 Task: Buy 4 Fuel Pump Bowl from Gaskets section under best seller category for shipping address: Jackson Scott, 4731 Huntz Lane, Bolton, Massachusetts 01740, Cell Number 9785492947. Pay from credit card ending with 2005, CVV 3321
Action: Mouse moved to (17, 94)
Screenshot: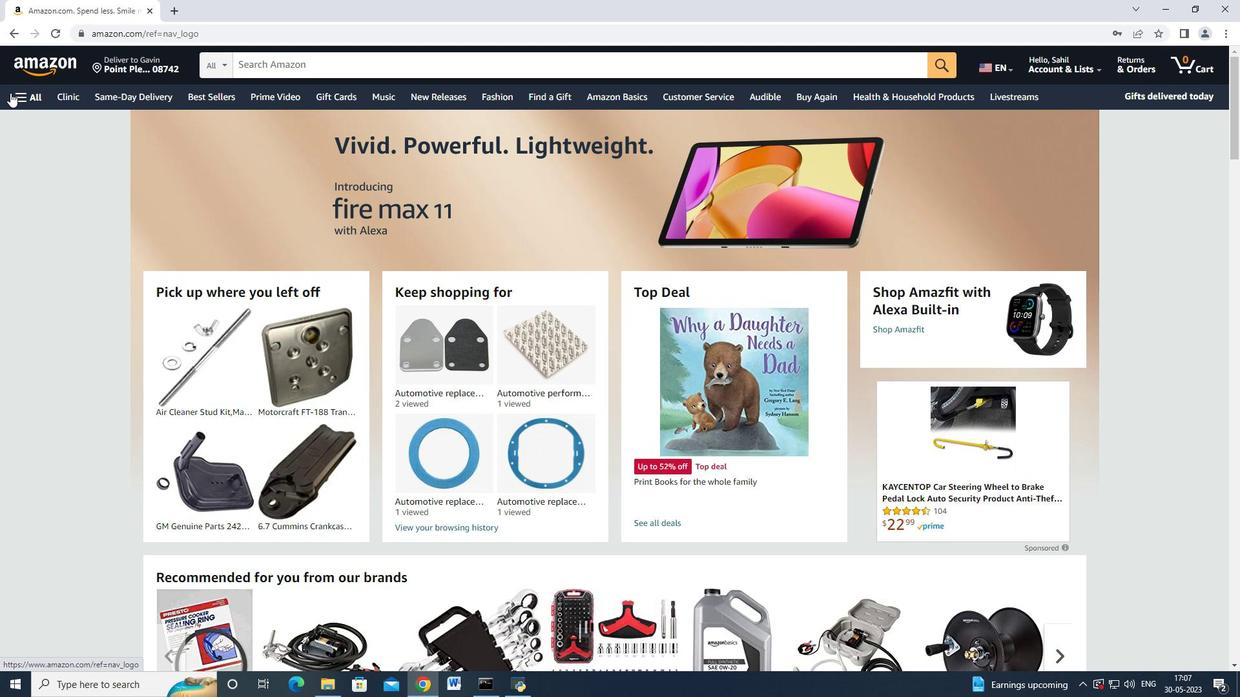 
Action: Mouse pressed left at (17, 94)
Screenshot: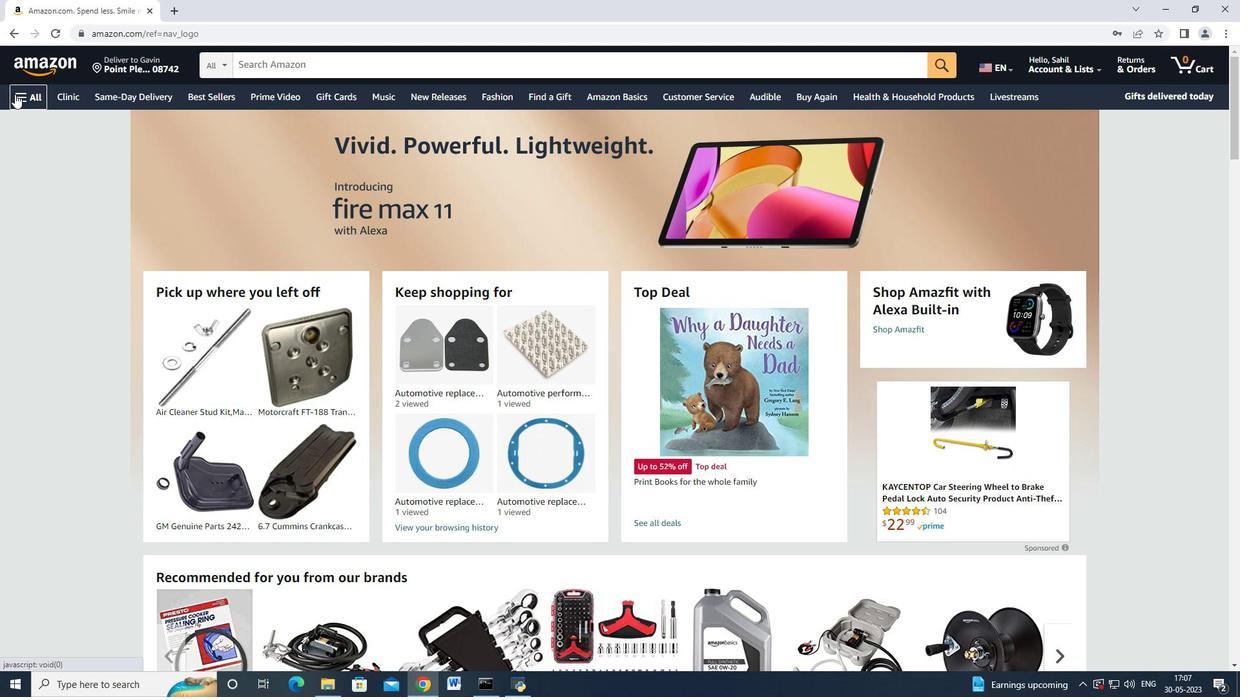 
Action: Mouse moved to (80, 218)
Screenshot: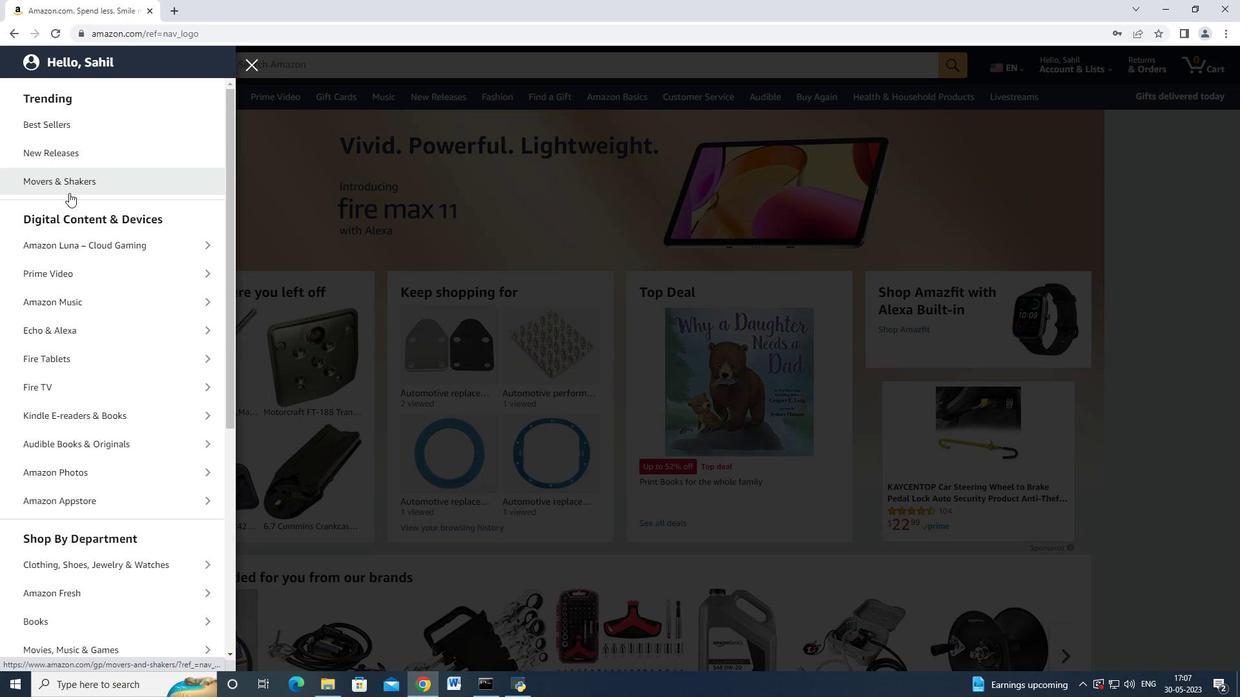 
Action: Mouse scrolled (80, 217) with delta (0, 0)
Screenshot: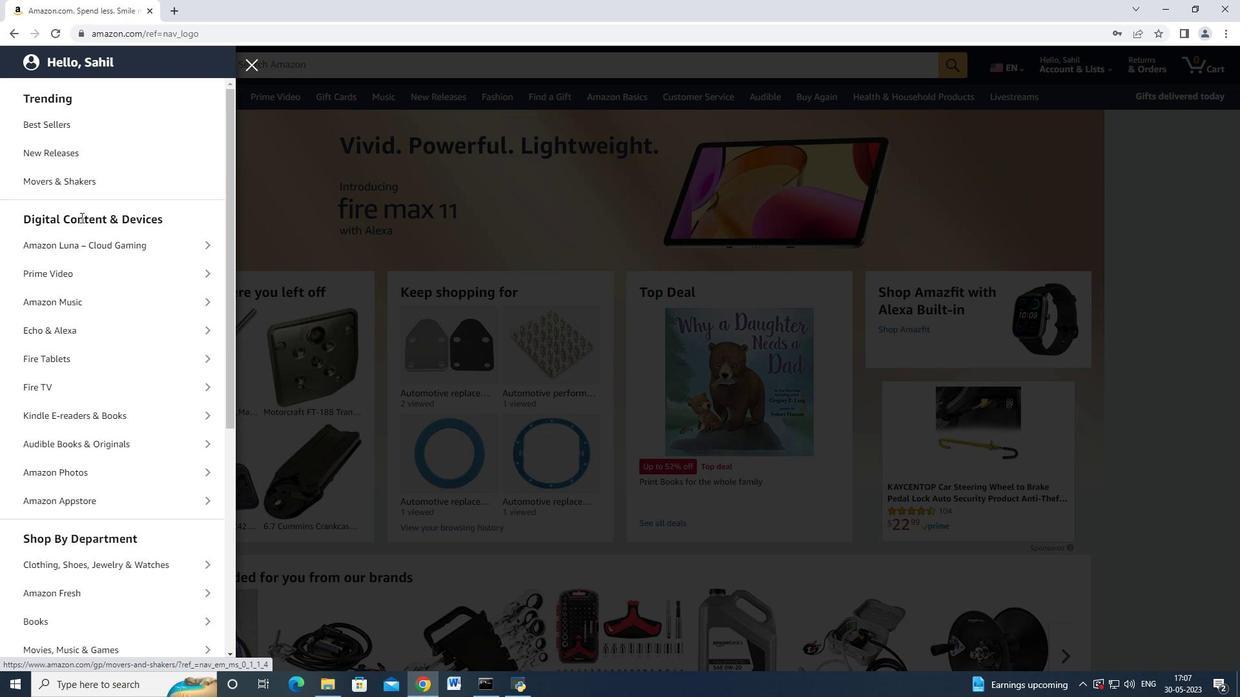 
Action: Mouse scrolled (80, 217) with delta (0, 0)
Screenshot: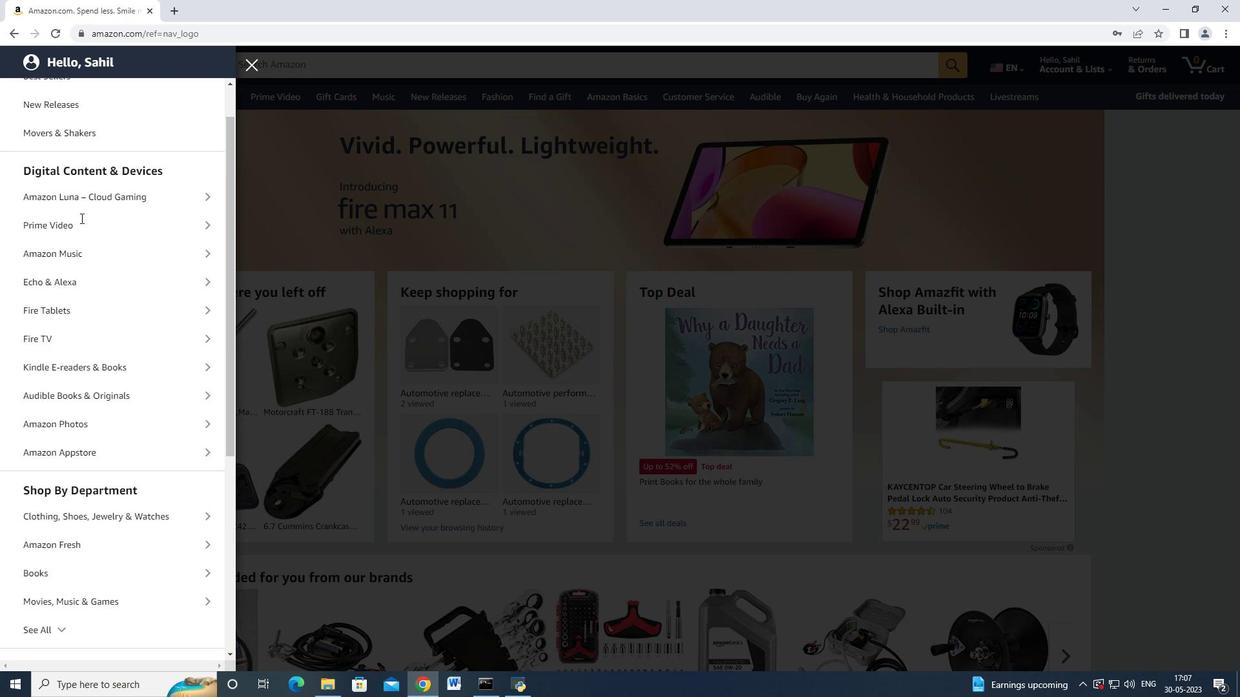 
Action: Mouse moved to (99, 483)
Screenshot: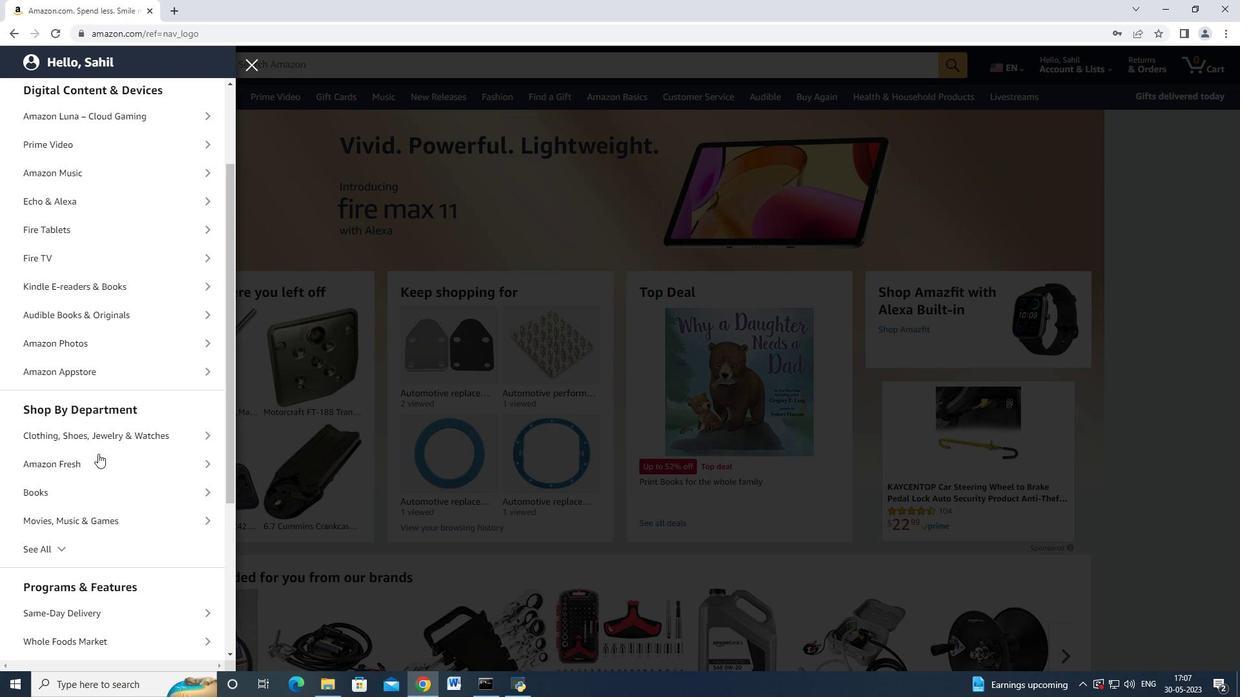 
Action: Mouse scrolled (99, 482) with delta (0, 0)
Screenshot: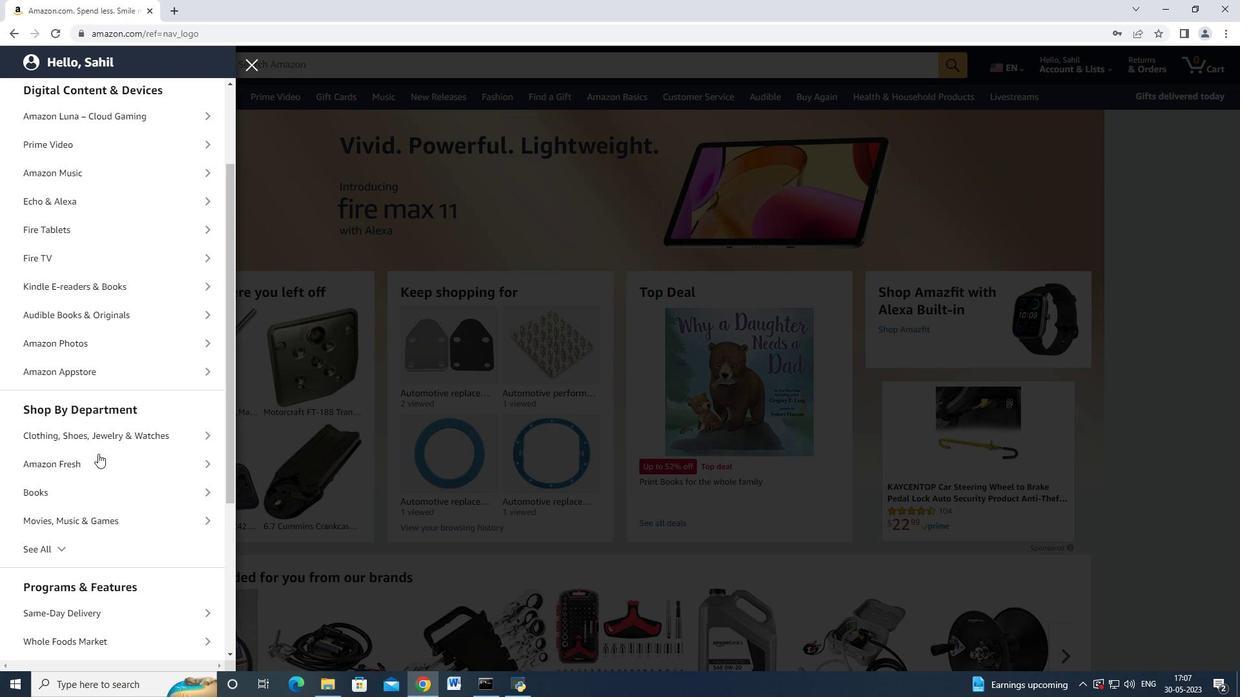 
Action: Mouse moved to (83, 472)
Screenshot: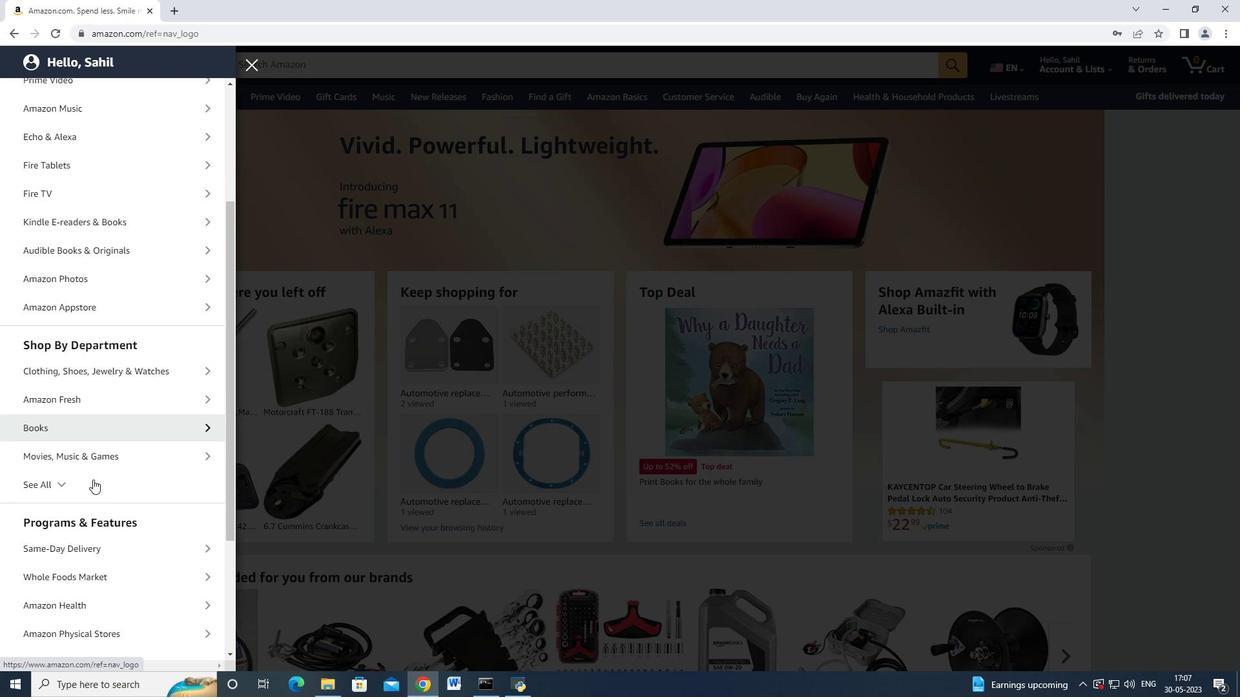 
Action: Mouse pressed left at (83, 472)
Screenshot: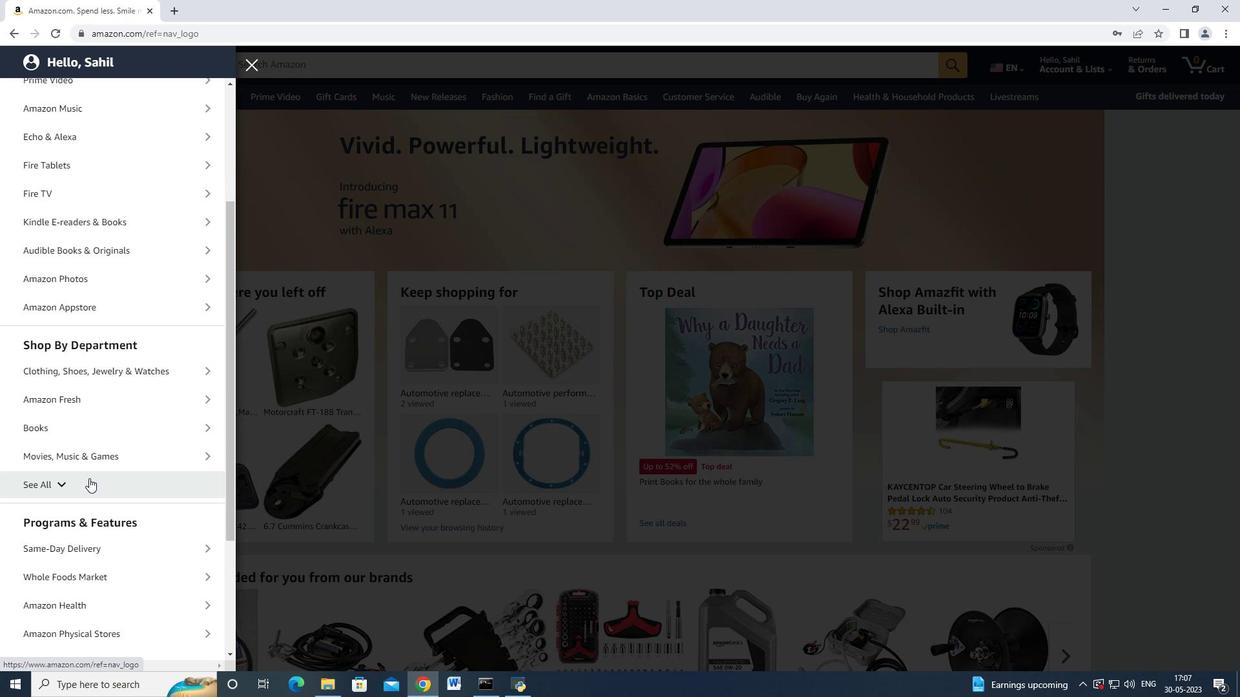 
Action: Mouse moved to (91, 417)
Screenshot: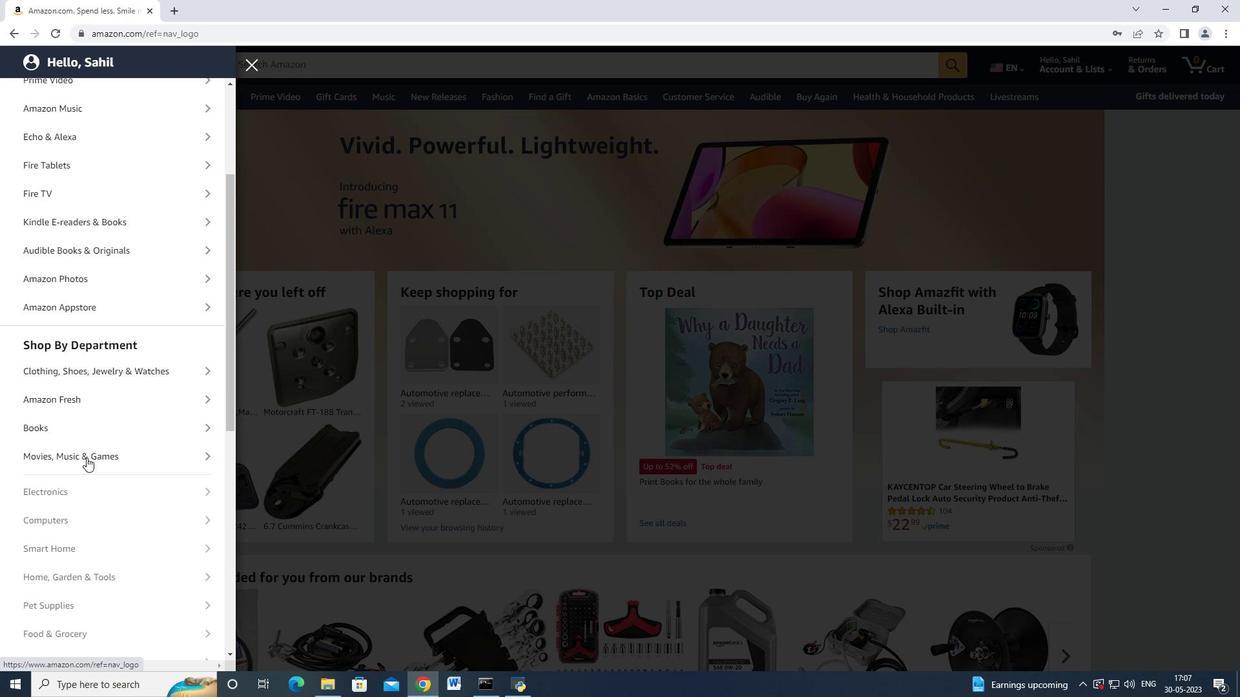 
Action: Mouse scrolled (91, 417) with delta (0, 0)
Screenshot: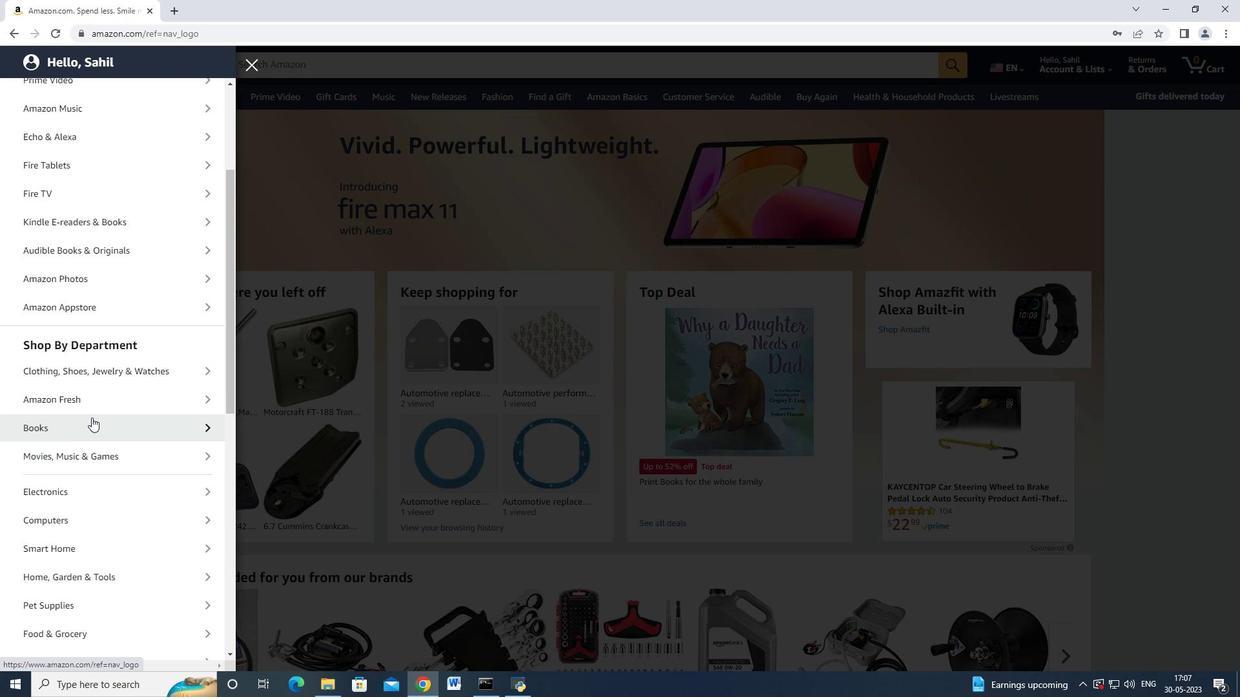 
Action: Mouse scrolled (91, 417) with delta (0, 0)
Screenshot: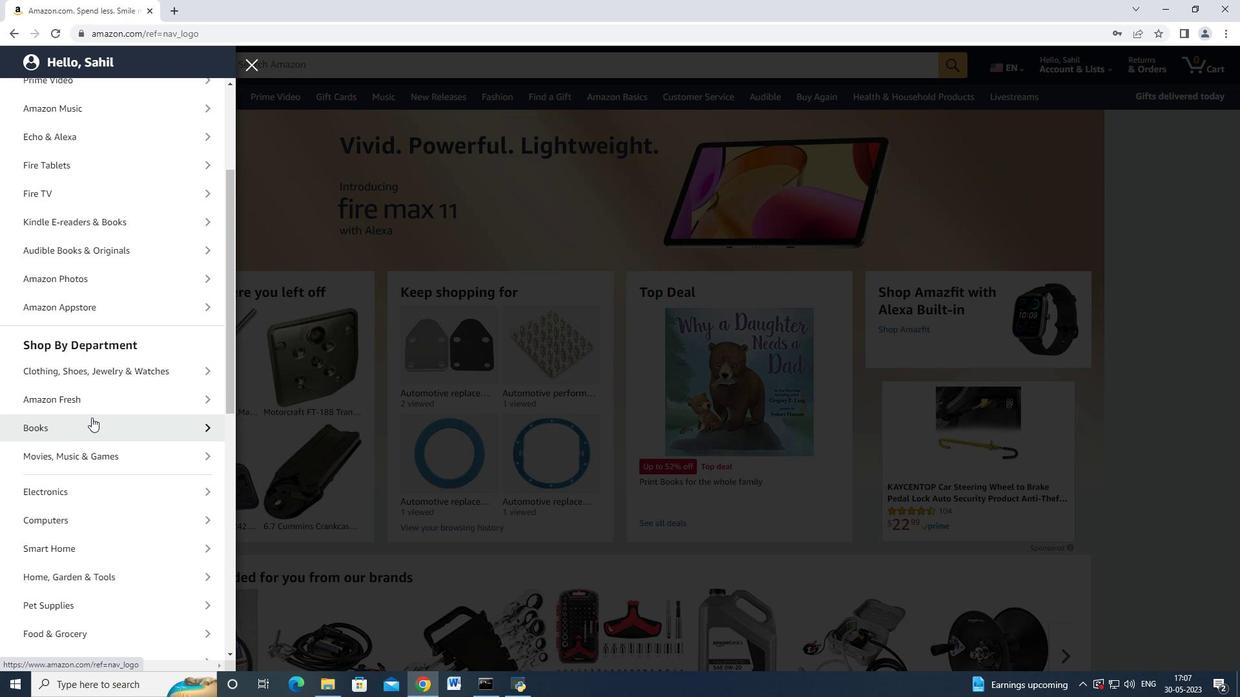 
Action: Mouse scrolled (91, 417) with delta (0, 0)
Screenshot: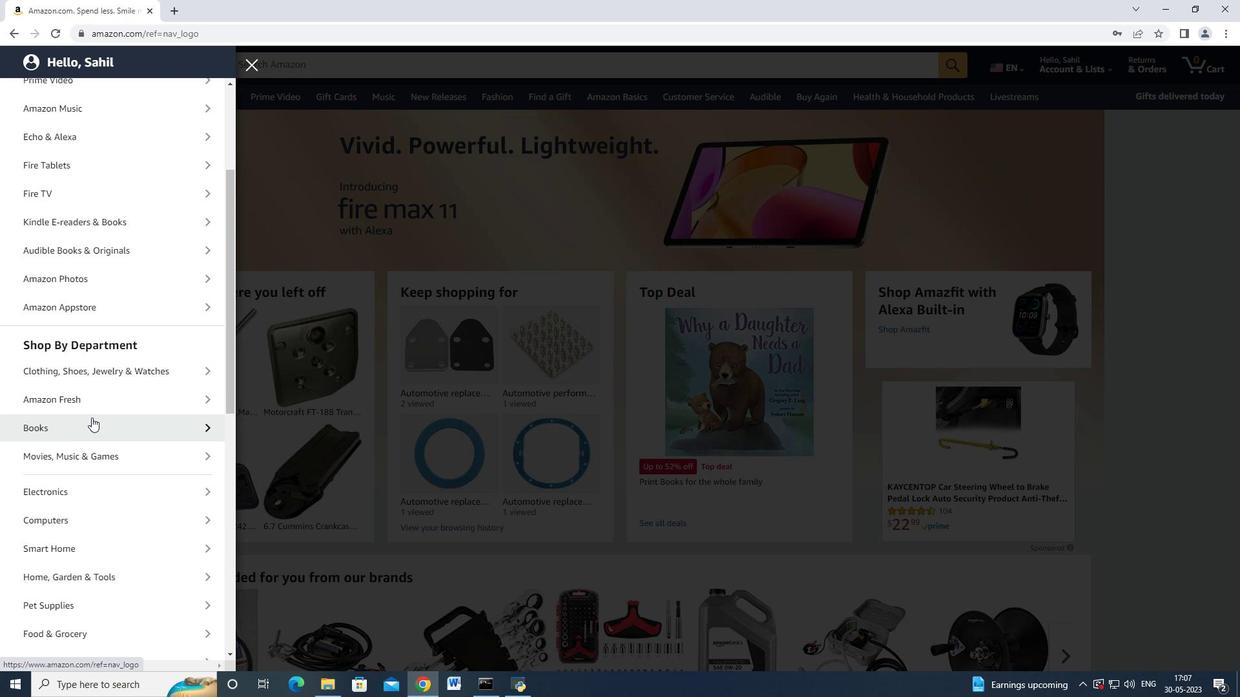 
Action: Mouse scrolled (91, 417) with delta (0, 0)
Screenshot: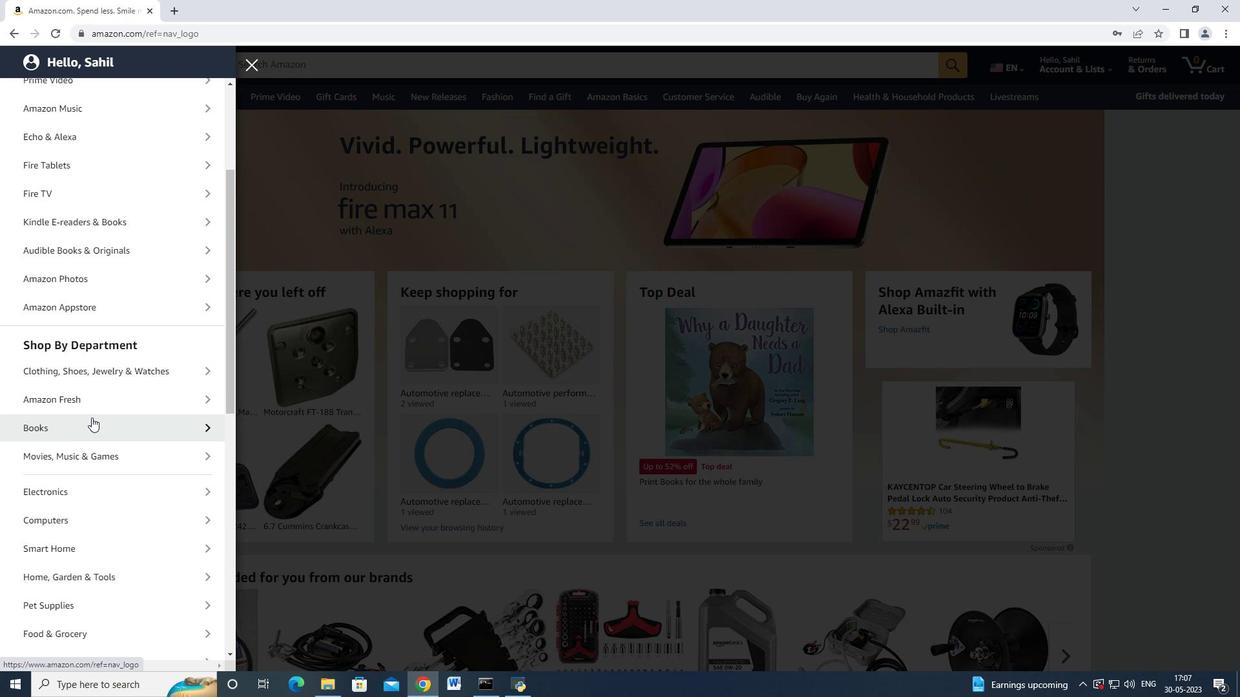 
Action: Mouse scrolled (91, 417) with delta (0, 0)
Screenshot: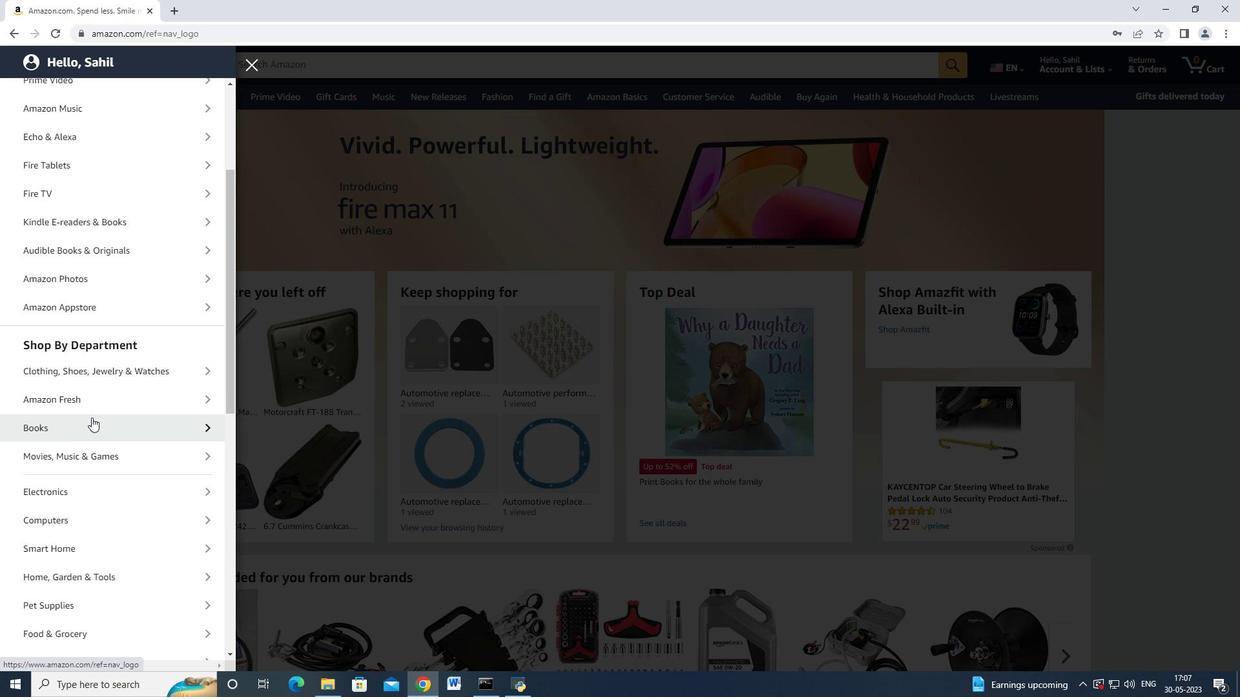 
Action: Mouse moved to (107, 226)
Screenshot: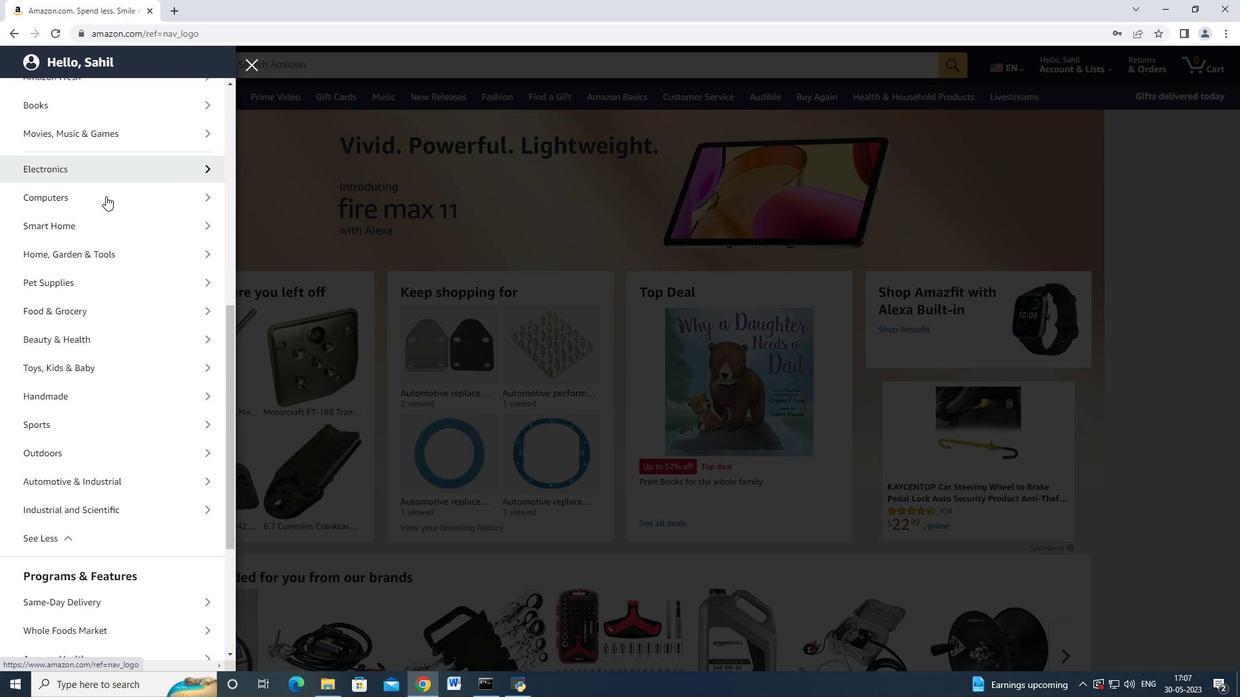 
Action: Mouse scrolled (107, 226) with delta (0, 0)
Screenshot: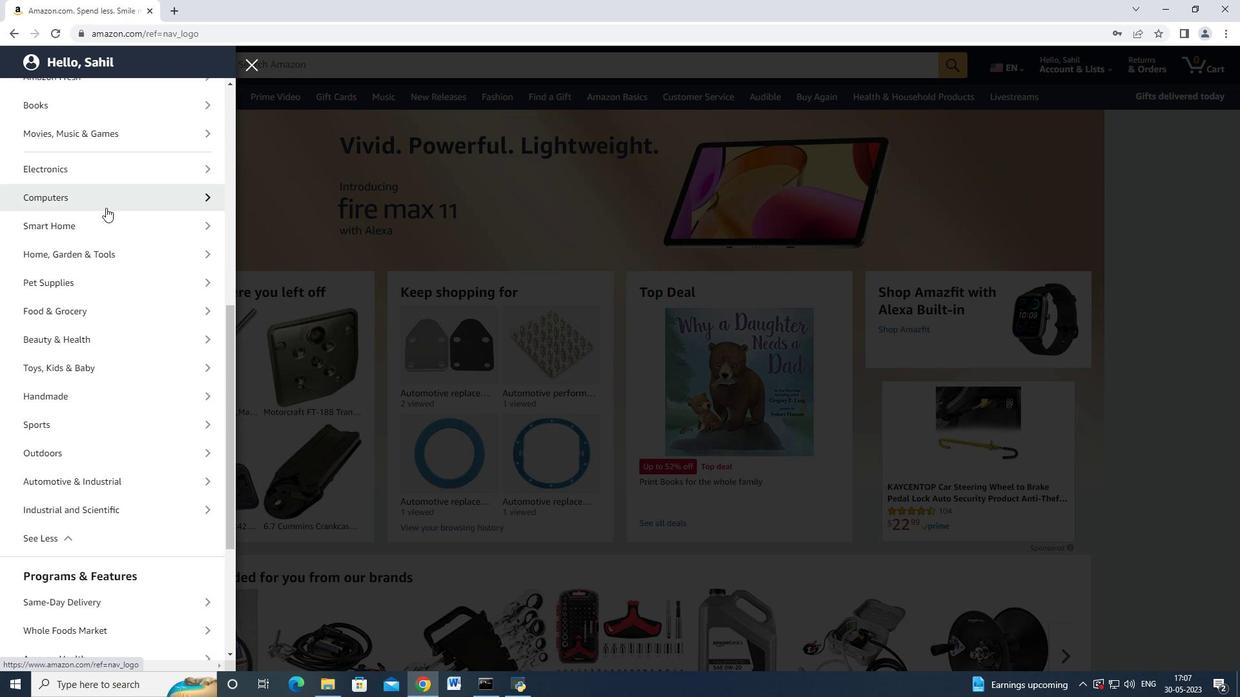 
Action: Mouse moved to (99, 414)
Screenshot: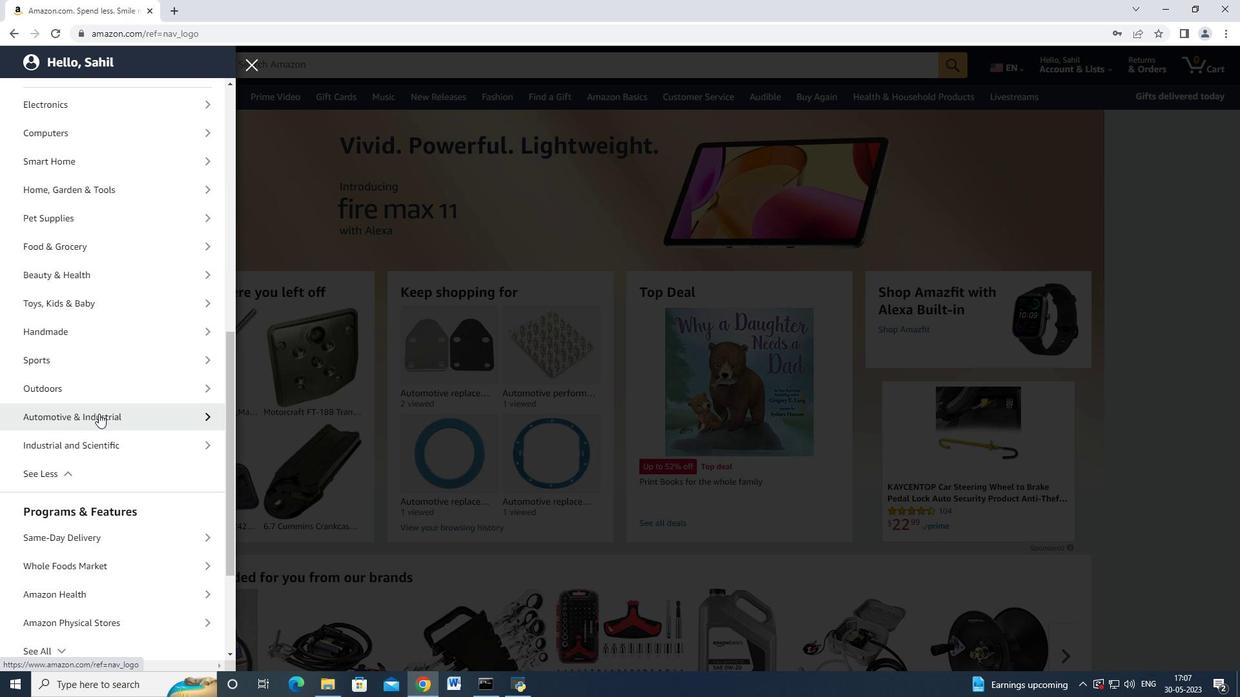 
Action: Mouse scrolled (99, 414) with delta (0, 0)
Screenshot: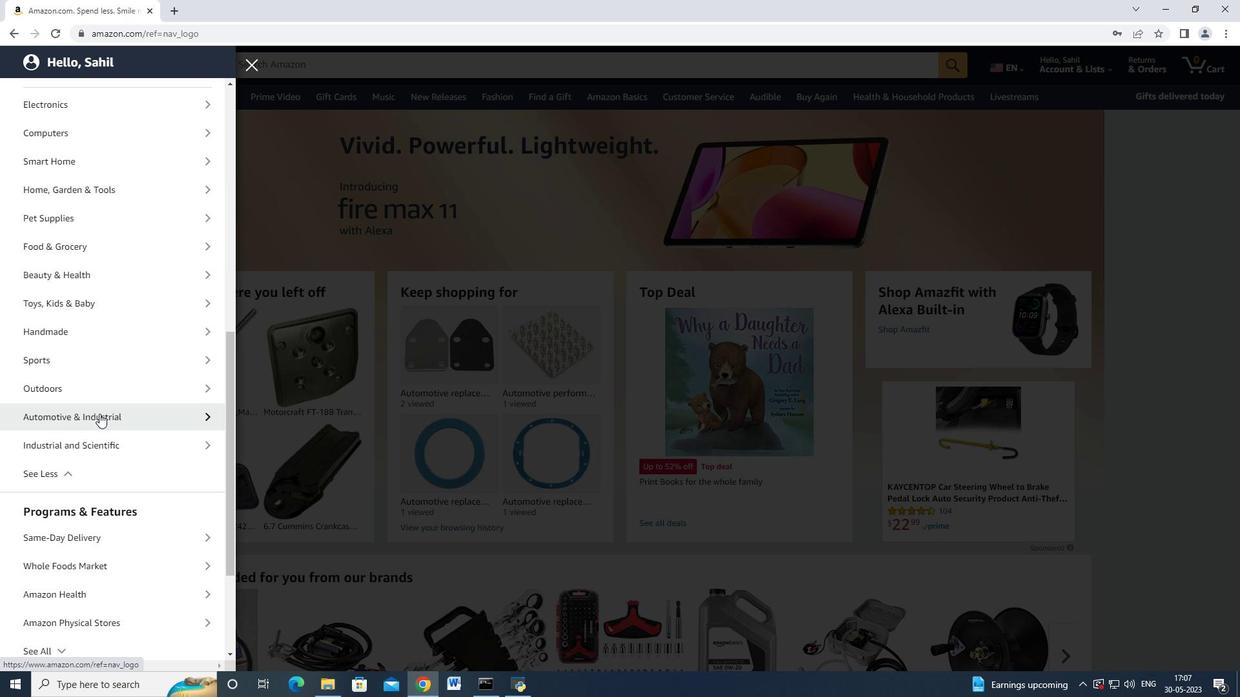 
Action: Mouse scrolled (99, 414) with delta (0, 0)
Screenshot: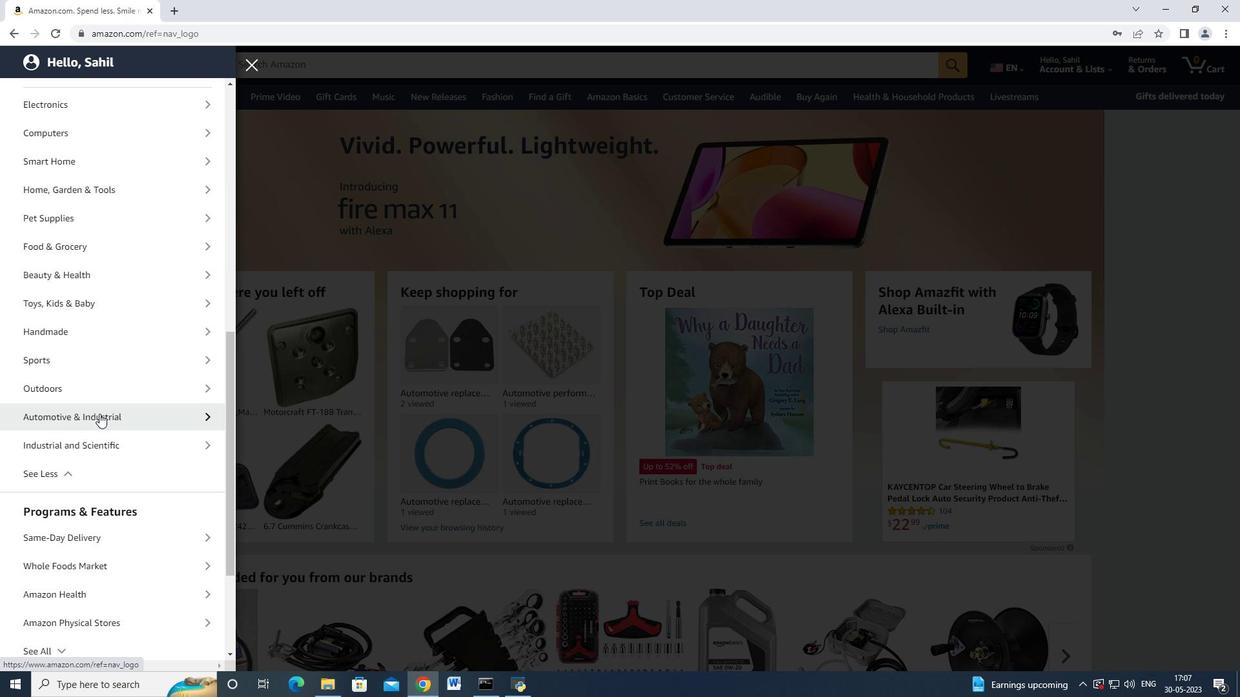 
Action: Mouse scrolled (99, 413) with delta (0, 0)
Screenshot: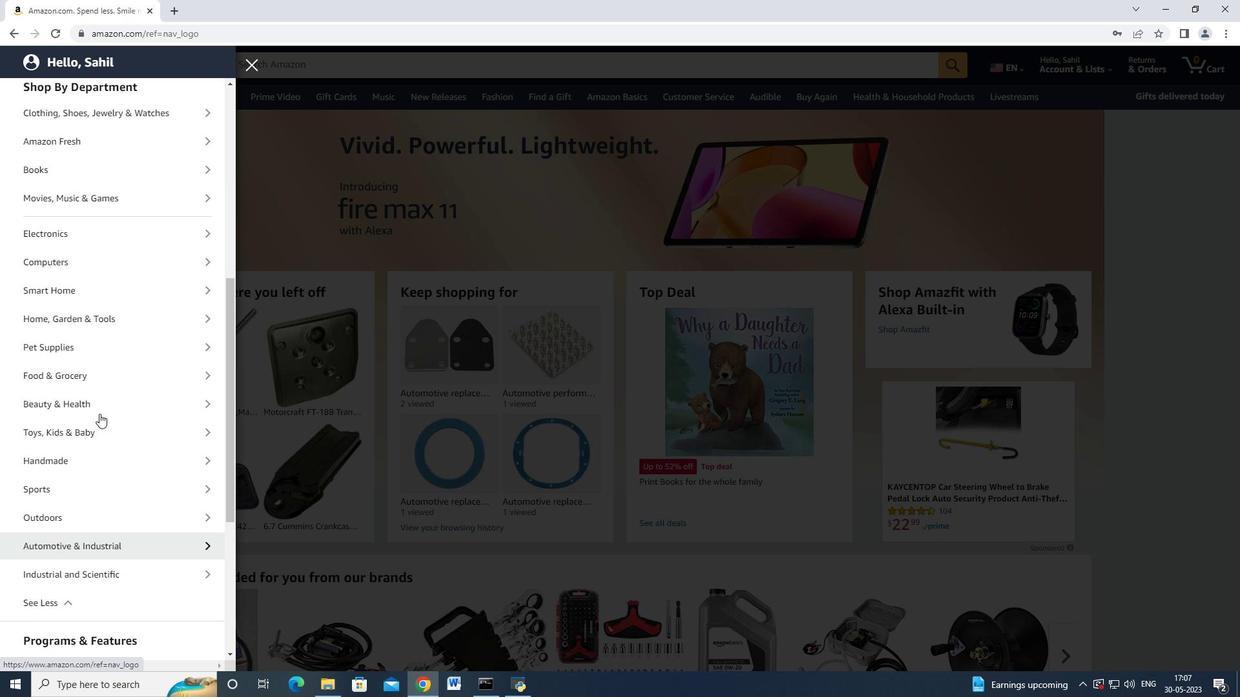 
Action: Mouse scrolled (99, 414) with delta (0, 0)
Screenshot: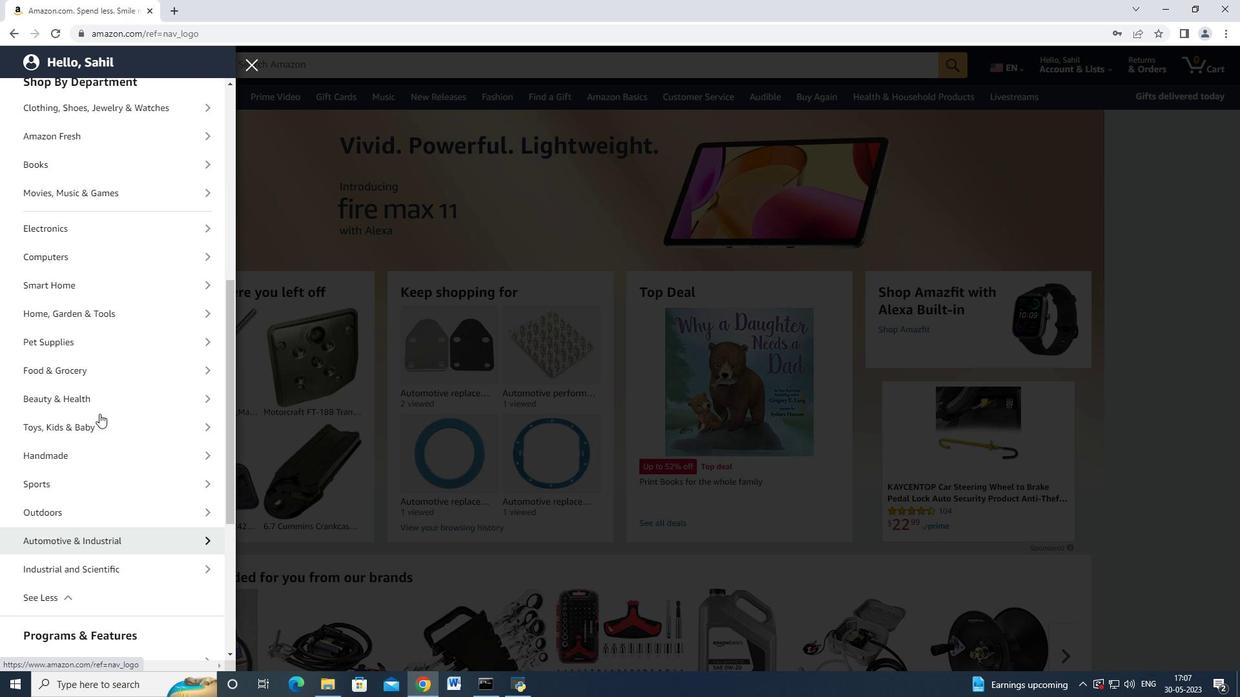
Action: Mouse scrolled (99, 414) with delta (0, 0)
Screenshot: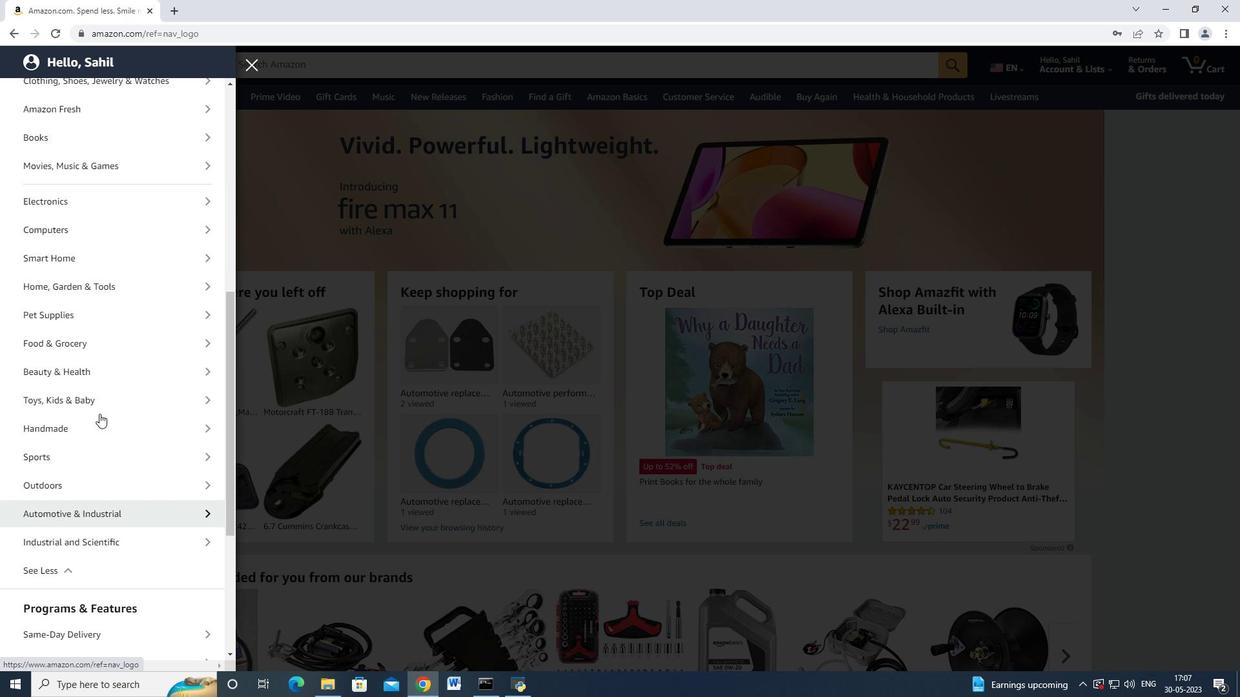 
Action: Mouse scrolled (99, 413) with delta (0, 0)
Screenshot: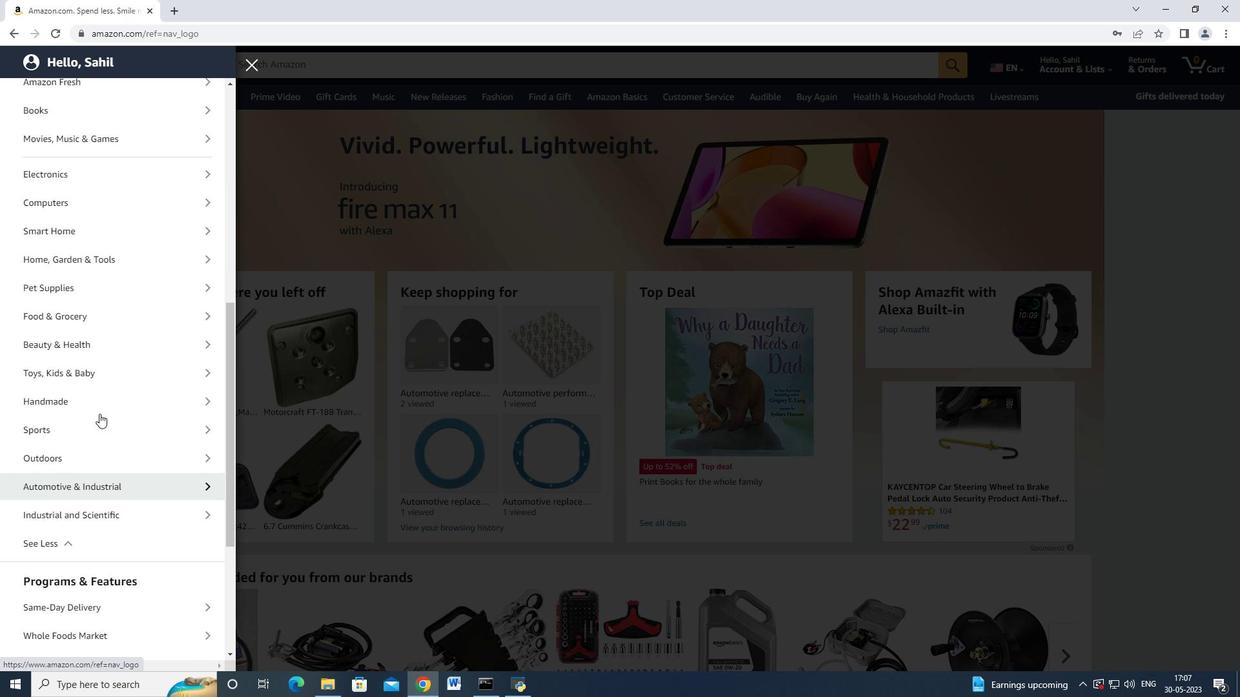 
Action: Mouse scrolled (99, 413) with delta (0, 0)
Screenshot: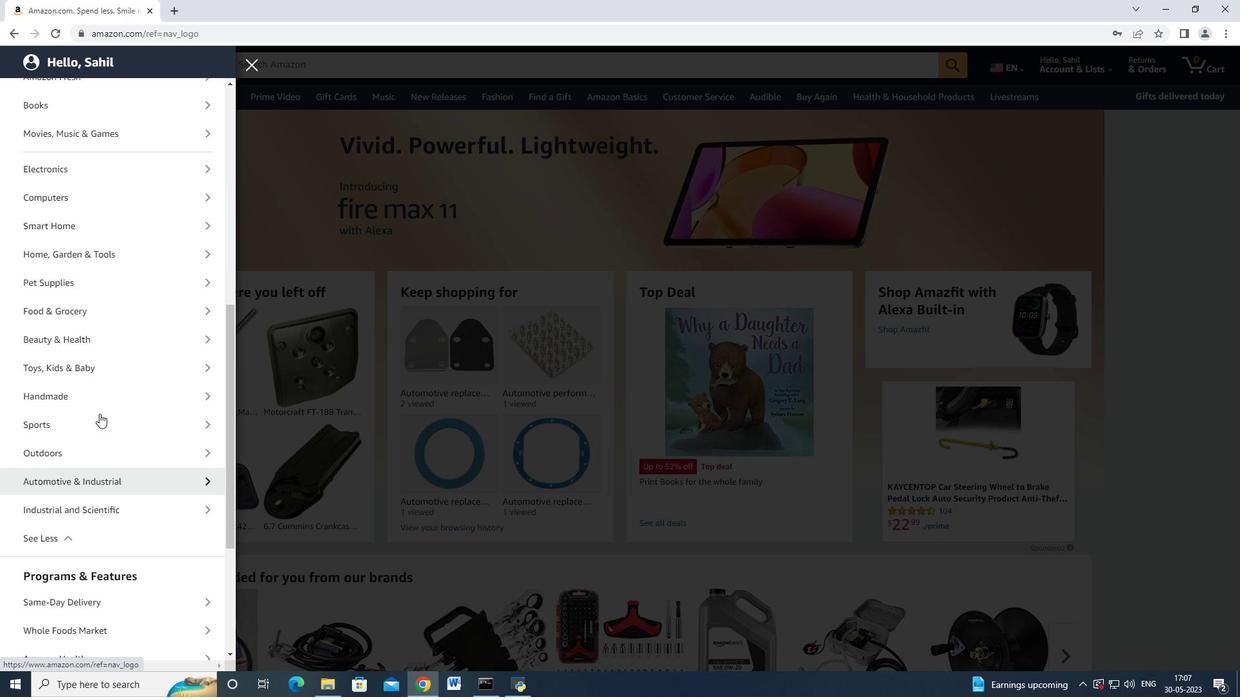 
Action: Mouse scrolled (99, 413) with delta (0, 0)
Screenshot: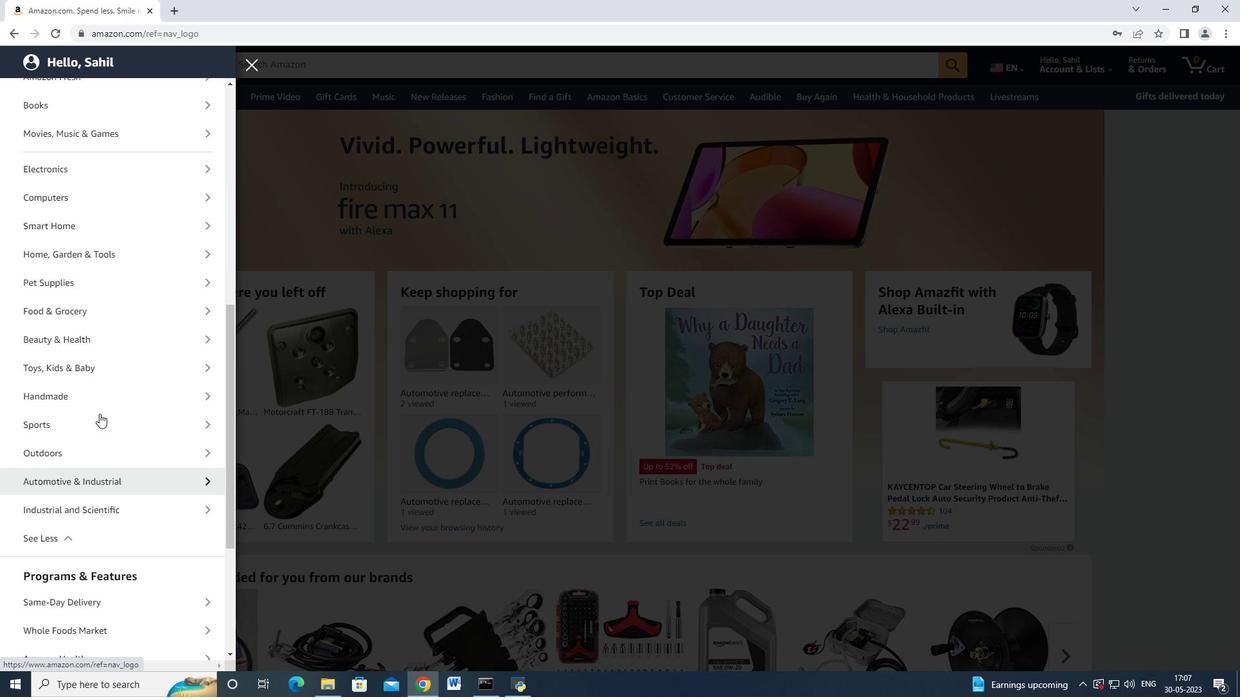 
Action: Mouse scrolled (99, 413) with delta (0, 0)
Screenshot: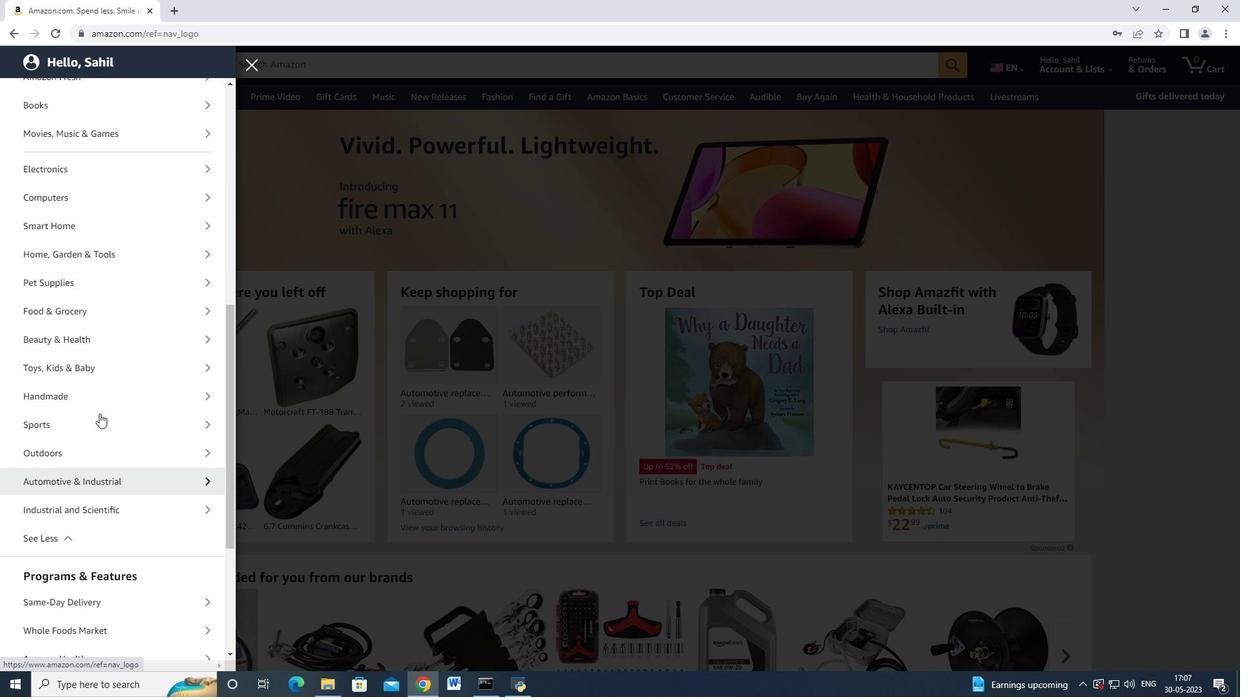 
Action: Mouse scrolled (99, 413) with delta (0, 0)
Screenshot: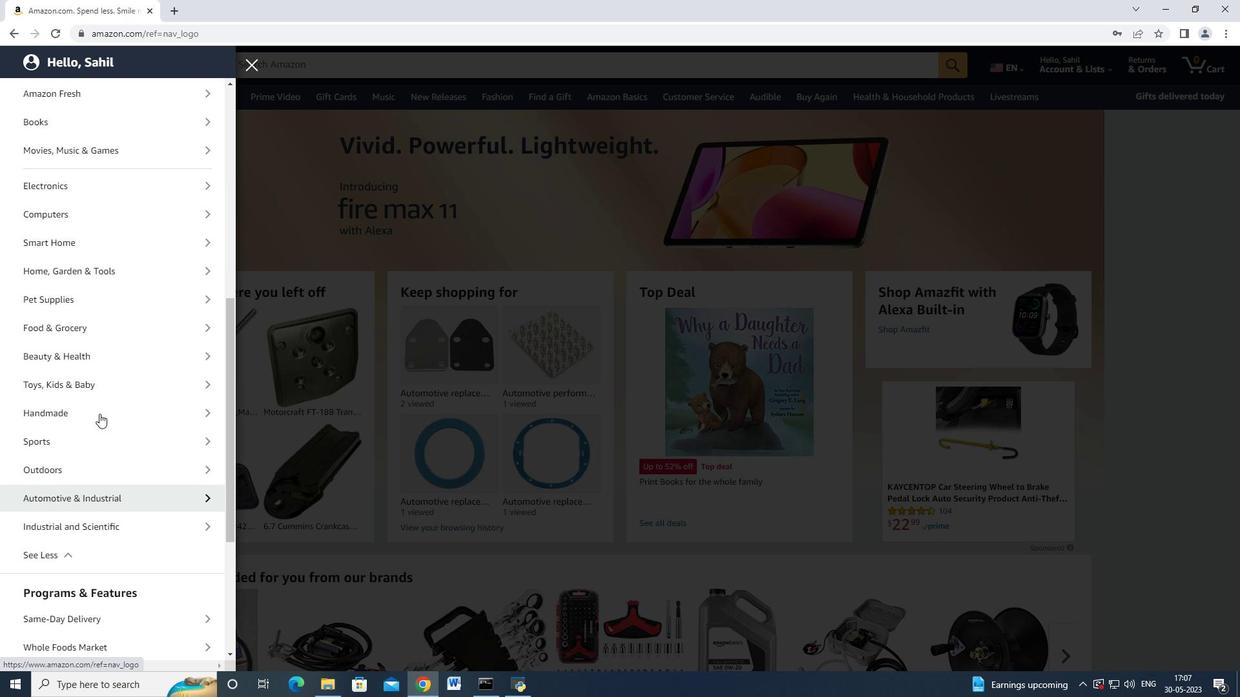 
Action: Mouse scrolled (99, 413) with delta (0, 0)
Screenshot: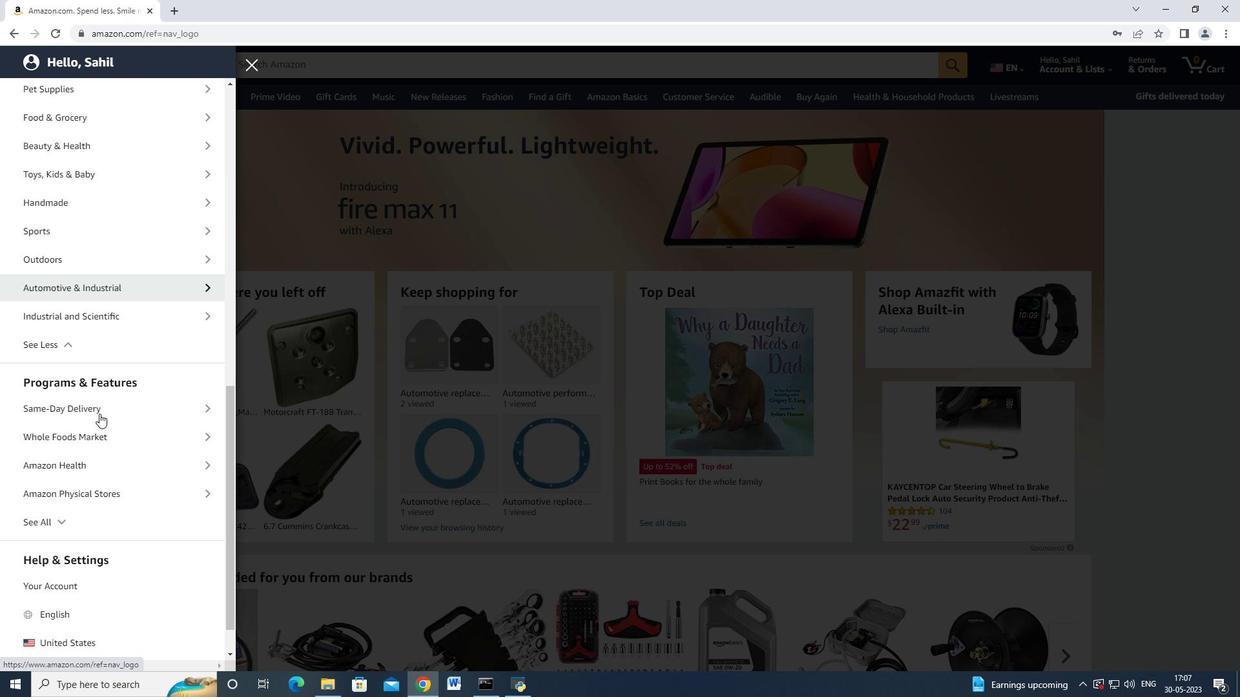 
Action: Mouse scrolled (99, 413) with delta (0, 0)
Screenshot: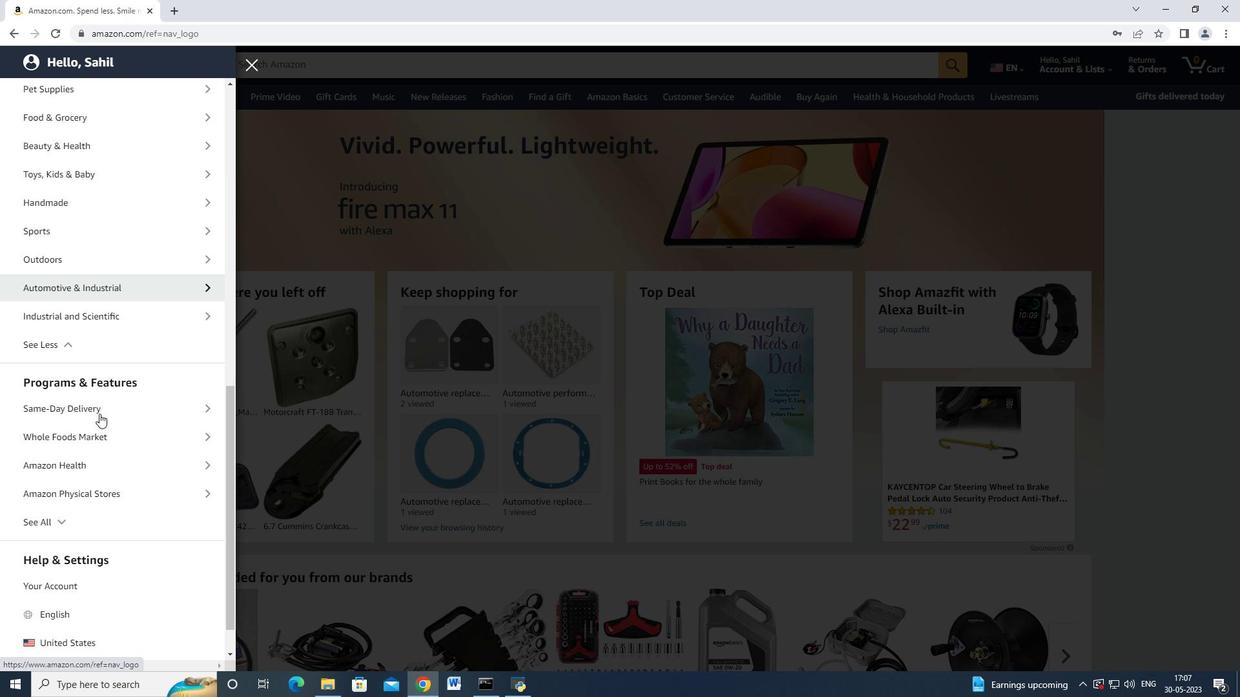 
Action: Mouse scrolled (99, 413) with delta (0, 0)
Screenshot: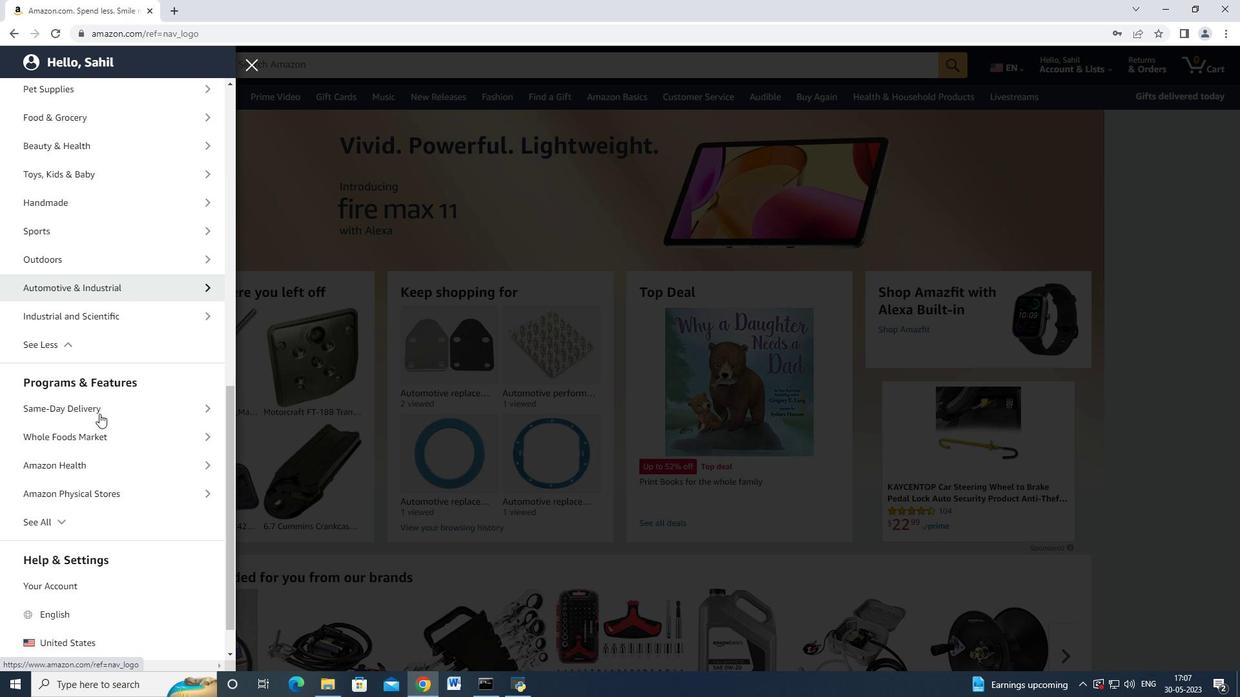 
Action: Mouse scrolled (99, 413) with delta (0, 0)
Screenshot: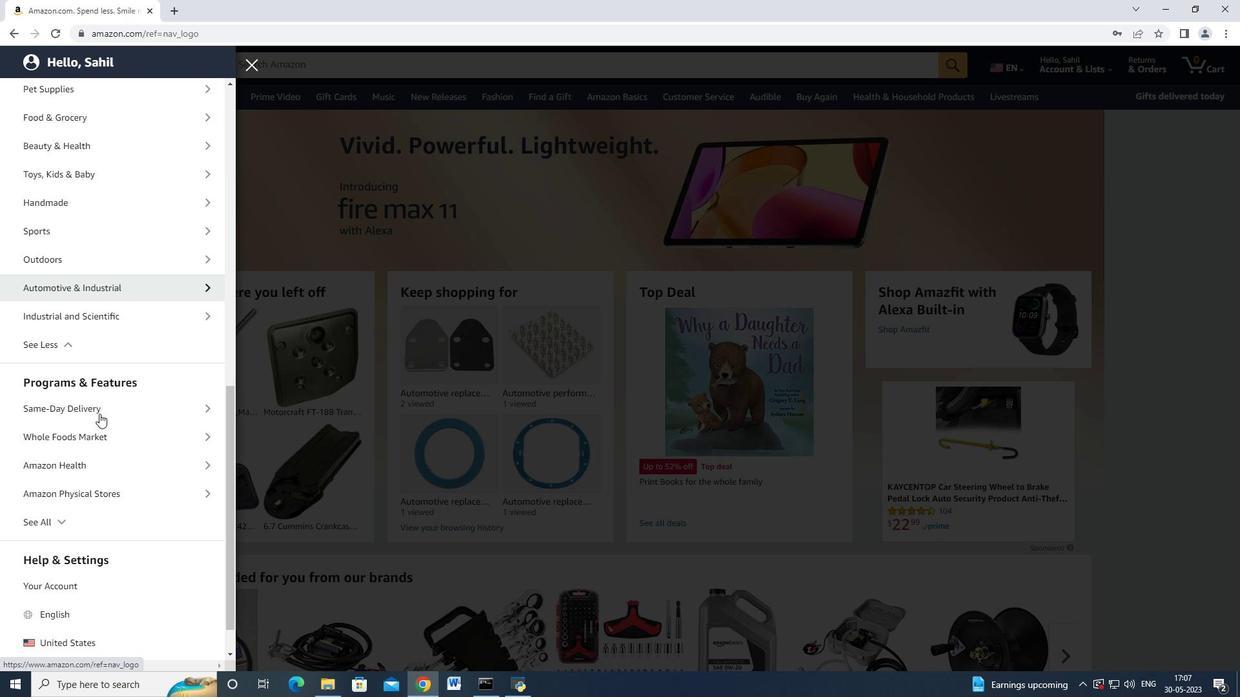 
Action: Mouse moved to (114, 237)
Screenshot: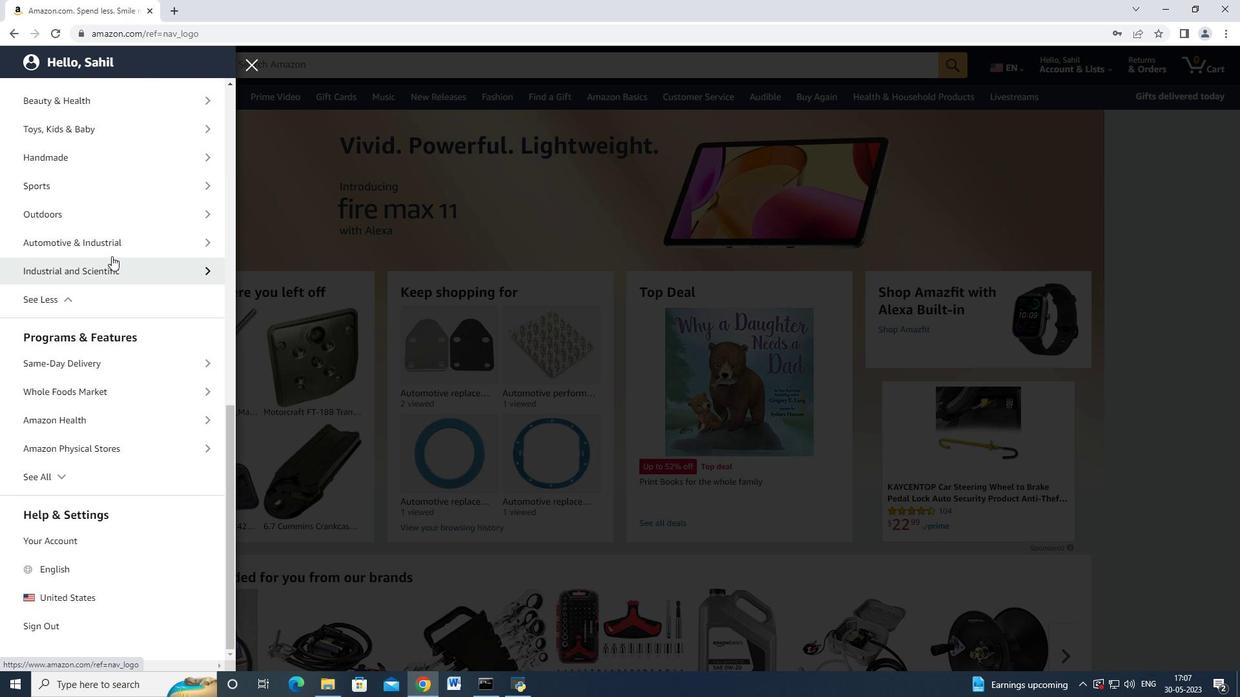 
Action: Mouse pressed left at (114, 237)
Screenshot: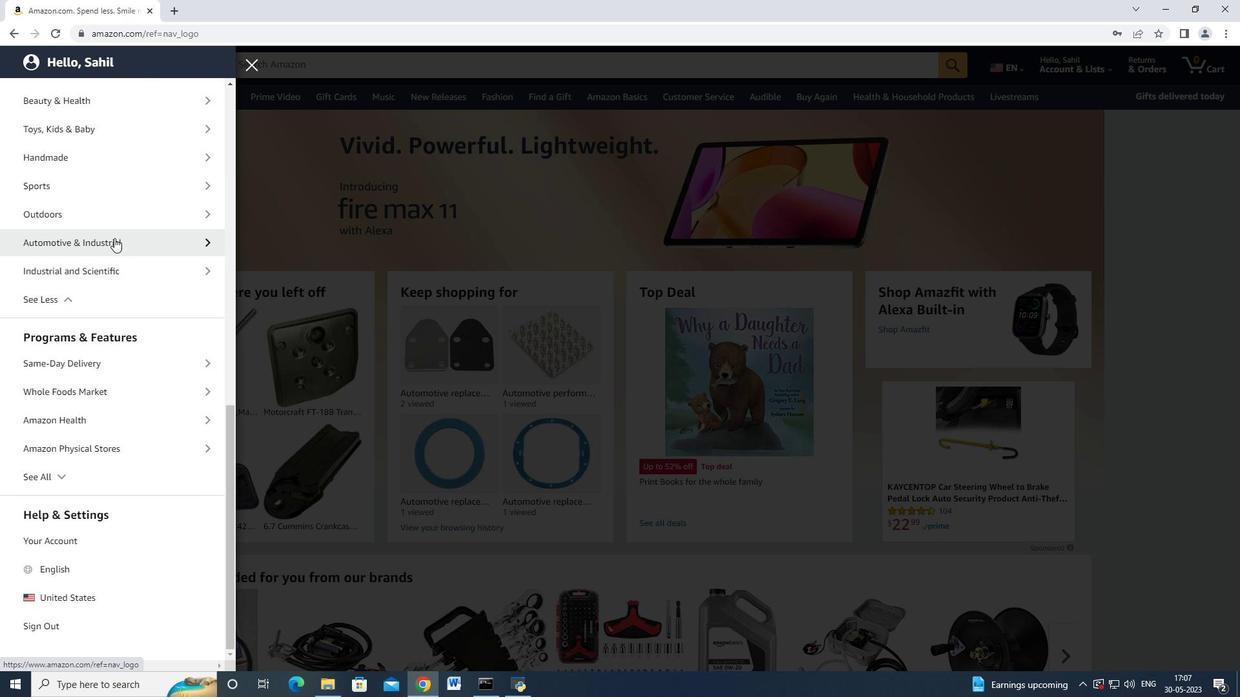 
Action: Mouse moved to (125, 149)
Screenshot: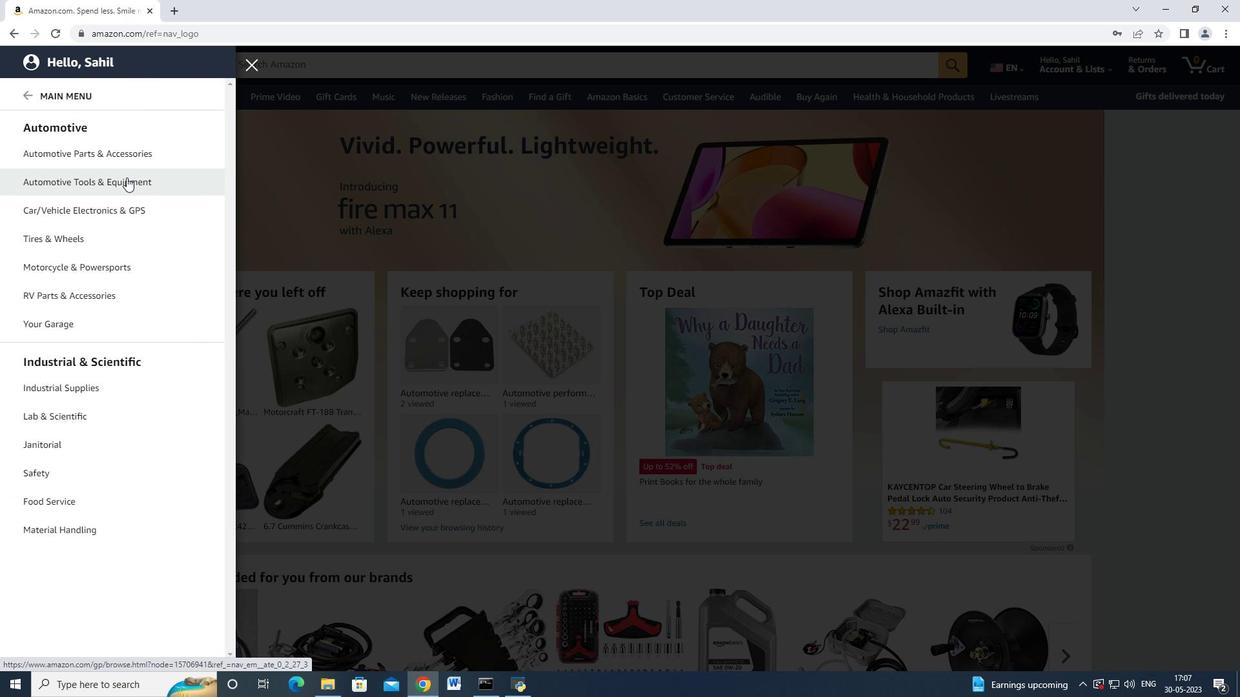 
Action: Mouse pressed left at (125, 149)
Screenshot: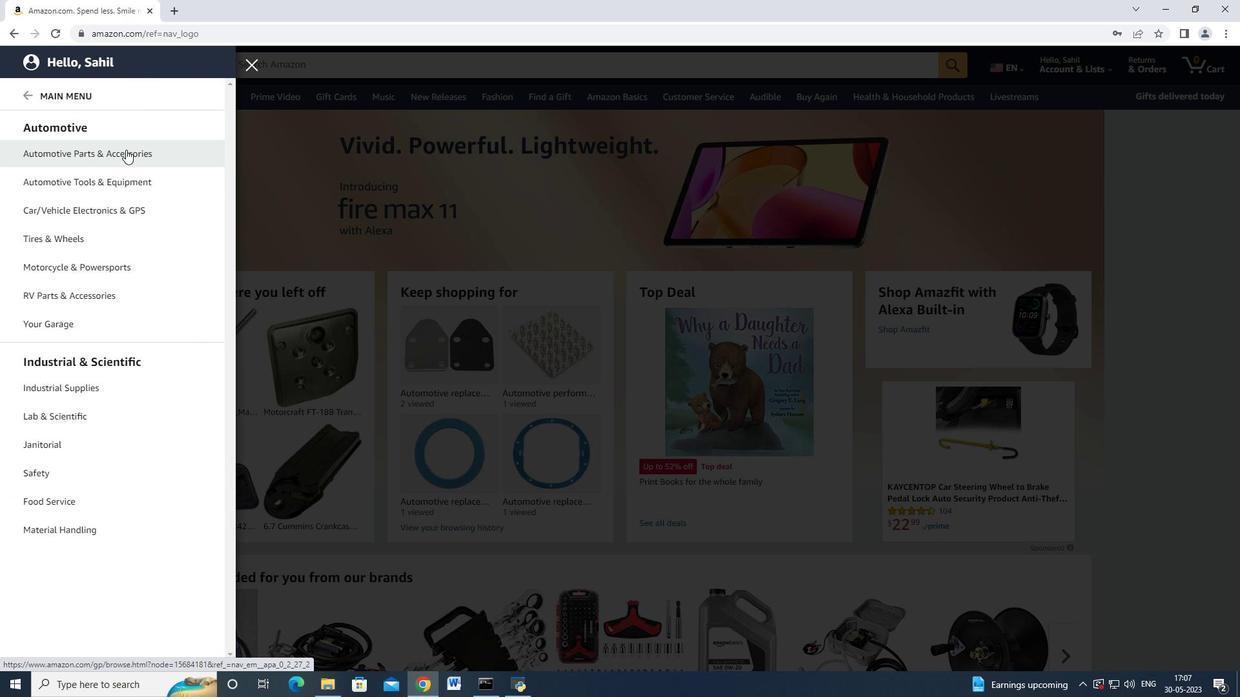 
Action: Mouse moved to (339, 272)
Screenshot: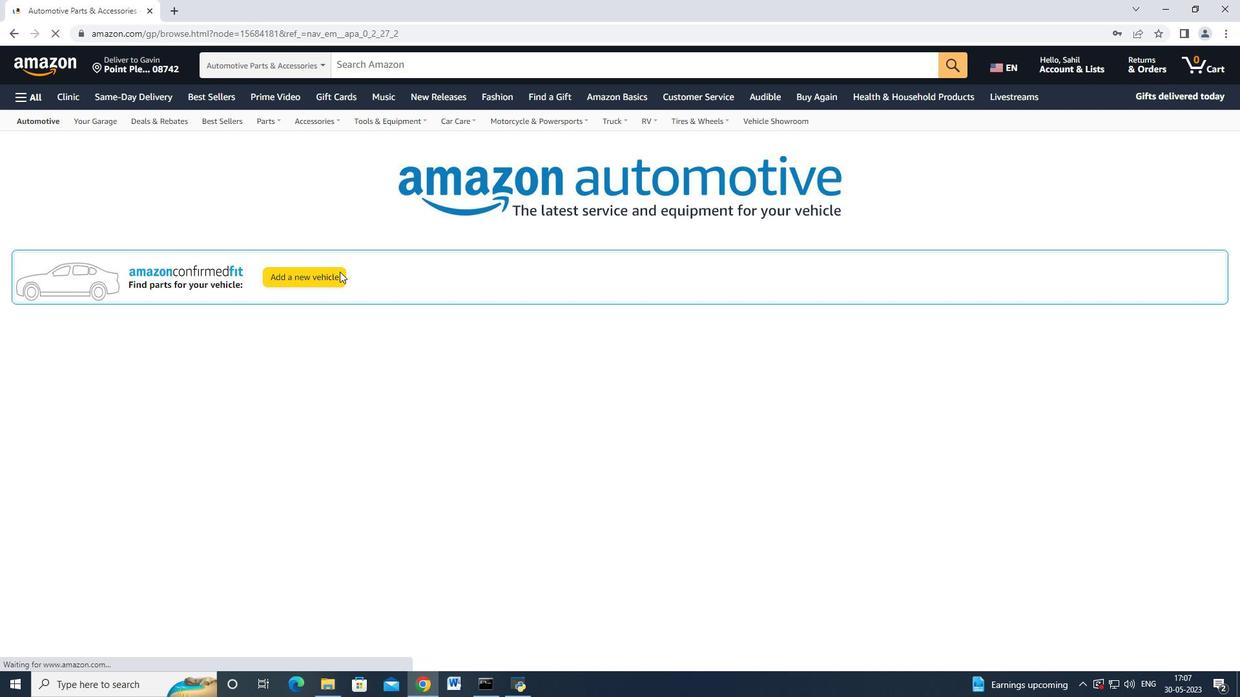 
Action: Mouse scrolled (339, 273) with delta (0, 0)
Screenshot: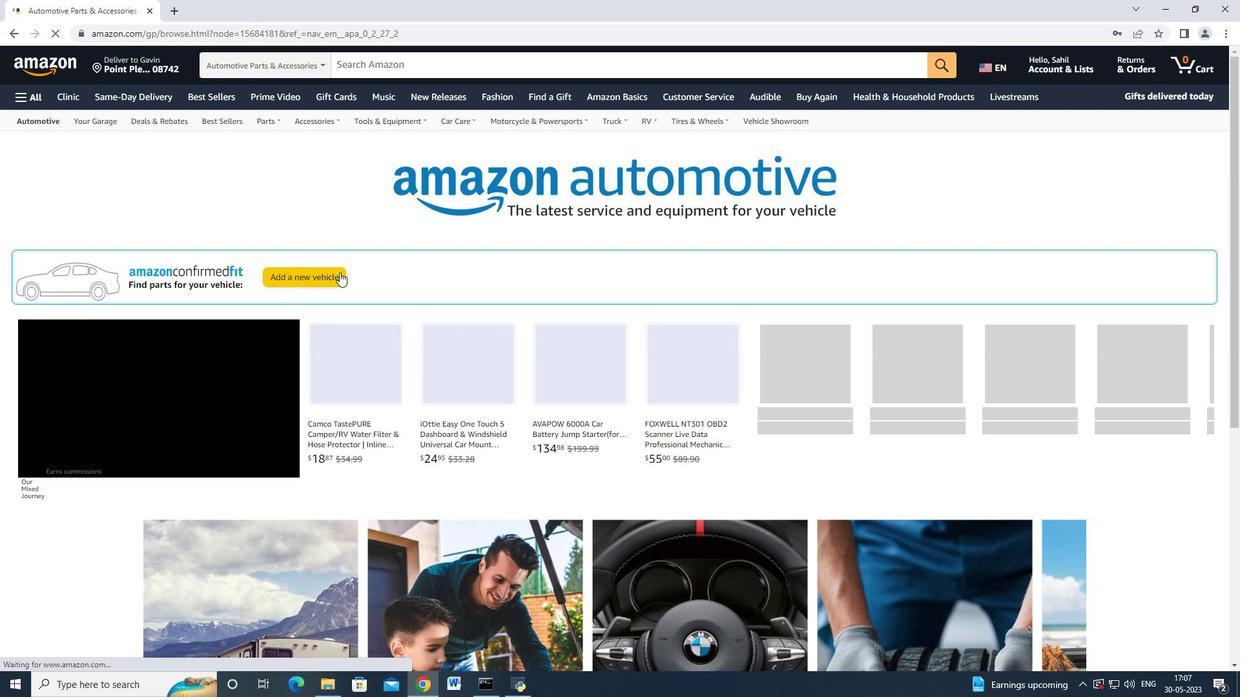 
Action: Mouse scrolled (339, 273) with delta (0, 0)
Screenshot: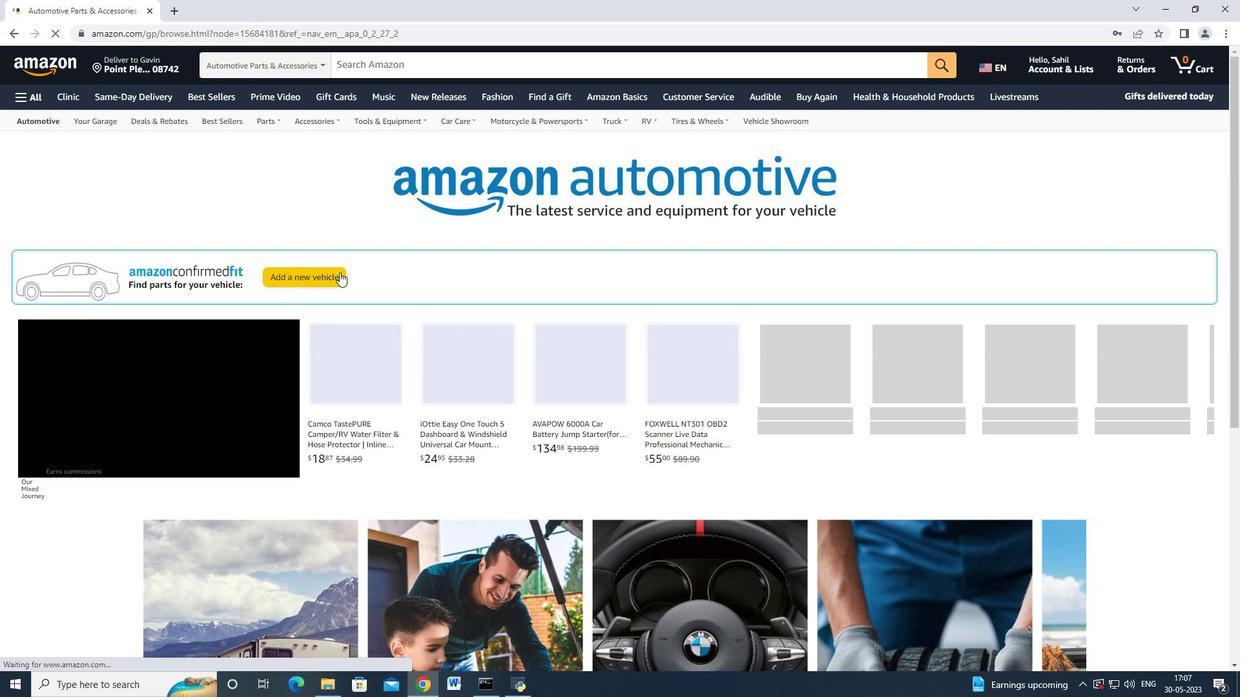 
Action: Mouse scrolled (339, 273) with delta (0, 0)
Screenshot: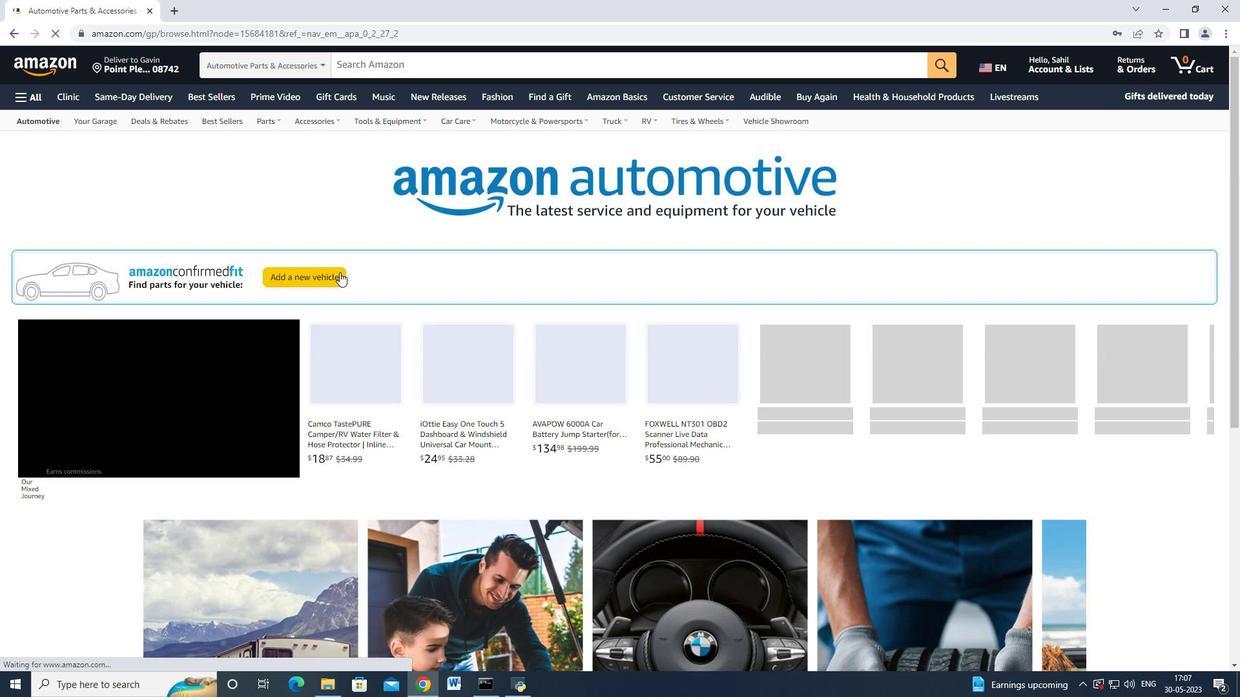 
Action: Mouse scrolled (339, 273) with delta (0, 0)
Screenshot: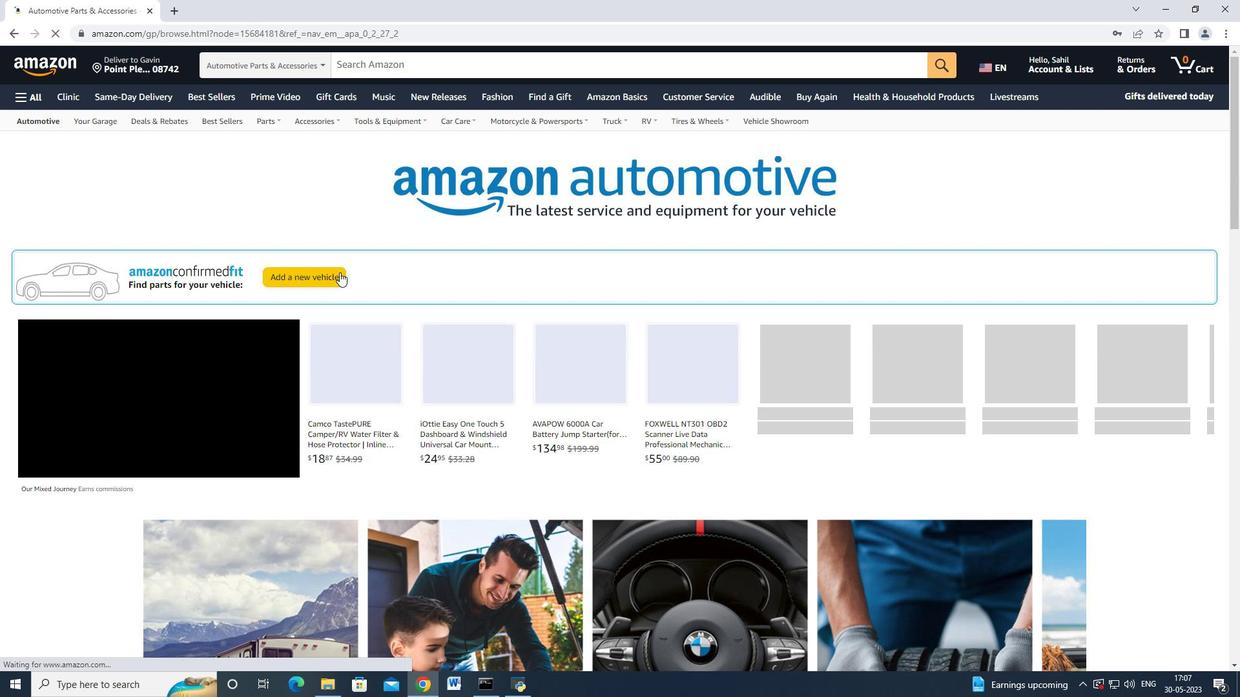 
Action: Mouse moved to (222, 115)
Screenshot: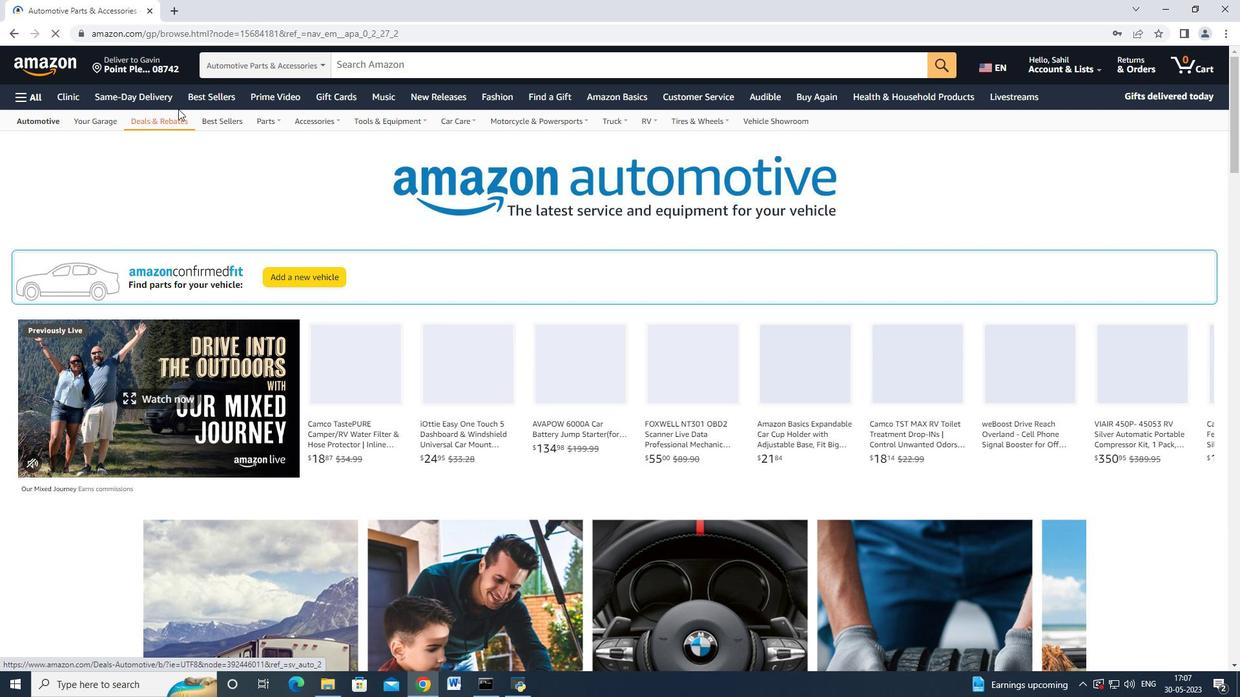 
Action: Mouse pressed left at (222, 115)
Screenshot: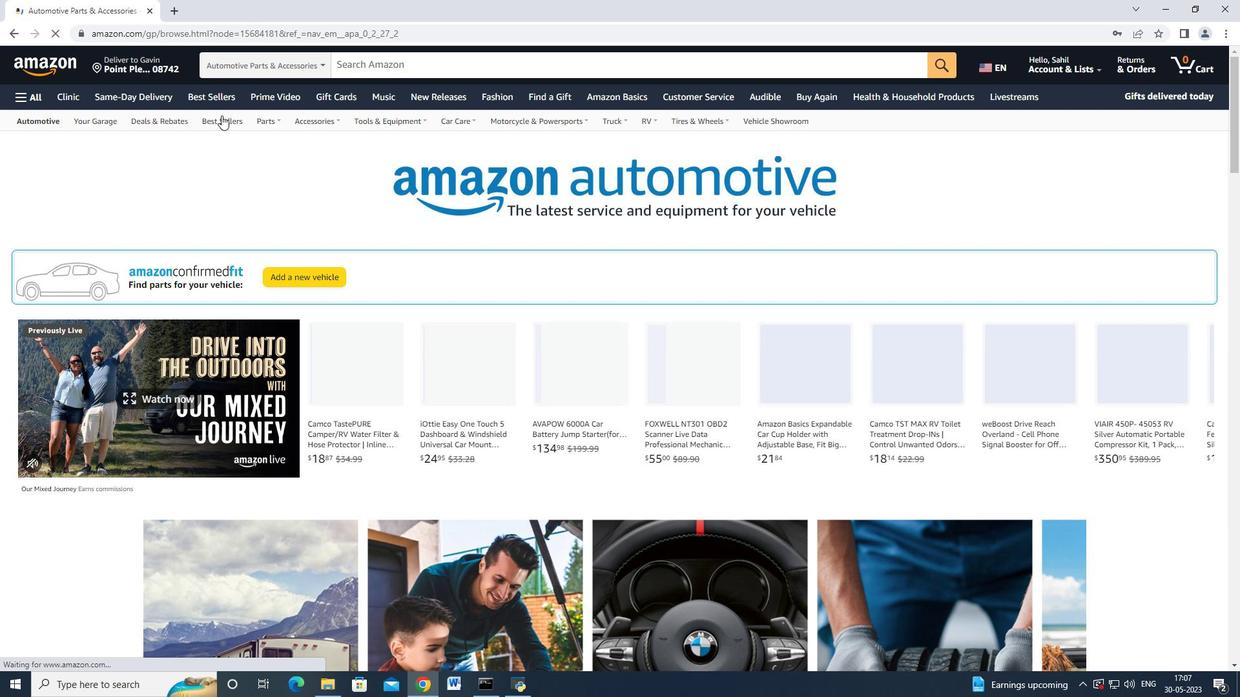 
Action: Mouse moved to (82, 414)
Screenshot: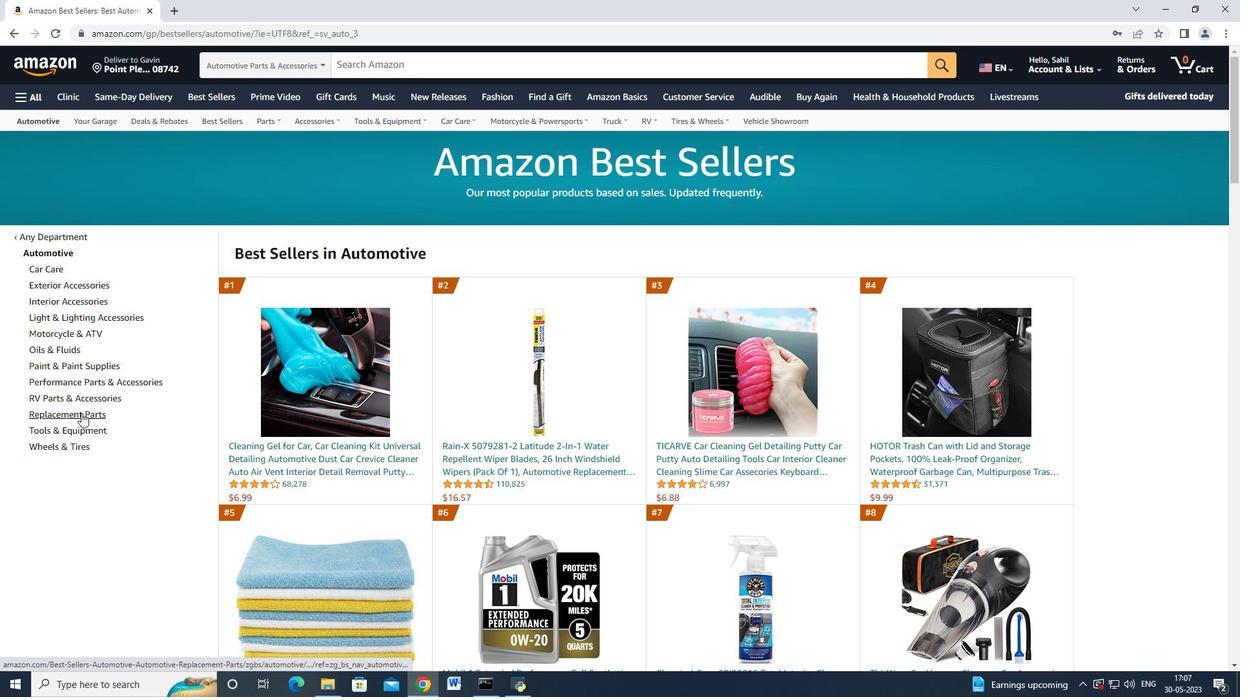 
Action: Mouse pressed left at (82, 414)
Screenshot: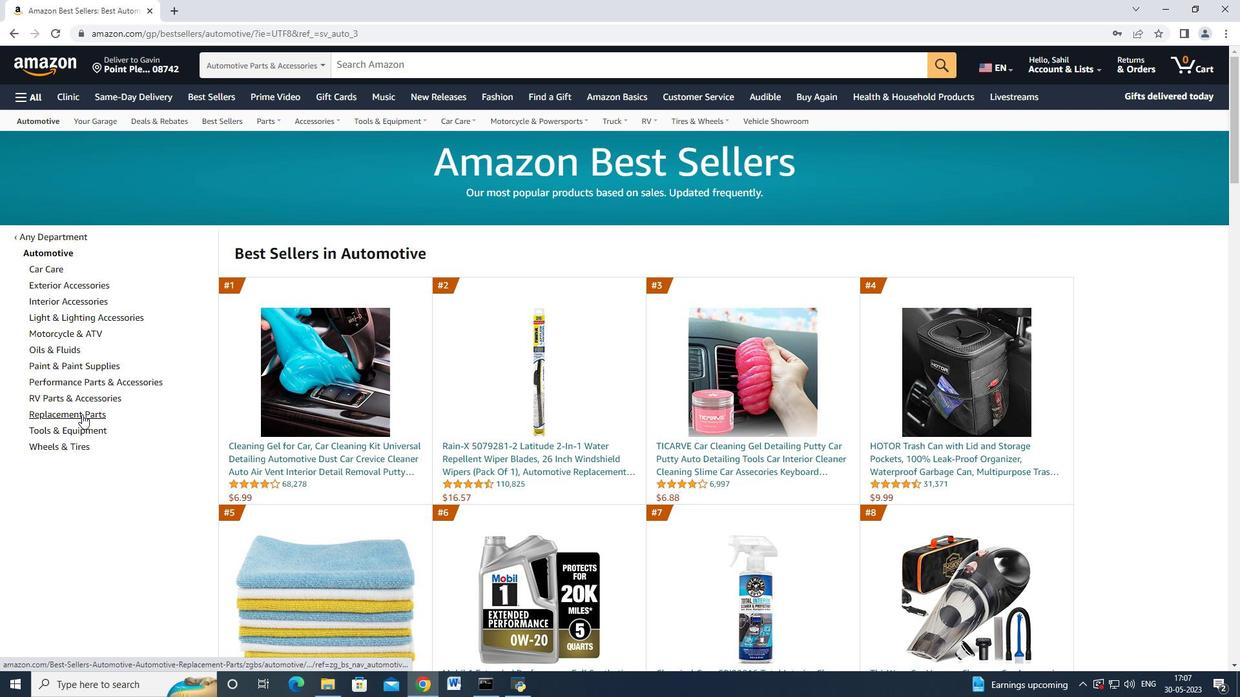 
Action: Mouse moved to (151, 324)
Screenshot: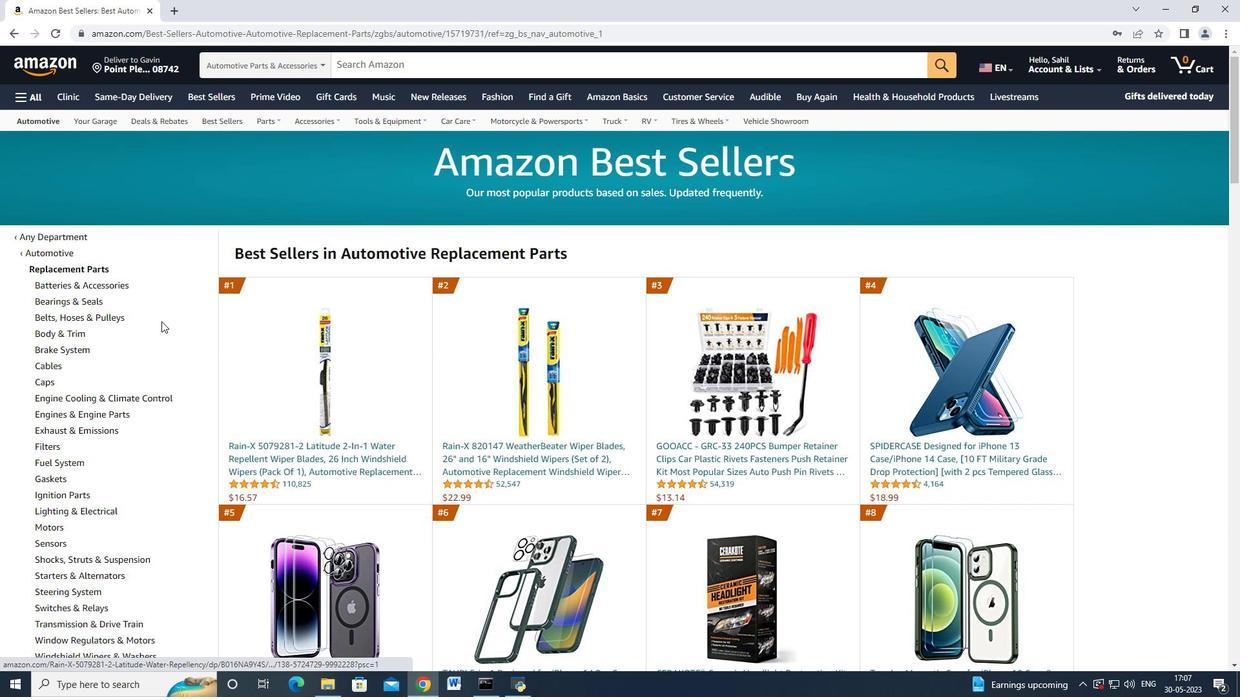 
Action: Mouse scrolled (151, 324) with delta (0, 0)
Screenshot: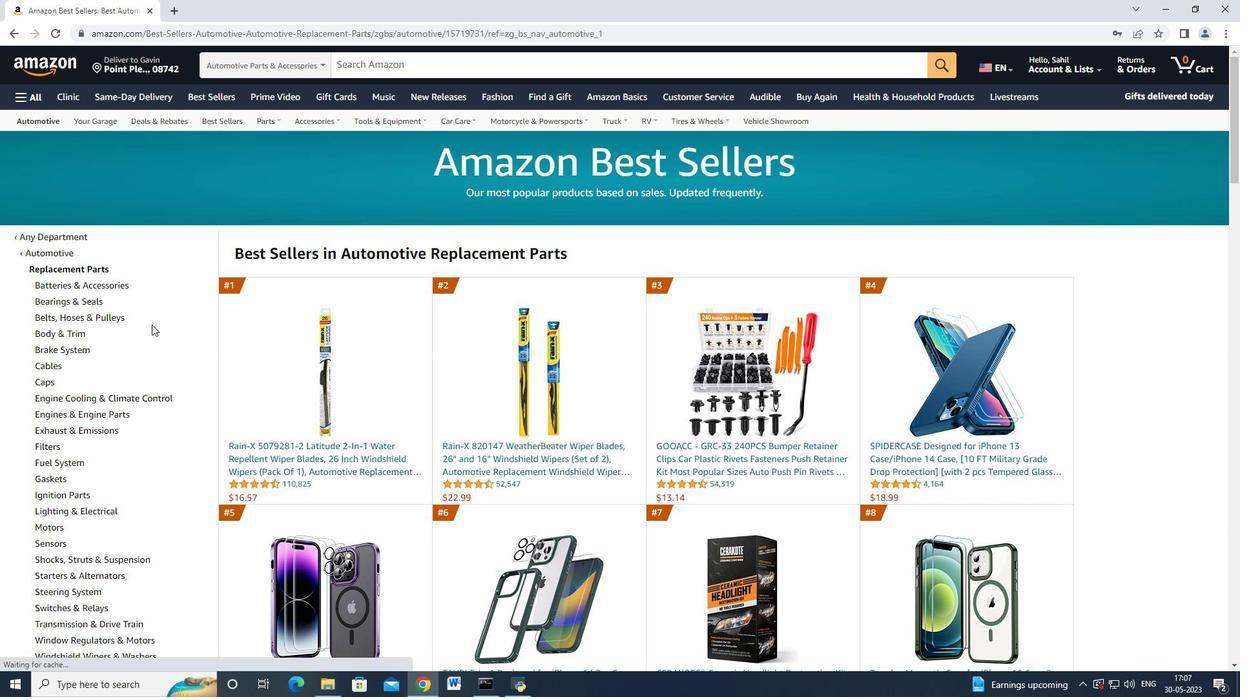 
Action: Mouse moved to (96, 276)
Screenshot: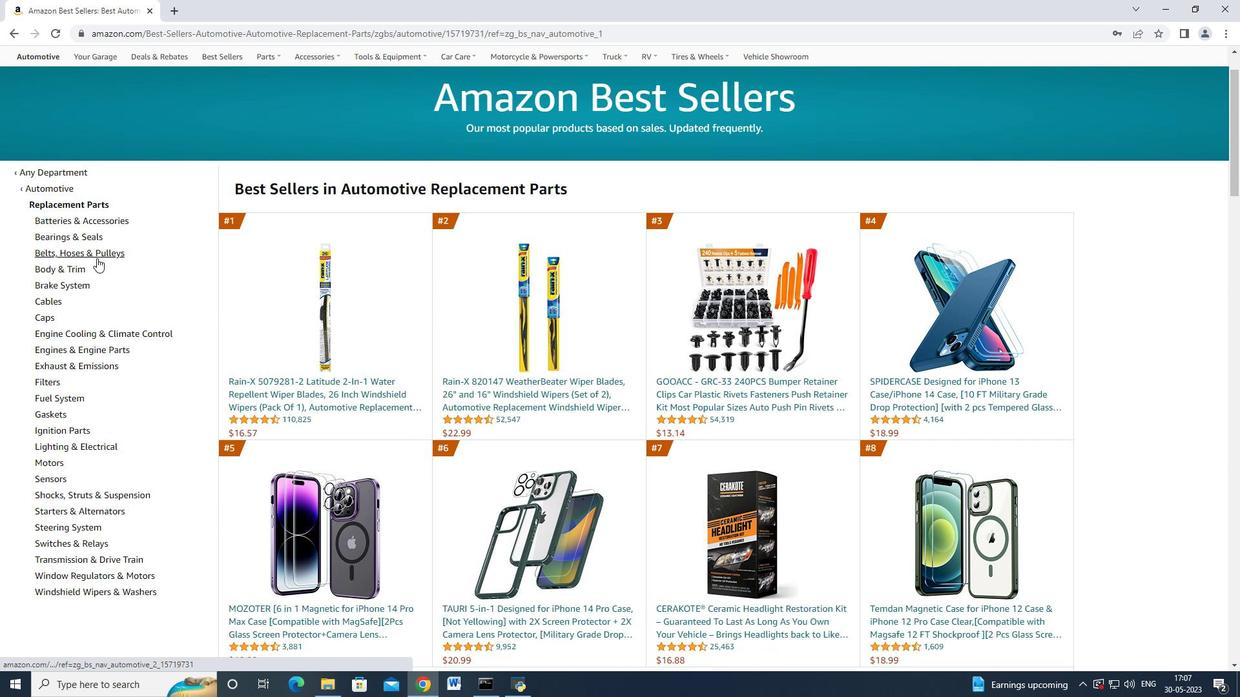 
Action: Mouse scrolled (96, 275) with delta (0, 0)
Screenshot: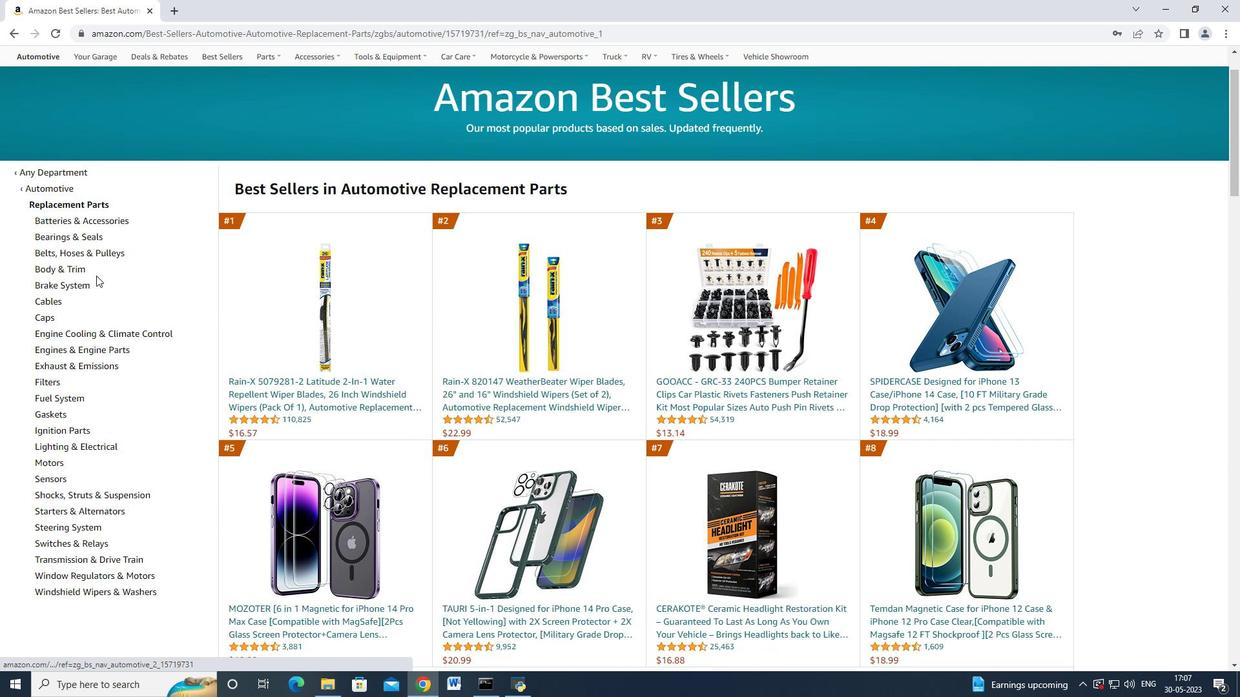 
Action: Mouse moved to (80, 302)
Screenshot: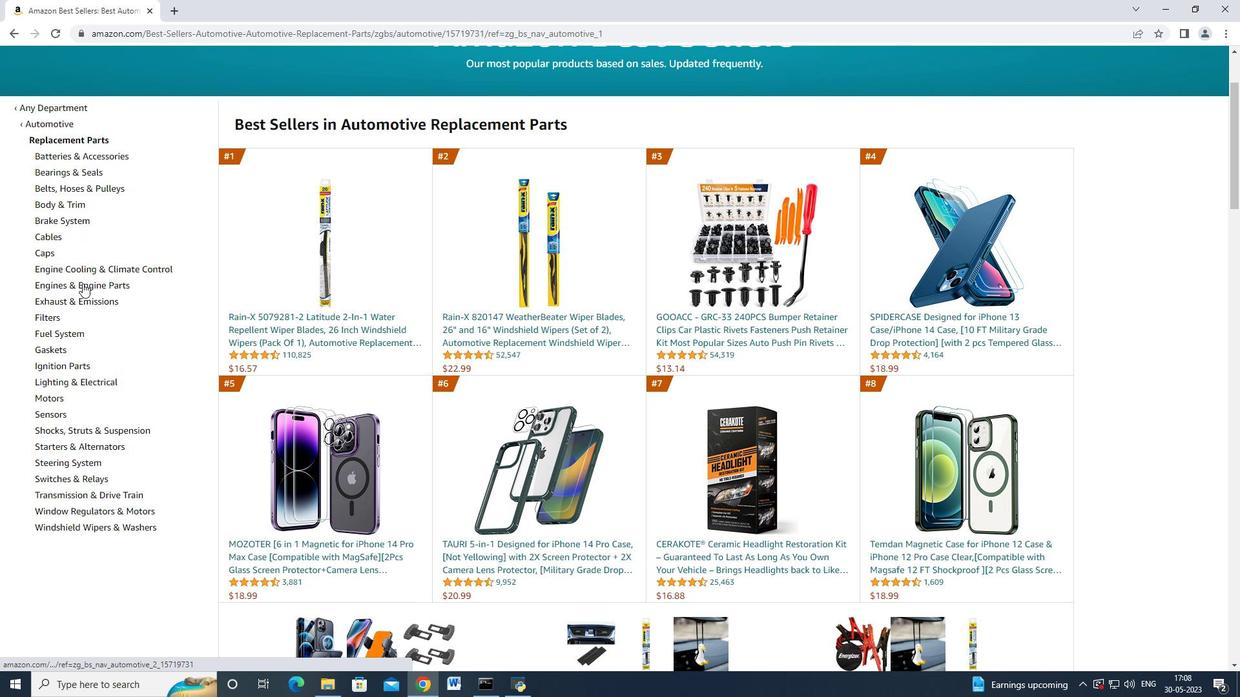 
Action: Mouse pressed left at (80, 302)
Screenshot: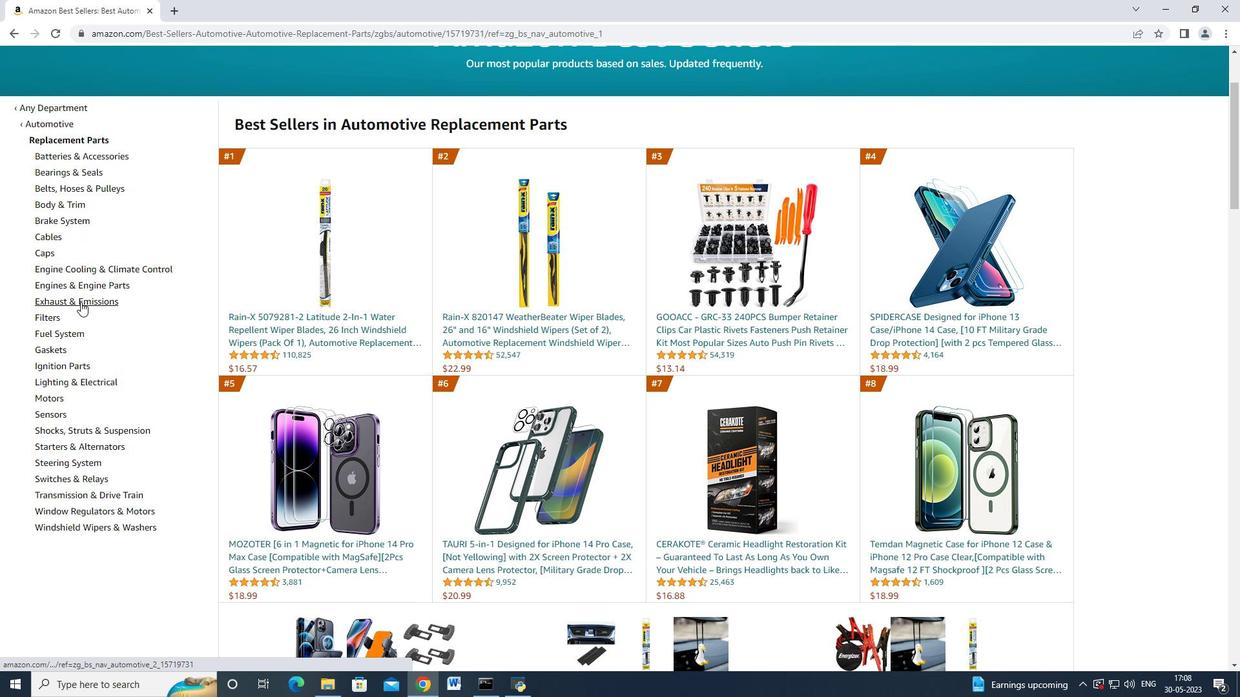 
Action: Mouse moved to (15, 31)
Screenshot: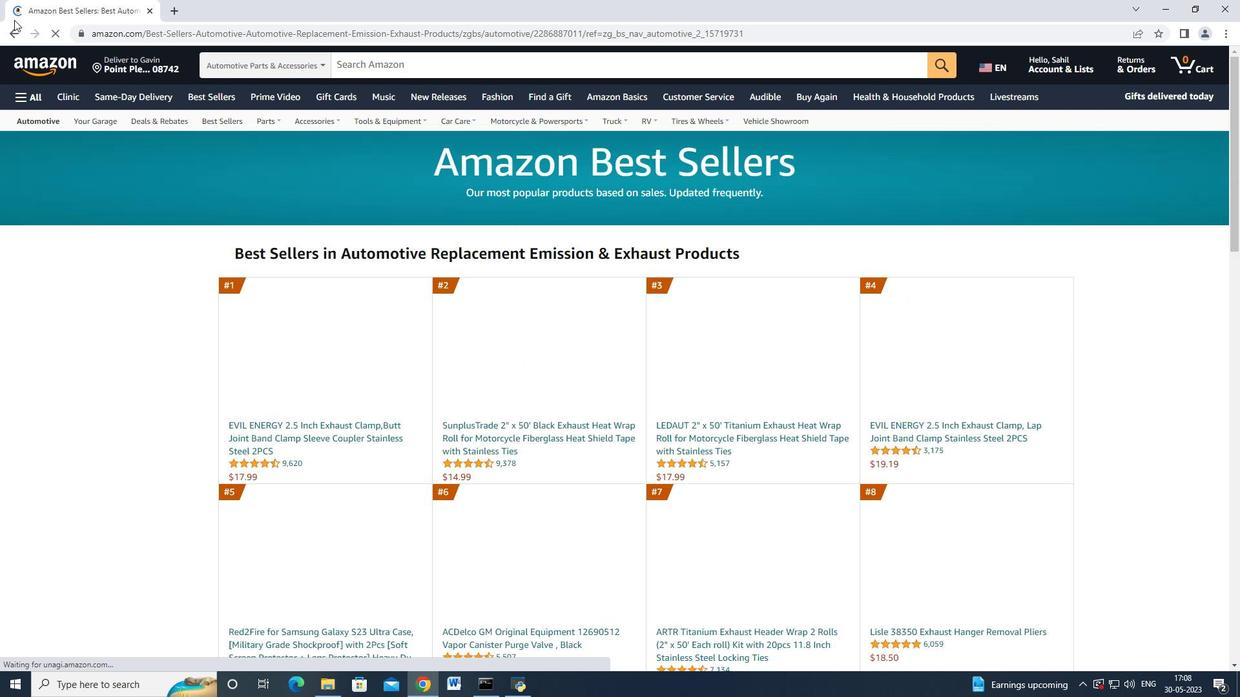 
Action: Mouse pressed left at (15, 31)
Screenshot: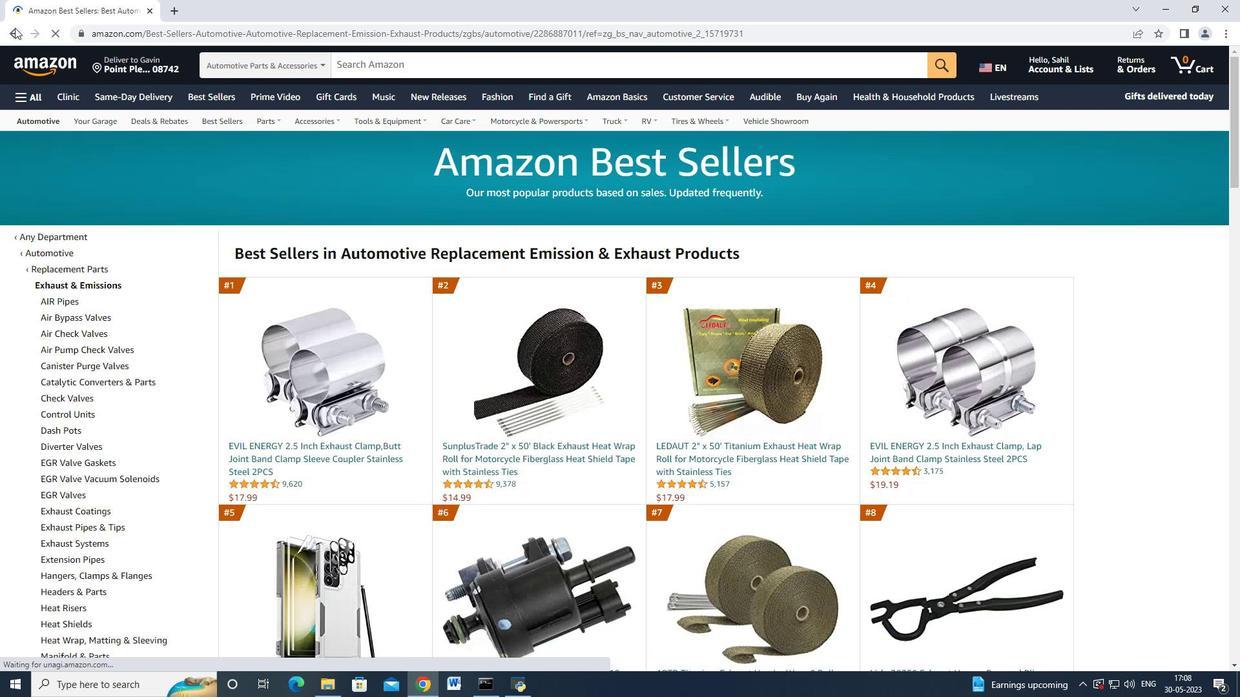 
Action: Mouse moved to (52, 359)
Screenshot: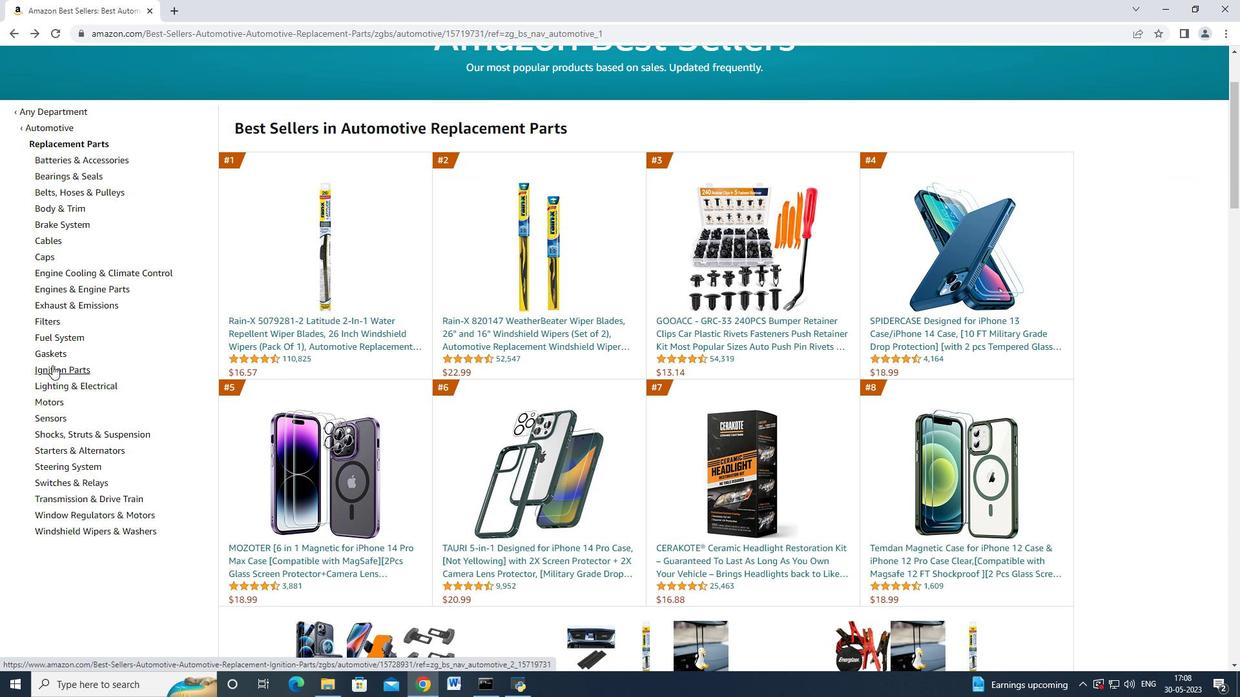 
Action: Mouse pressed left at (52, 359)
Screenshot: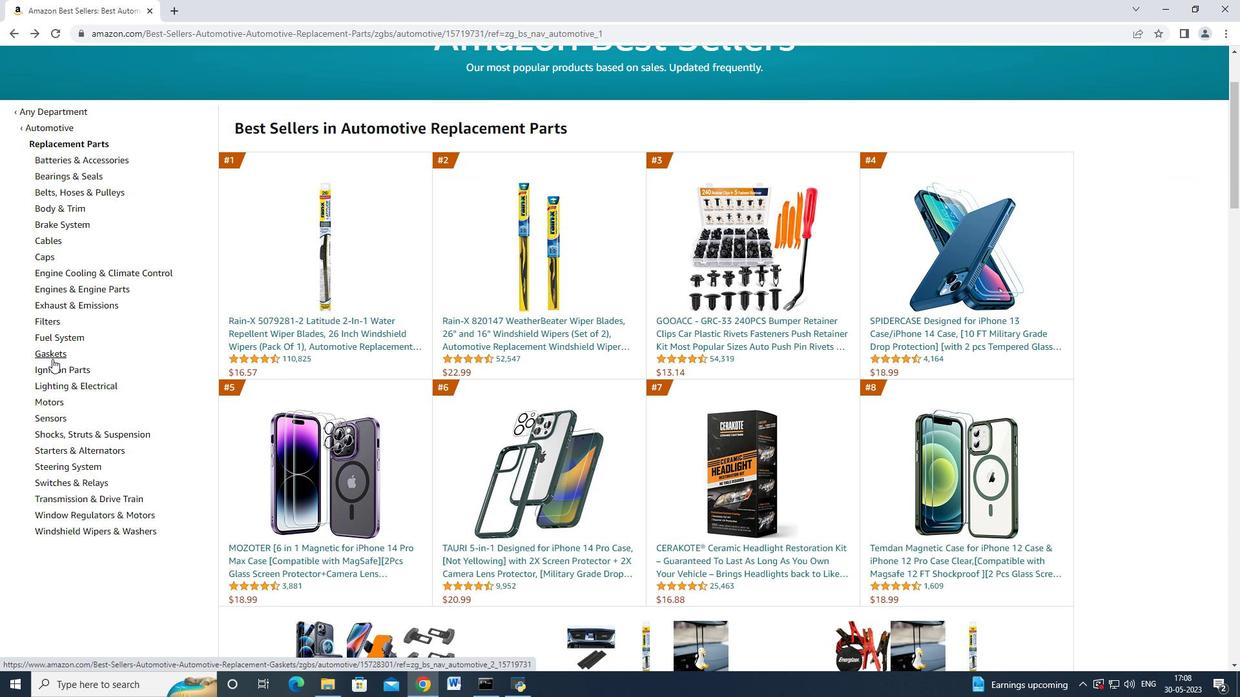 
Action: Mouse moved to (165, 333)
Screenshot: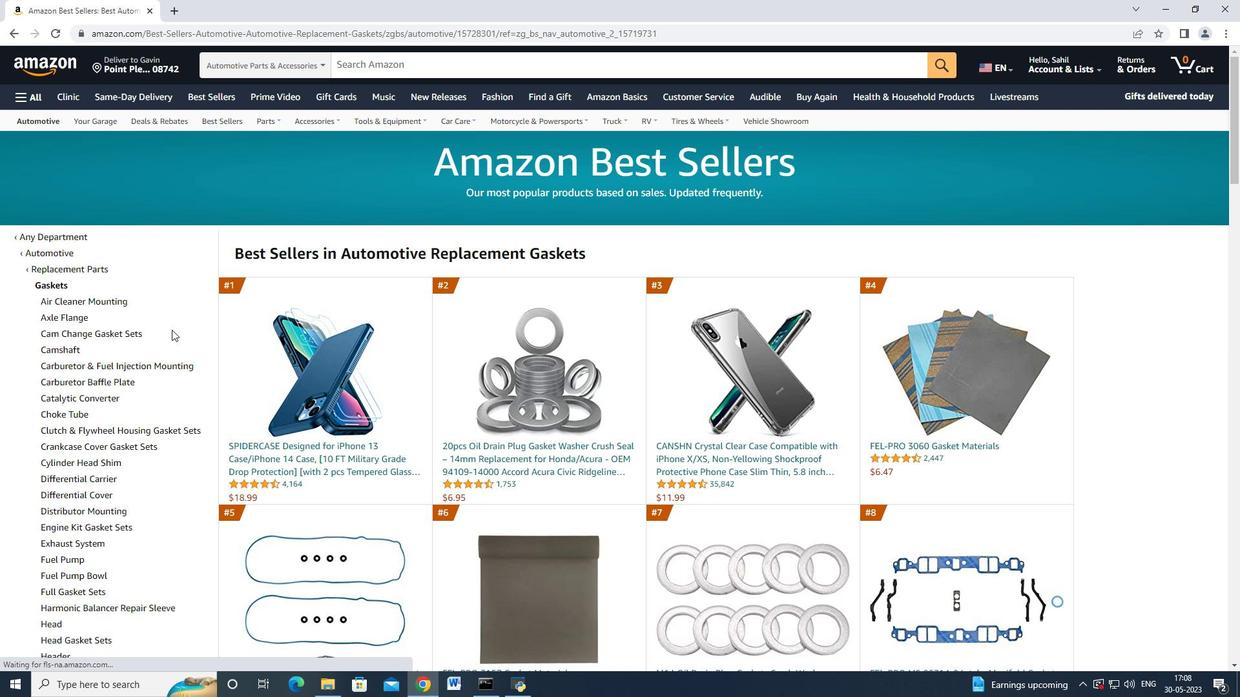 
Action: Mouse scrolled (165, 333) with delta (0, 0)
Screenshot: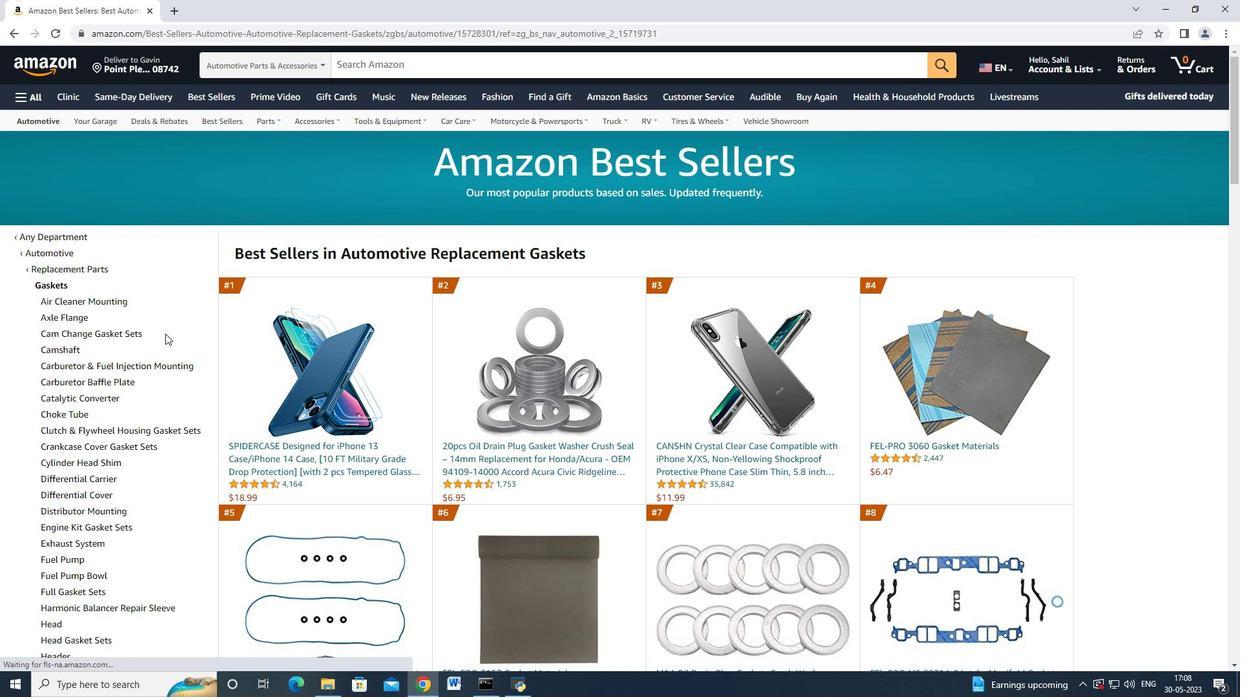 
Action: Mouse scrolled (165, 333) with delta (0, 0)
Screenshot: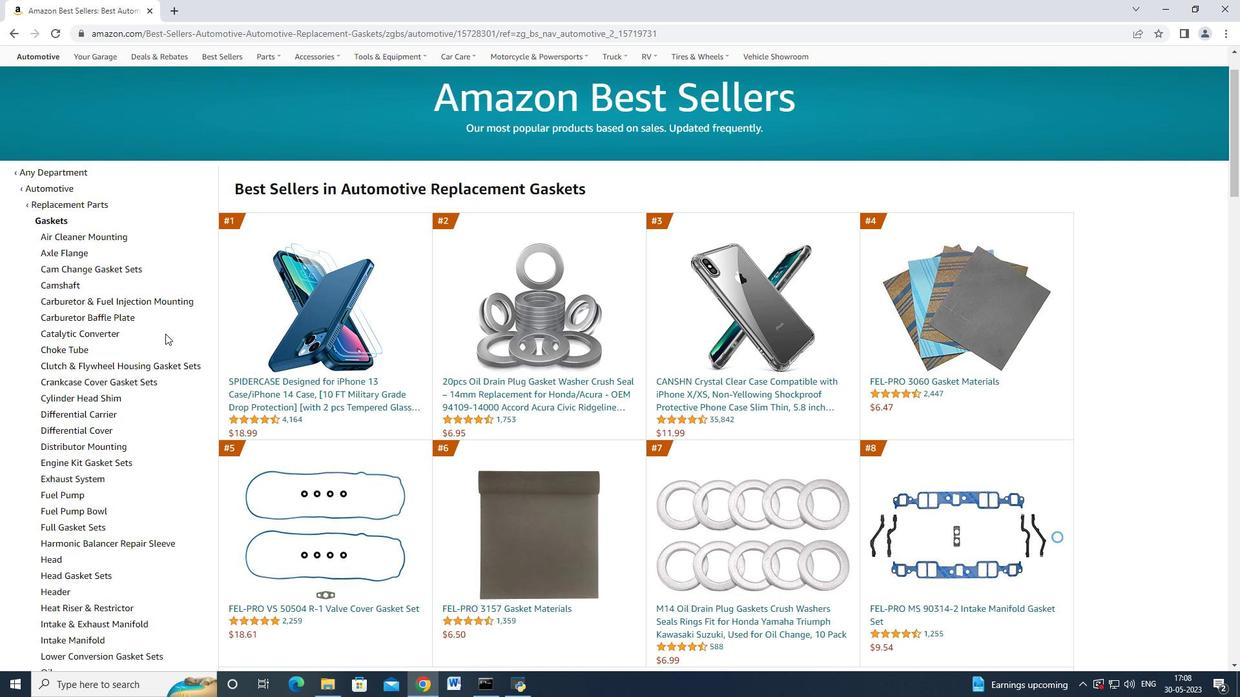 
Action: Mouse moved to (115, 418)
Screenshot: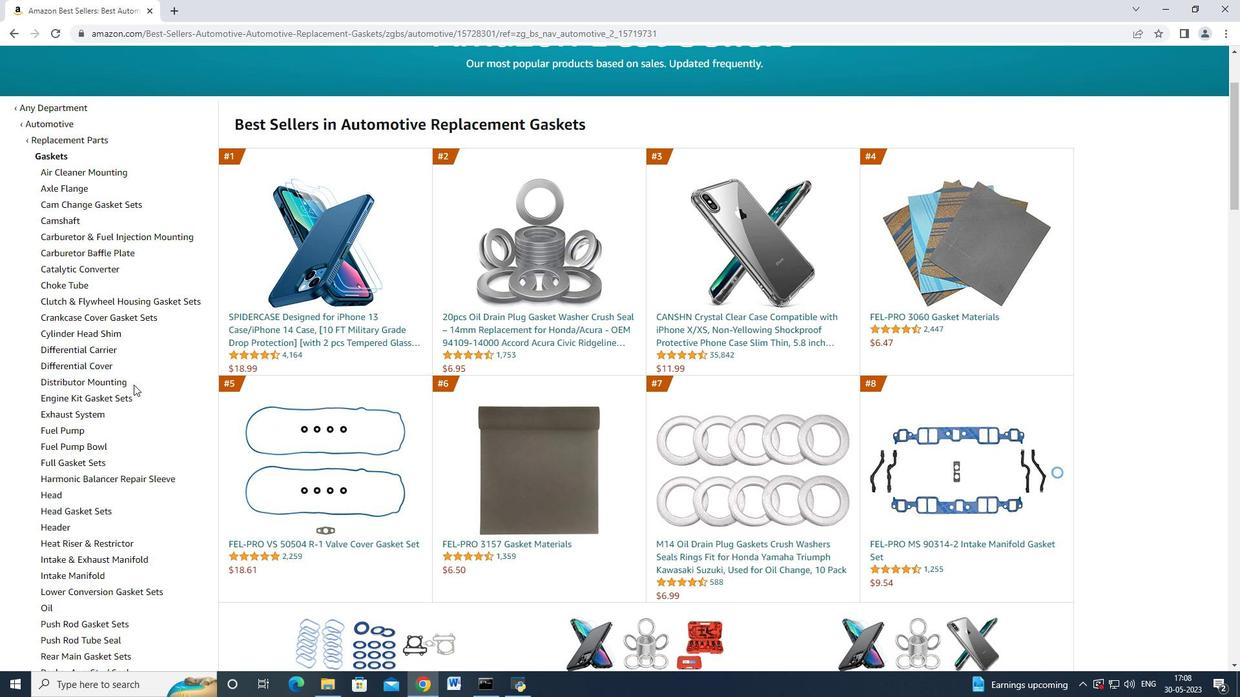 
Action: Mouse scrolled (115, 417) with delta (0, 0)
Screenshot: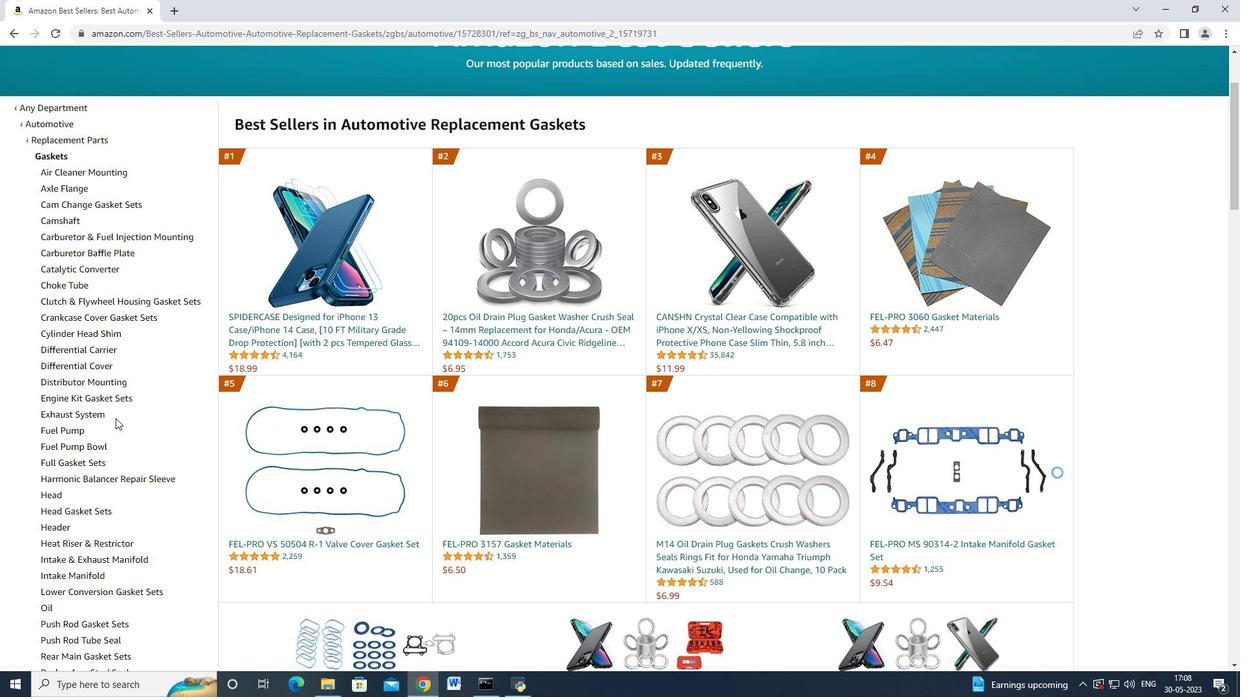 
Action: Mouse moved to (88, 384)
Screenshot: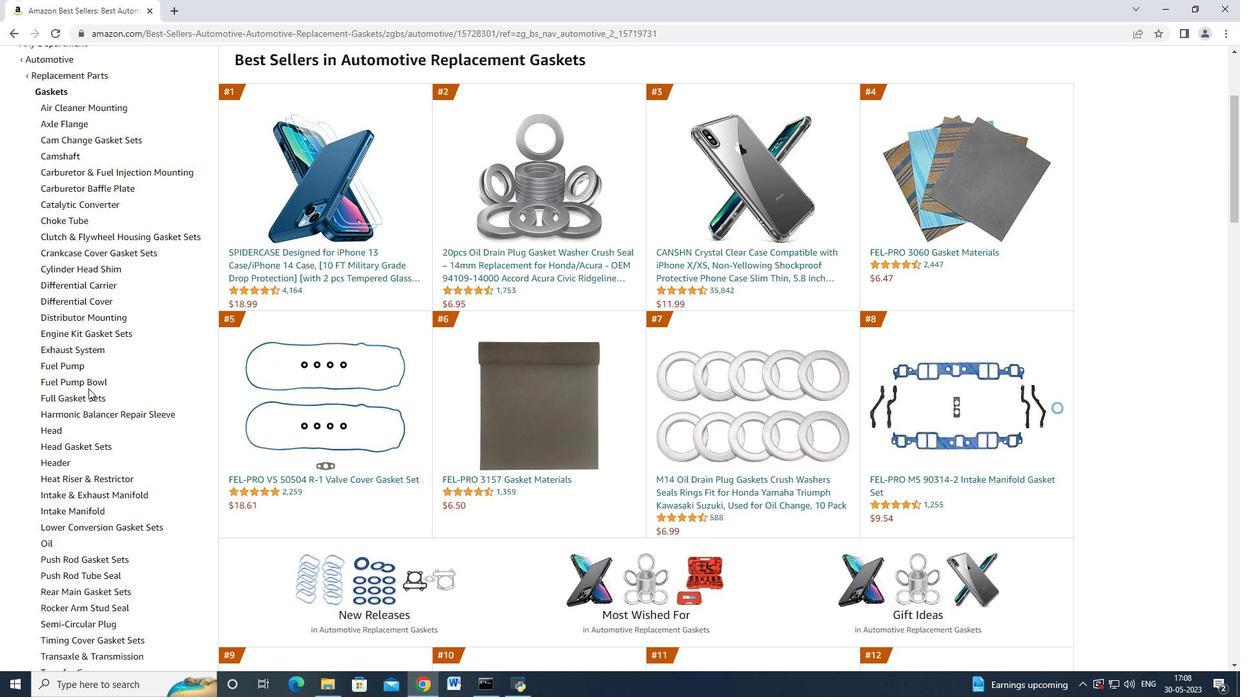 
Action: Mouse pressed left at (88, 384)
Screenshot: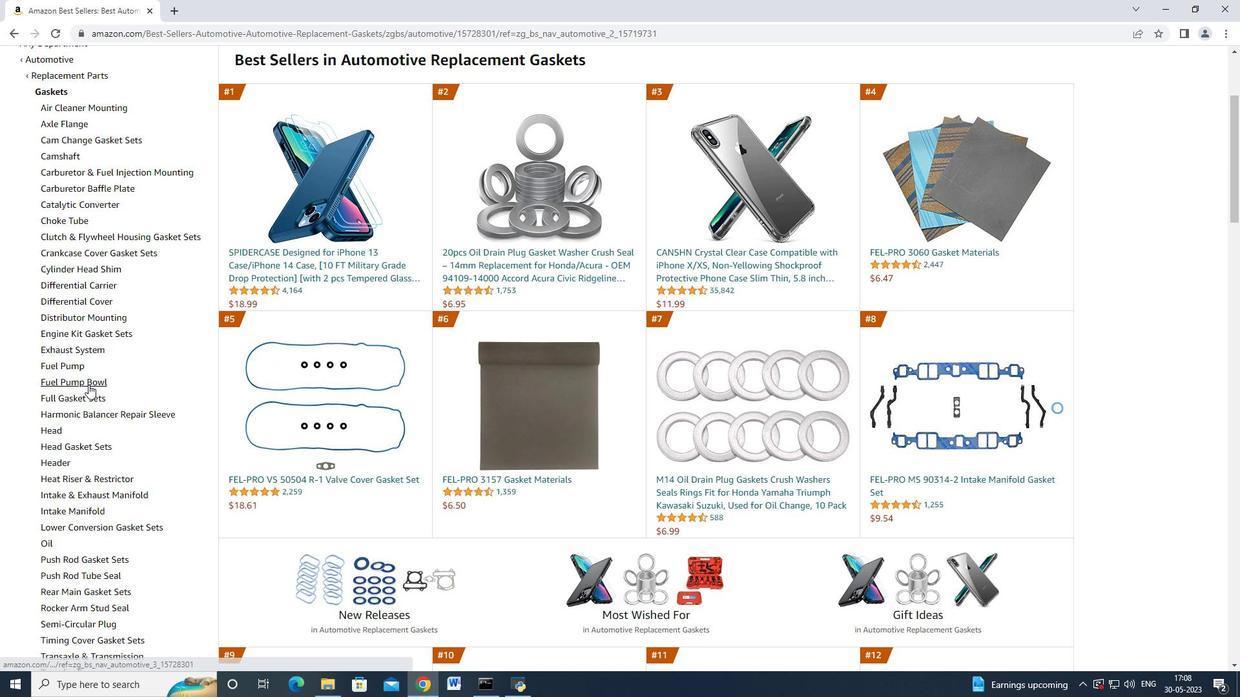 
Action: Mouse moved to (353, 434)
Screenshot: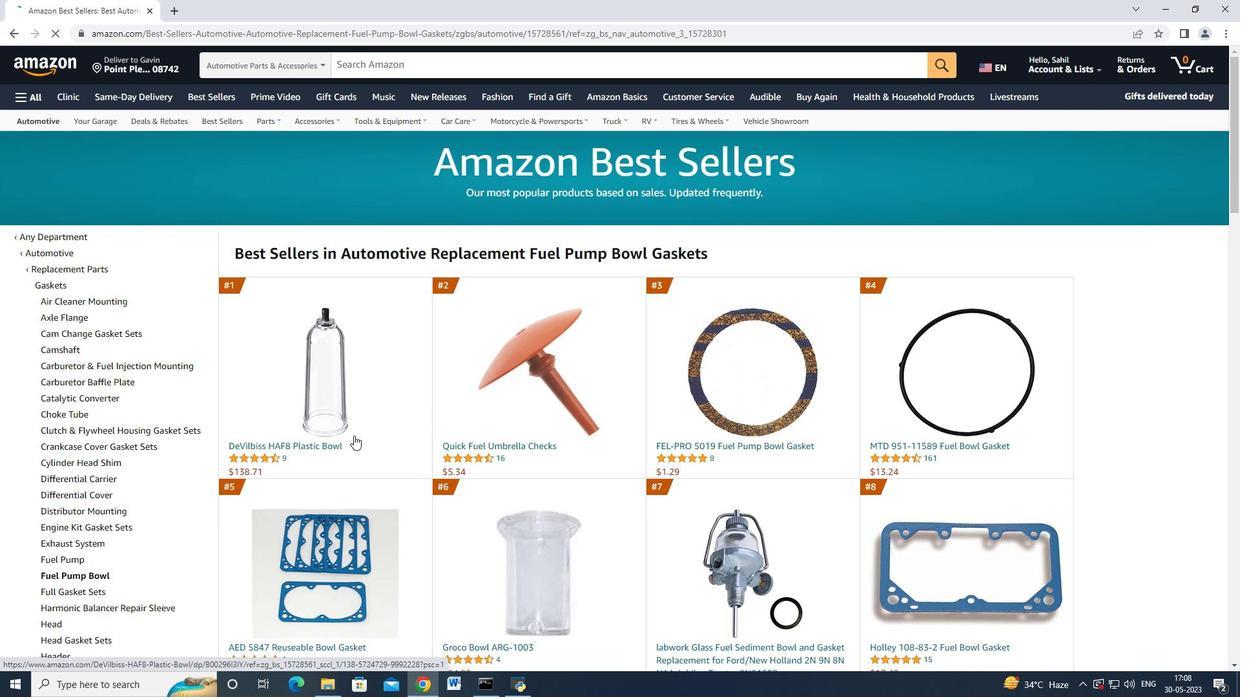 
Action: Mouse scrolled (353, 434) with delta (0, 0)
Screenshot: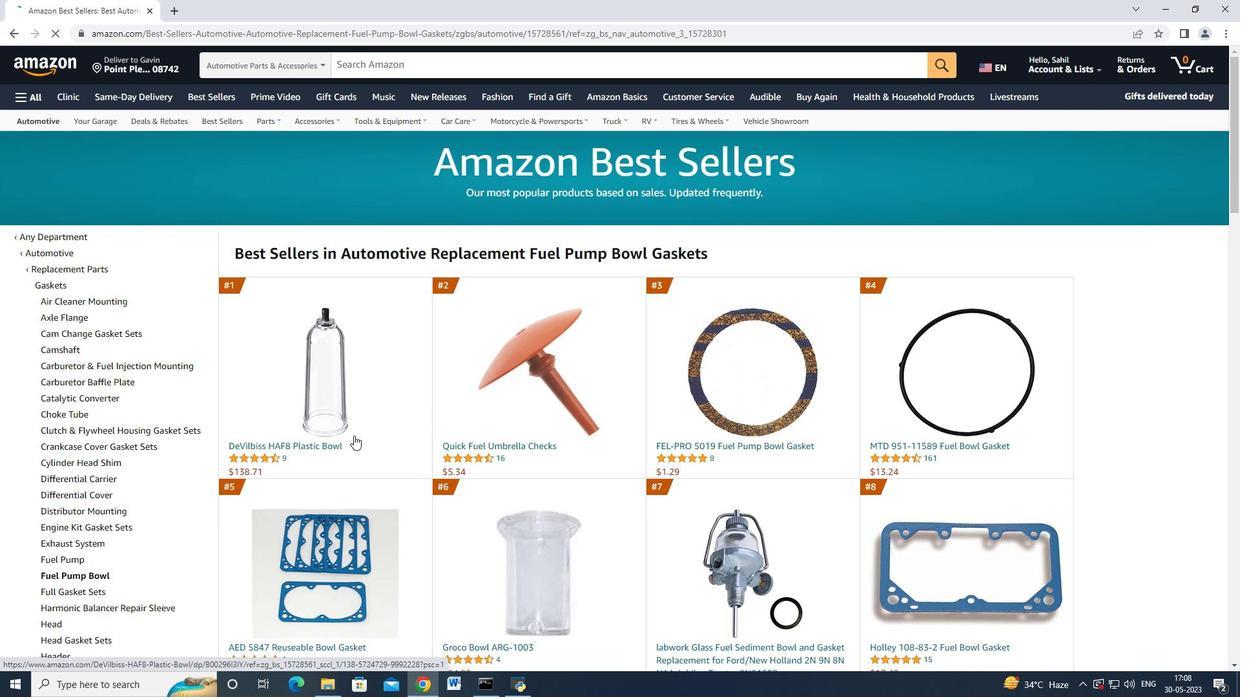 
Action: Mouse moved to (716, 577)
Screenshot: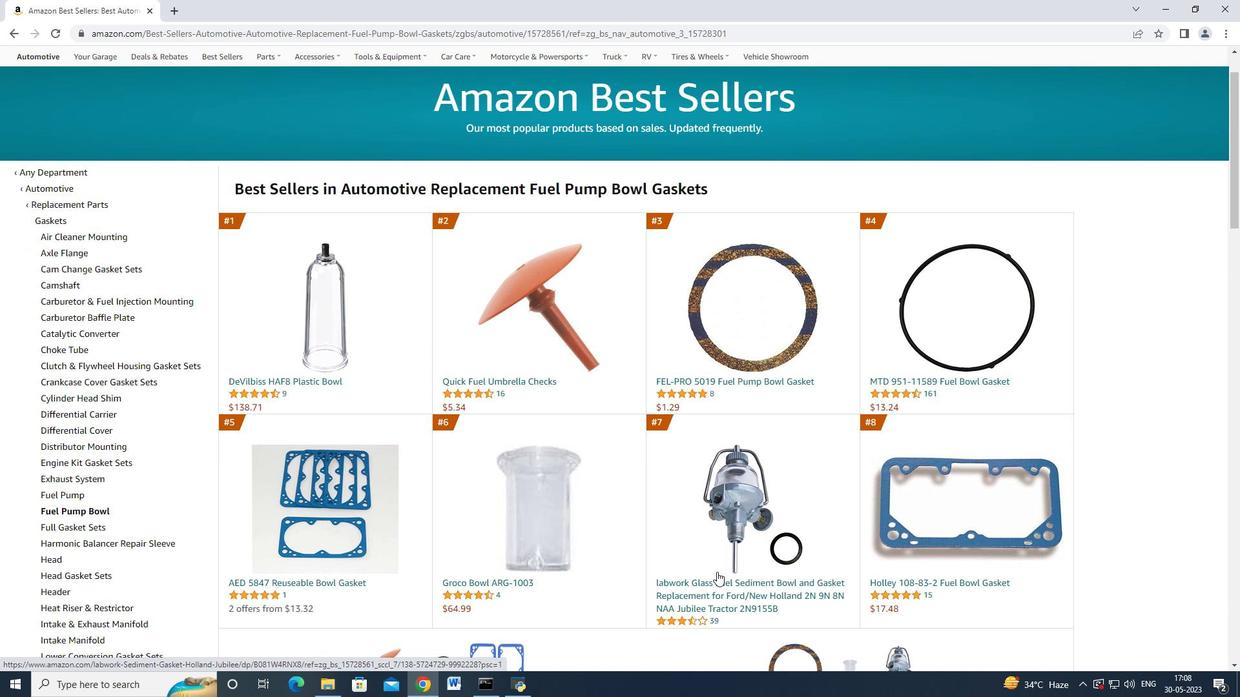
Action: Mouse pressed left at (716, 577)
Screenshot: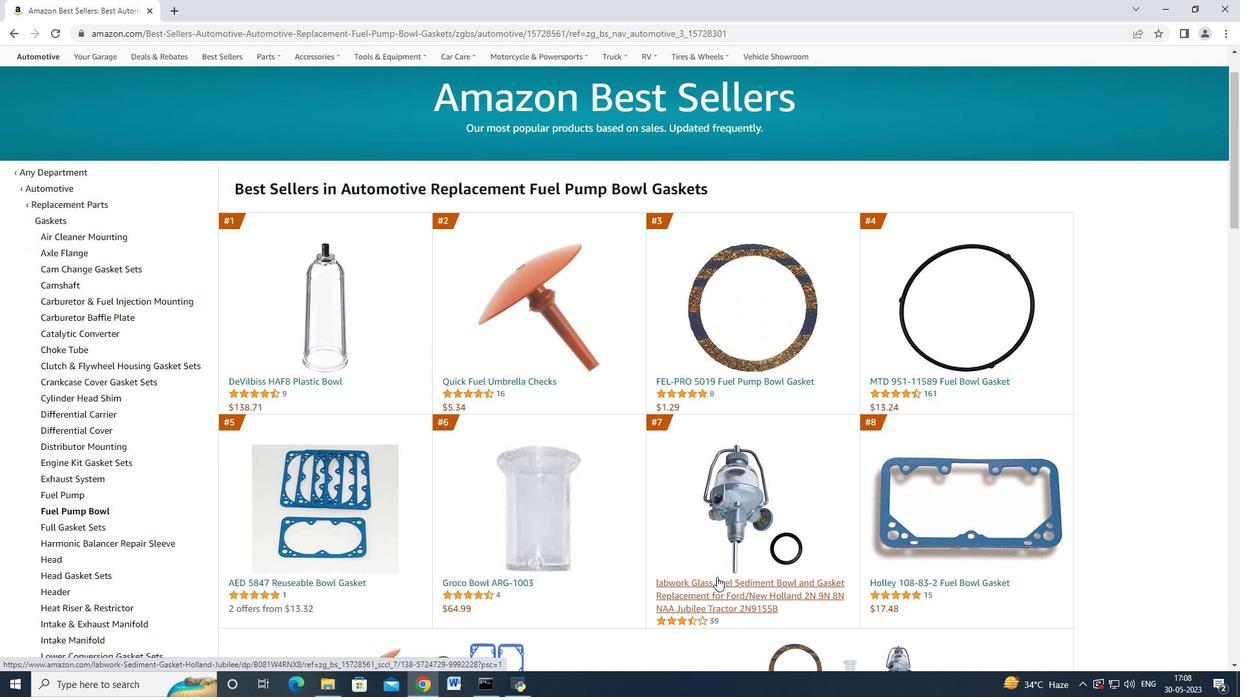 
Action: Mouse moved to (6, 32)
Screenshot: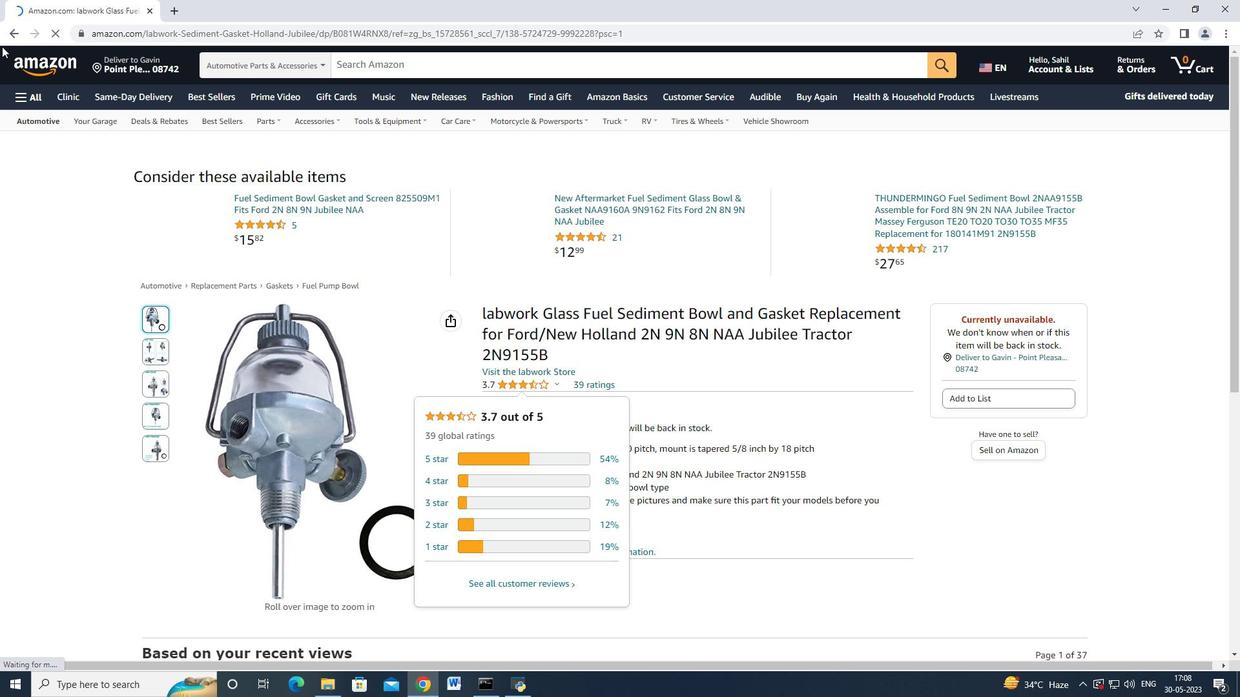 
Action: Mouse pressed left at (6, 32)
Screenshot: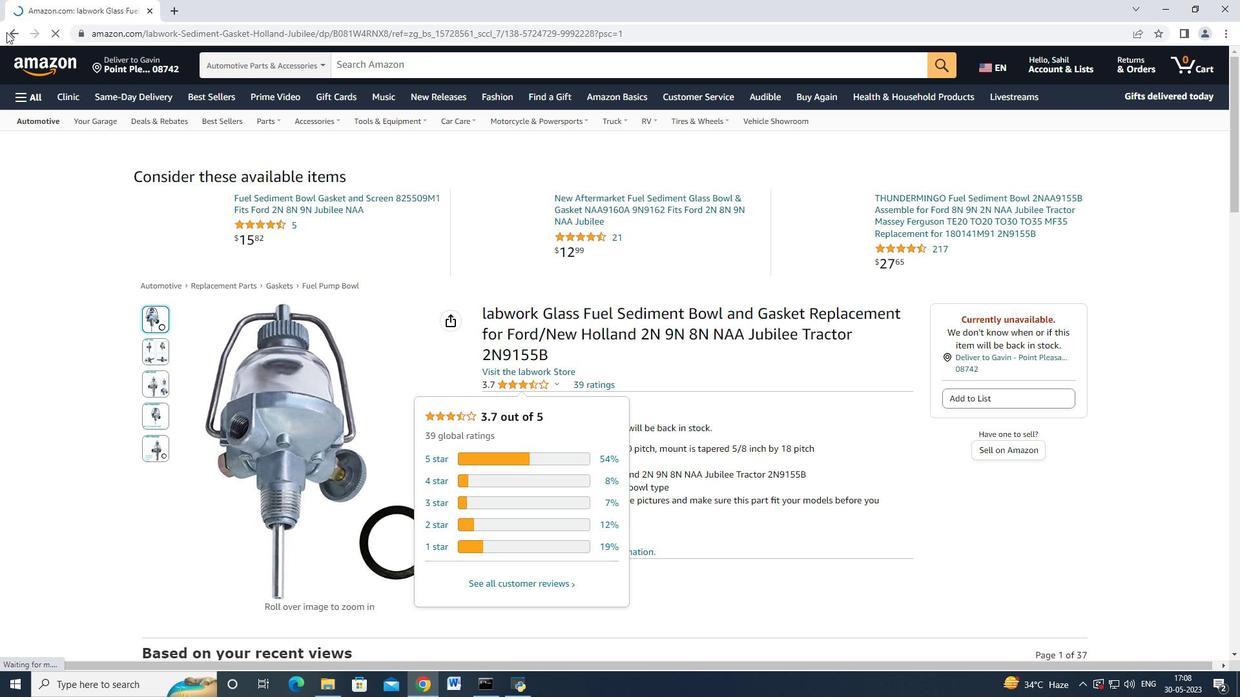 
Action: Mouse moved to (523, 569)
Screenshot: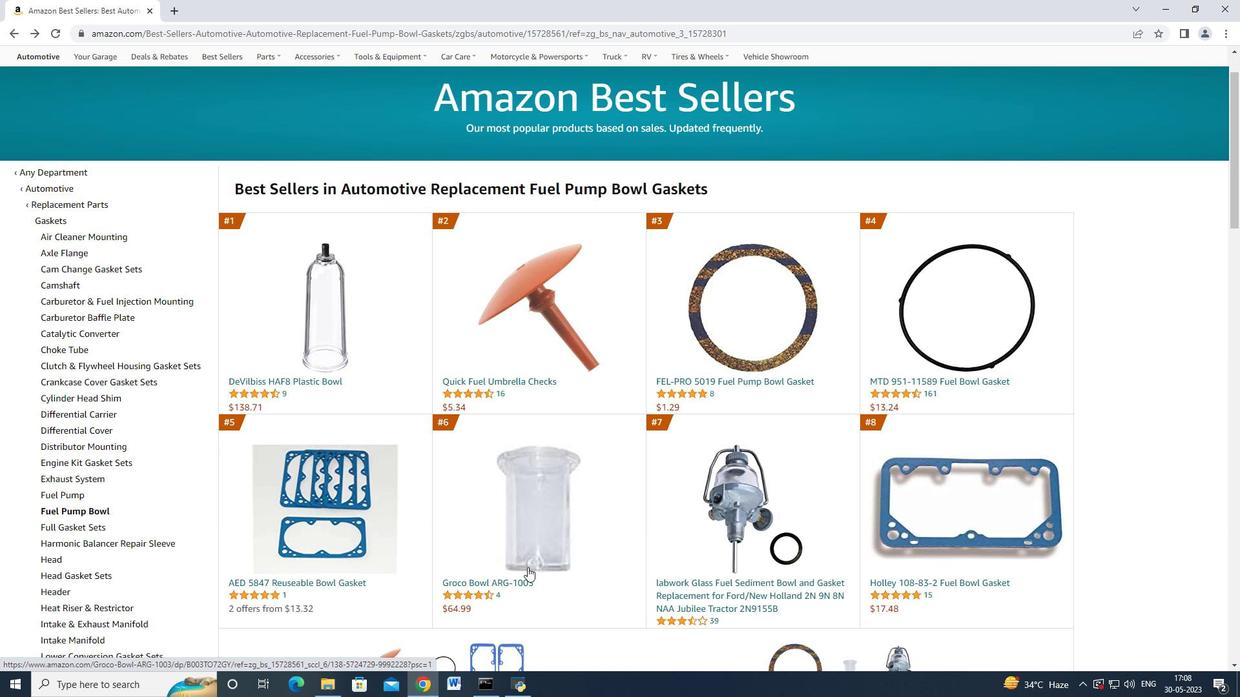 
Action: Mouse scrolled (523, 569) with delta (0, 0)
Screenshot: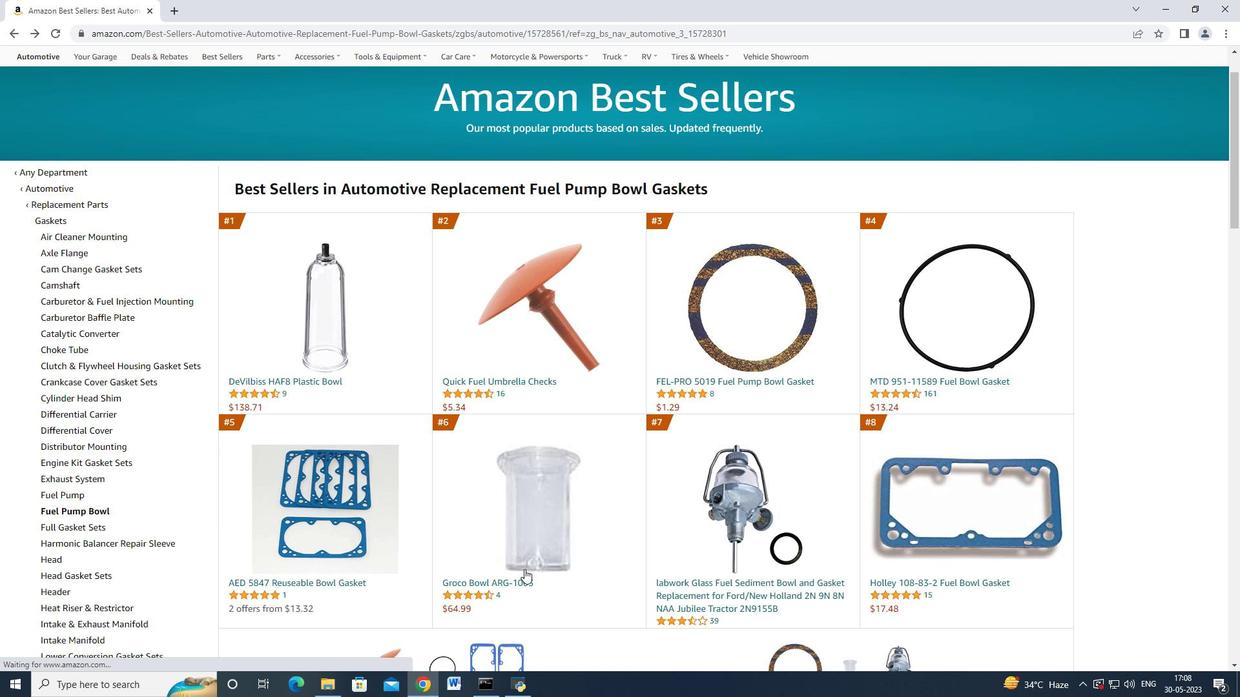 
Action: Mouse scrolled (523, 569) with delta (0, 0)
Screenshot: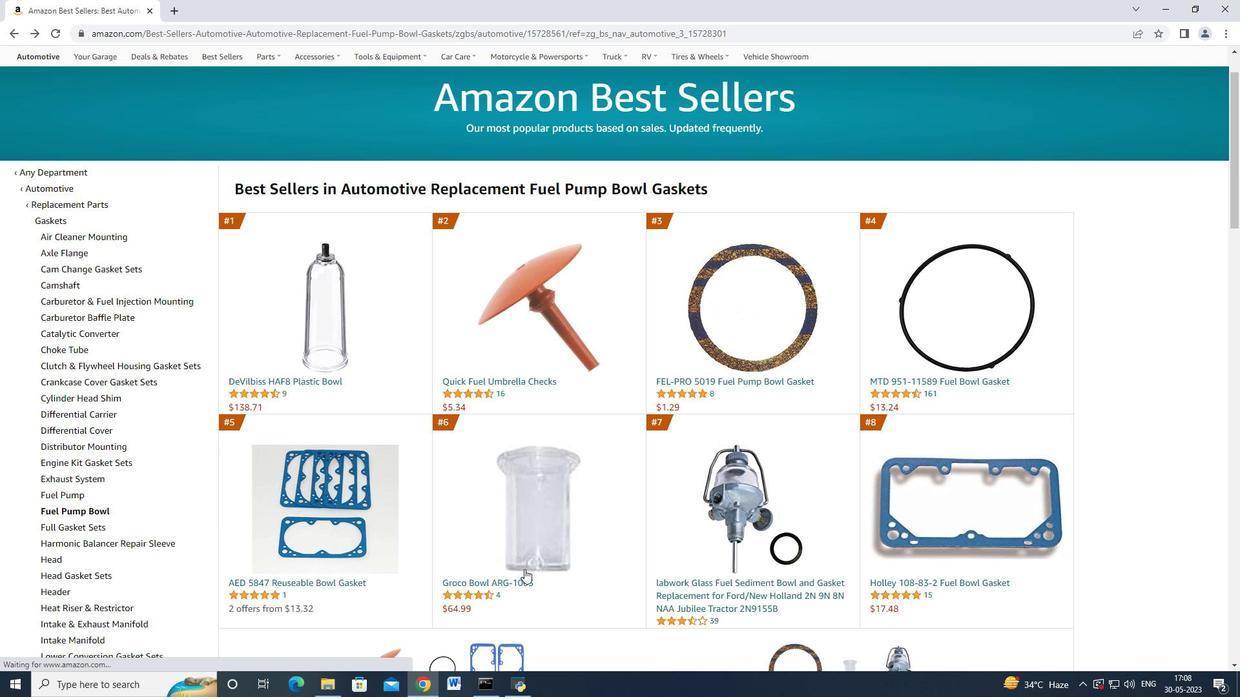 
Action: Mouse scrolled (523, 569) with delta (0, 0)
Screenshot: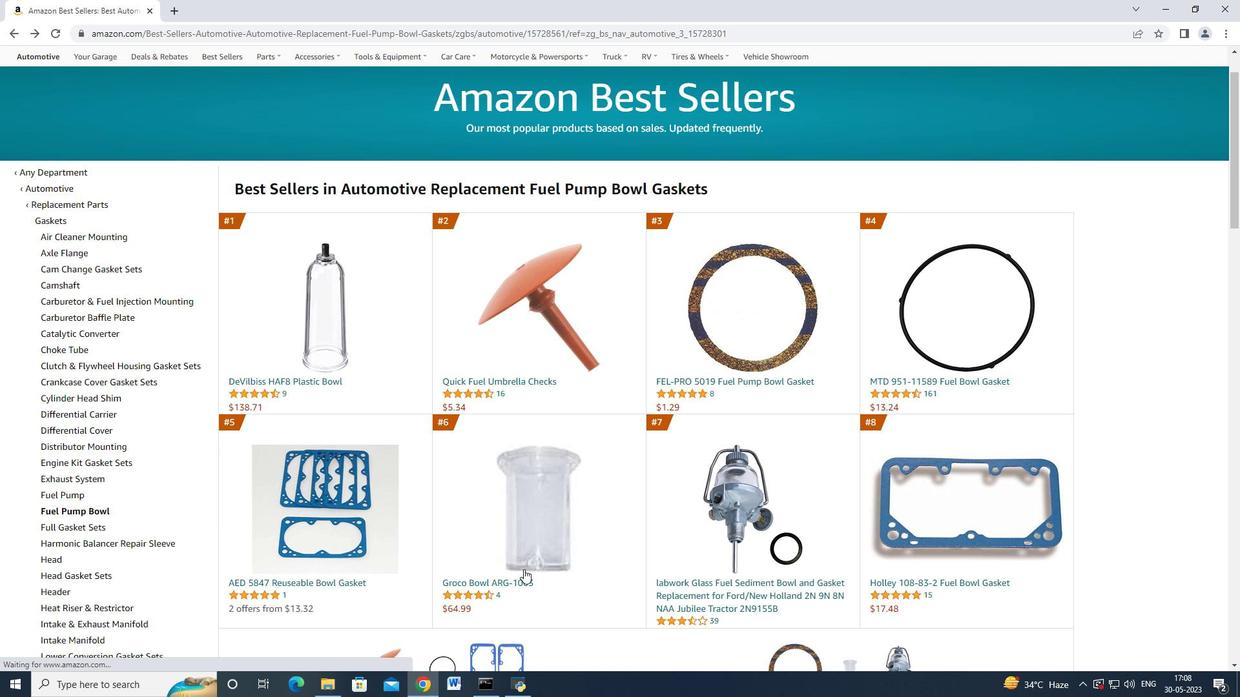 
Action: Mouse moved to (506, 530)
Screenshot: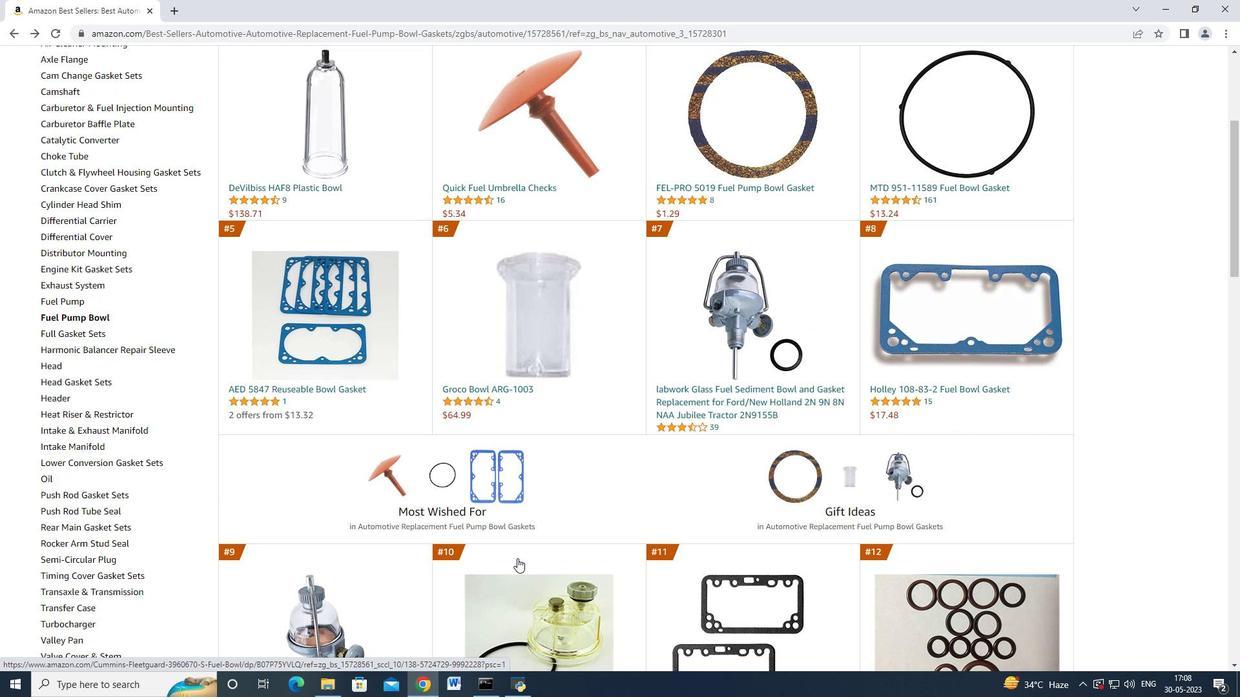 
Action: Mouse scrolled (506, 530) with delta (0, 0)
Screenshot: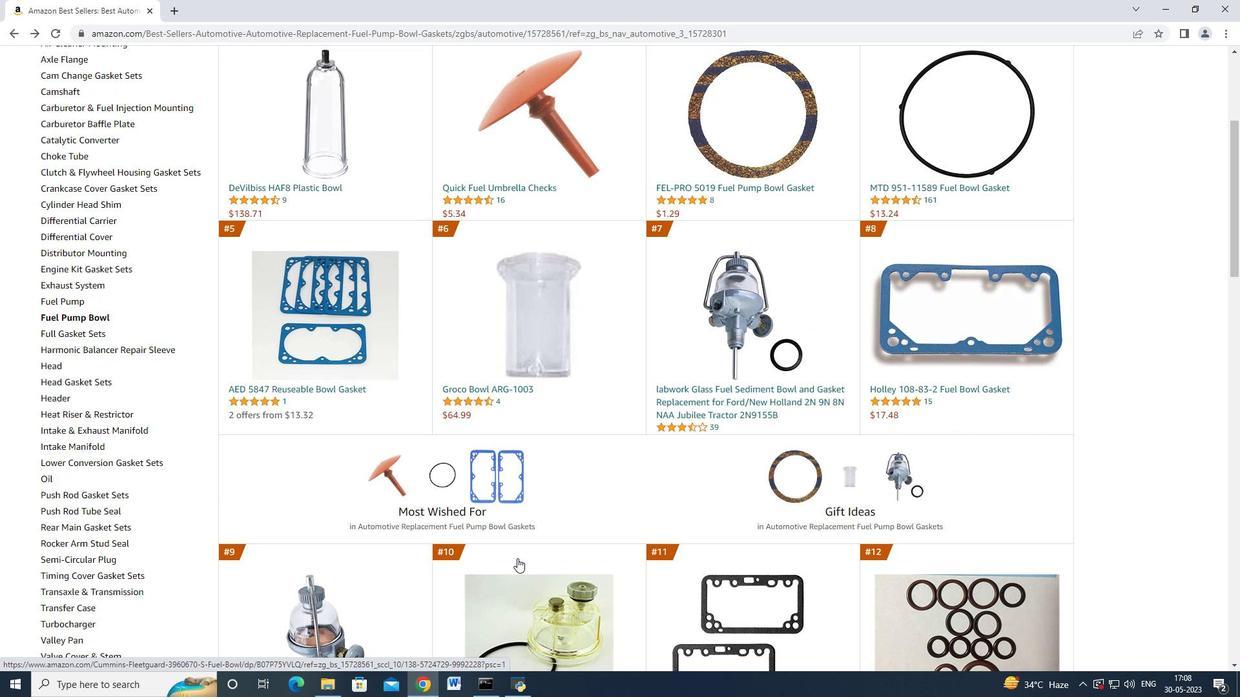 
Action: Mouse moved to (503, 528)
Screenshot: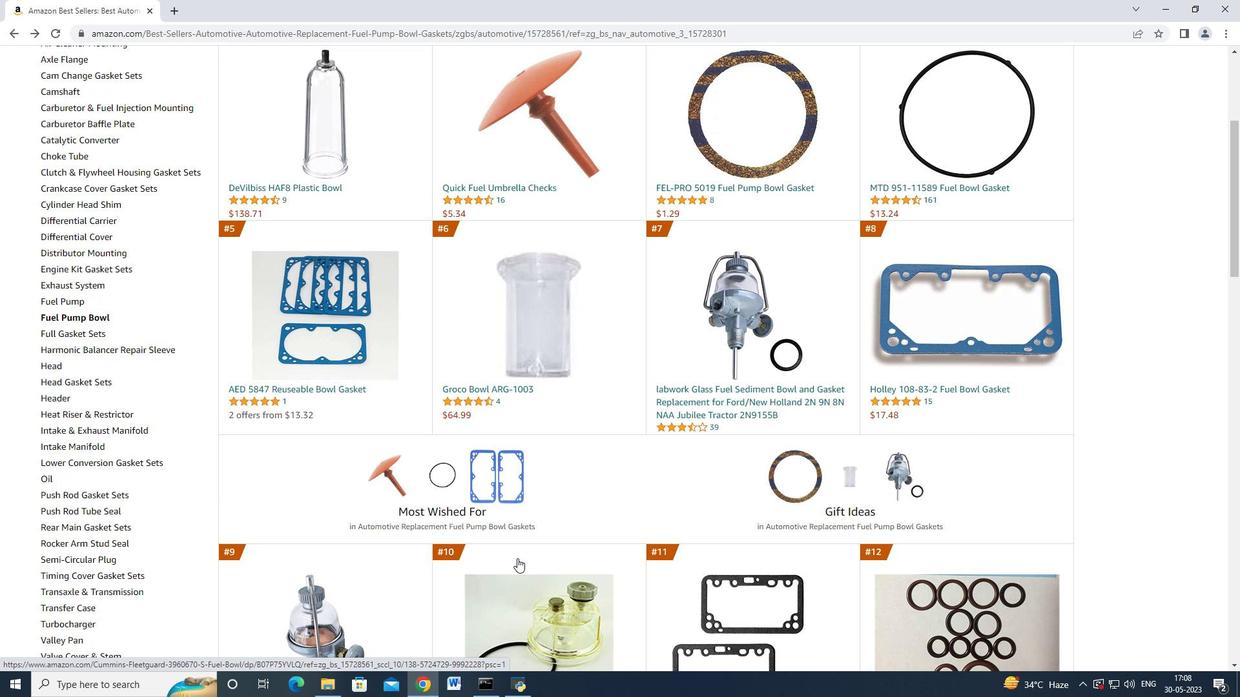 
Action: Mouse scrolled (503, 527) with delta (0, 0)
Screenshot: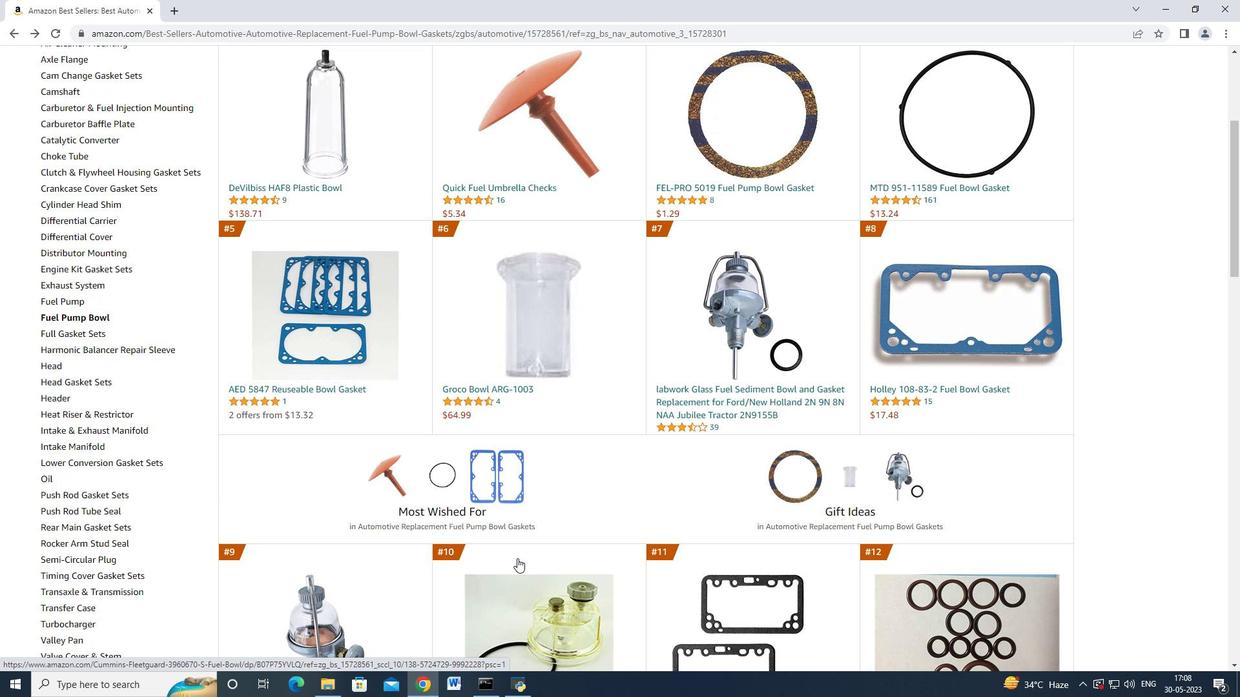 
Action: Mouse moved to (502, 527)
Screenshot: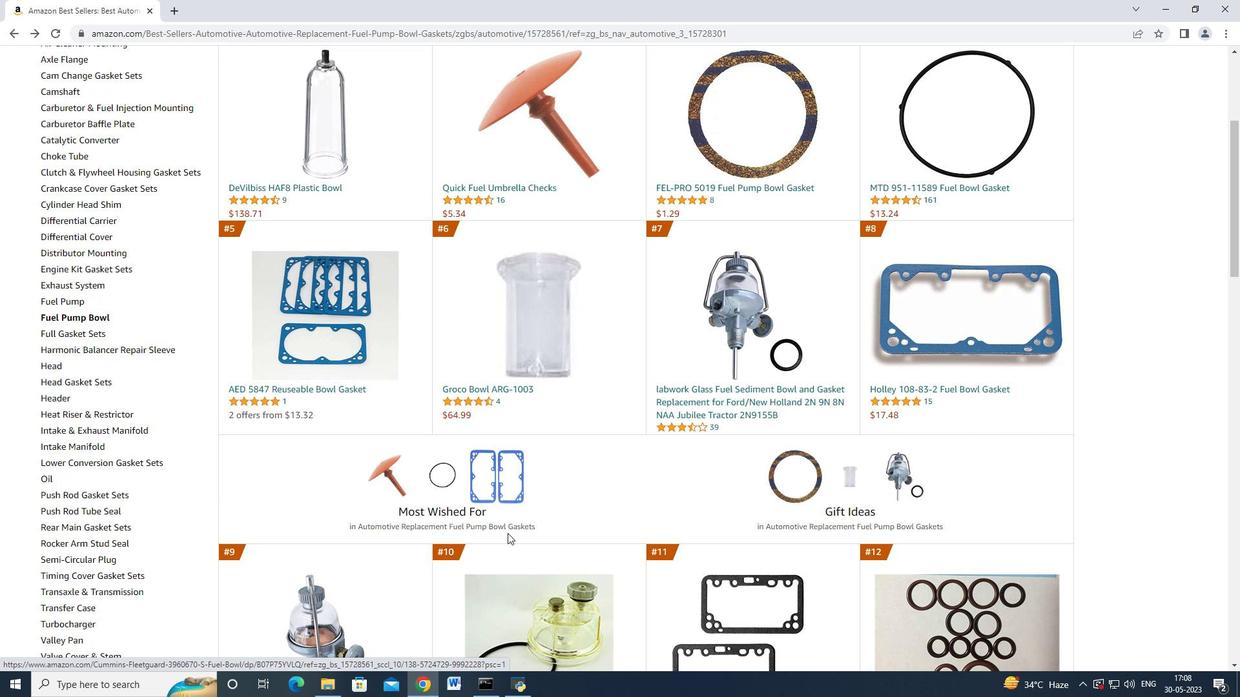 
Action: Mouse scrolled (502, 527) with delta (0, 0)
Screenshot: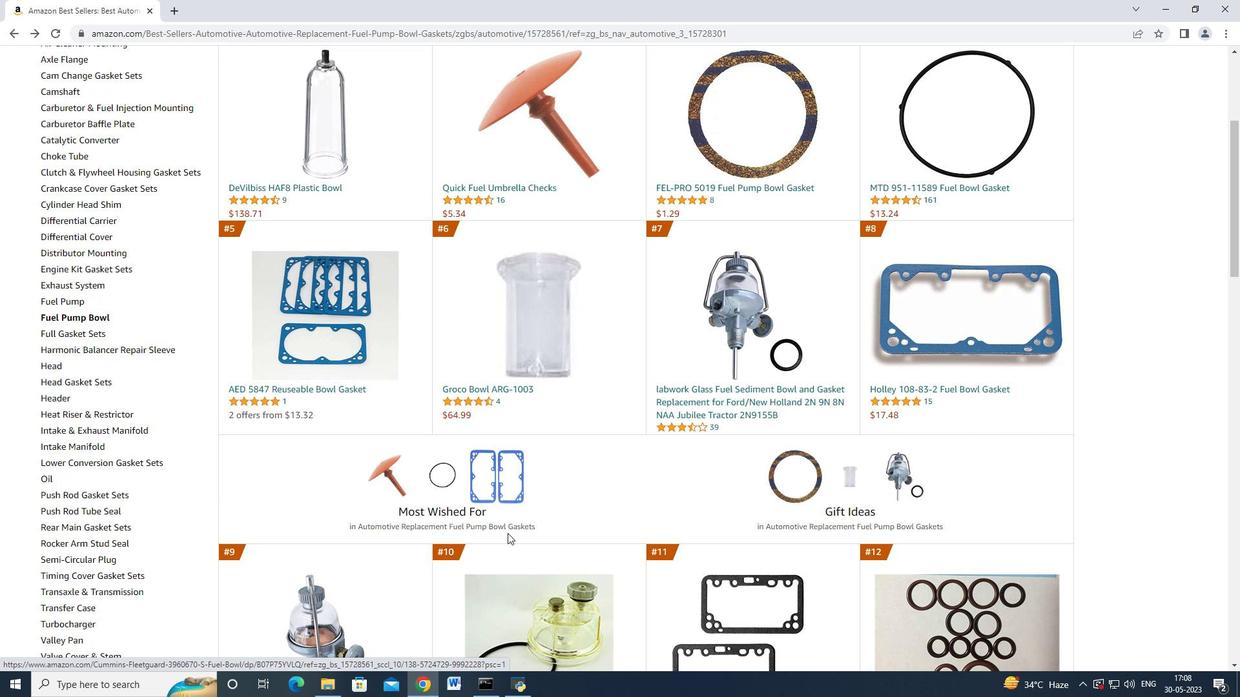 
Action: Mouse moved to (500, 525)
Screenshot: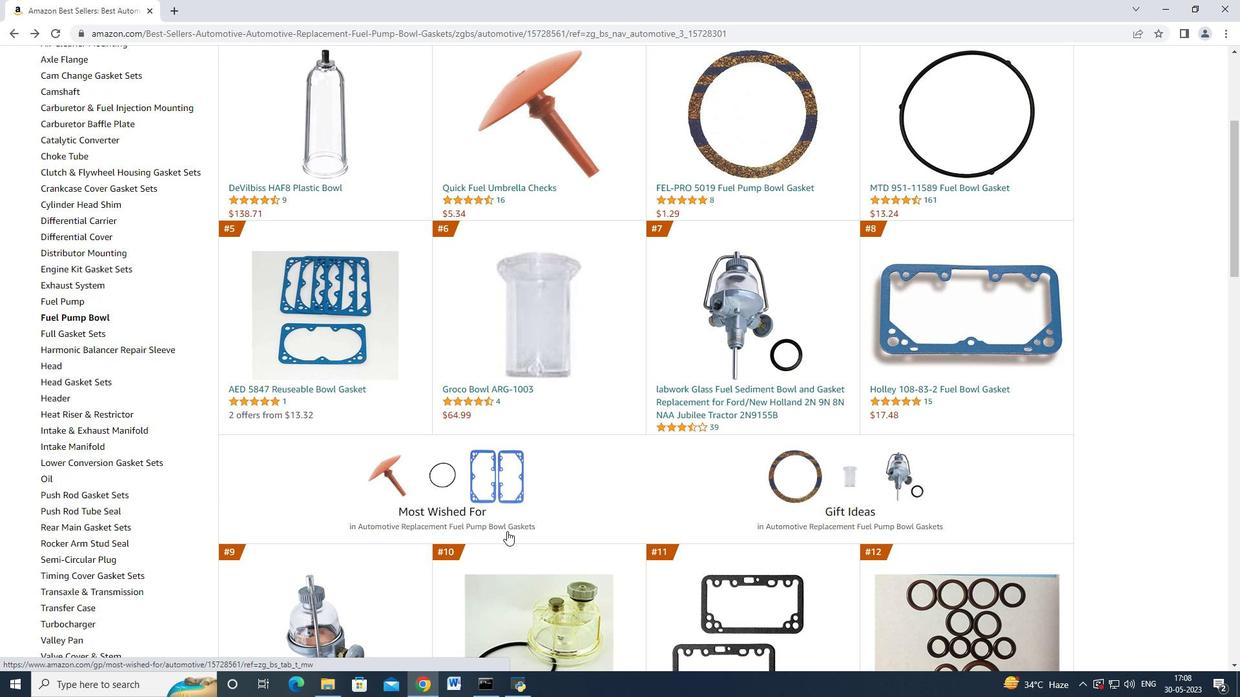 
Action: Mouse pressed left at (500, 525)
Screenshot: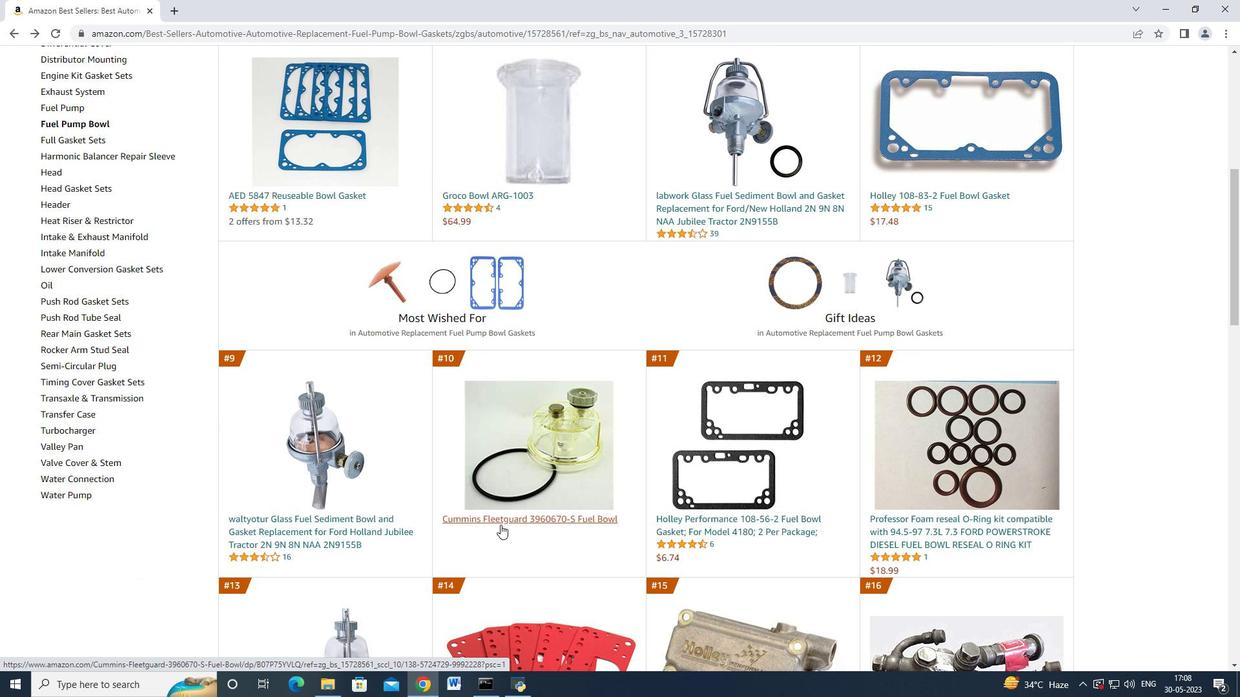 
Action: Mouse moved to (14, 32)
Screenshot: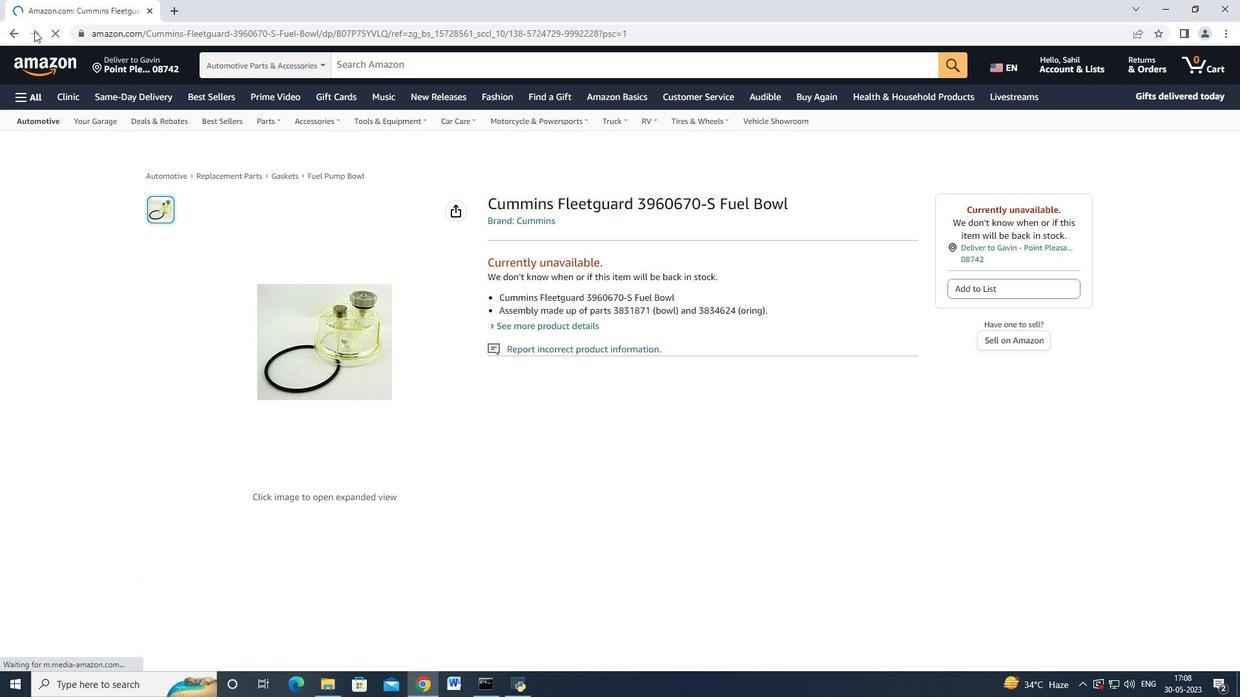 
Action: Mouse pressed left at (14, 32)
Screenshot: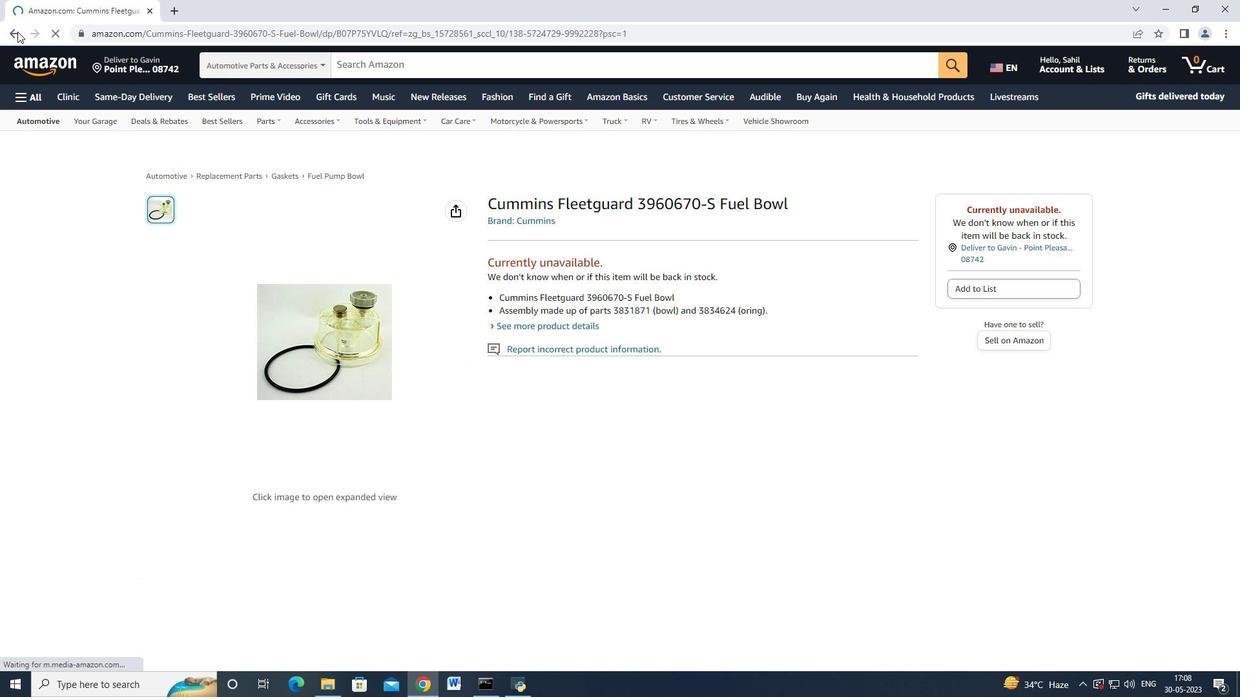 
Action: Mouse moved to (609, 506)
Screenshot: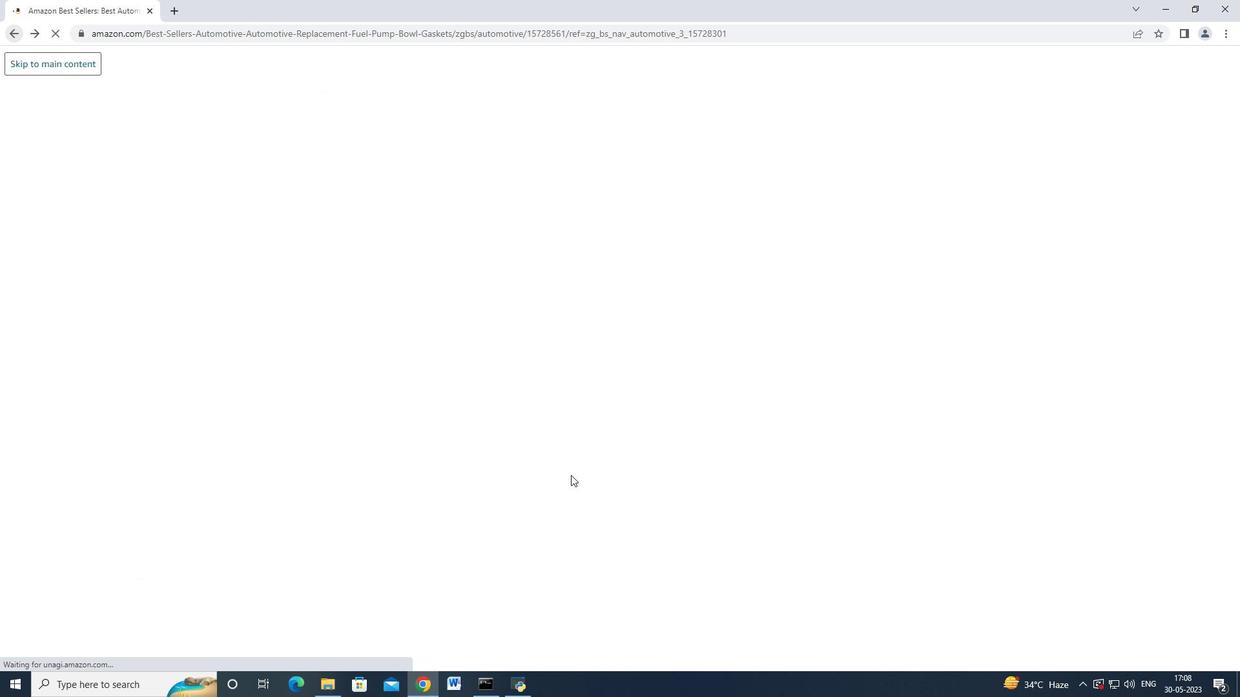 
Action: Mouse scrolled (609, 505) with delta (0, 0)
Screenshot: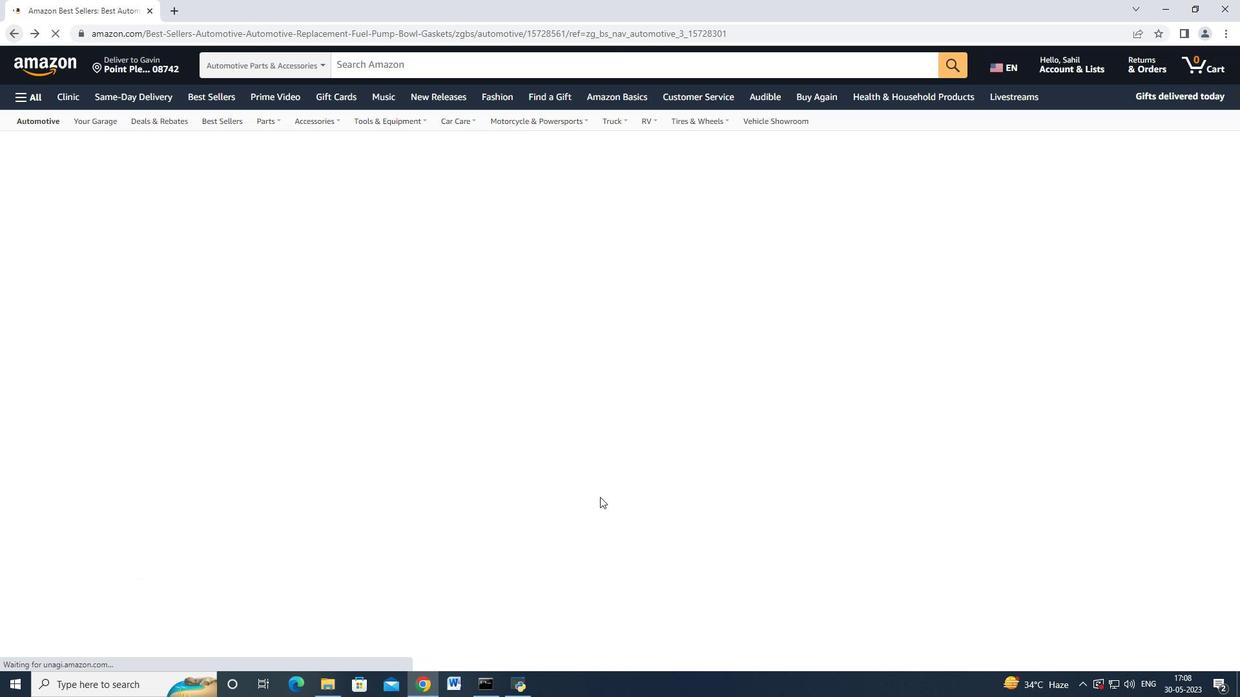 
Action: Mouse scrolled (609, 505) with delta (0, 0)
Screenshot: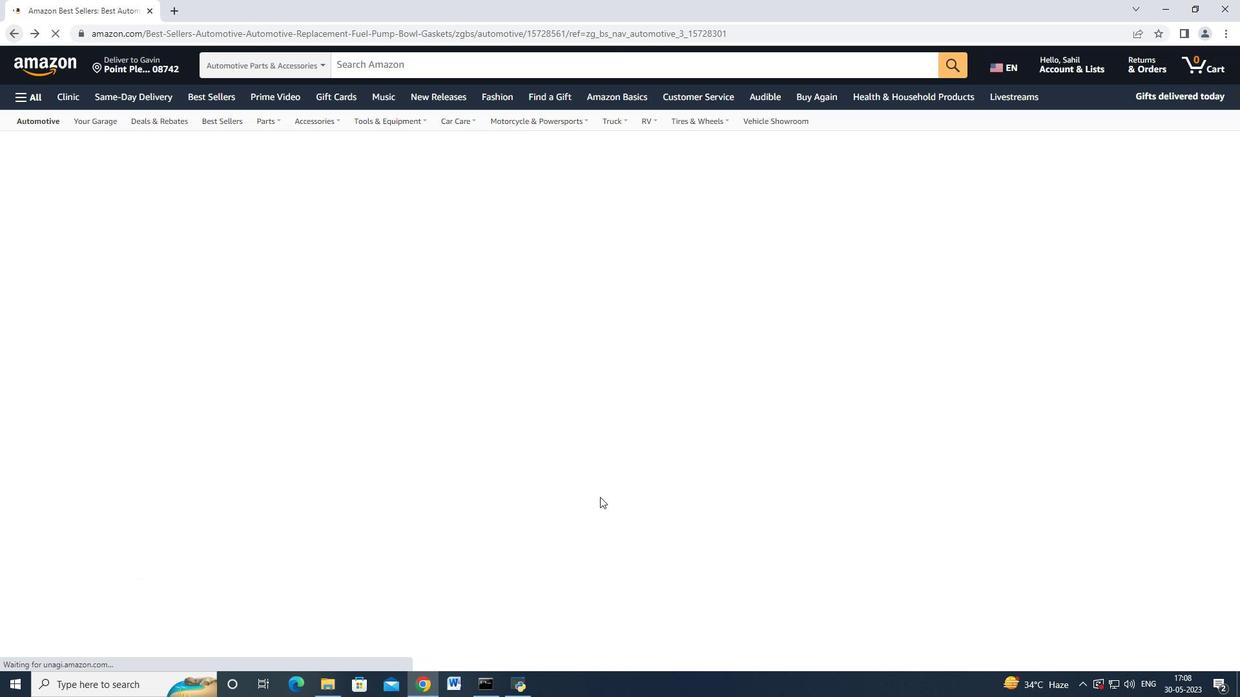 
Action: Mouse scrolled (609, 505) with delta (0, 0)
Screenshot: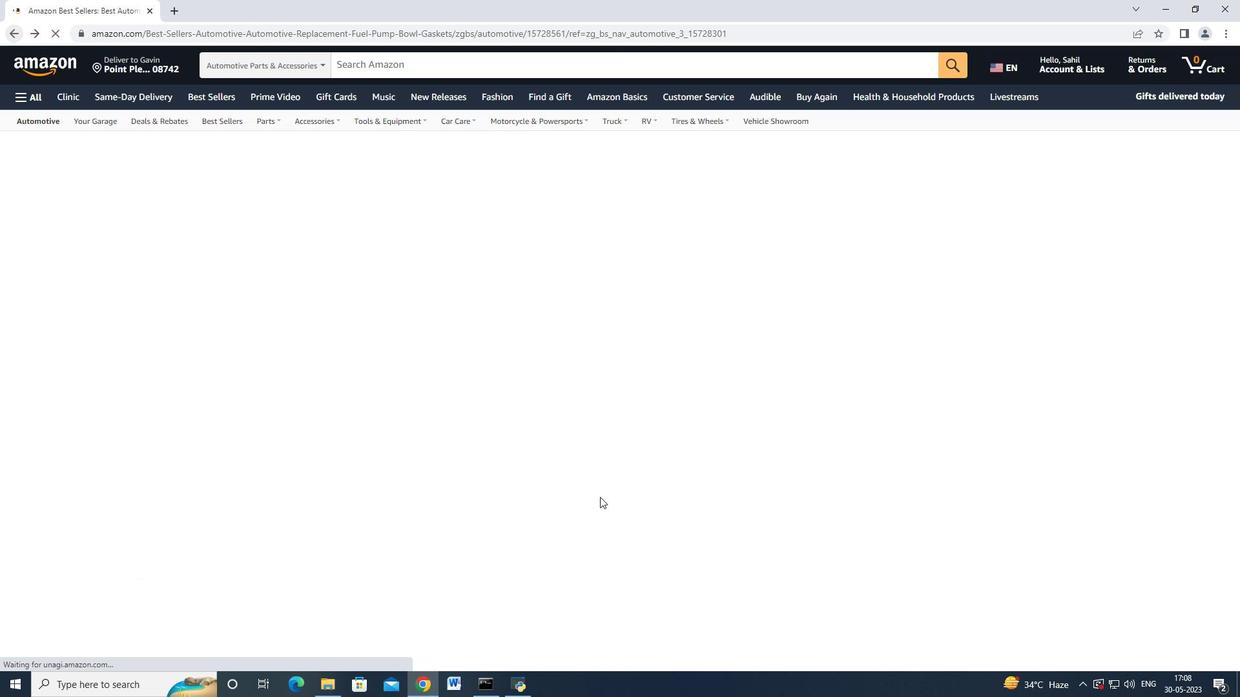 
Action: Mouse moved to (700, 549)
Screenshot: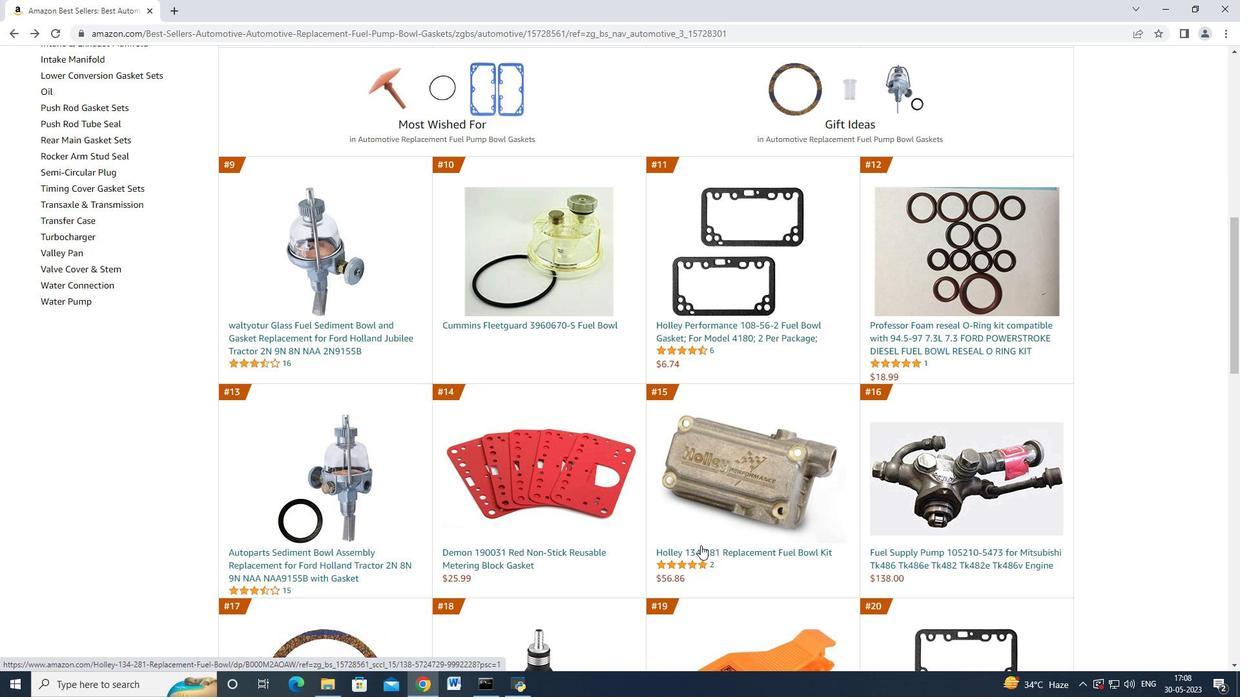 
Action: Mouse pressed left at (700, 549)
Screenshot: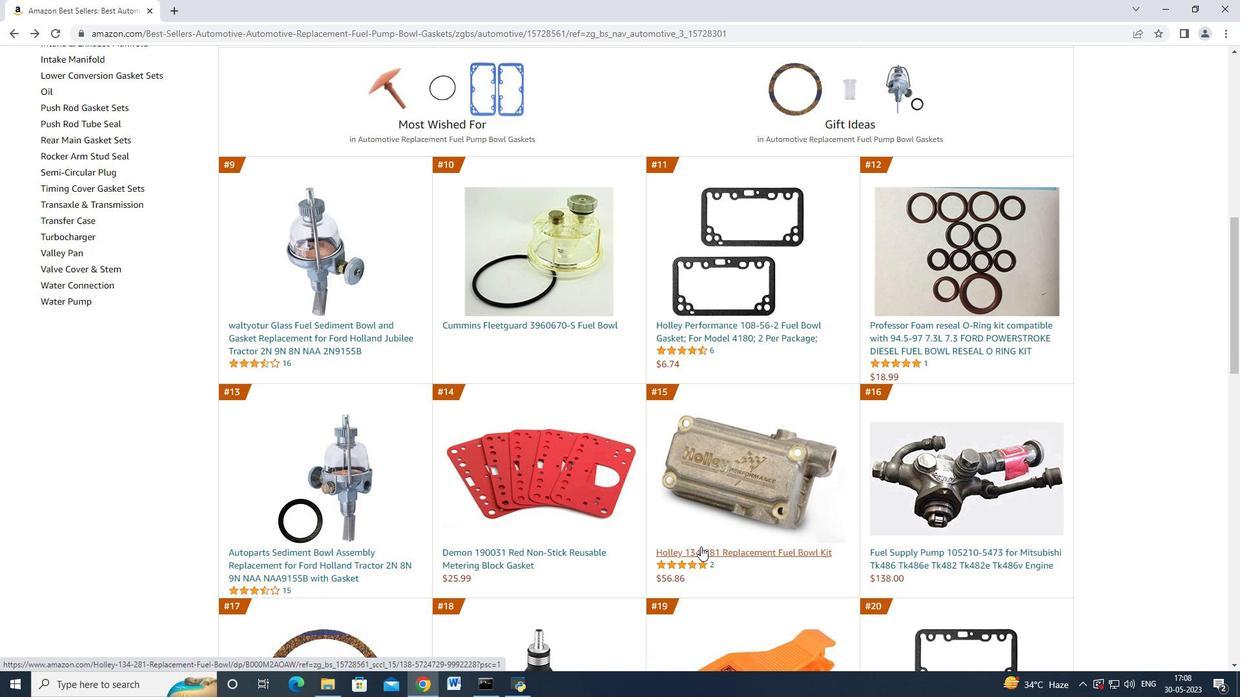 
Action: Mouse moved to (976, 338)
Screenshot: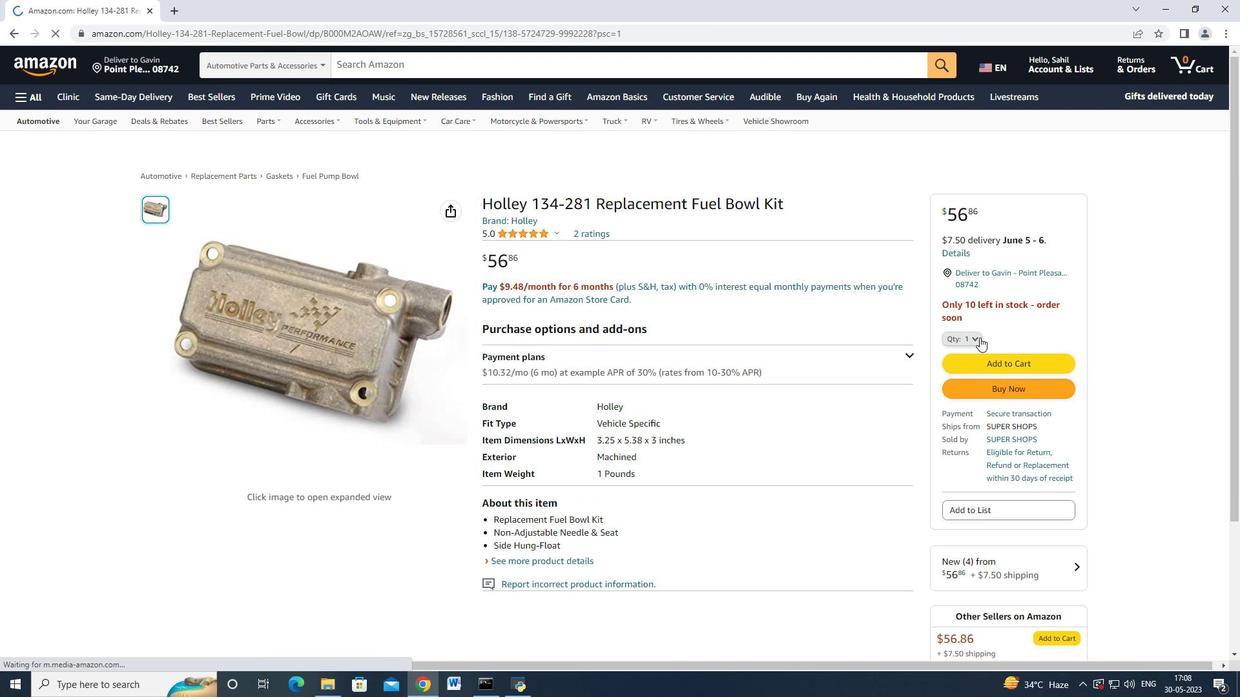 
Action: Mouse pressed left at (976, 338)
Screenshot: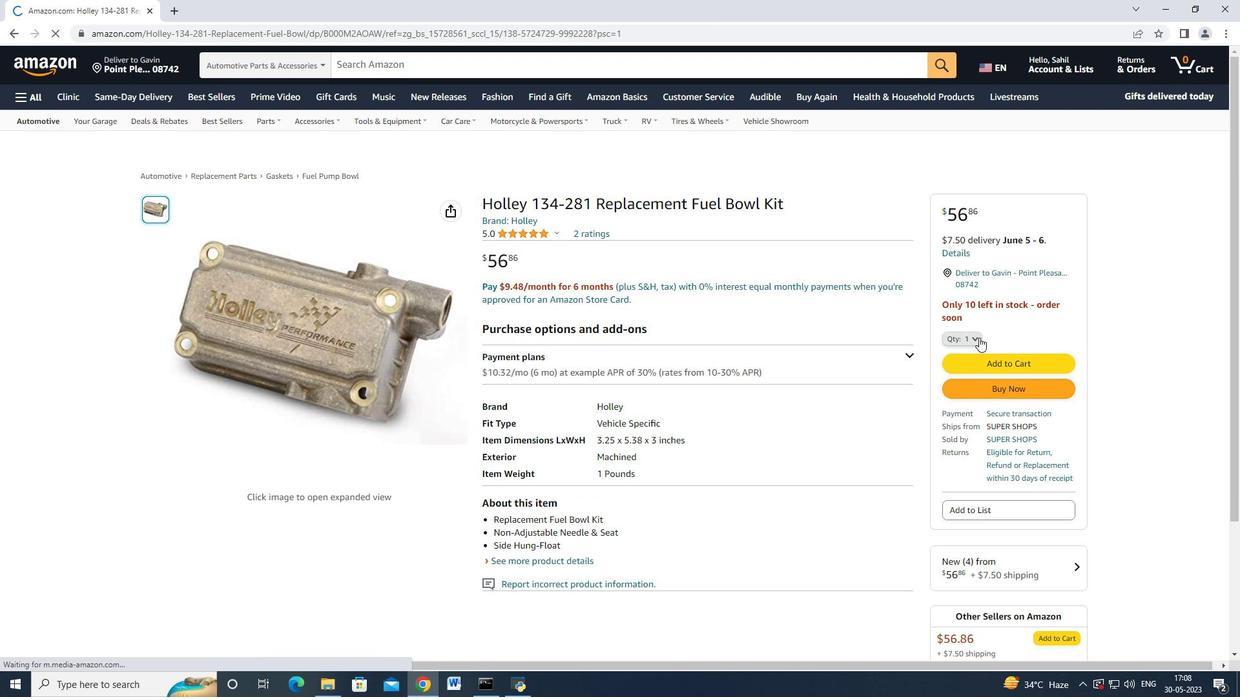 
Action: Mouse moved to (962, 391)
Screenshot: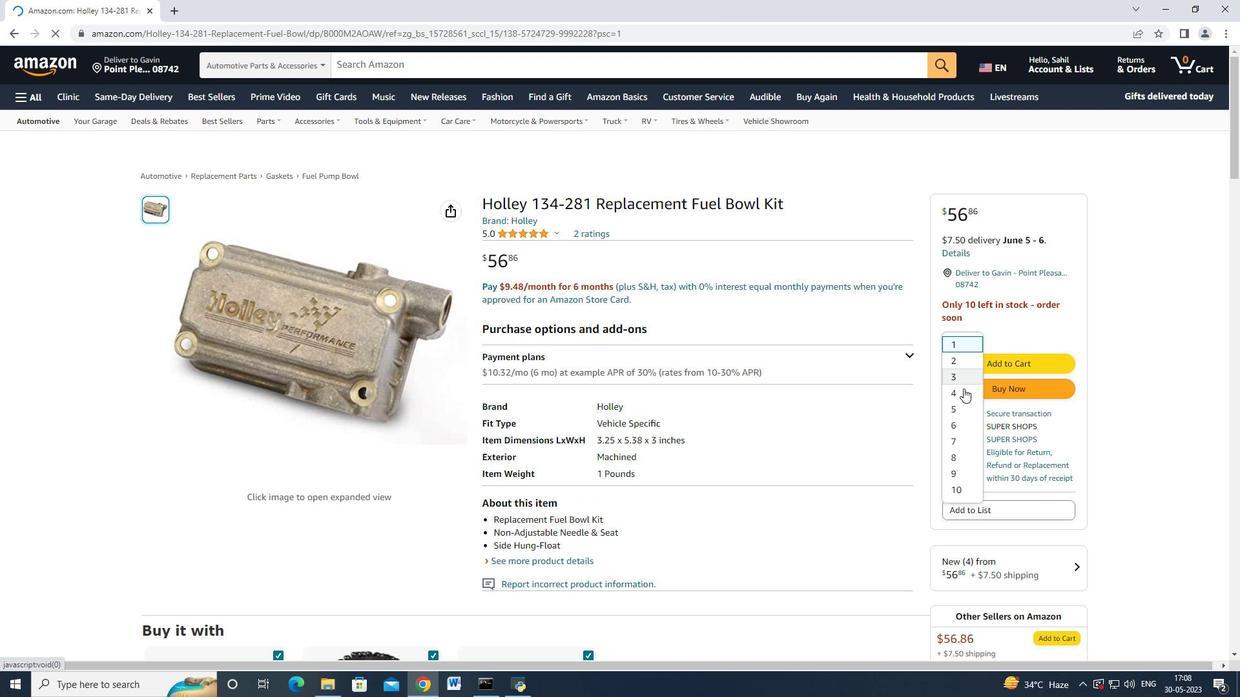 
Action: Mouse pressed left at (962, 391)
Screenshot: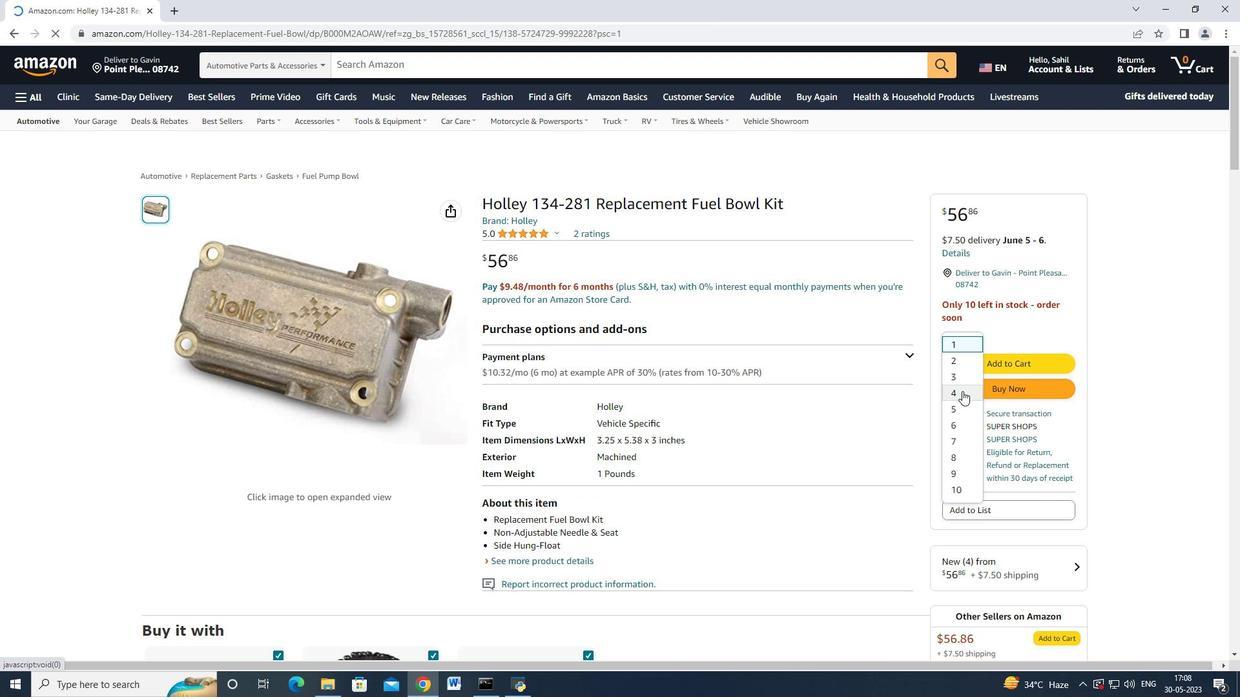 
Action: Mouse moved to (985, 379)
Screenshot: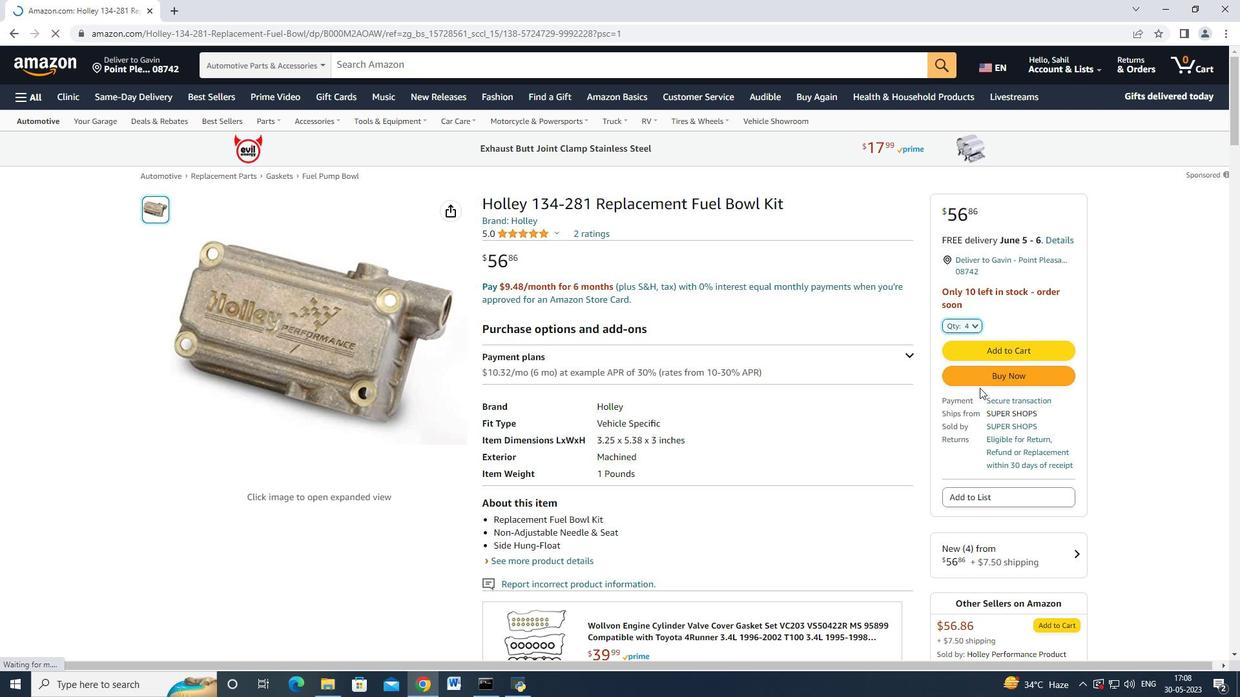 
Action: Mouse pressed left at (985, 379)
Screenshot: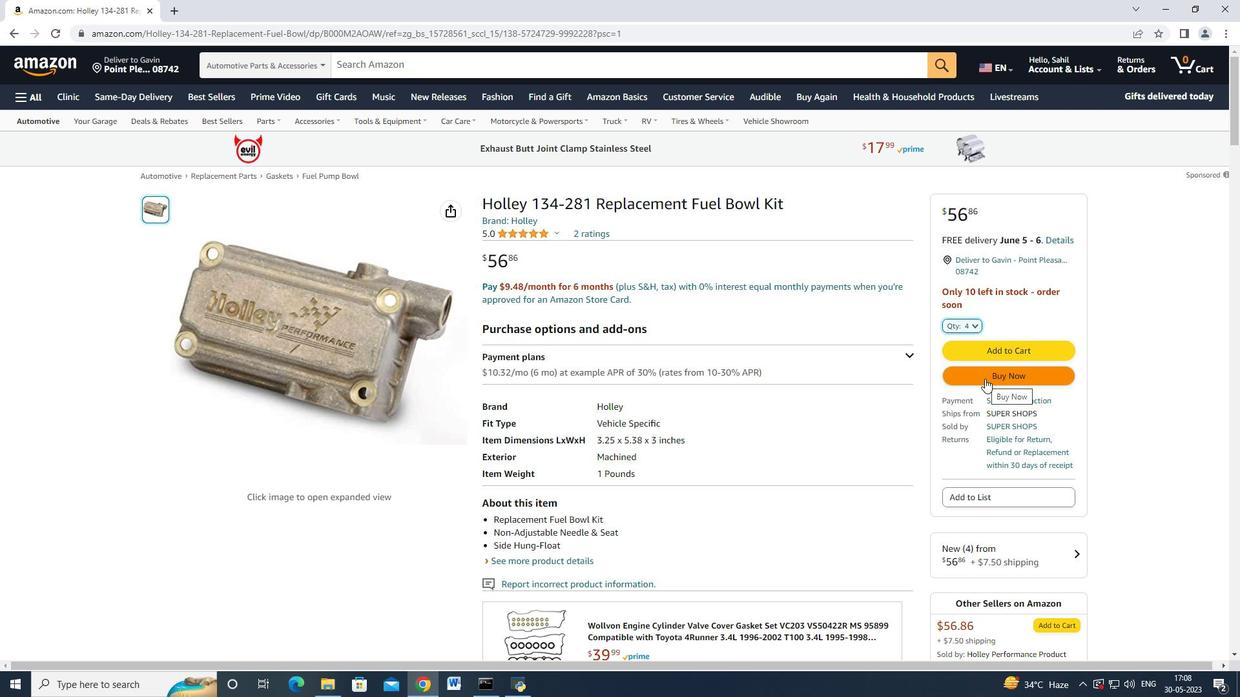 
Action: Mouse moved to (738, 109)
Screenshot: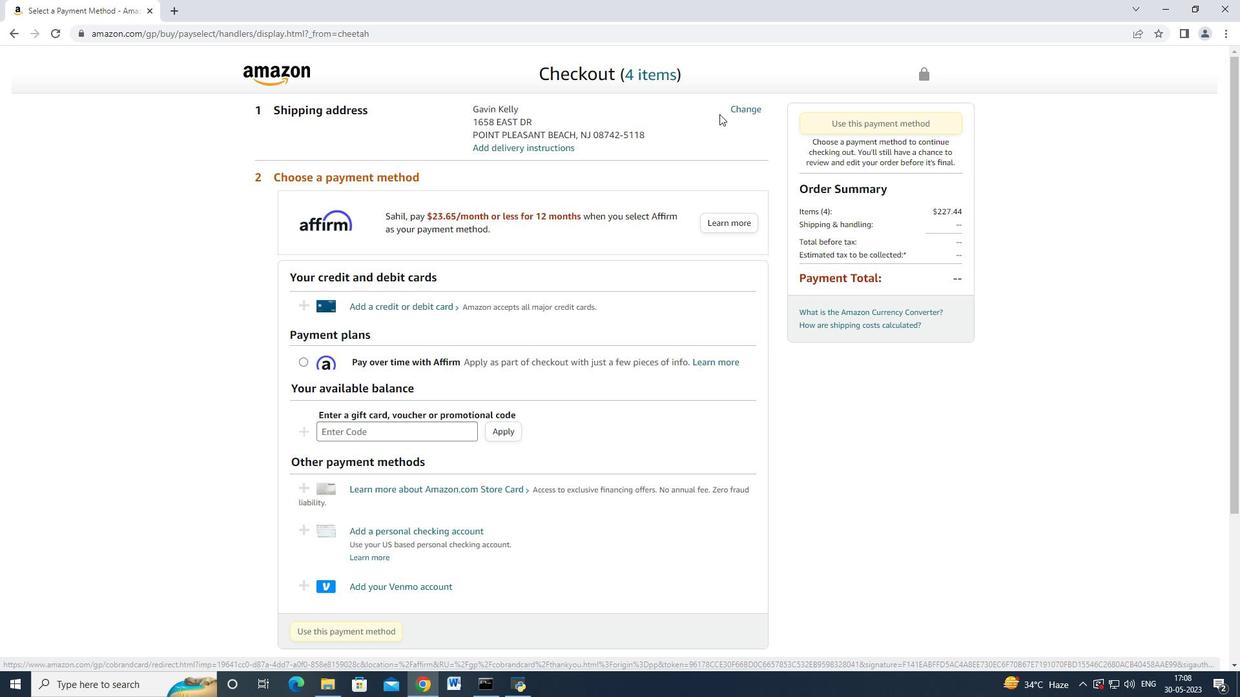 
Action: Mouse pressed left at (738, 109)
Screenshot: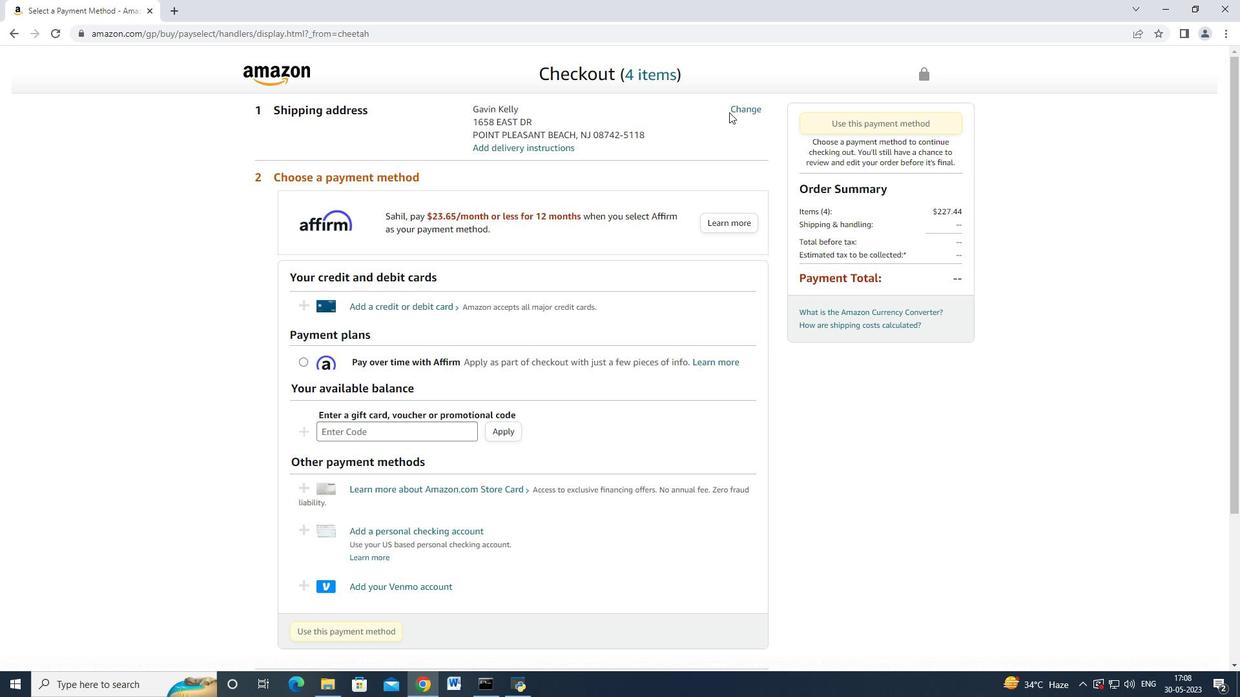 
Action: Mouse moved to (399, 330)
Screenshot: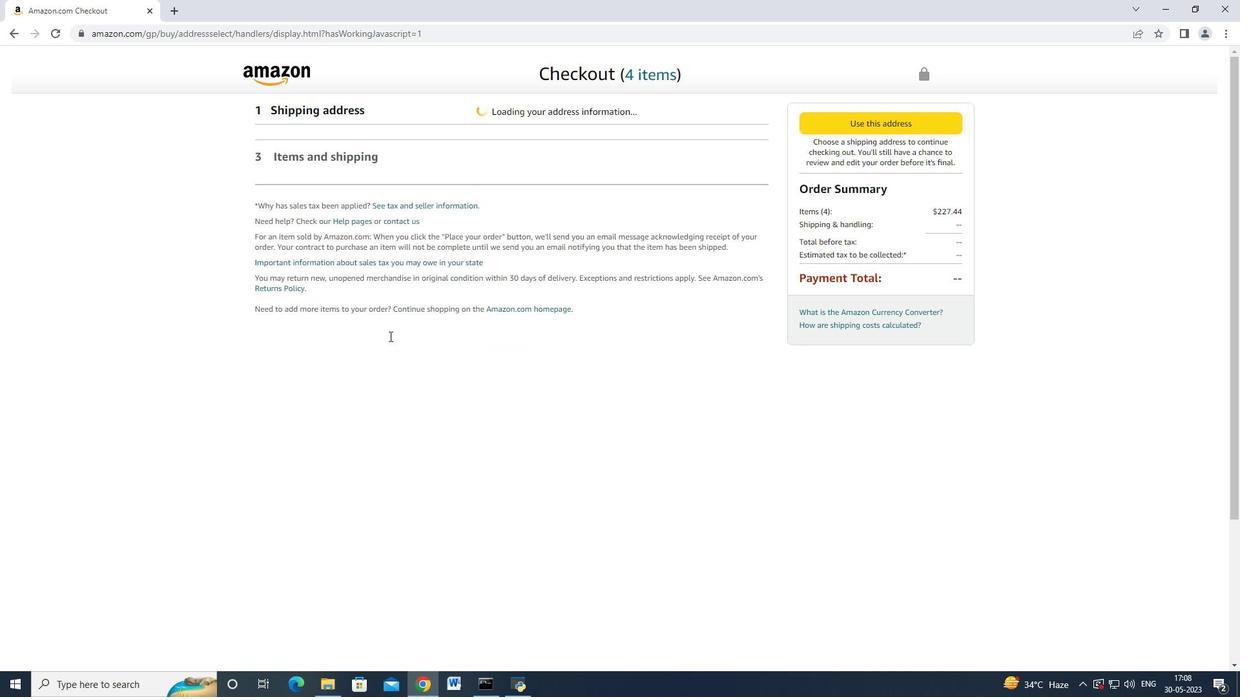 
Action: Mouse scrolled (399, 329) with delta (0, 0)
Screenshot: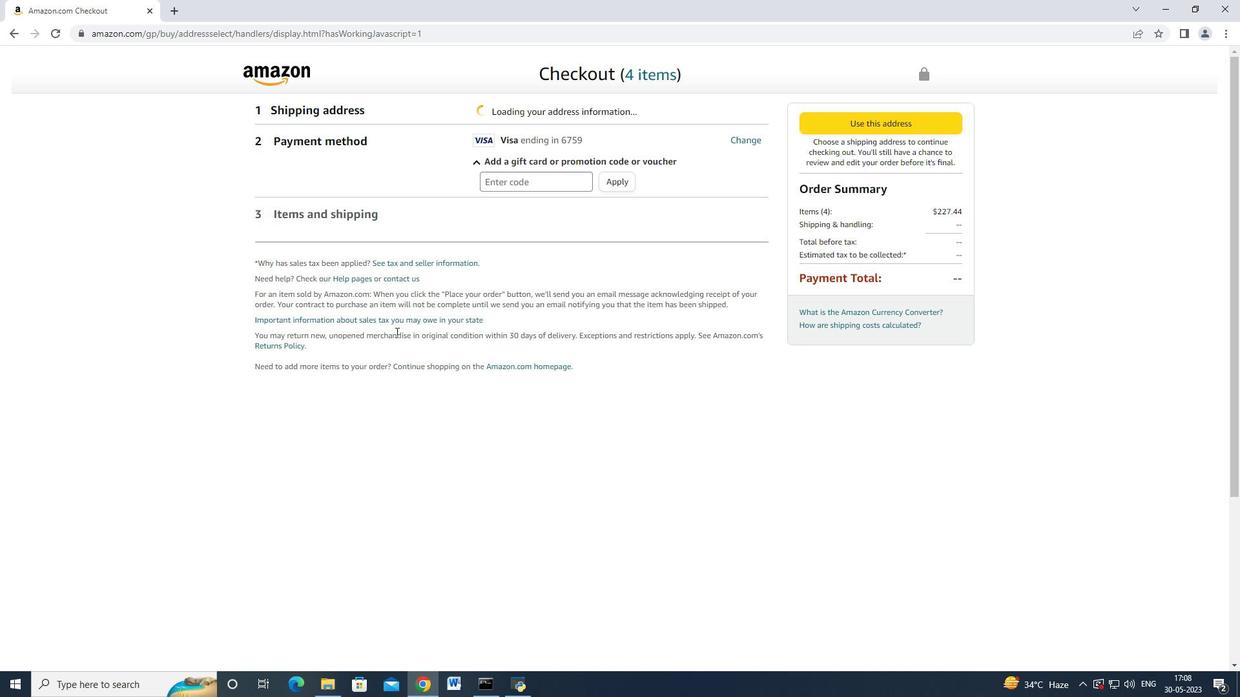 
Action: Mouse moved to (399, 331)
Screenshot: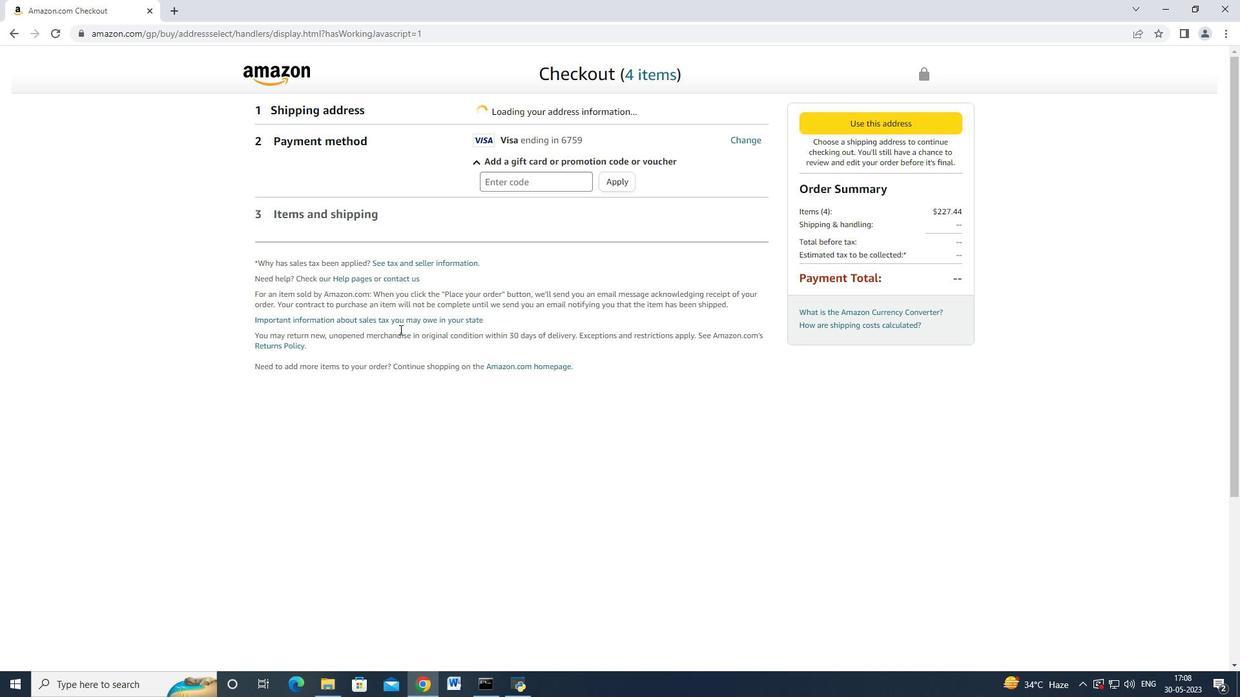 
Action: Mouse scrolled (399, 329) with delta (0, 0)
Screenshot: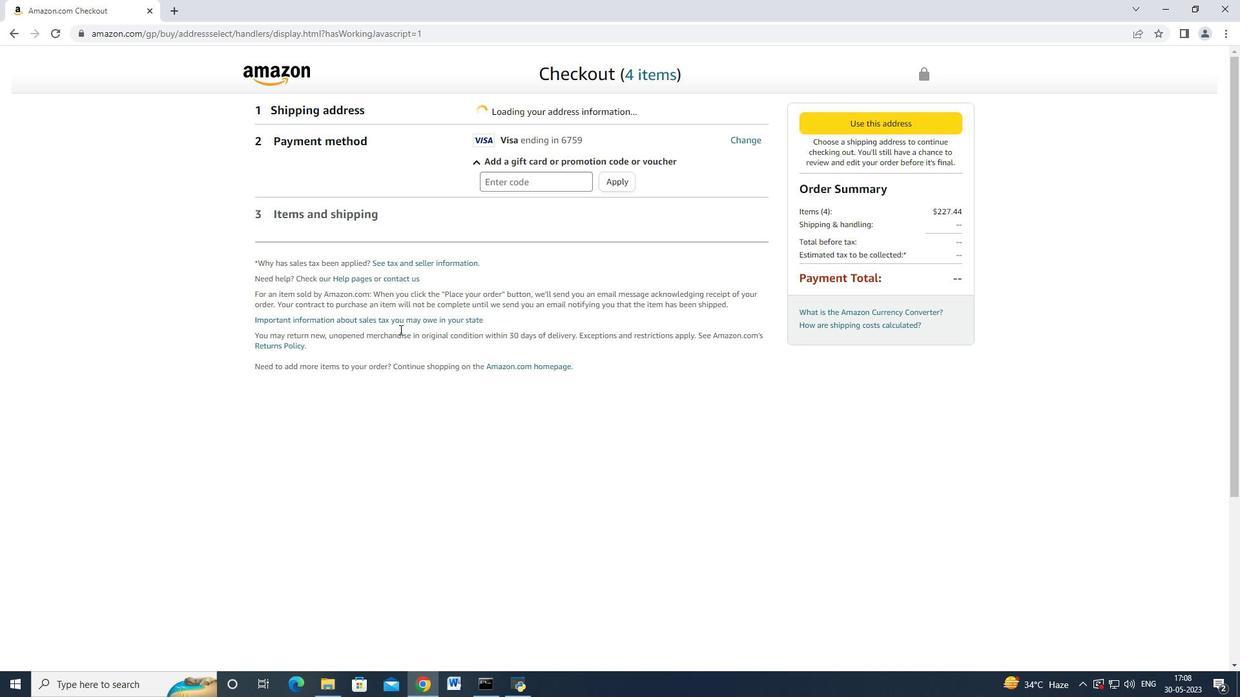 
Action: Mouse scrolled (399, 330) with delta (0, 0)
Screenshot: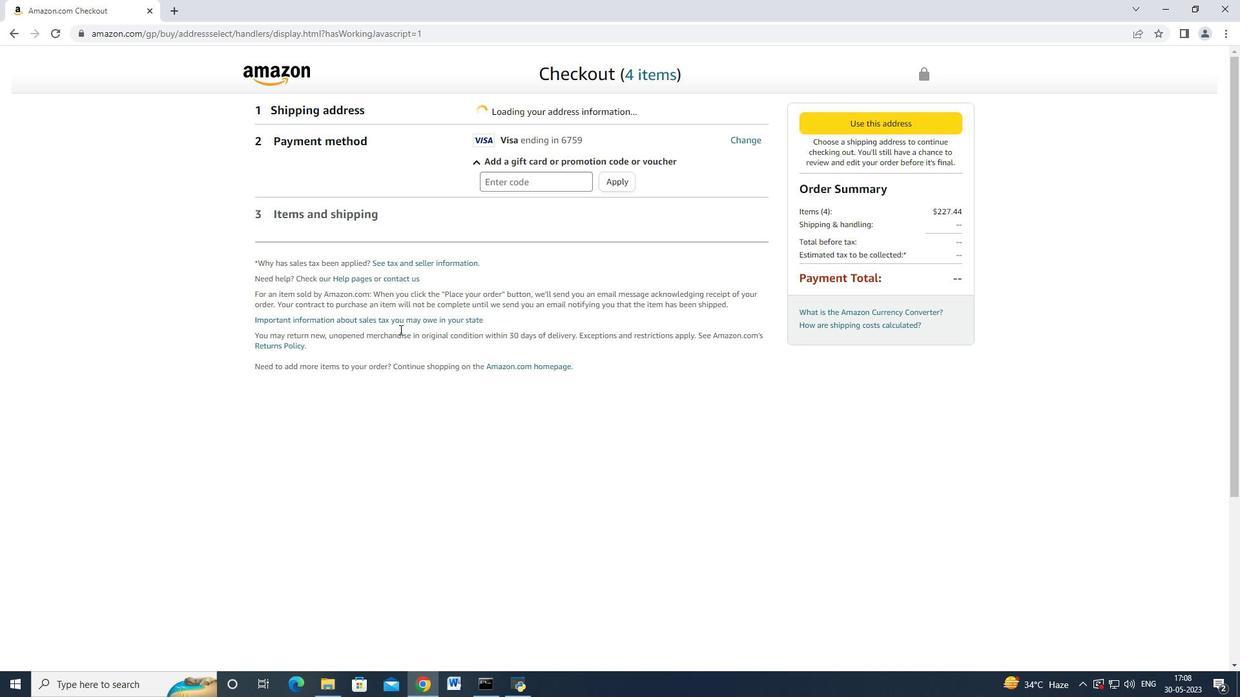 
Action: Mouse scrolled (399, 330) with delta (0, 0)
Screenshot: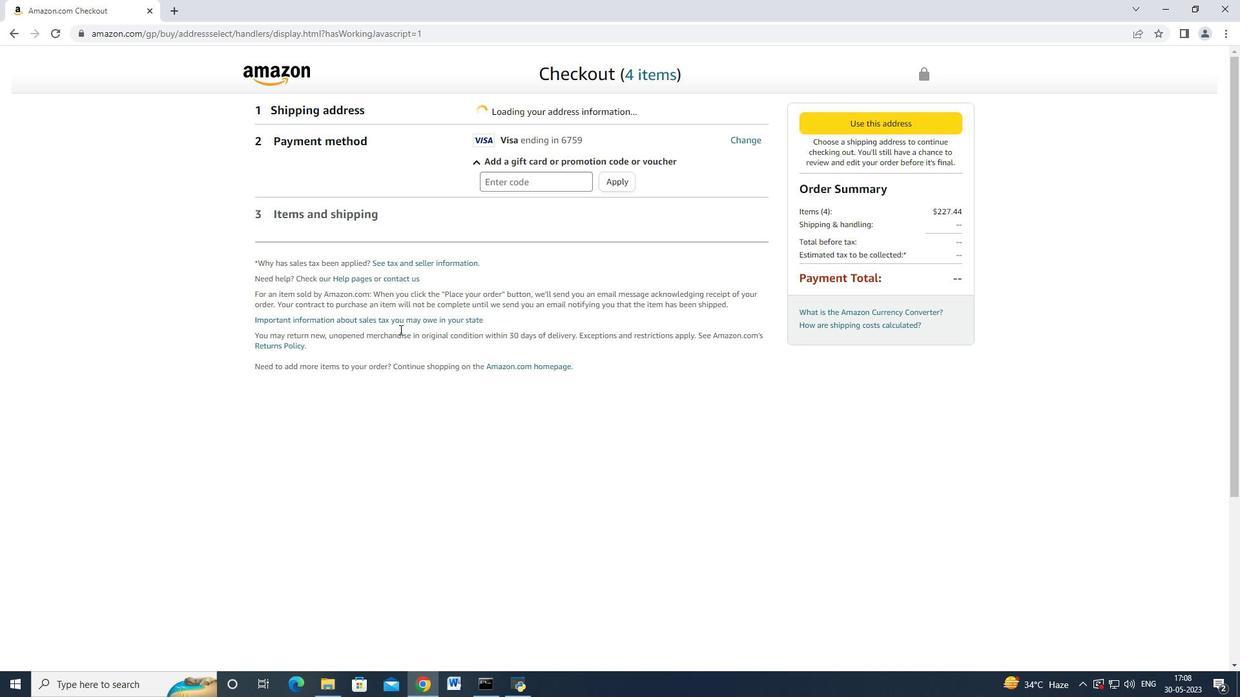 
Action: Mouse scrolled (399, 330) with delta (0, 0)
Screenshot: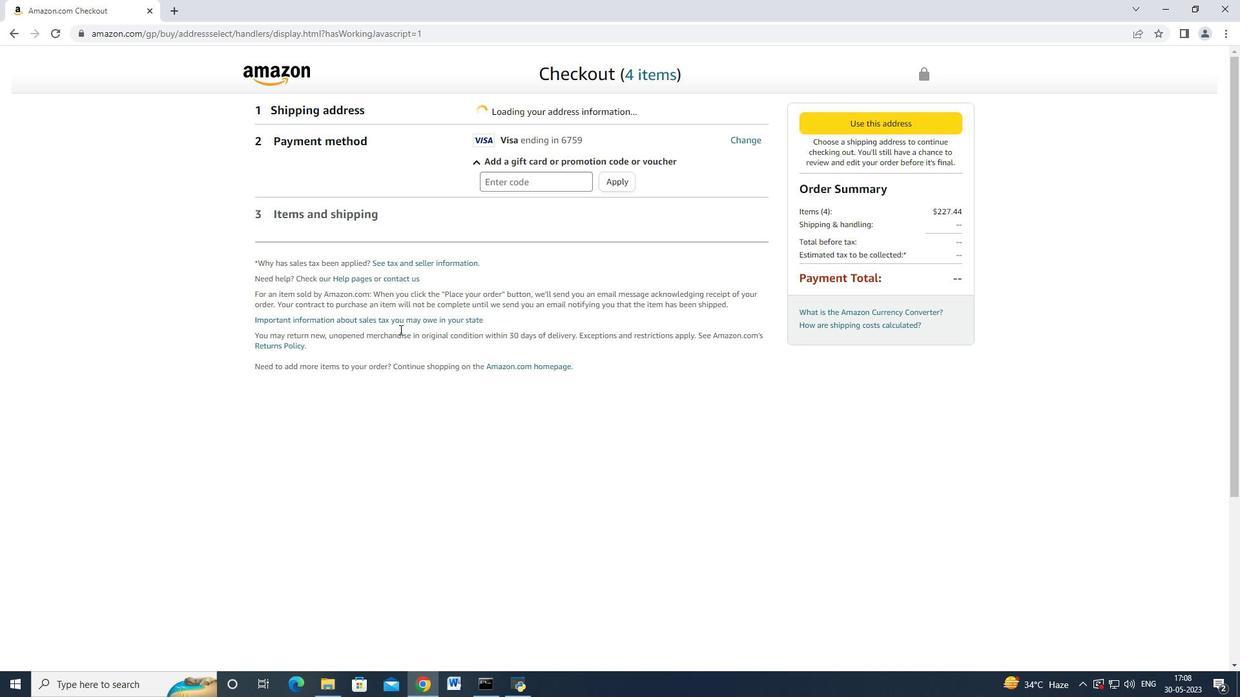 
Action: Mouse scrolled (399, 330) with delta (0, 0)
Screenshot: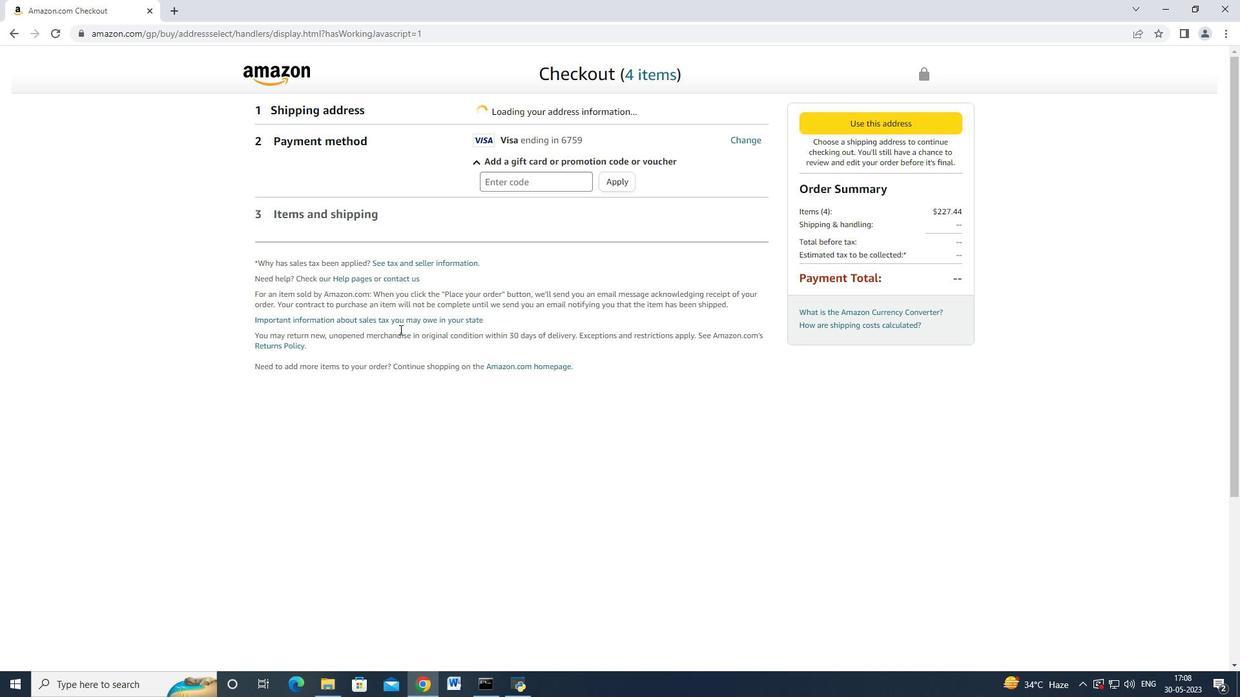 
Action: Mouse scrolled (399, 330) with delta (0, 0)
Screenshot: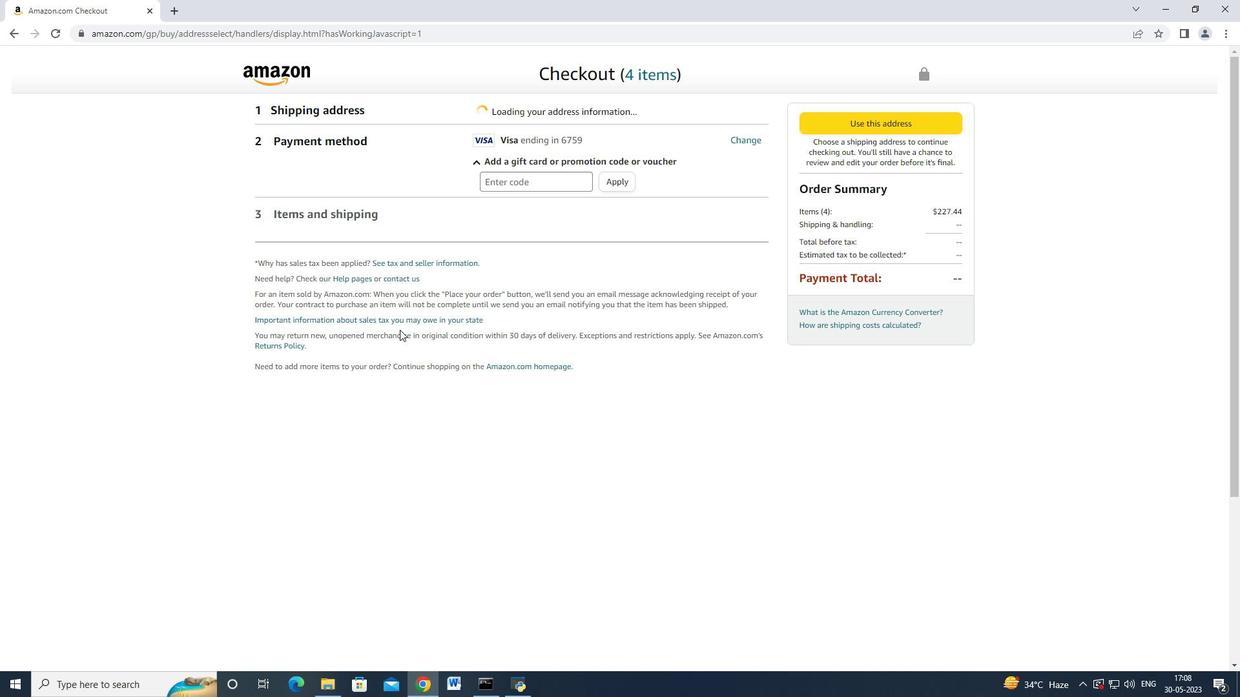 
Action: Mouse moved to (399, 331)
Screenshot: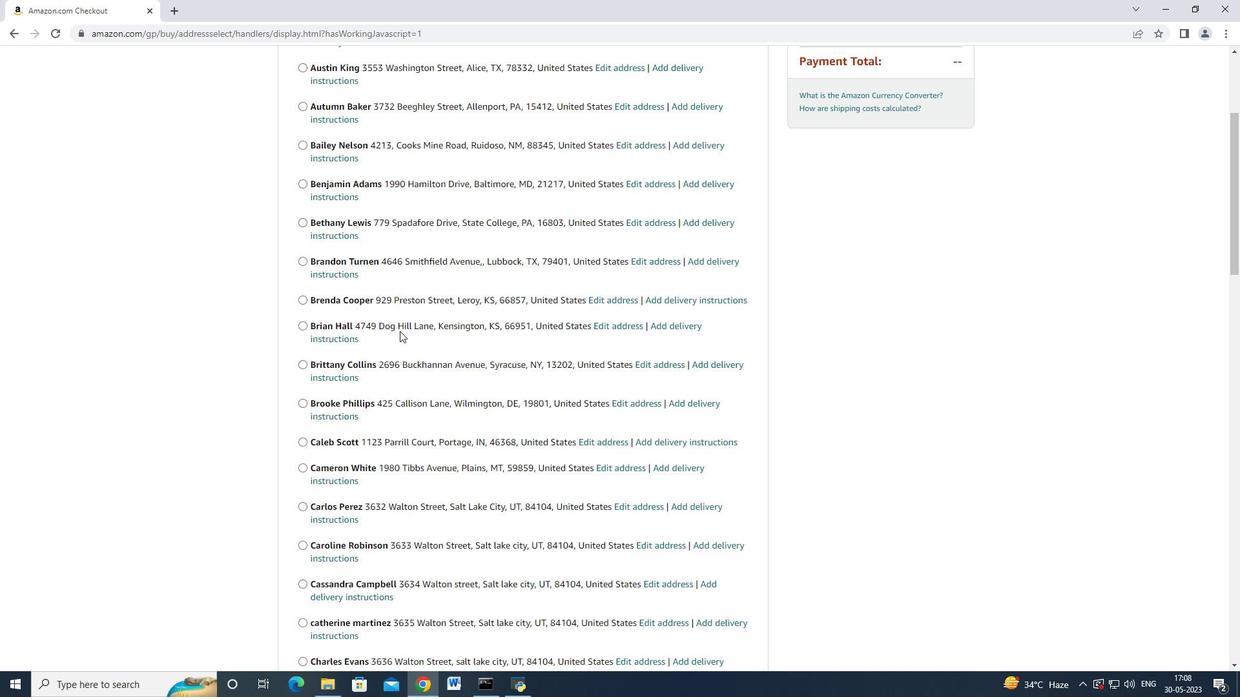 
Action: Mouse scrolled (399, 332) with delta (0, 0)
Screenshot: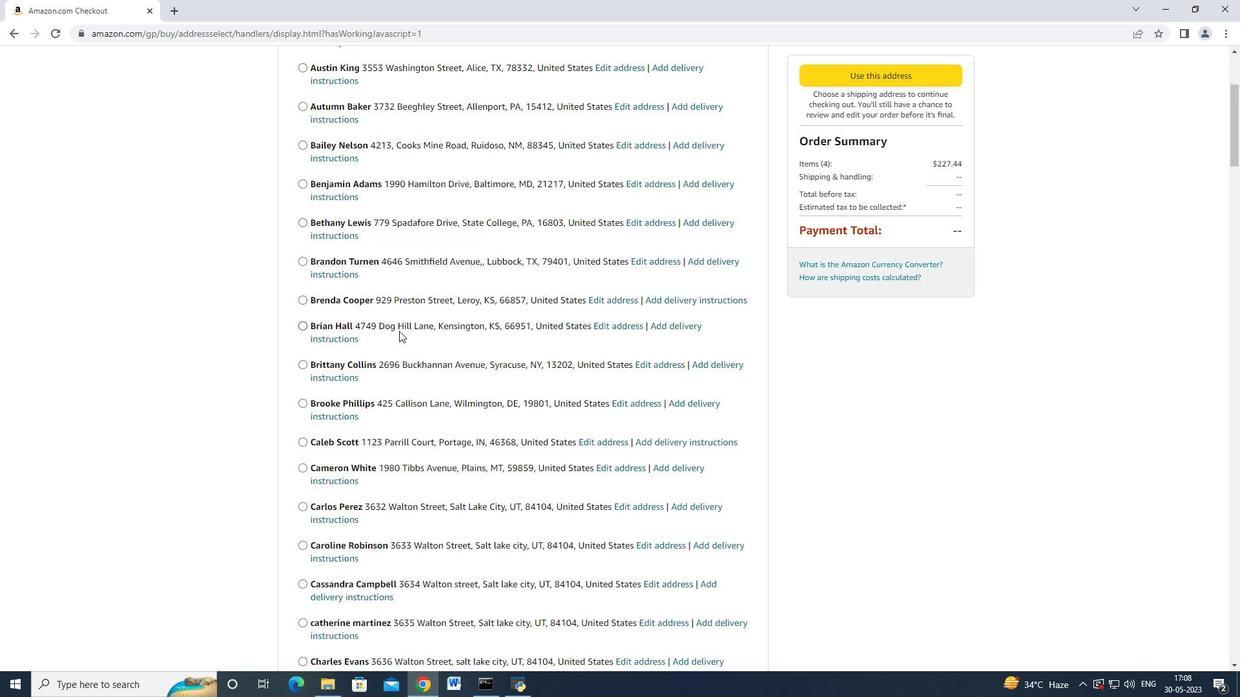
Action: Mouse scrolled (399, 332) with delta (0, 0)
Screenshot: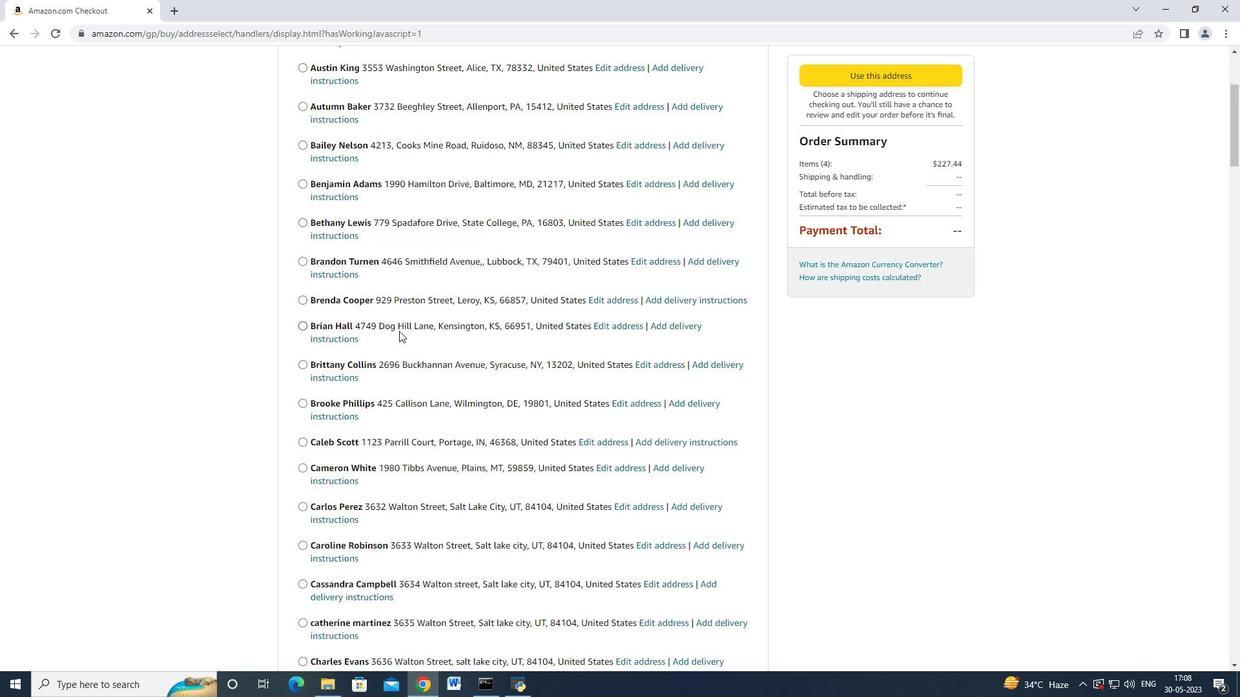 
Action: Mouse scrolled (399, 332) with delta (0, 0)
Screenshot: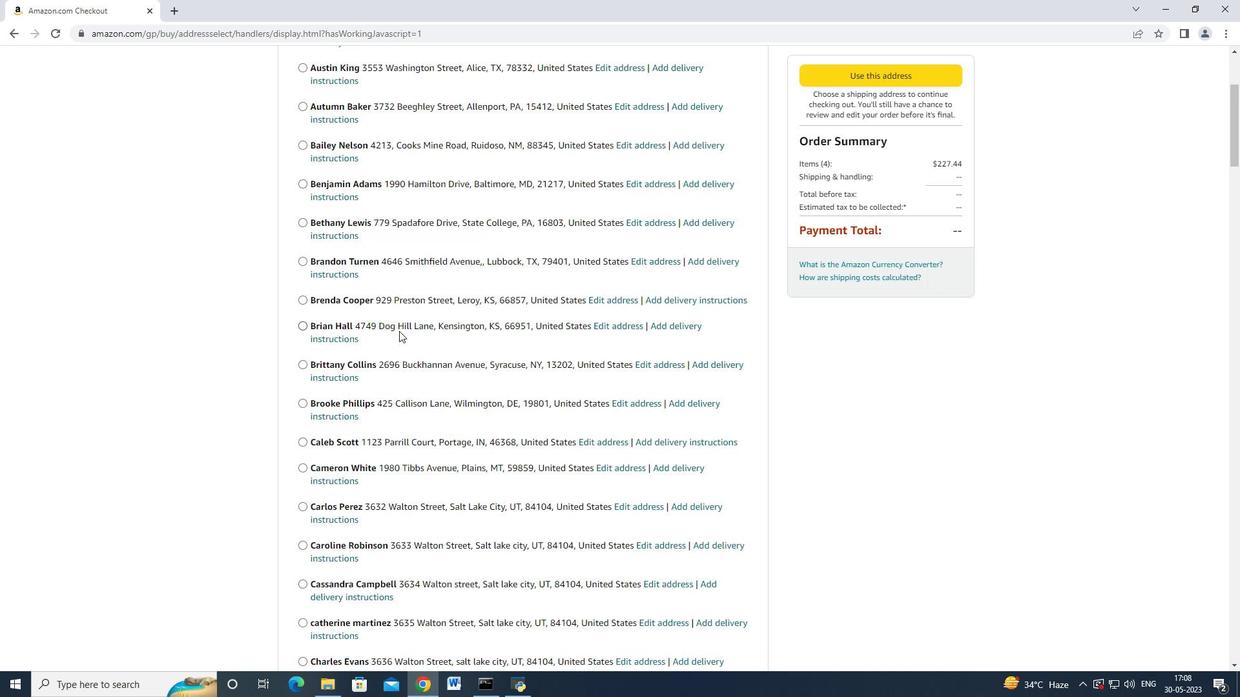 
Action: Mouse moved to (399, 331)
Screenshot: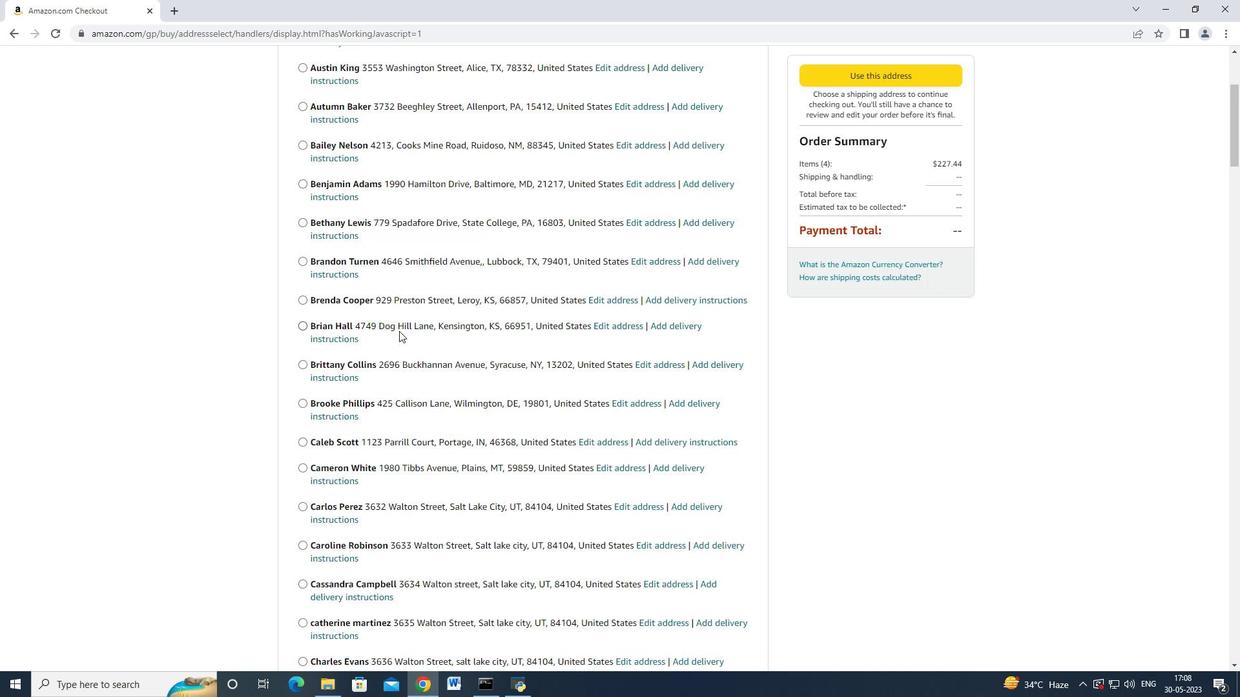 
Action: Mouse scrolled (399, 332) with delta (0, 0)
Screenshot: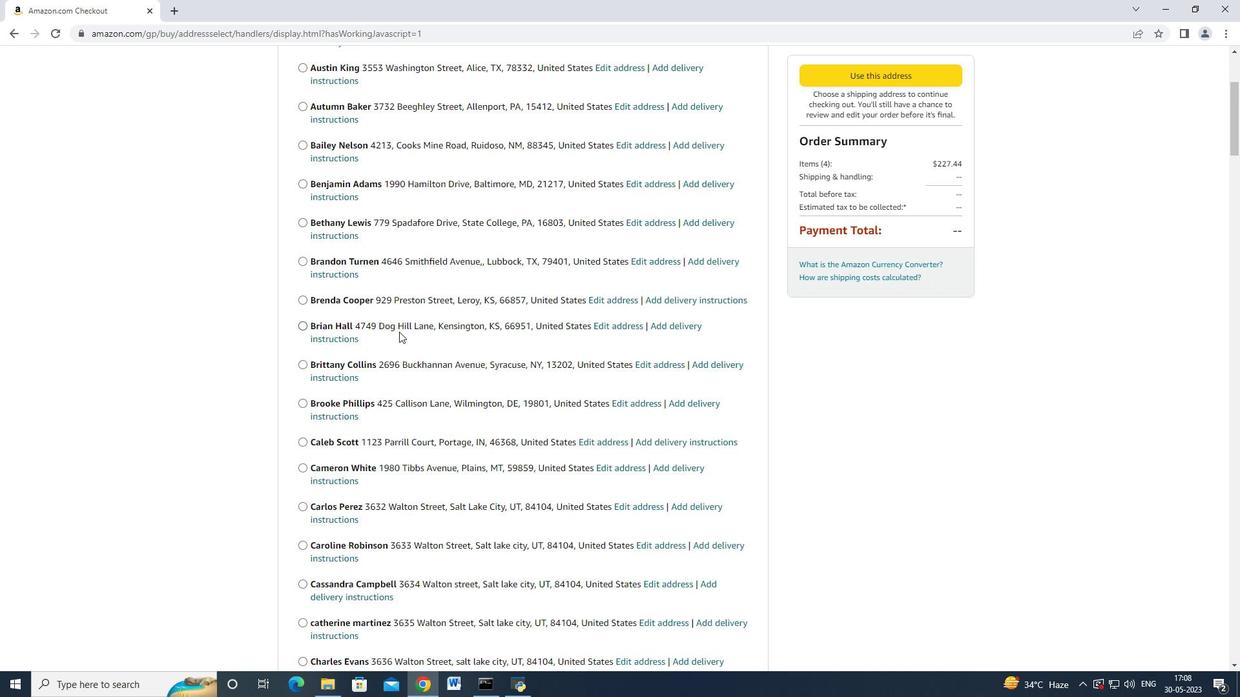 
Action: Mouse scrolled (399, 332) with delta (0, 0)
Screenshot: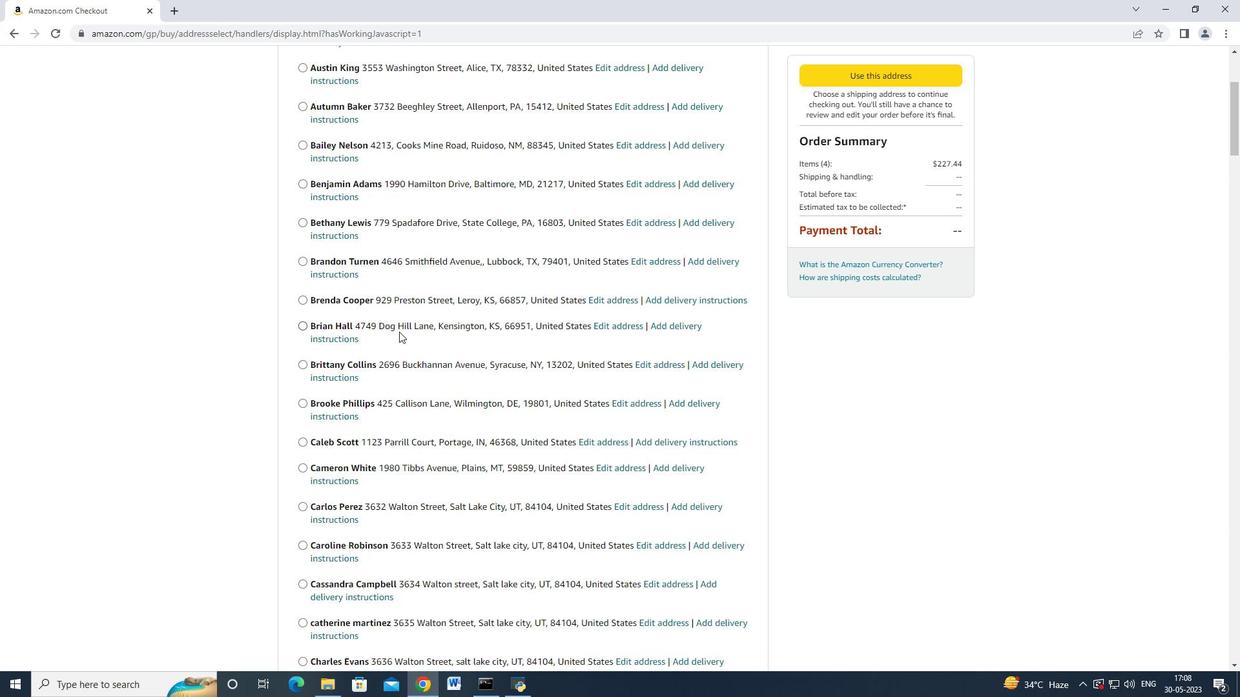 
Action: Mouse moved to (395, 338)
Screenshot: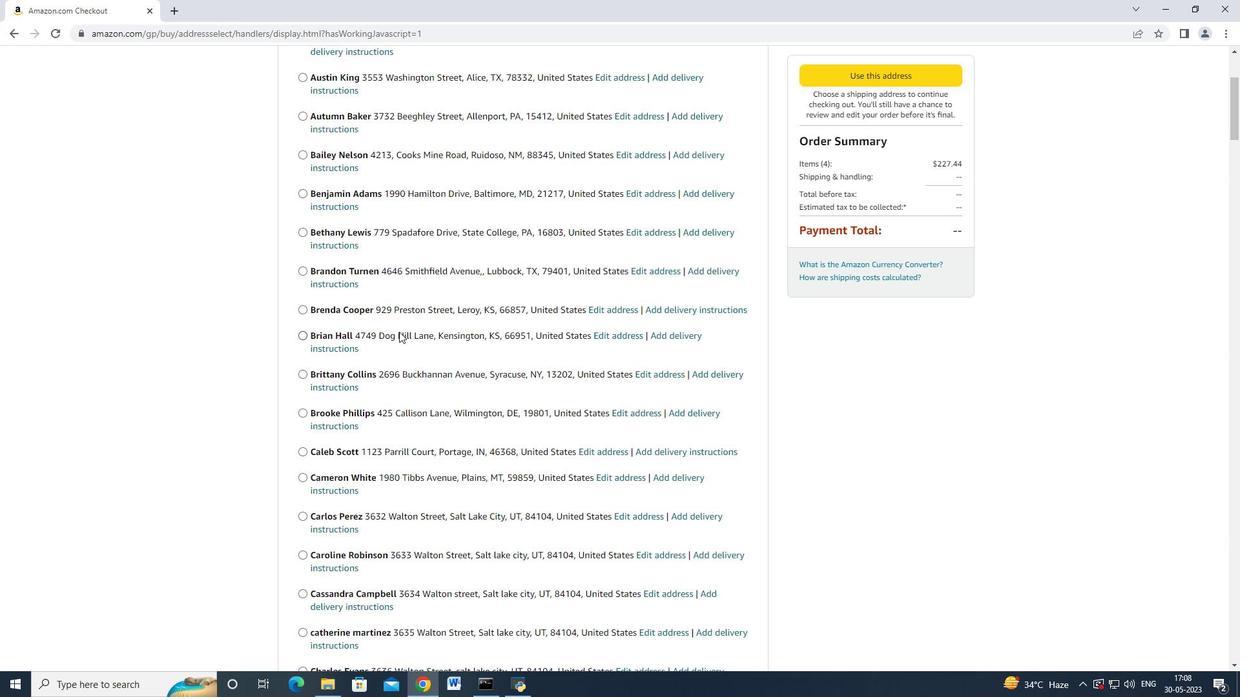 
Action: Mouse scrolled (395, 337) with delta (0, 0)
Screenshot: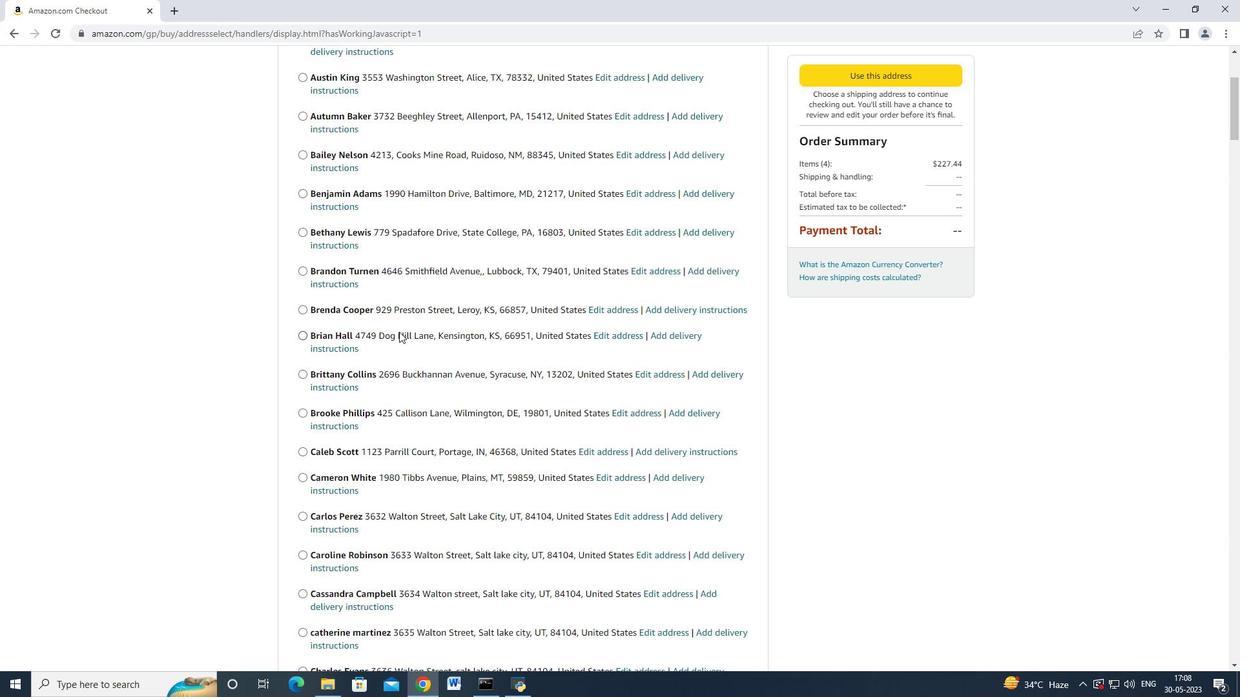 
Action: Mouse scrolled (395, 337) with delta (0, 0)
Screenshot: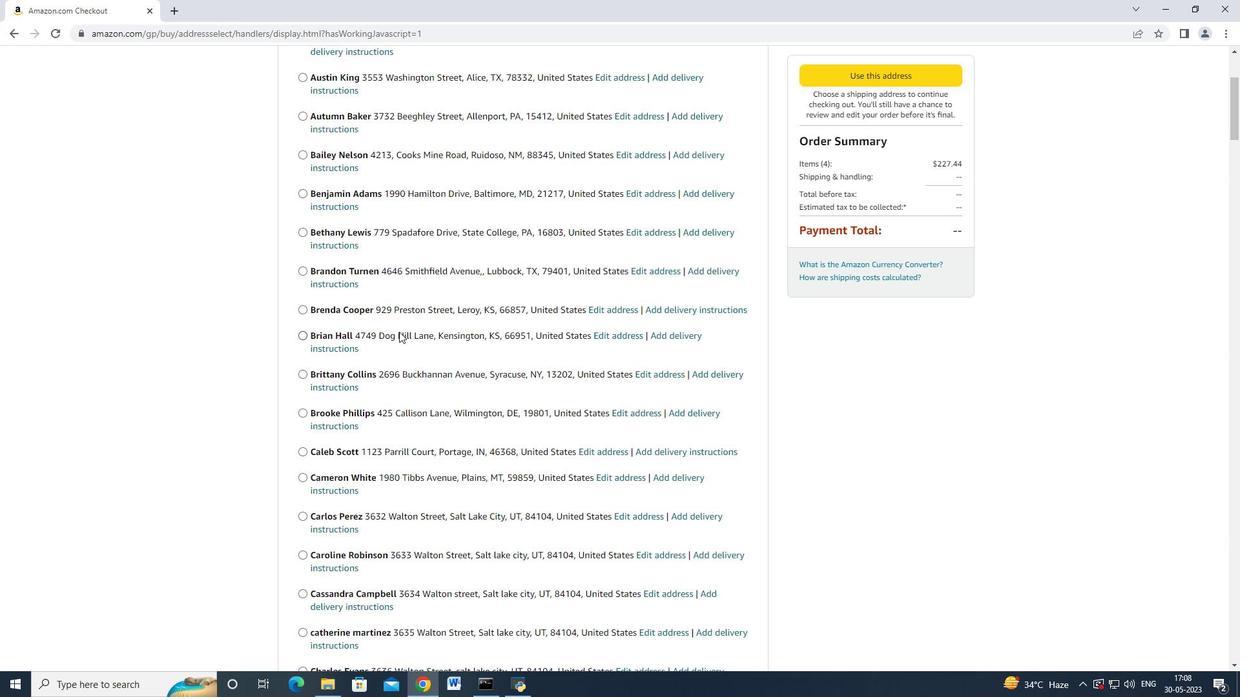 
Action: Mouse scrolled (395, 337) with delta (0, 0)
Screenshot: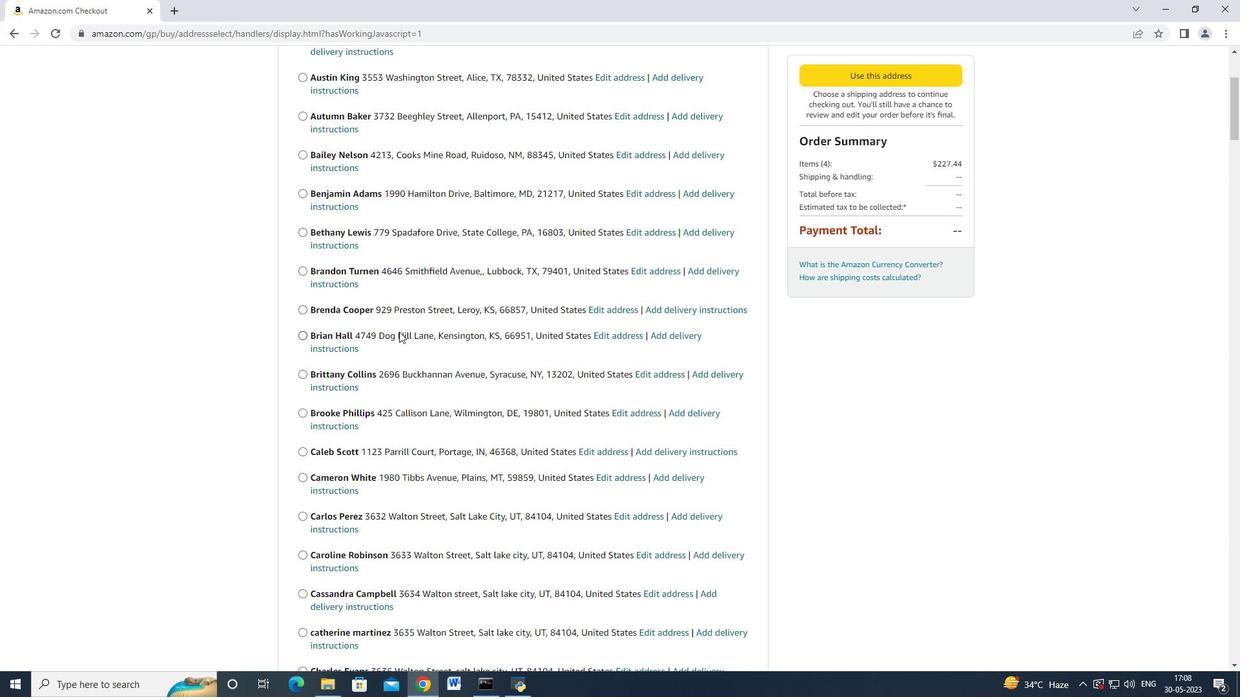 
Action: Mouse scrolled (395, 337) with delta (0, 0)
Screenshot: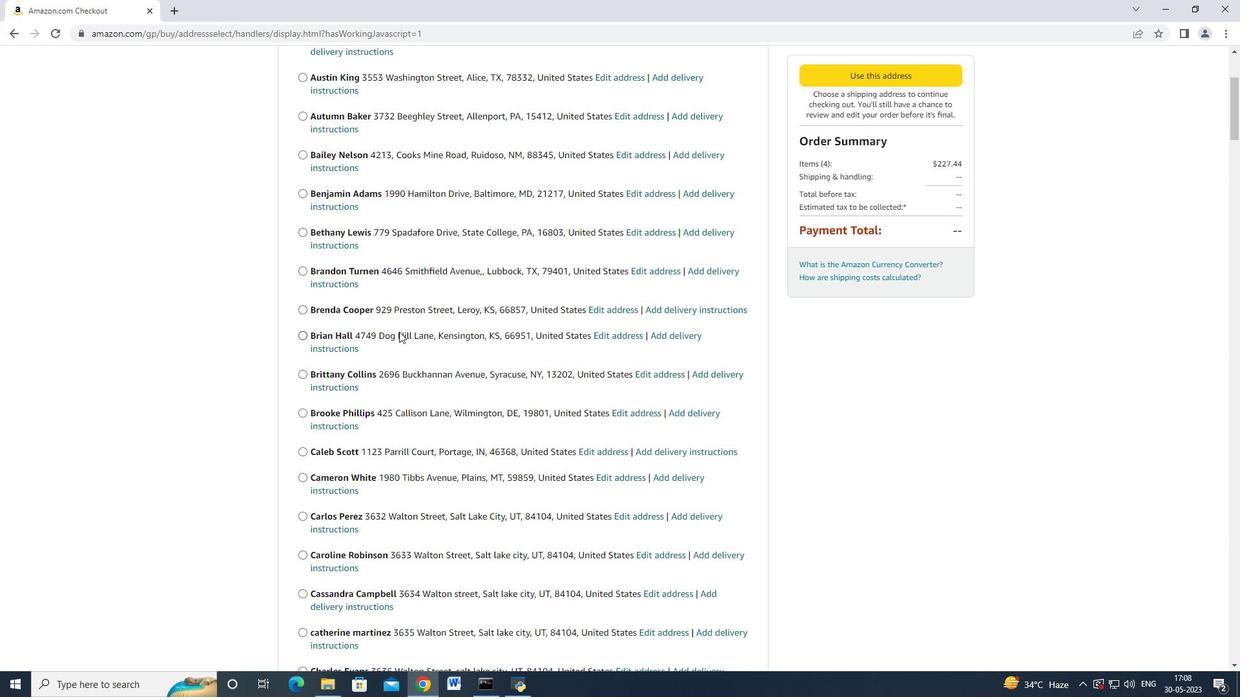 
Action: Mouse scrolled (395, 337) with delta (0, 0)
Screenshot: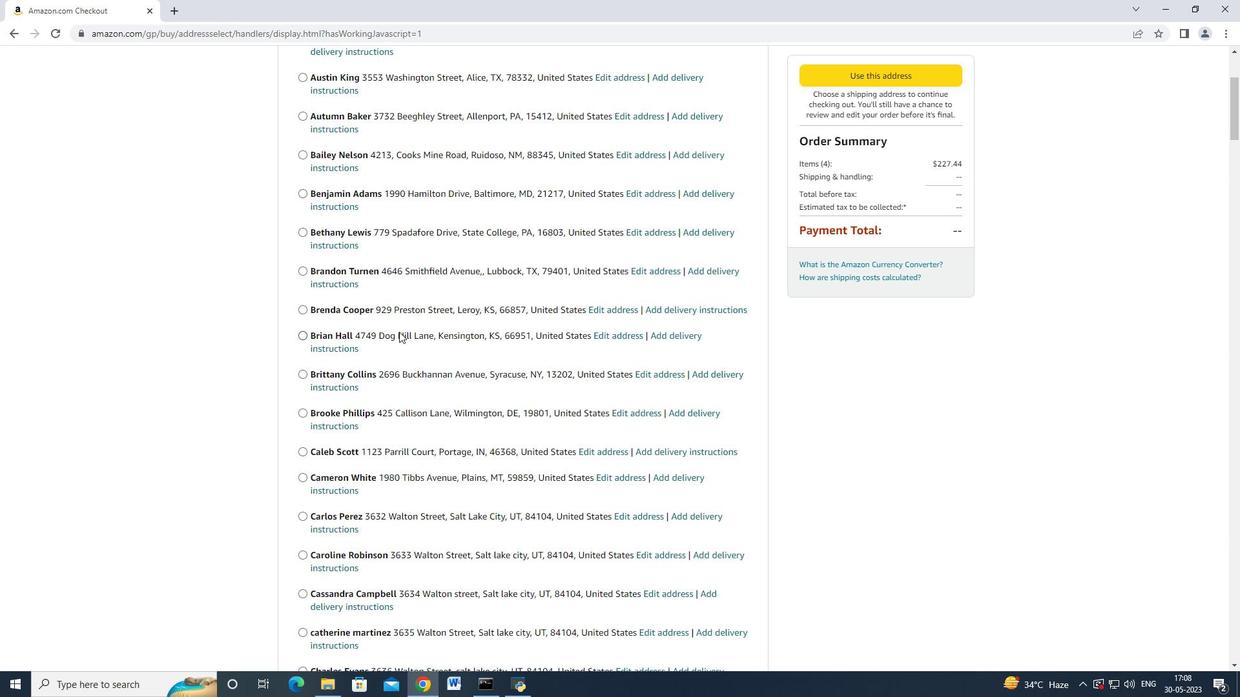 
Action: Mouse scrolled (395, 337) with delta (0, 0)
Screenshot: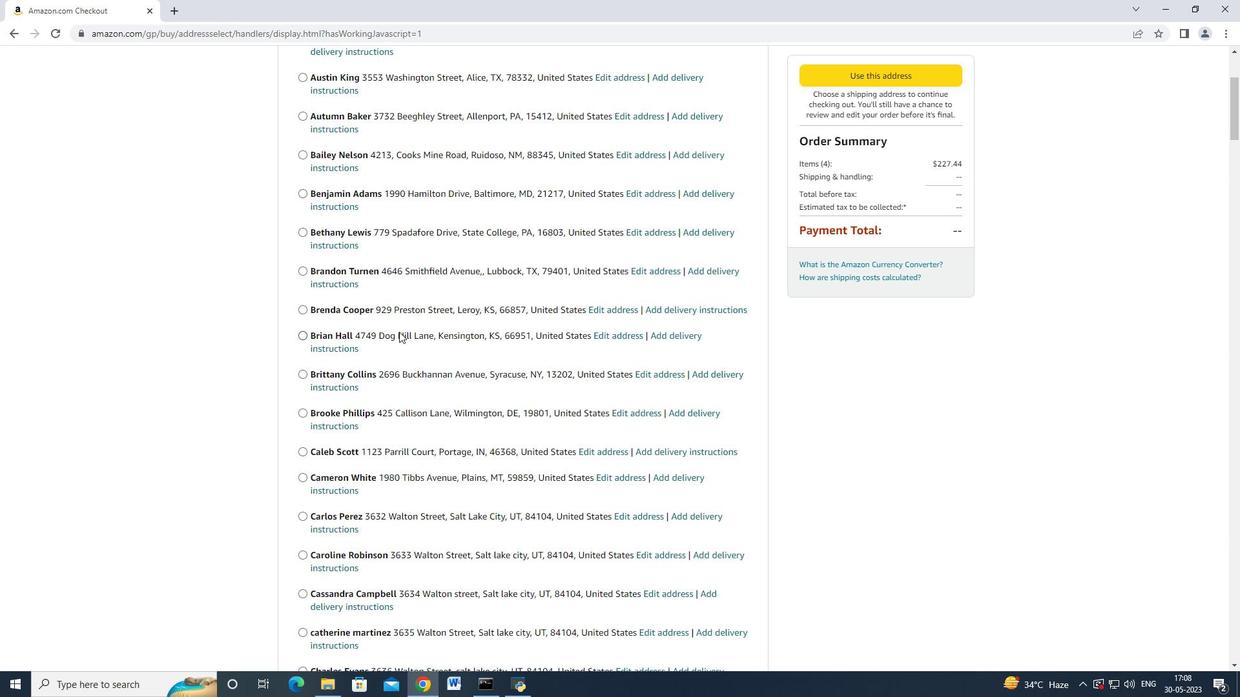 
Action: Mouse scrolled (395, 337) with delta (0, 0)
Screenshot: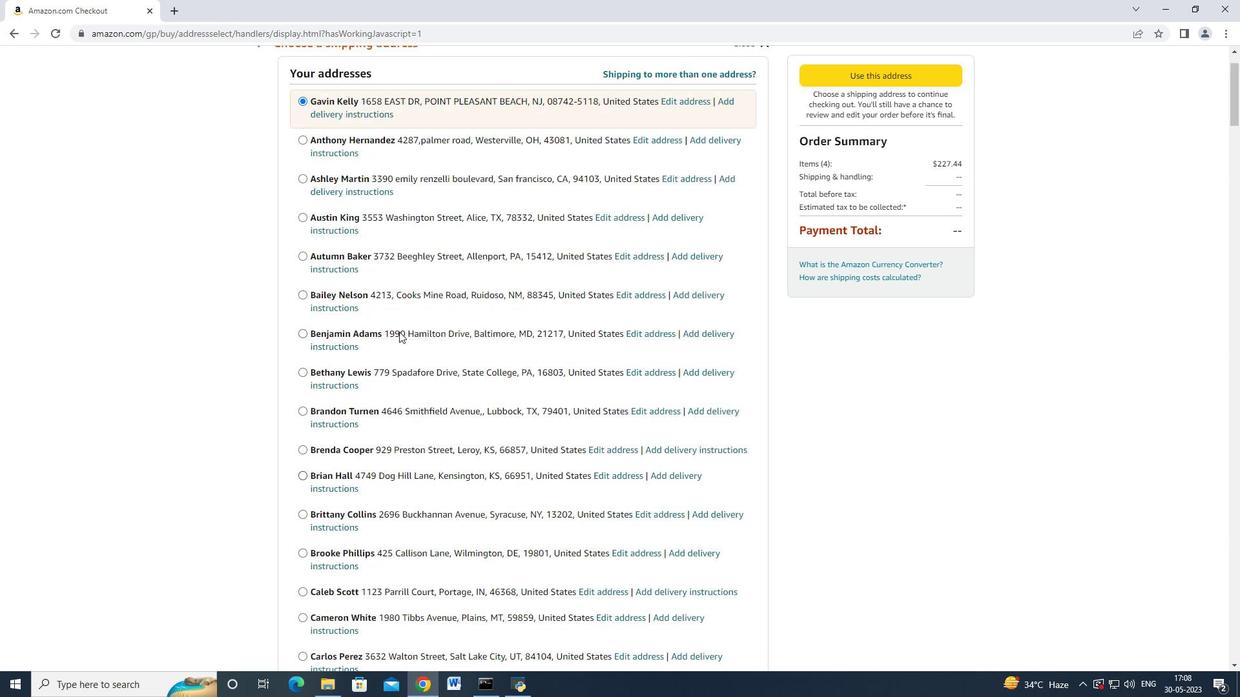 
Action: Mouse scrolled (395, 337) with delta (0, 0)
Screenshot: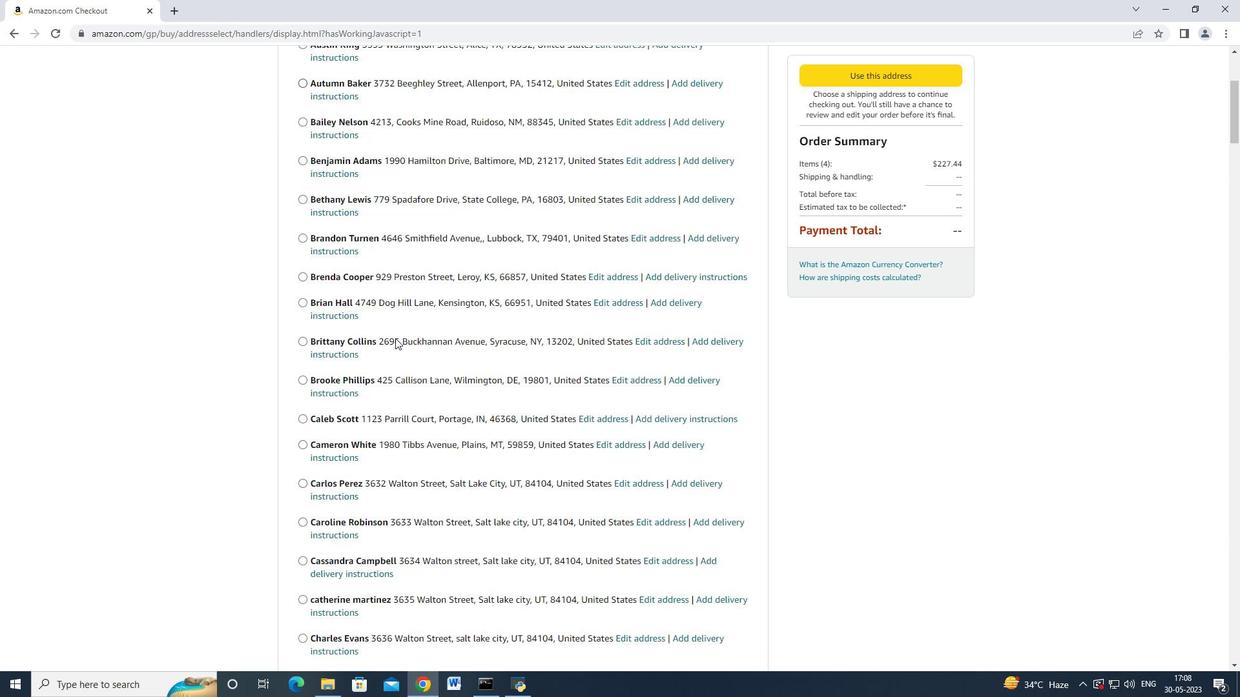 
Action: Mouse moved to (394, 339)
Screenshot: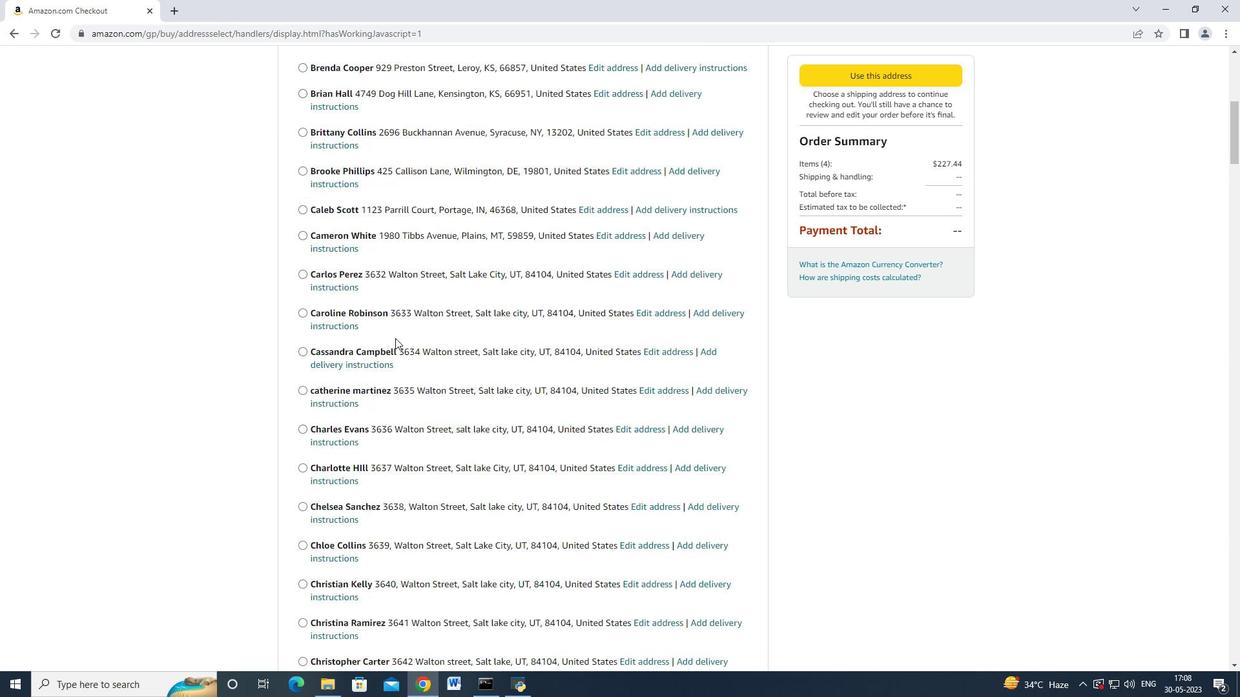 
Action: Mouse scrolled (394, 339) with delta (0, 0)
Screenshot: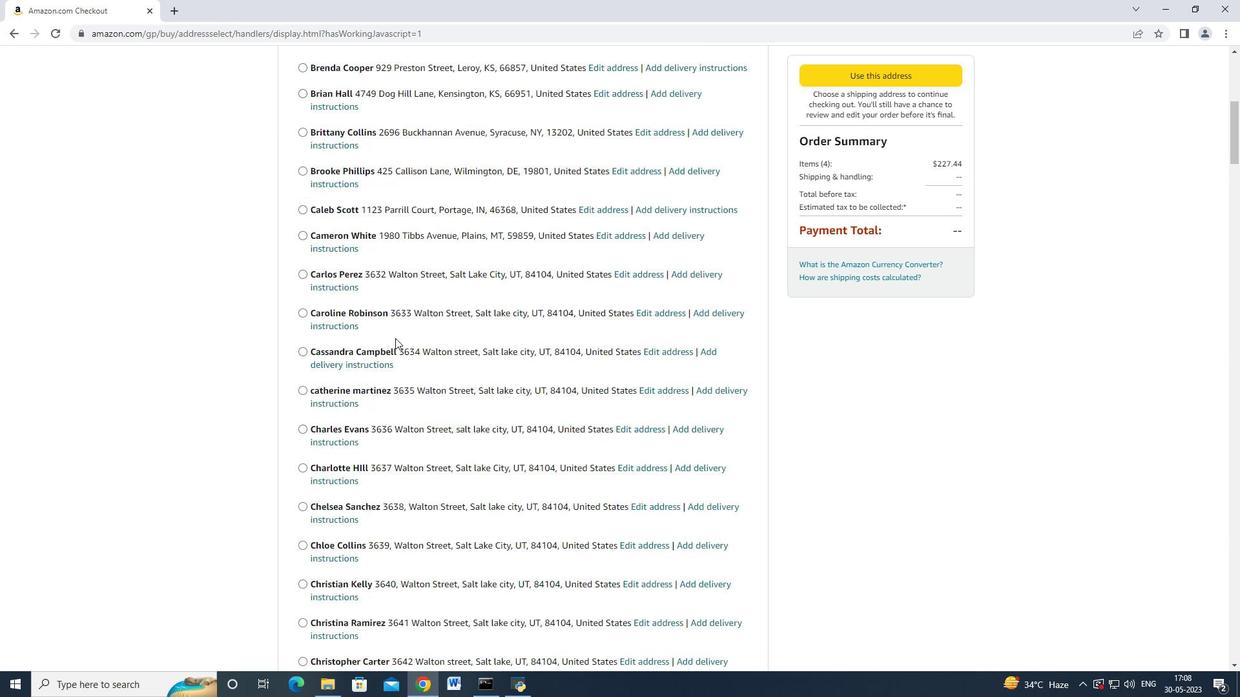 
Action: Mouse moved to (394, 339)
Screenshot: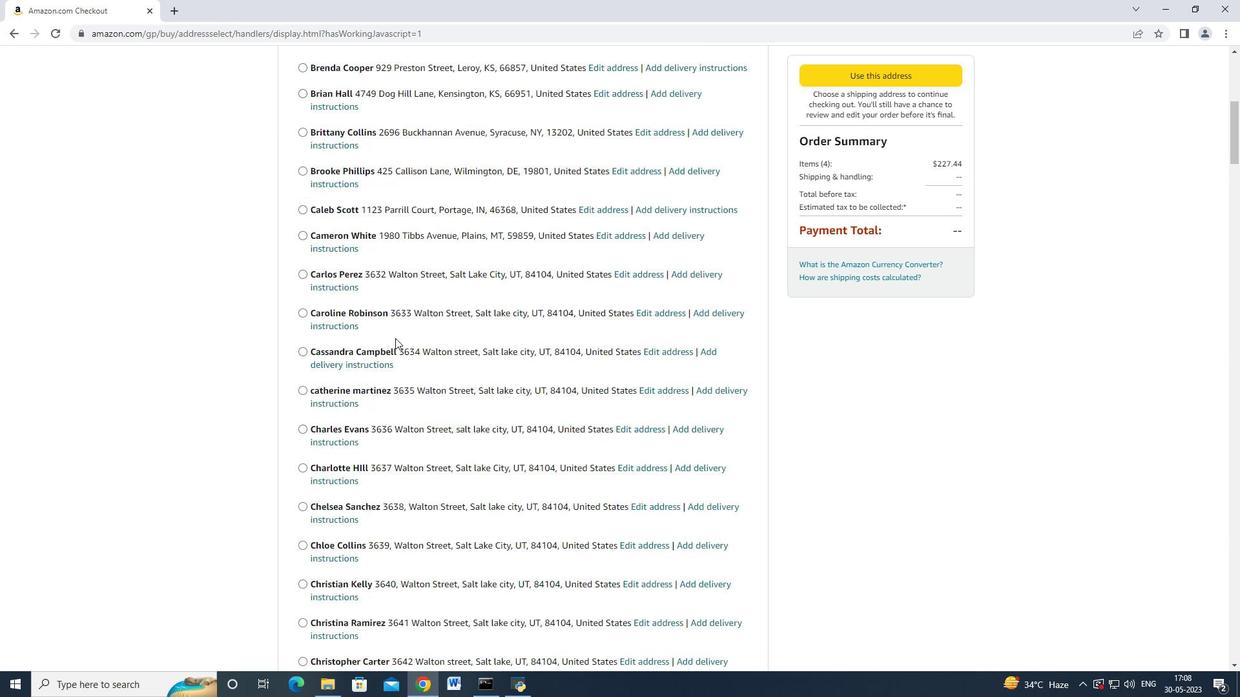 
Action: Mouse scrolled (394, 339) with delta (0, 0)
Screenshot: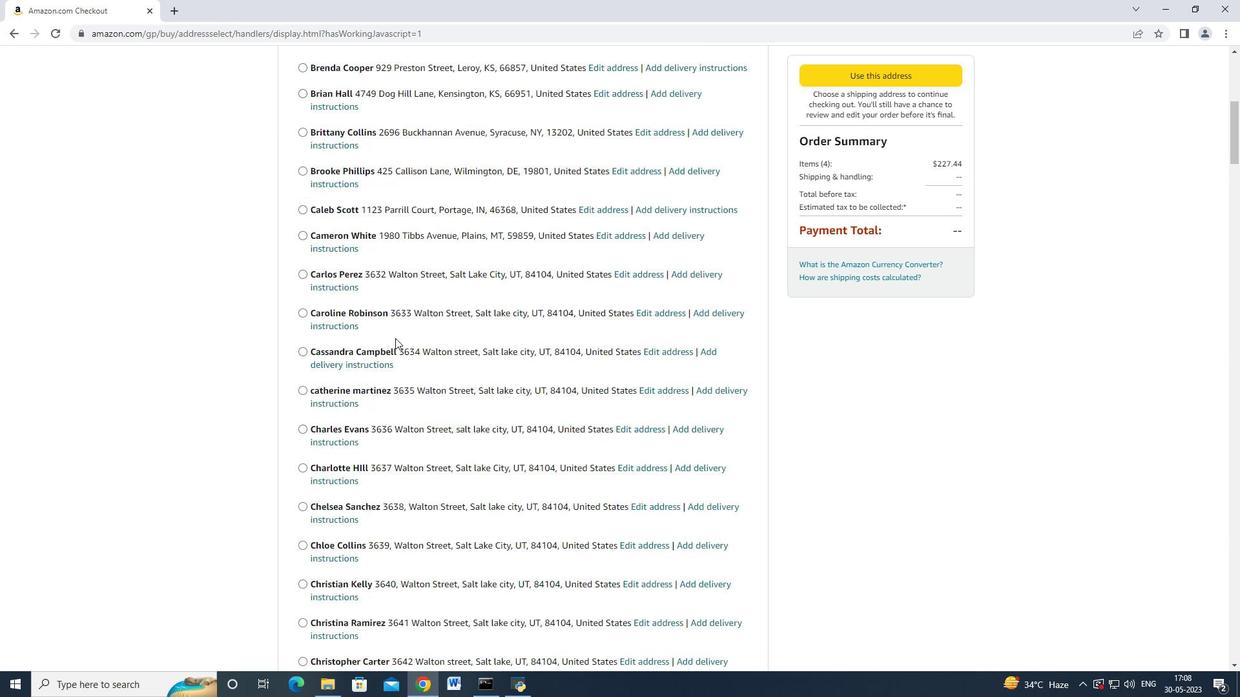 
Action: Mouse moved to (393, 340)
Screenshot: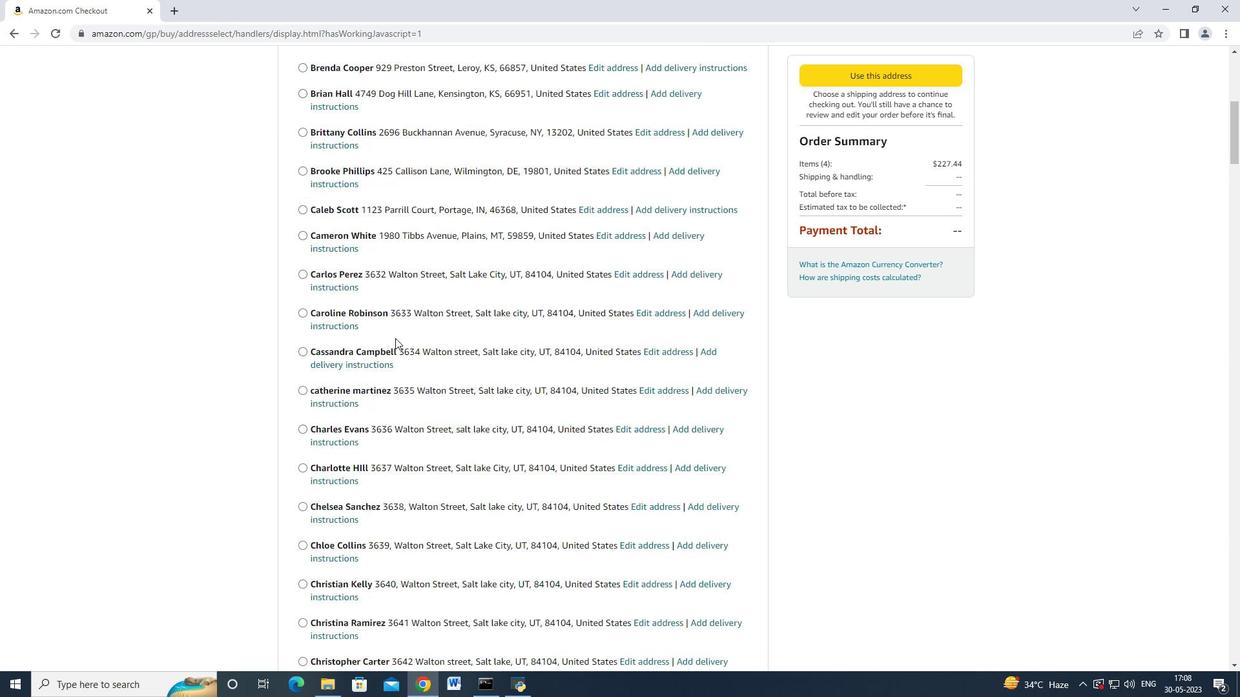 
Action: Mouse scrolled (393, 339) with delta (0, 0)
Screenshot: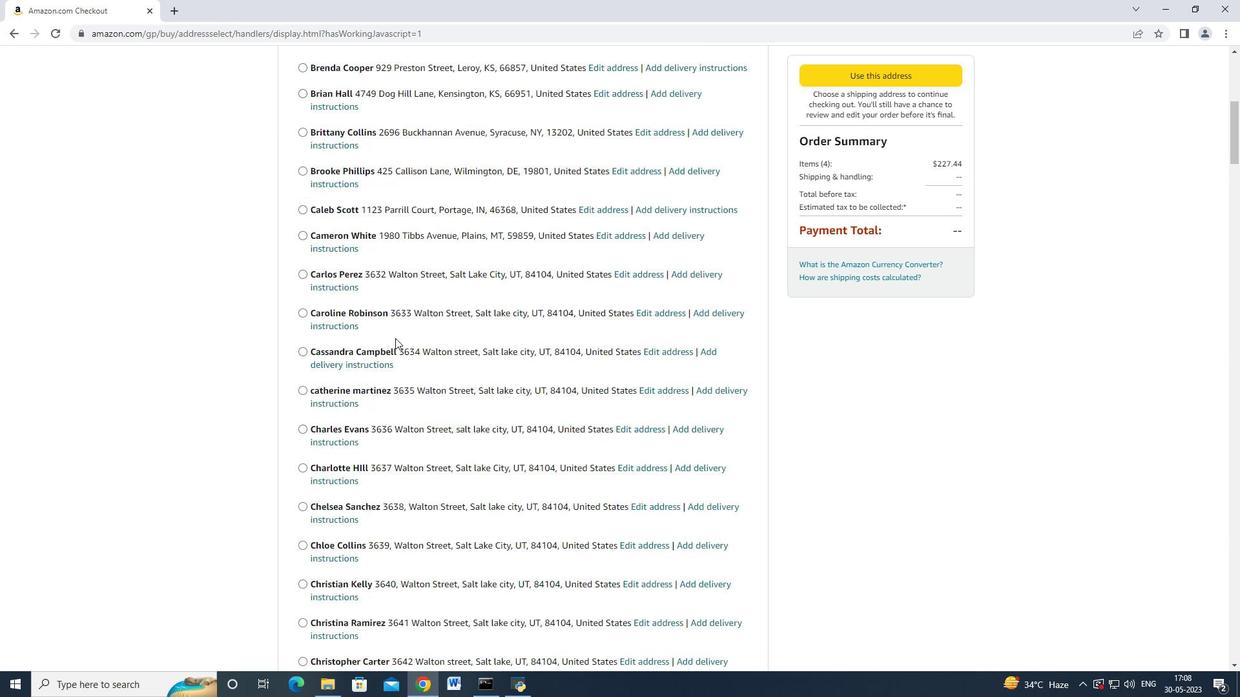 
Action: Mouse scrolled (393, 339) with delta (0, 0)
Screenshot: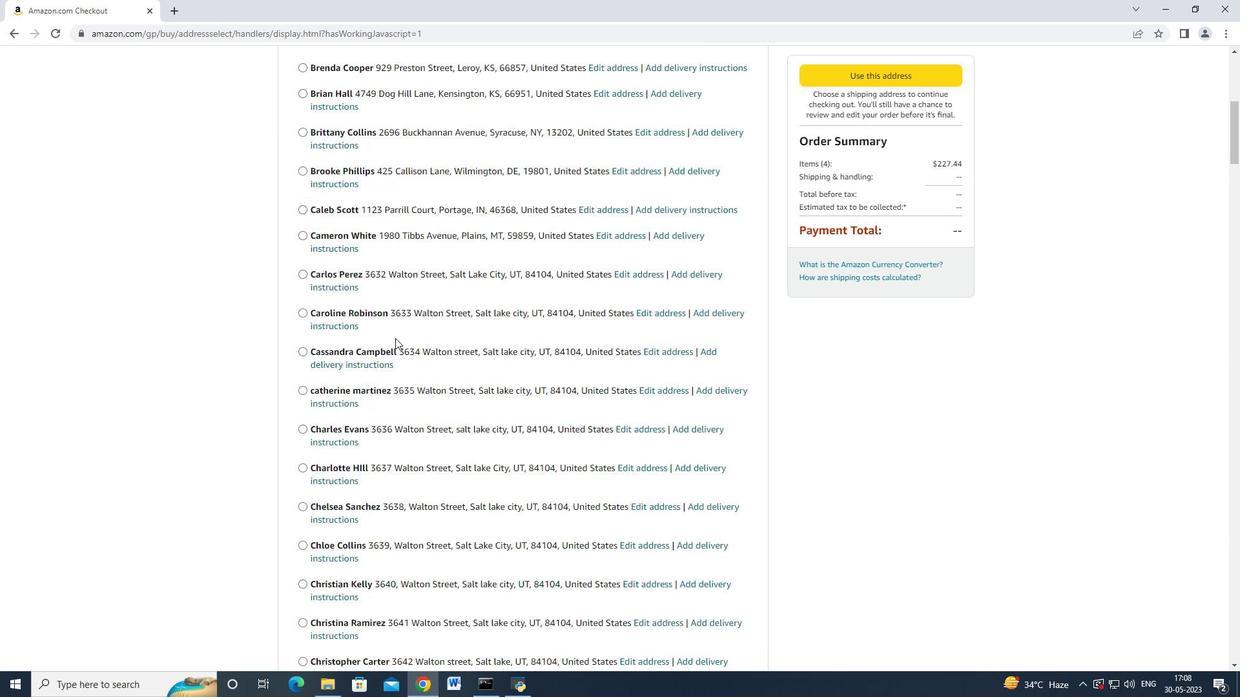 
Action: Mouse scrolled (393, 339) with delta (0, 0)
Screenshot: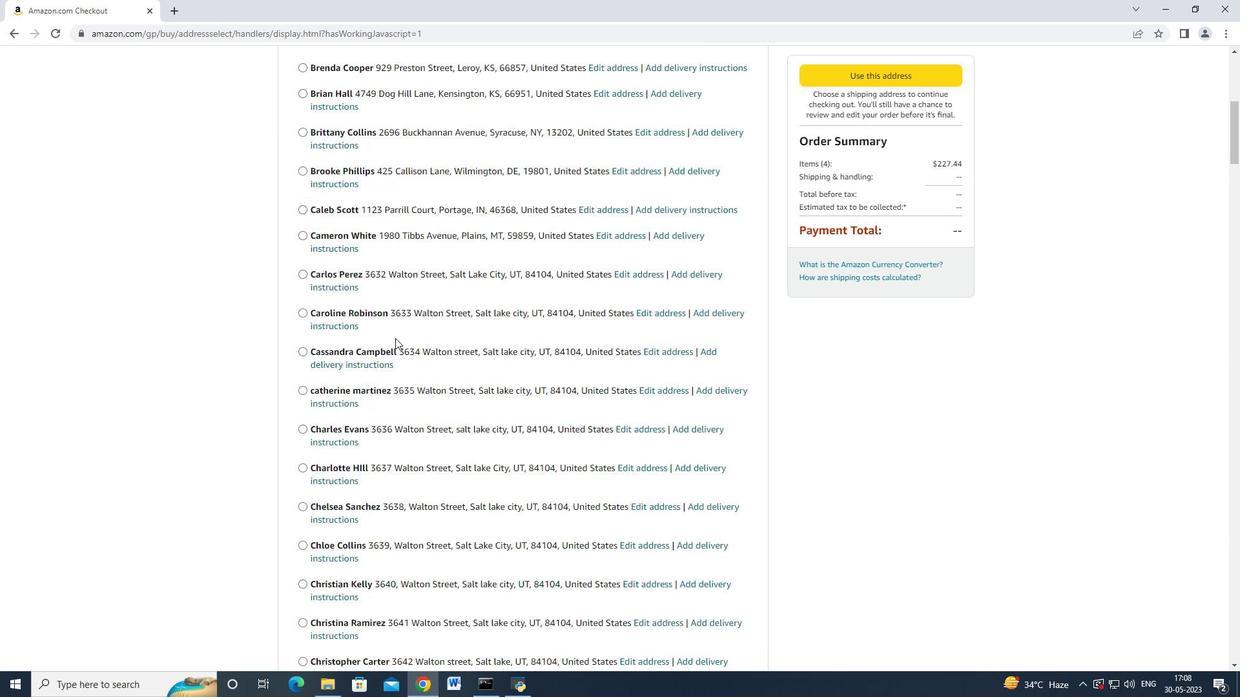 
Action: Mouse scrolled (393, 339) with delta (0, 0)
Screenshot: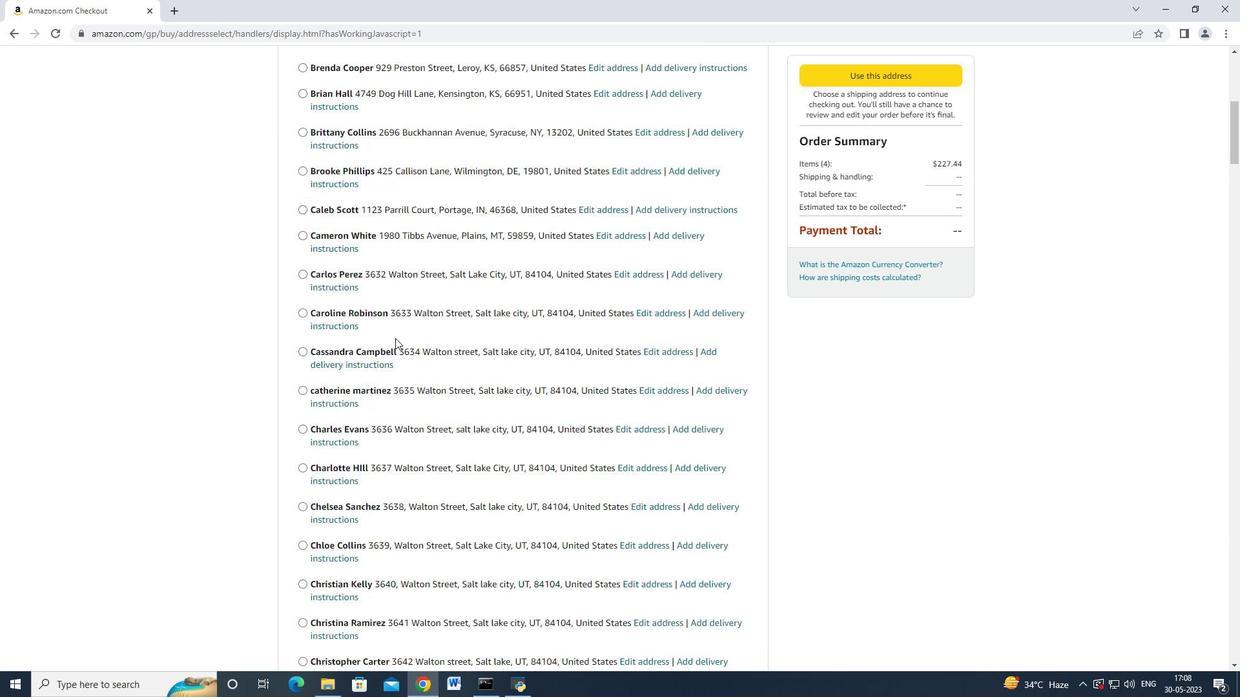 
Action: Mouse scrolled (393, 339) with delta (0, 0)
Screenshot: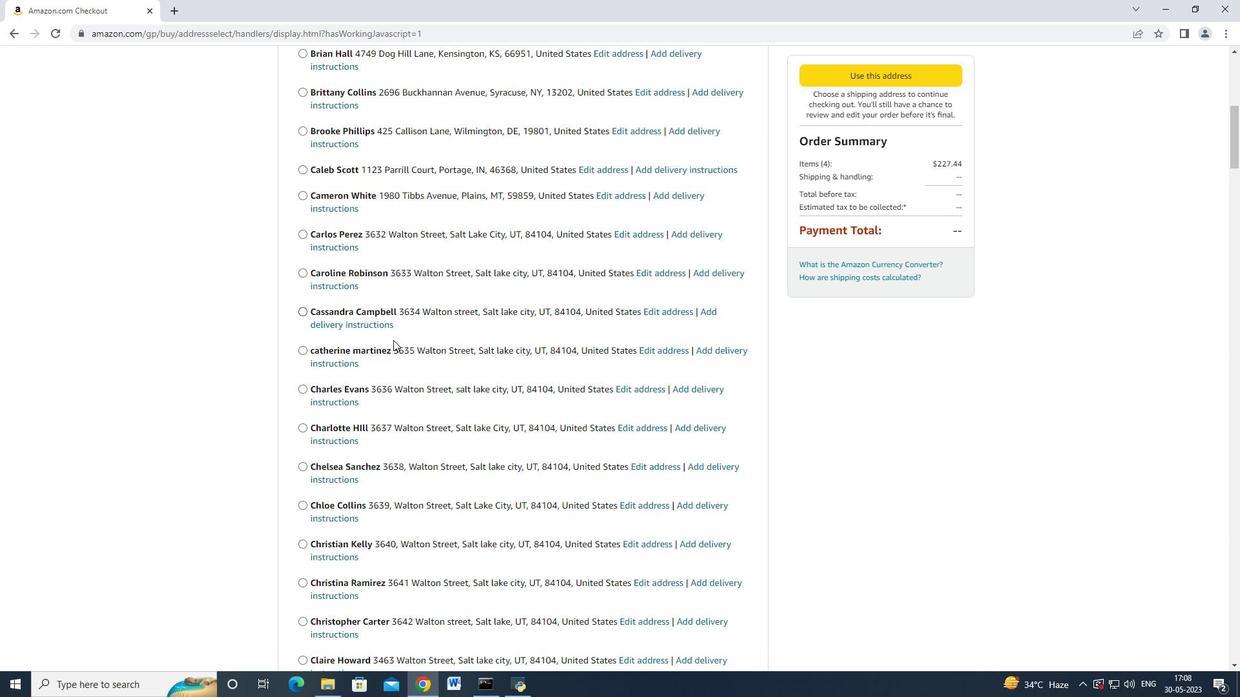 
Action: Mouse scrolled (393, 339) with delta (0, 0)
Screenshot: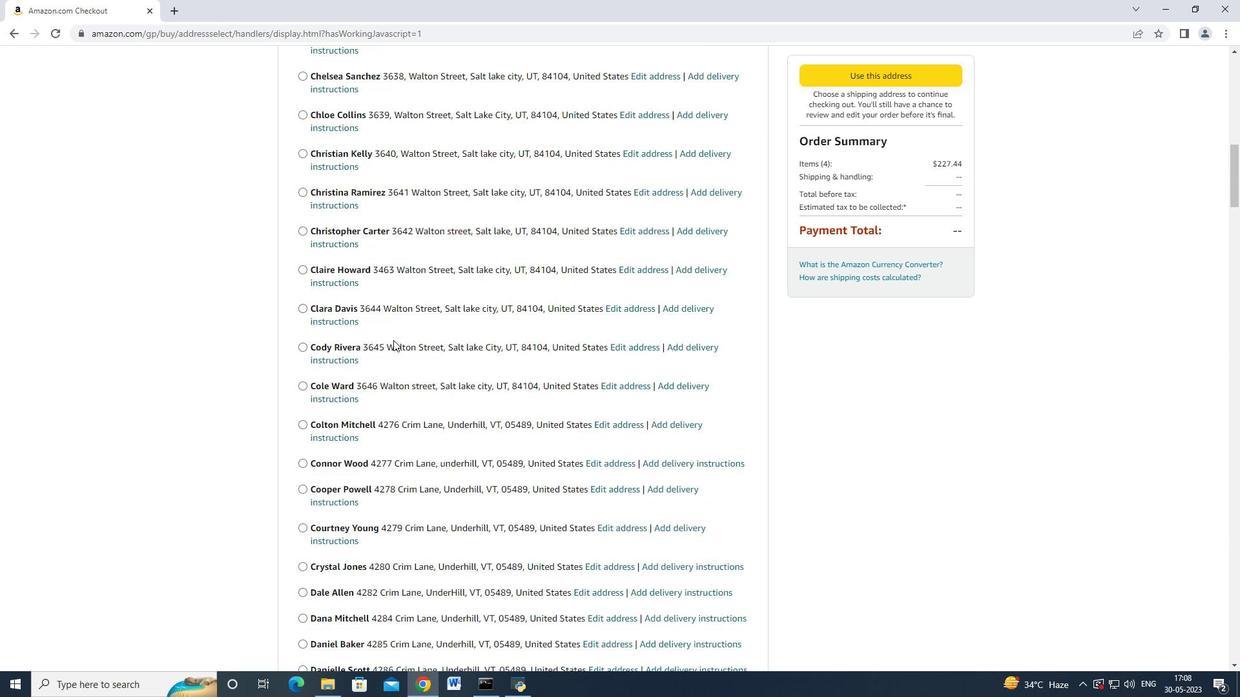 
Action: Mouse scrolled (393, 339) with delta (0, 0)
Screenshot: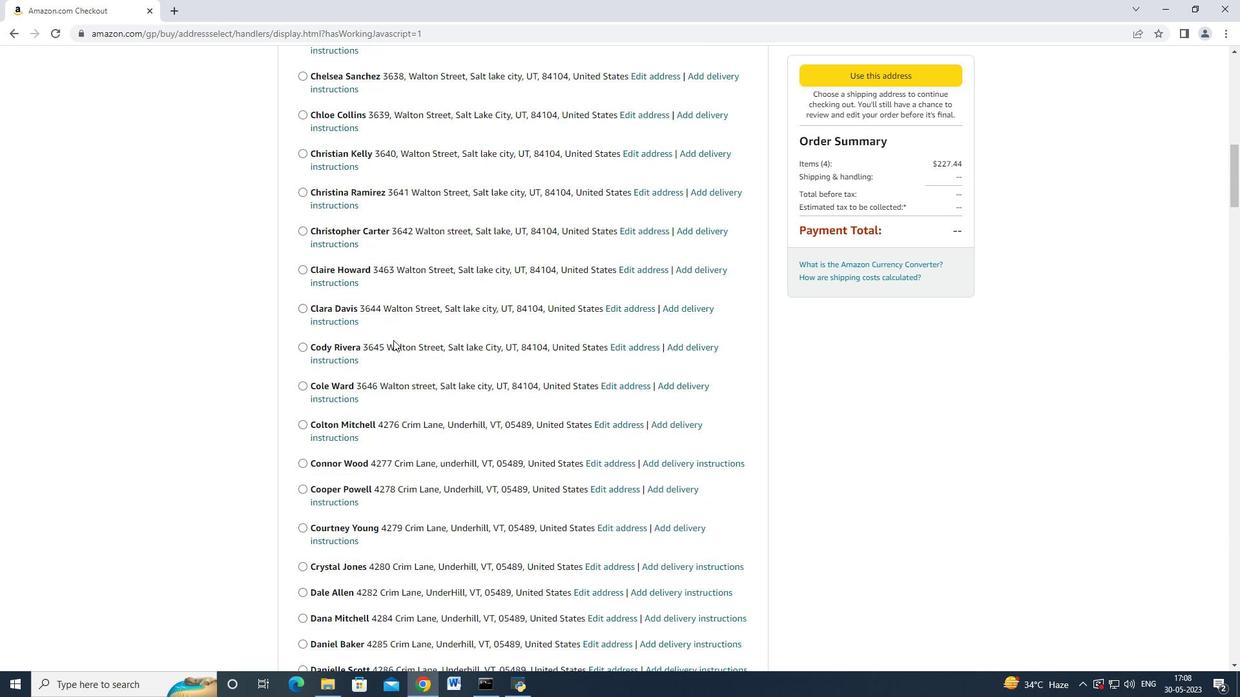 
Action: Mouse scrolled (393, 339) with delta (0, 0)
Screenshot: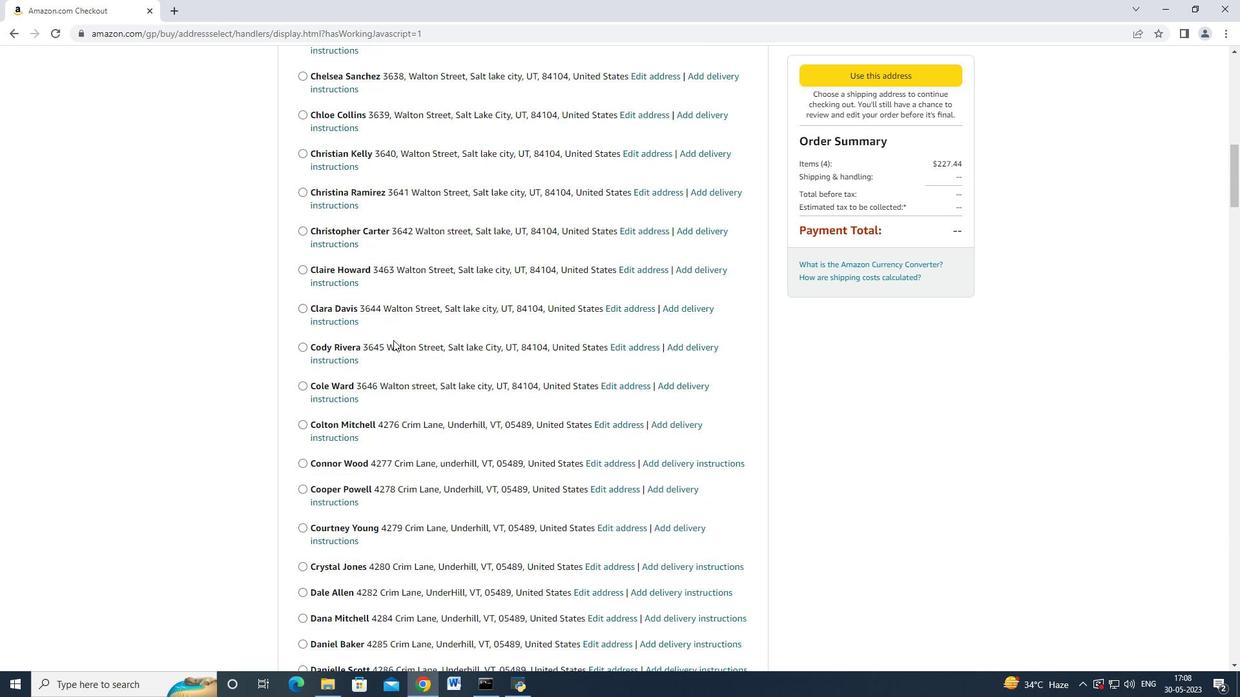
Action: Mouse scrolled (393, 339) with delta (0, 0)
Screenshot: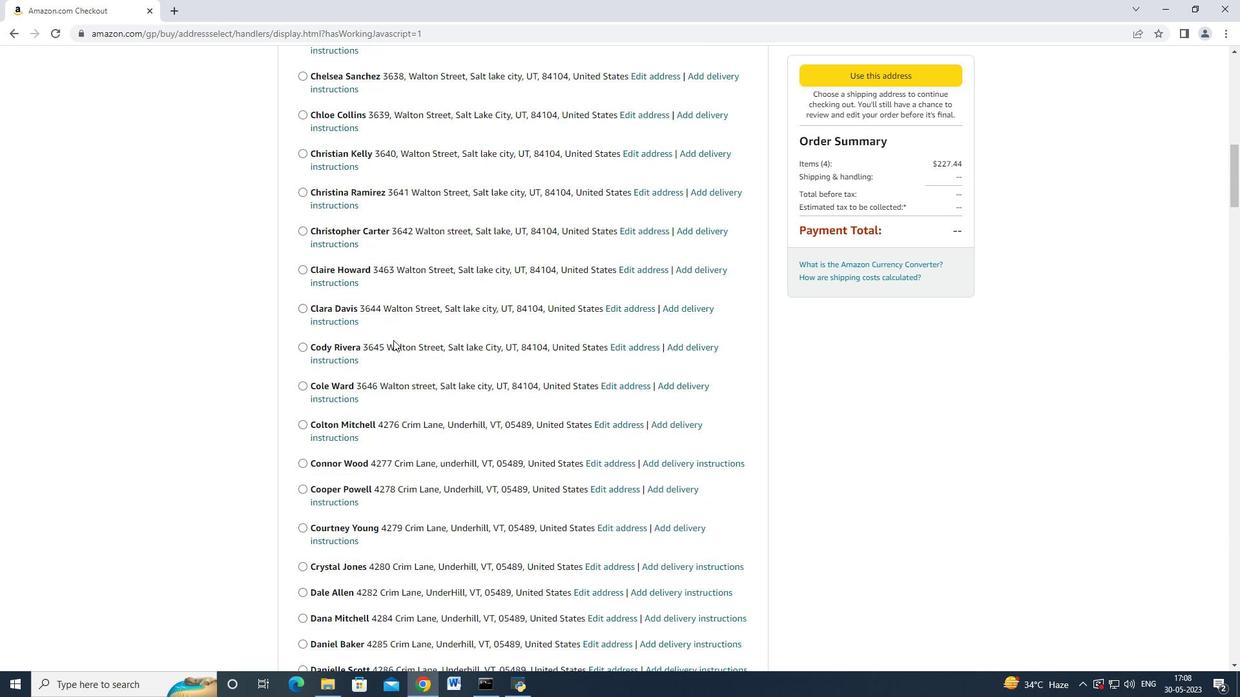 
Action: Mouse scrolled (393, 339) with delta (0, 0)
Screenshot: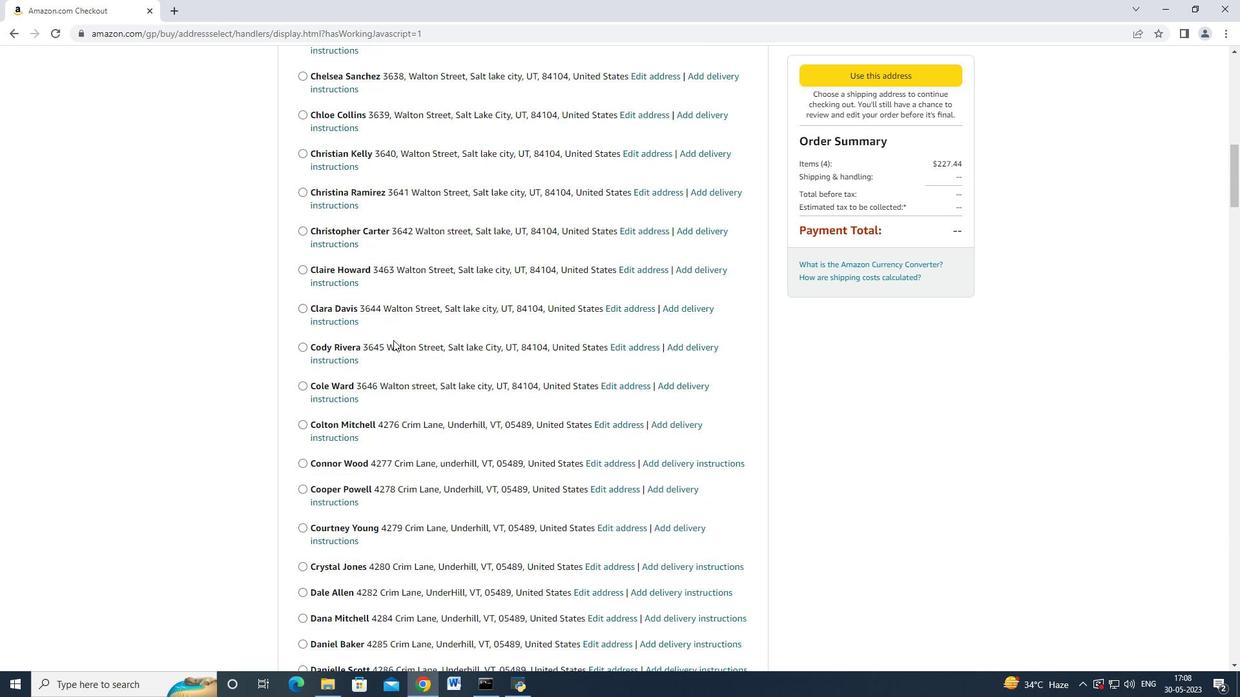 
Action: Mouse scrolled (393, 339) with delta (0, 0)
Screenshot: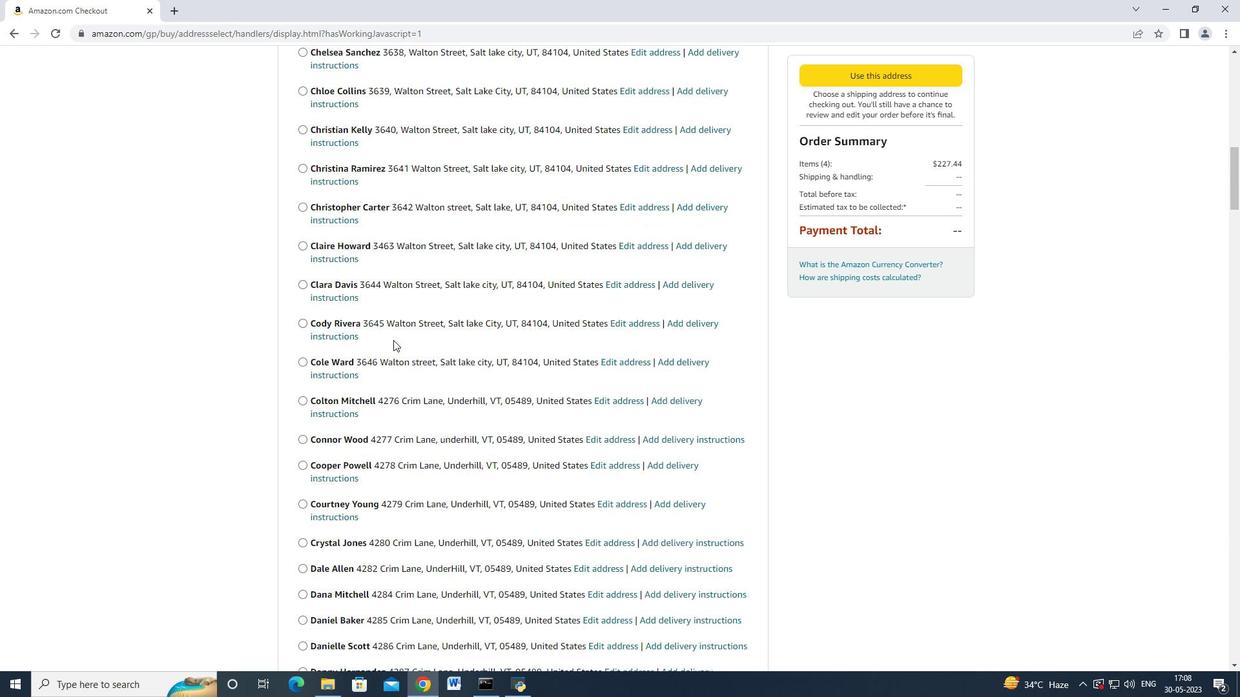 
Action: Mouse scrolled (393, 339) with delta (0, 0)
Screenshot: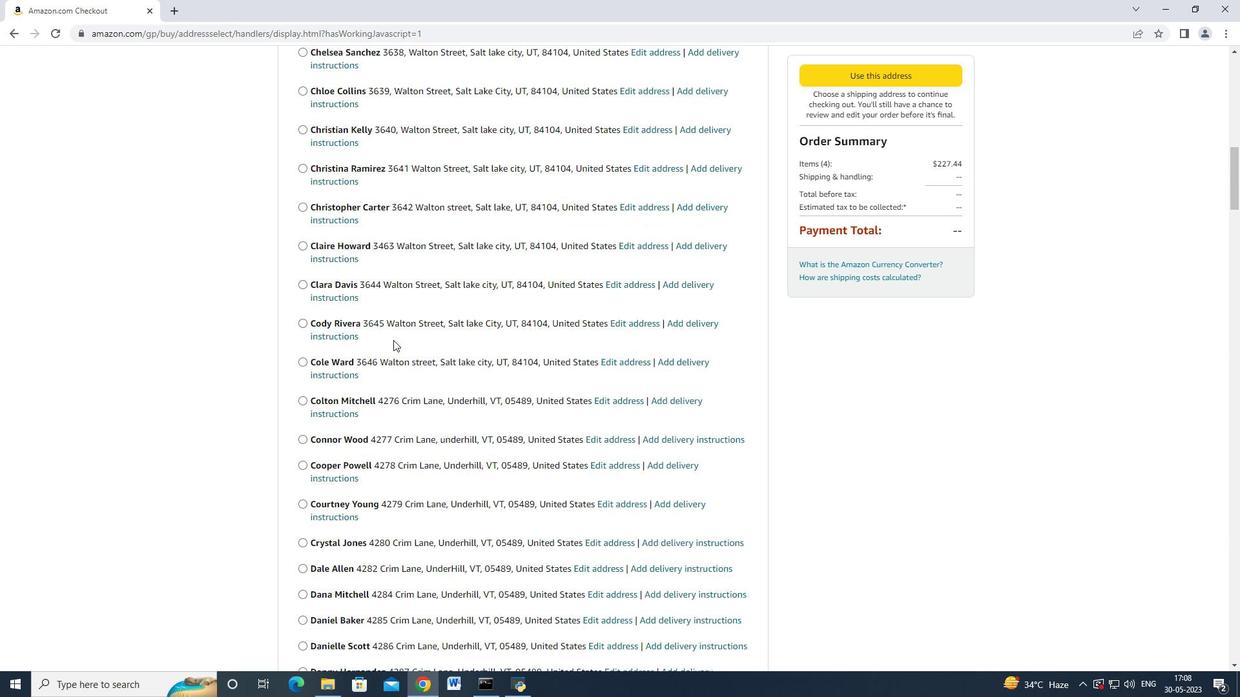 
Action: Mouse moved to (393, 340)
Screenshot: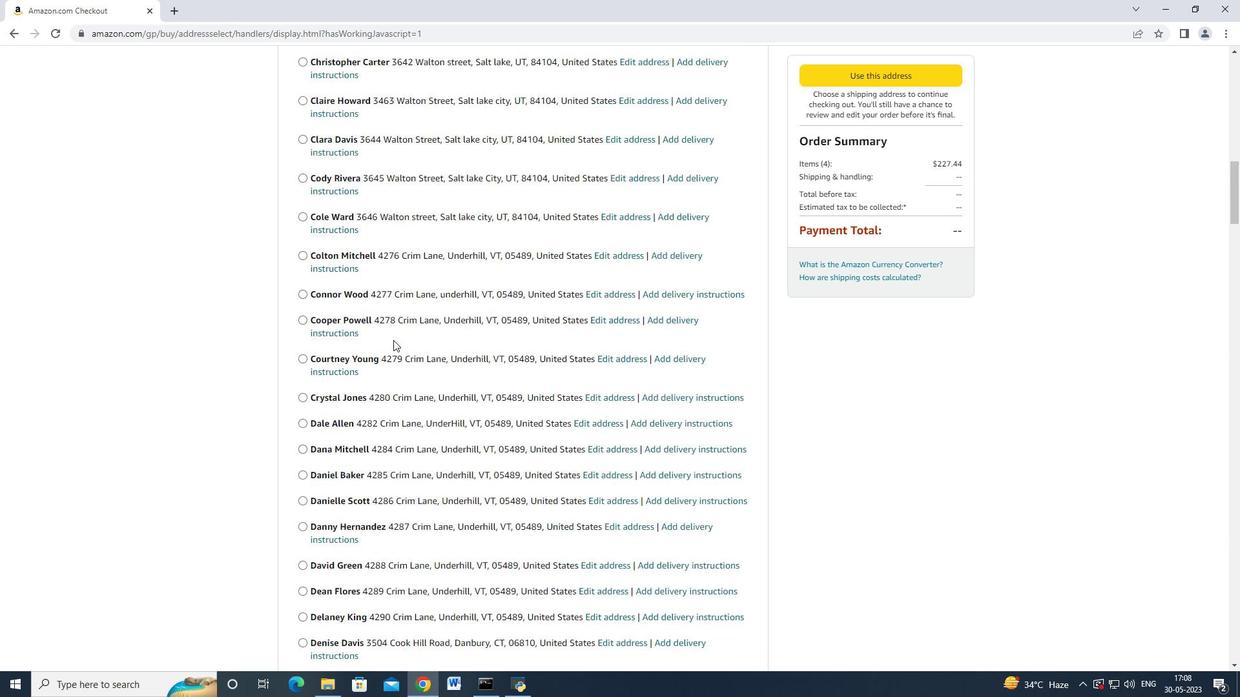 
Action: Mouse scrolled (393, 339) with delta (0, 0)
Screenshot: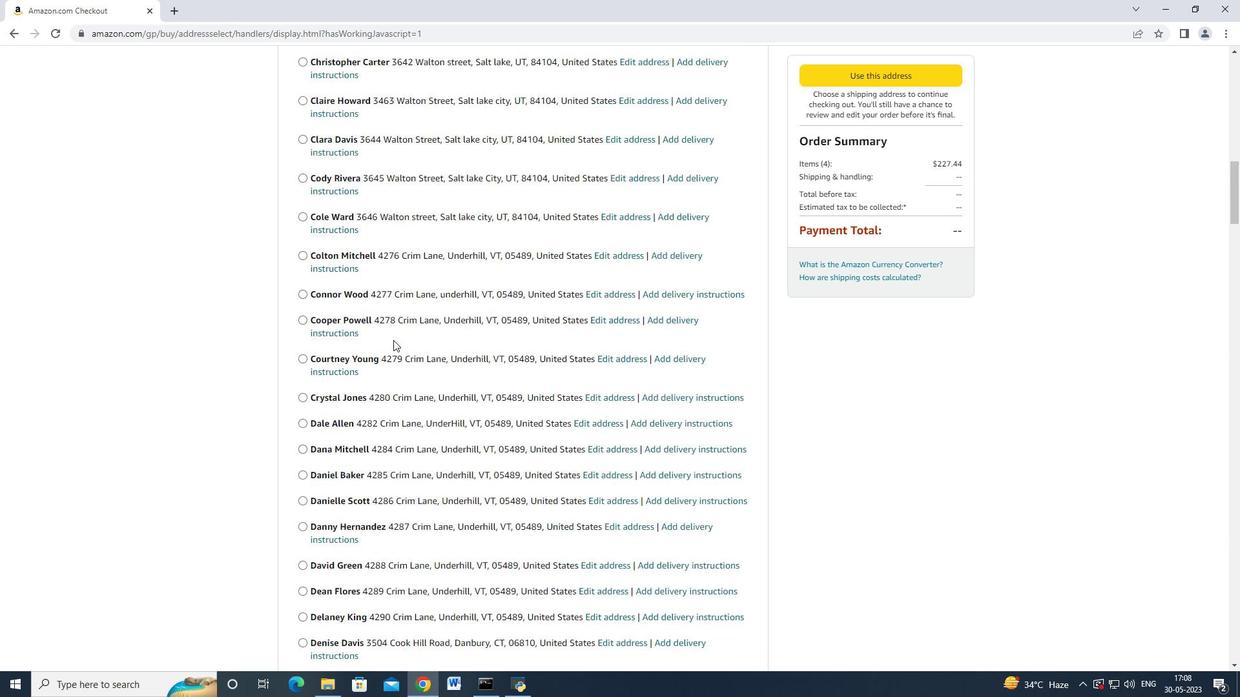 
Action: Mouse moved to (393, 341)
Screenshot: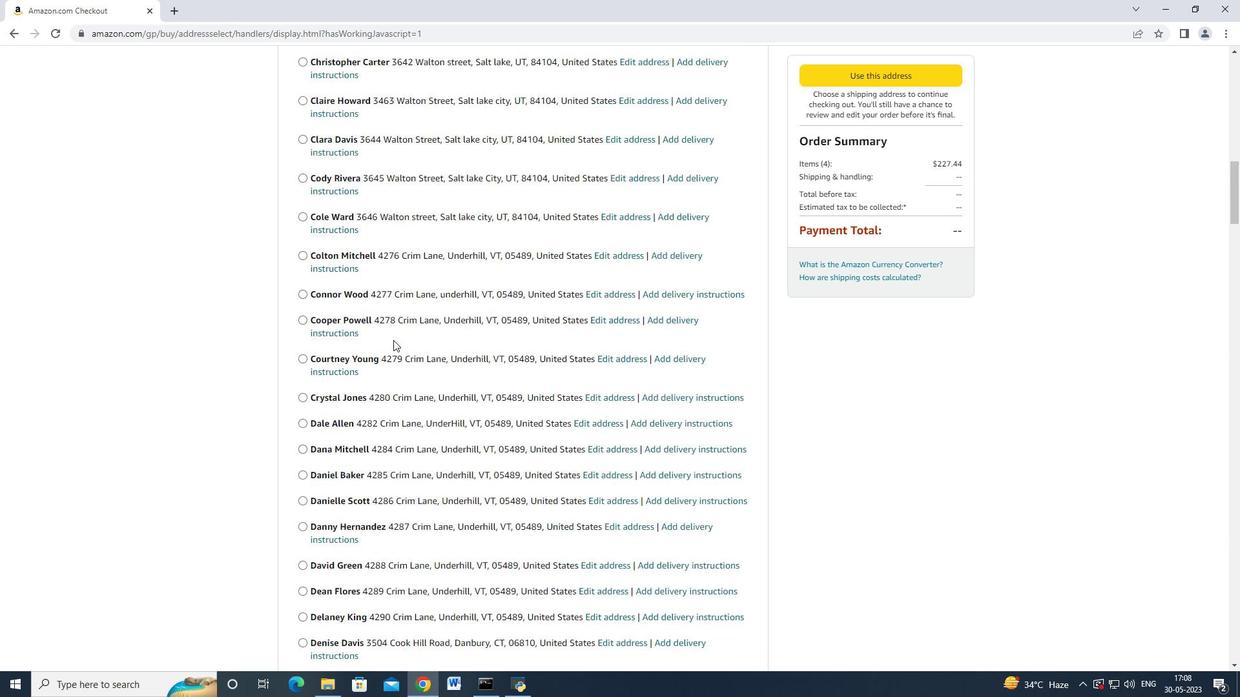 
Action: Mouse scrolled (393, 340) with delta (0, 0)
Screenshot: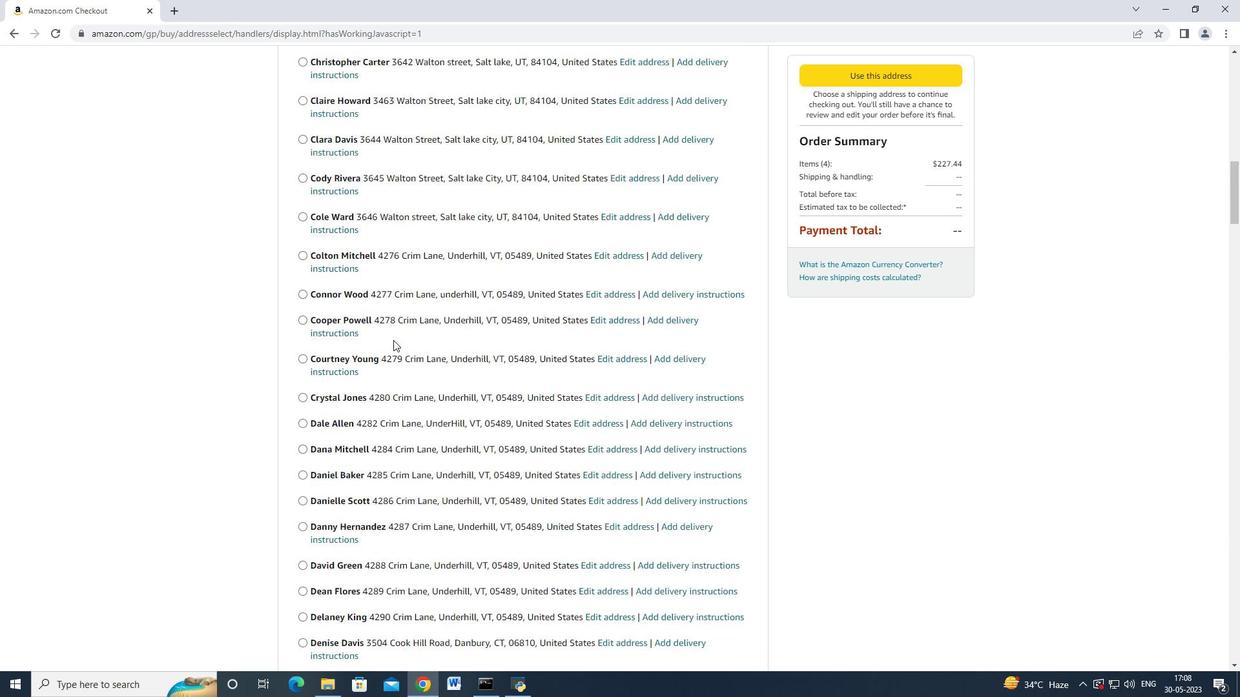 
Action: Mouse scrolled (393, 340) with delta (0, 0)
Screenshot: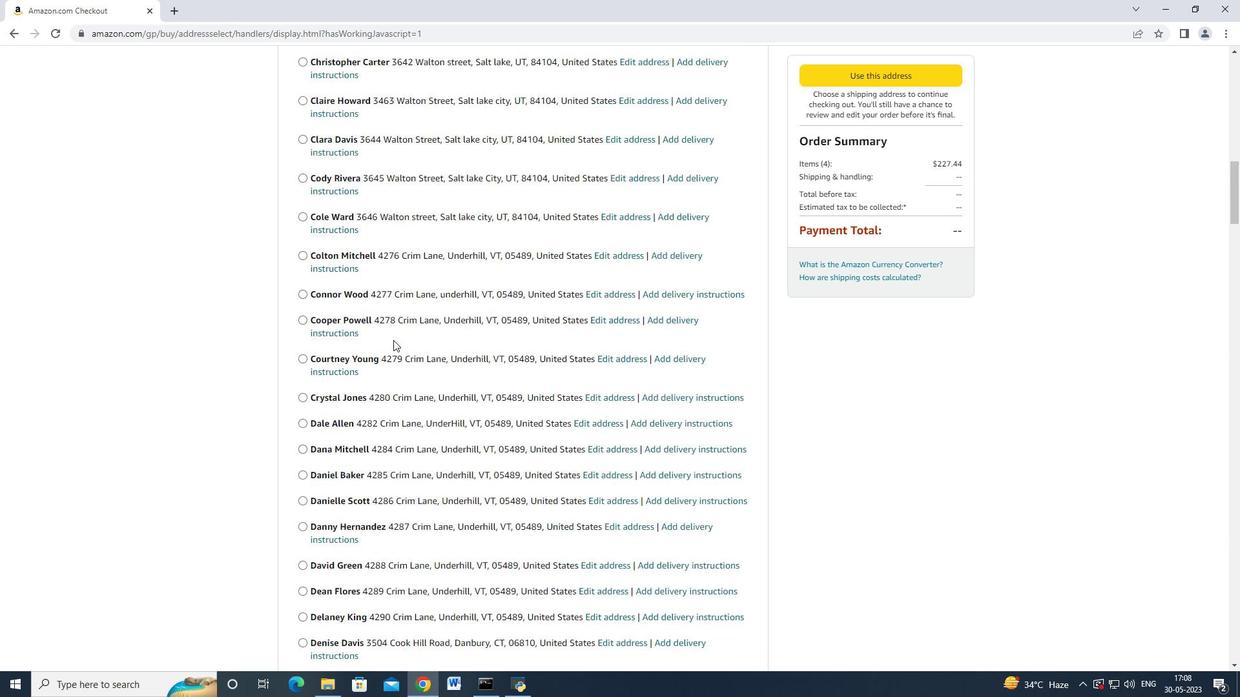 
Action: Mouse scrolled (393, 340) with delta (0, 0)
Screenshot: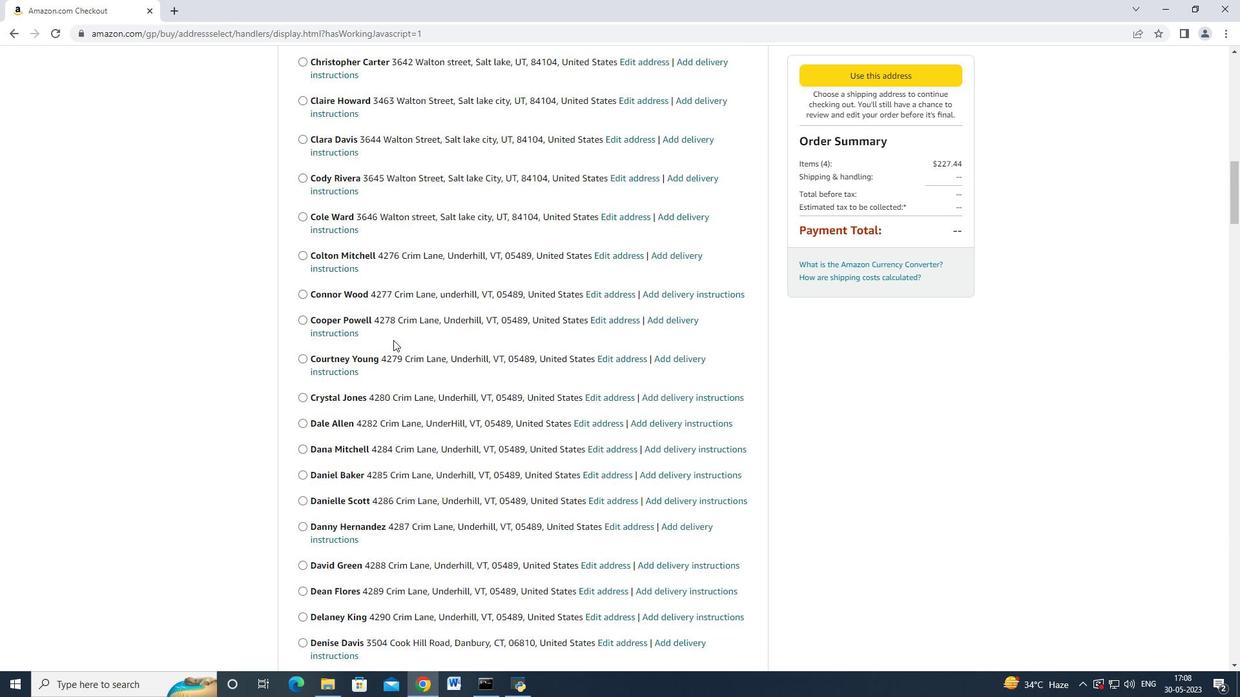 
Action: Mouse moved to (393, 341)
Screenshot: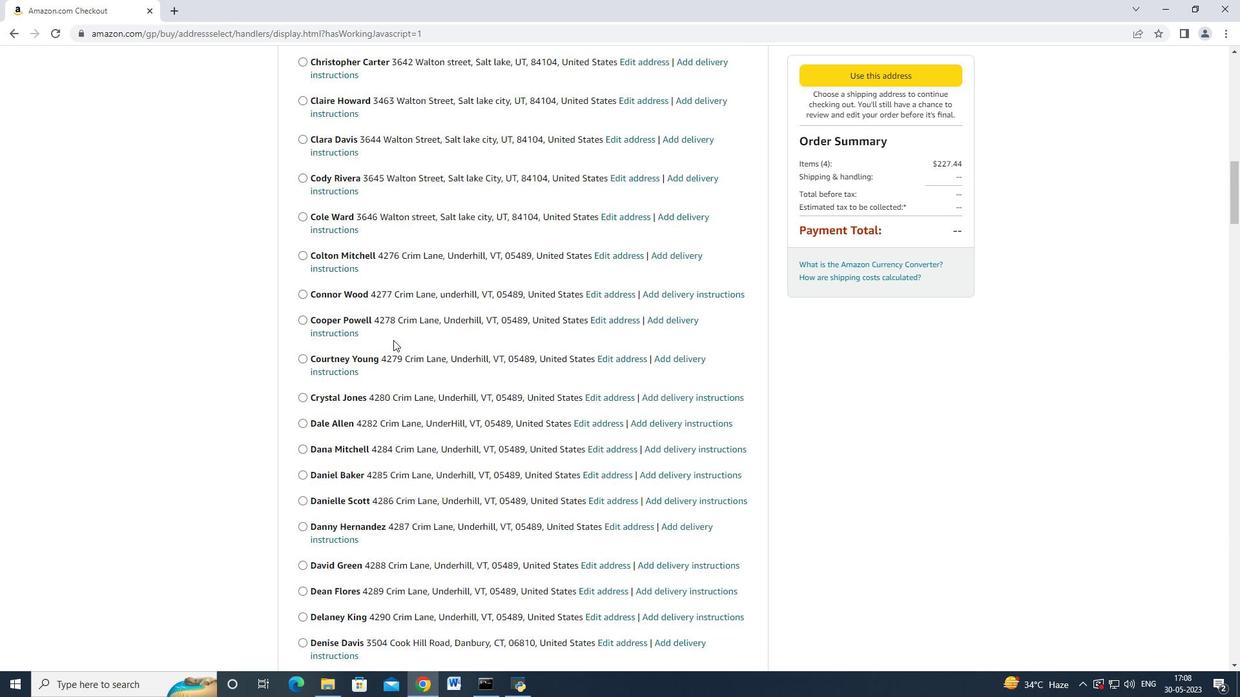 
Action: Mouse scrolled (393, 341) with delta (0, 0)
Screenshot: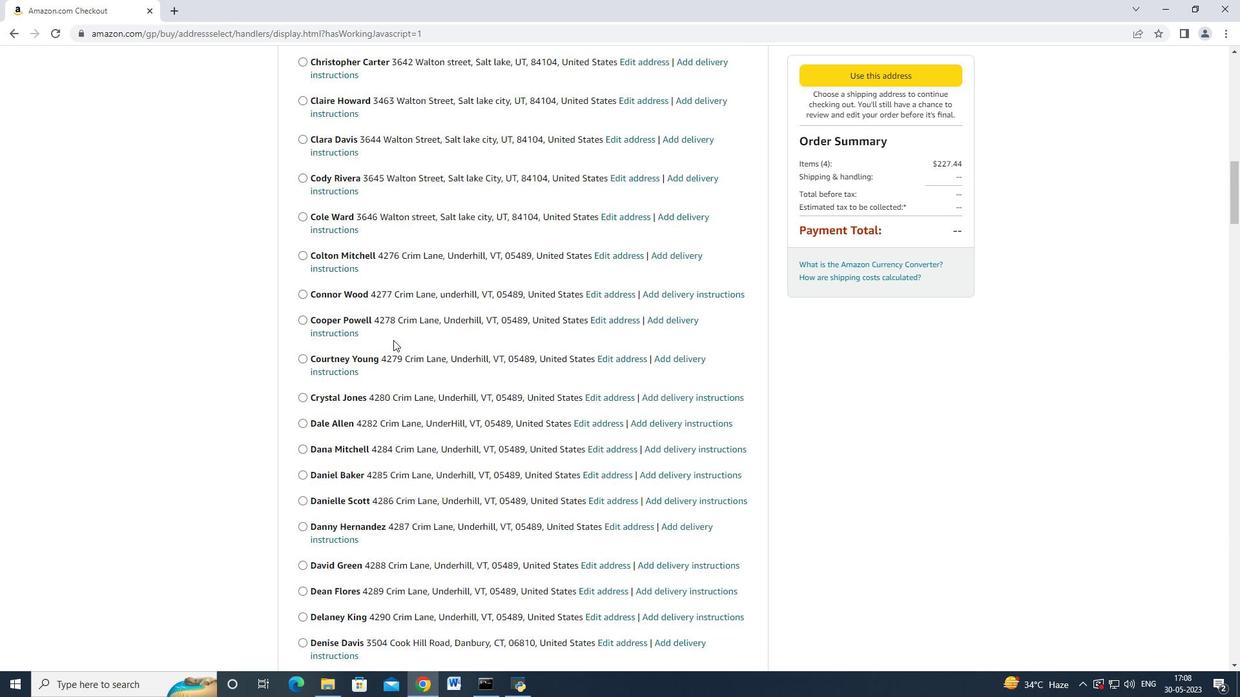 
Action: Mouse scrolled (393, 341) with delta (0, 0)
Screenshot: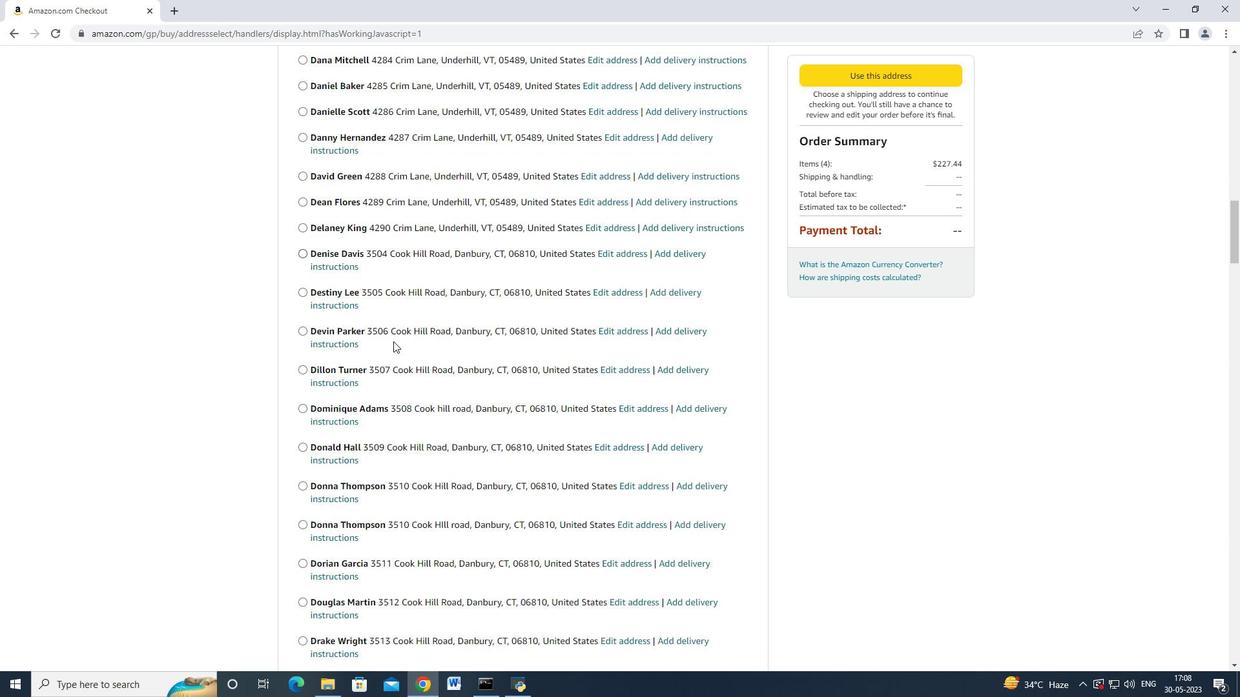 
Action: Mouse moved to (393, 342)
Screenshot: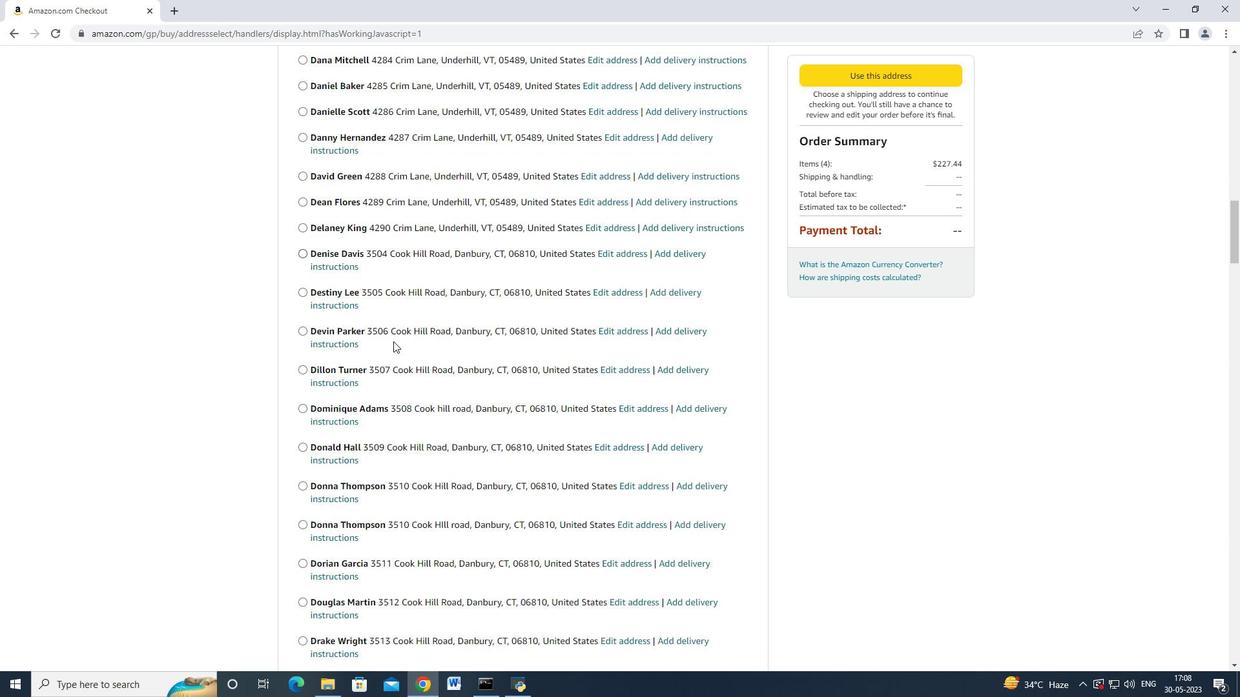 
Action: Mouse scrolled (393, 342) with delta (0, 0)
Screenshot: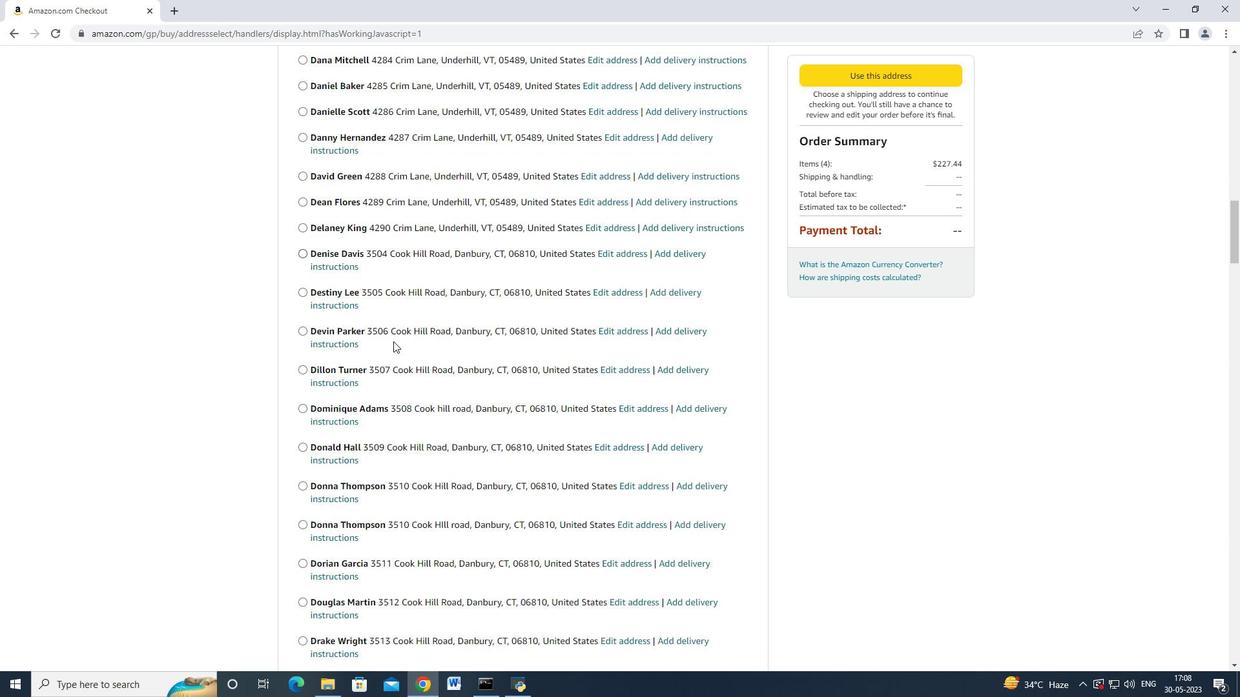 
Action: Mouse moved to (393, 344)
Screenshot: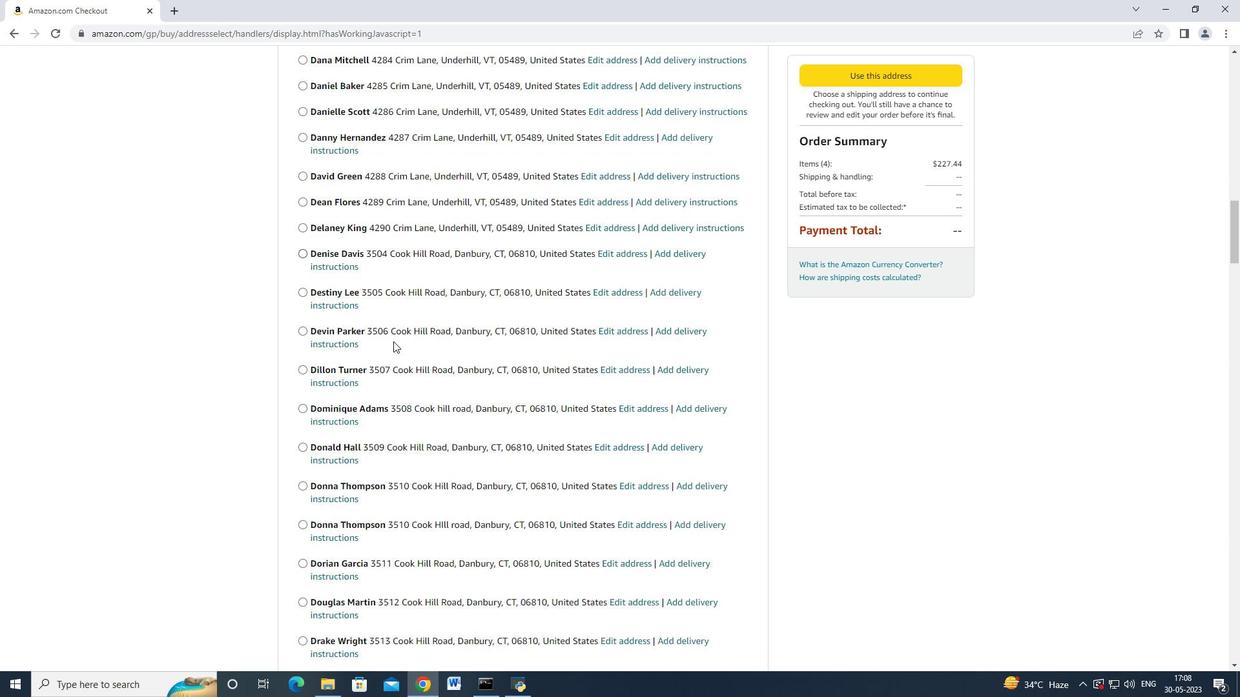 
Action: Mouse scrolled (393, 343) with delta (0, 0)
Screenshot: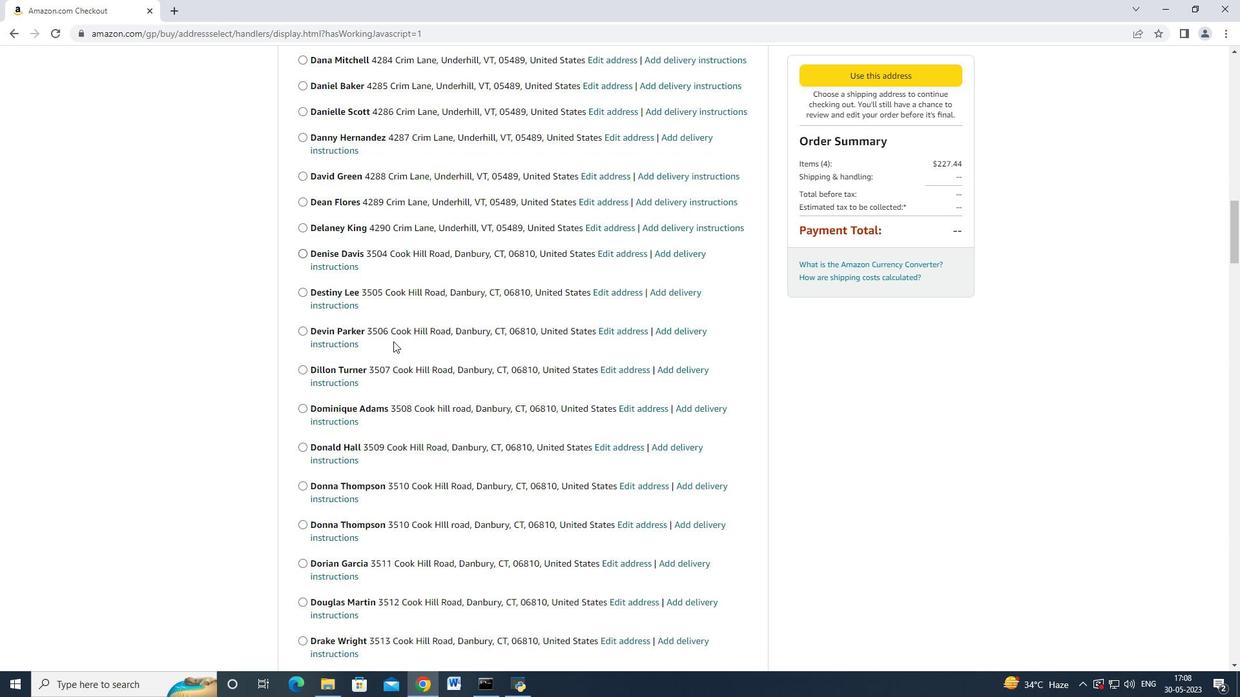 
Action: Mouse moved to (392, 344)
Screenshot: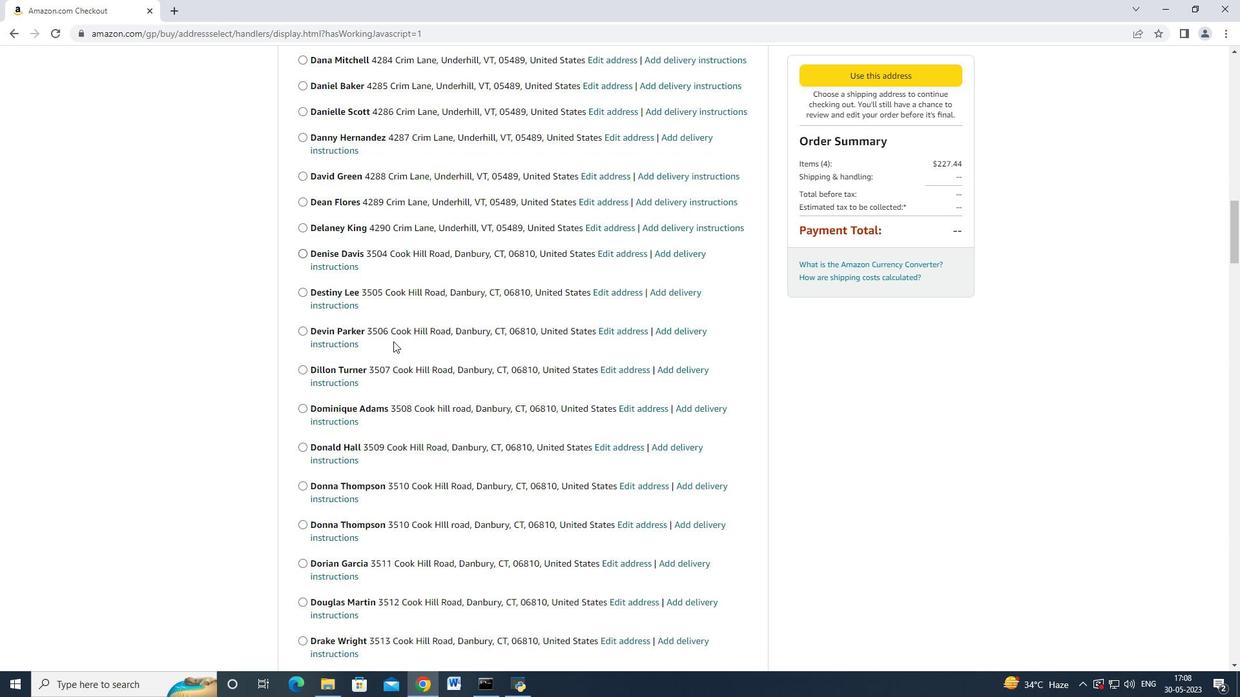 
Action: Mouse scrolled (392, 343) with delta (0, 0)
Screenshot: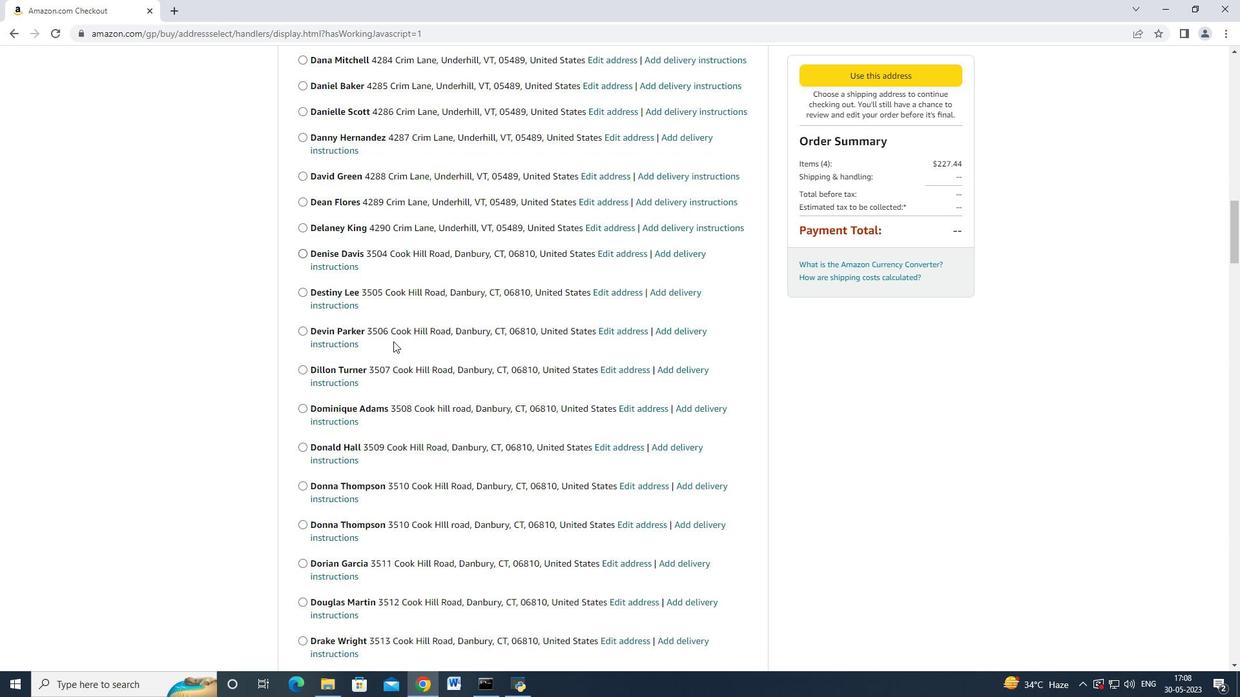 
Action: Mouse moved to (392, 344)
Screenshot: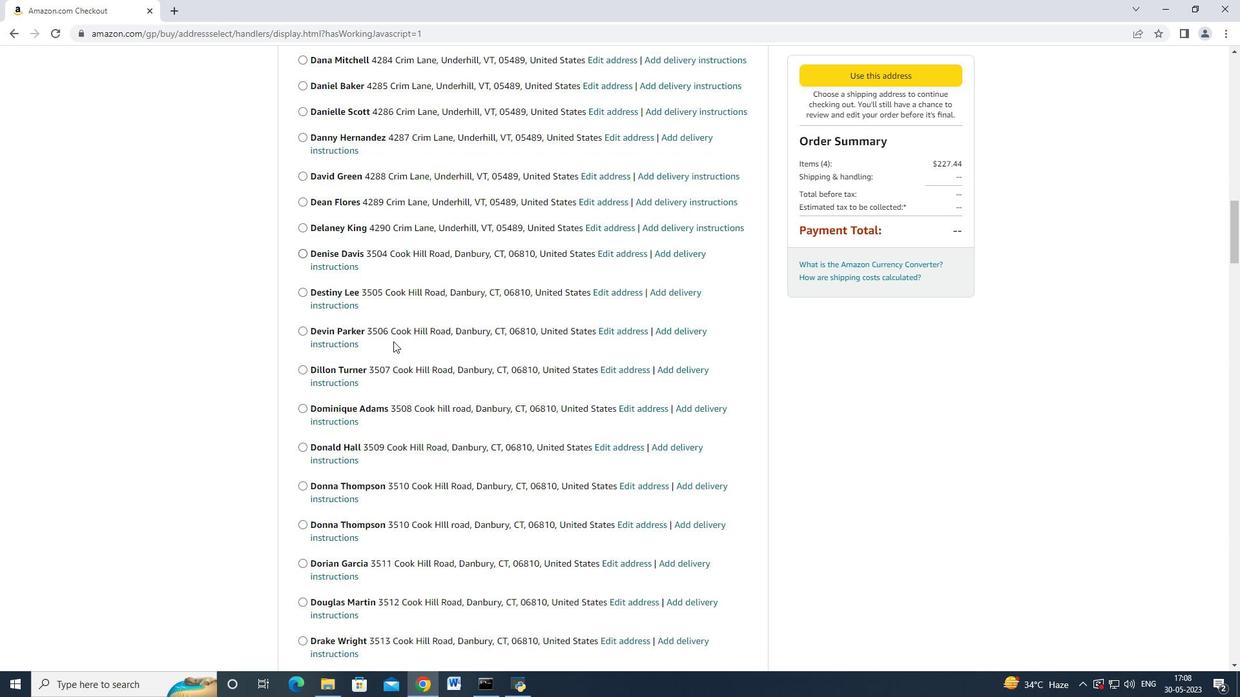 
Action: Mouse scrolled (392, 344) with delta (0, 0)
Screenshot: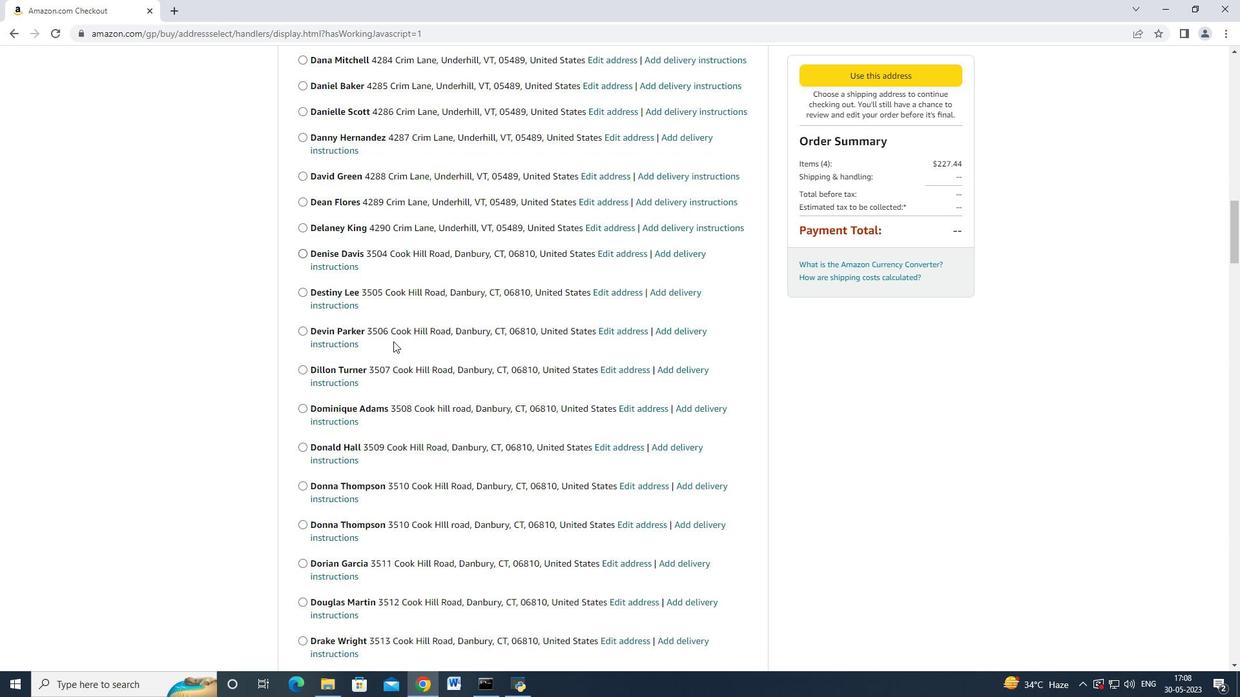 
Action: Mouse scrolled (392, 344) with delta (0, 0)
Screenshot: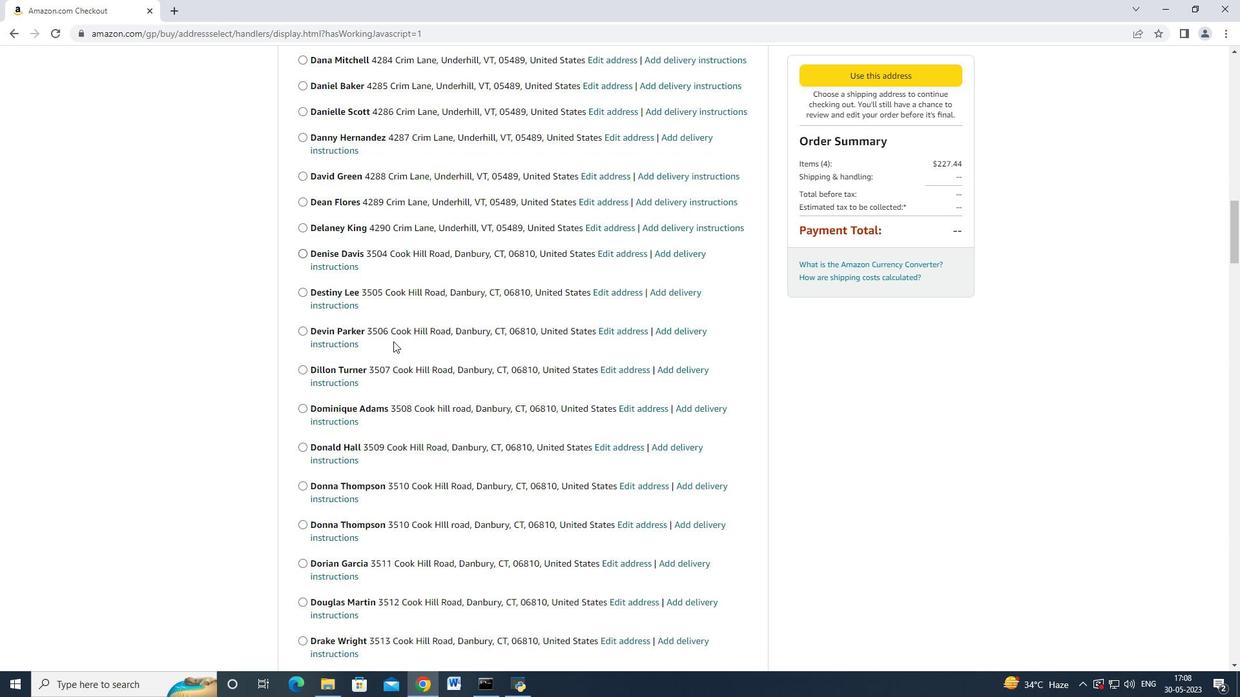 
Action: Mouse scrolled (392, 344) with delta (0, 0)
Screenshot: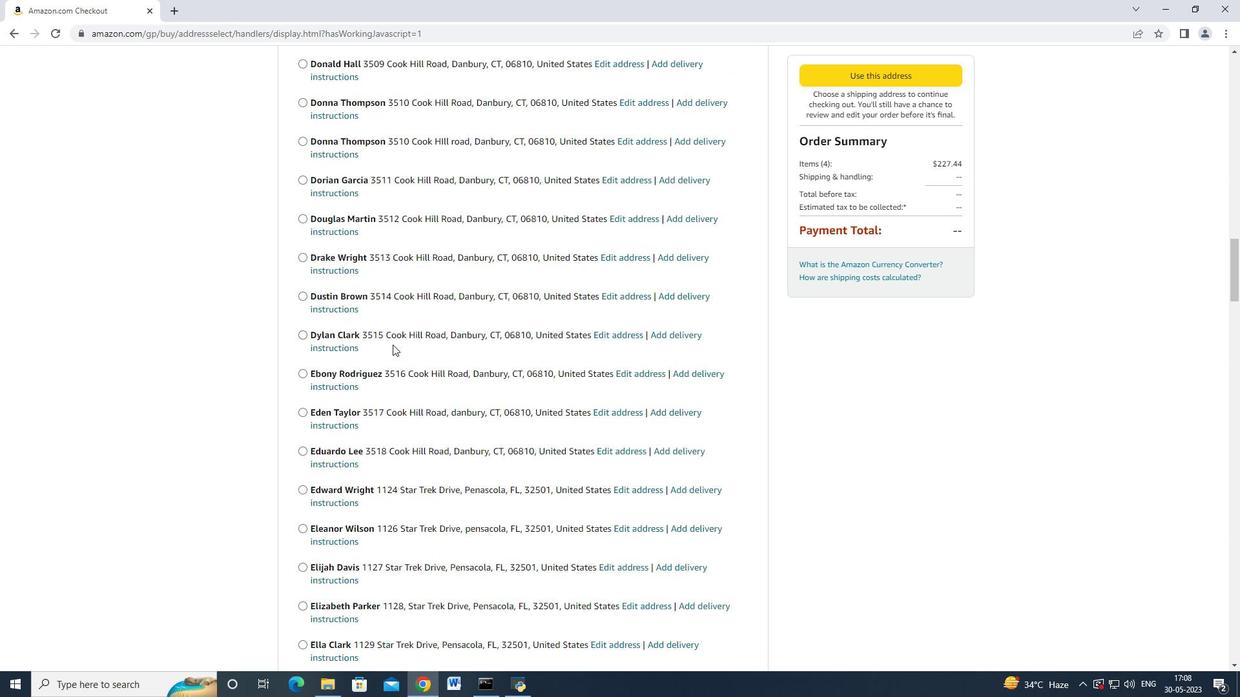 
Action: Mouse scrolled (392, 344) with delta (0, 0)
Screenshot: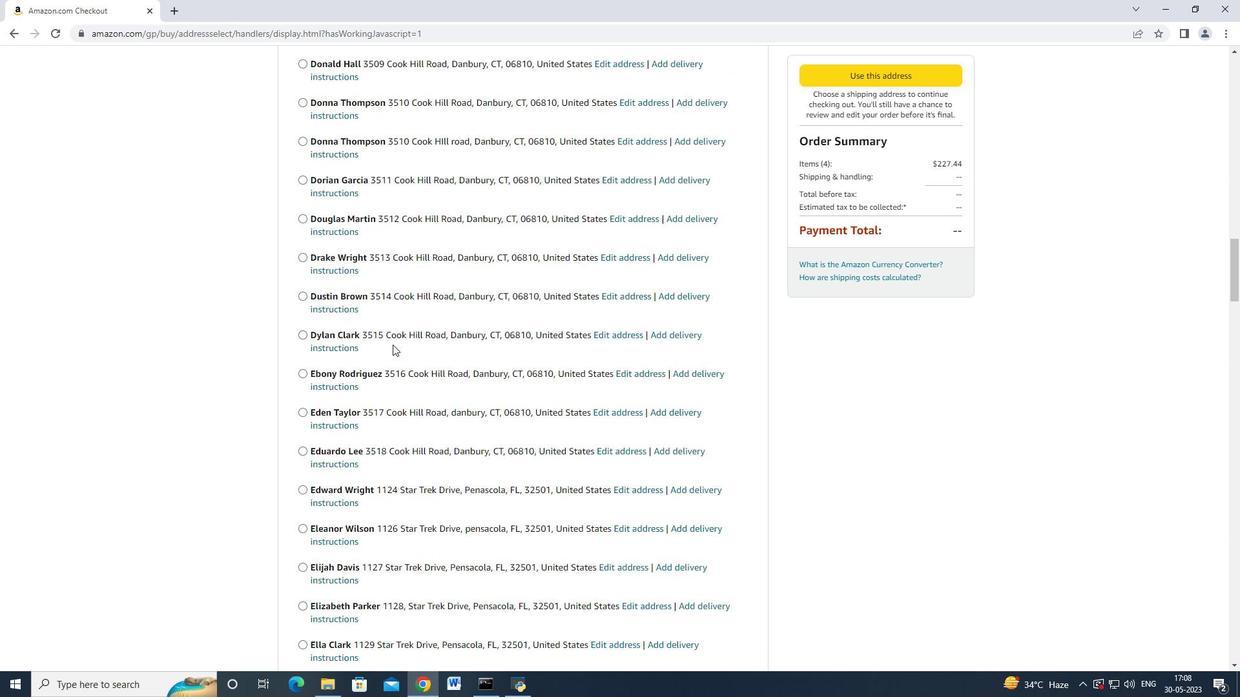 
Action: Mouse scrolled (392, 344) with delta (0, 0)
Screenshot: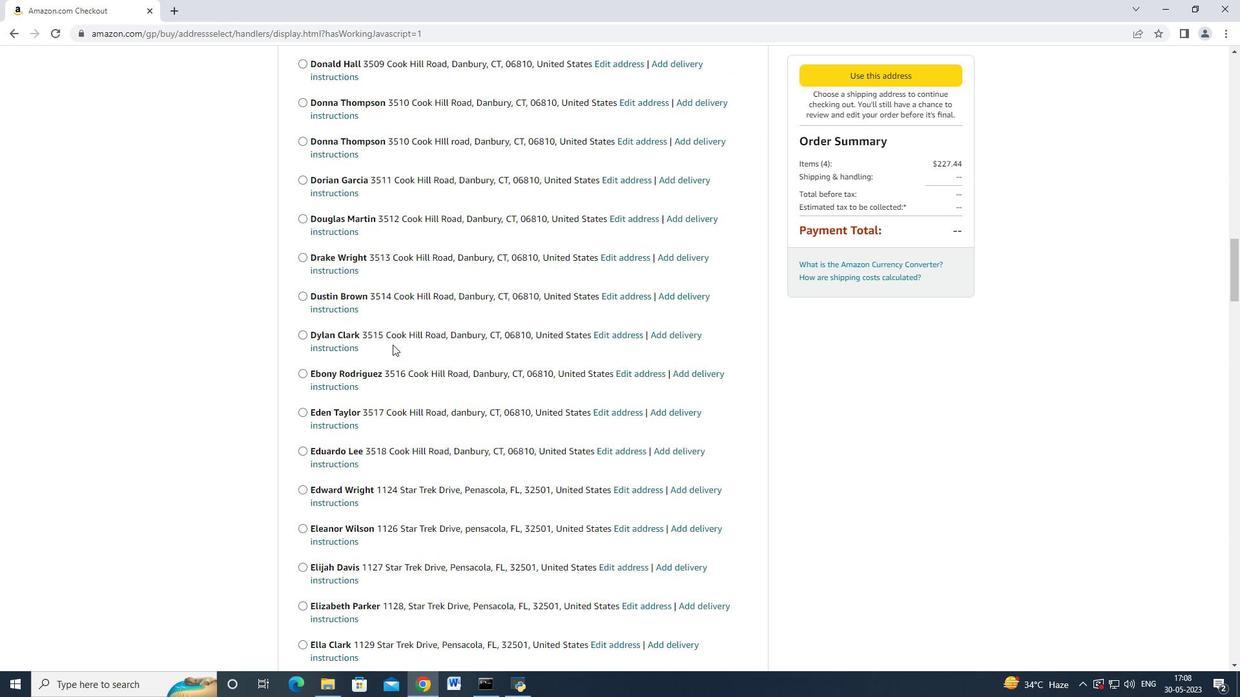 
Action: Mouse scrolled (392, 344) with delta (0, 0)
Screenshot: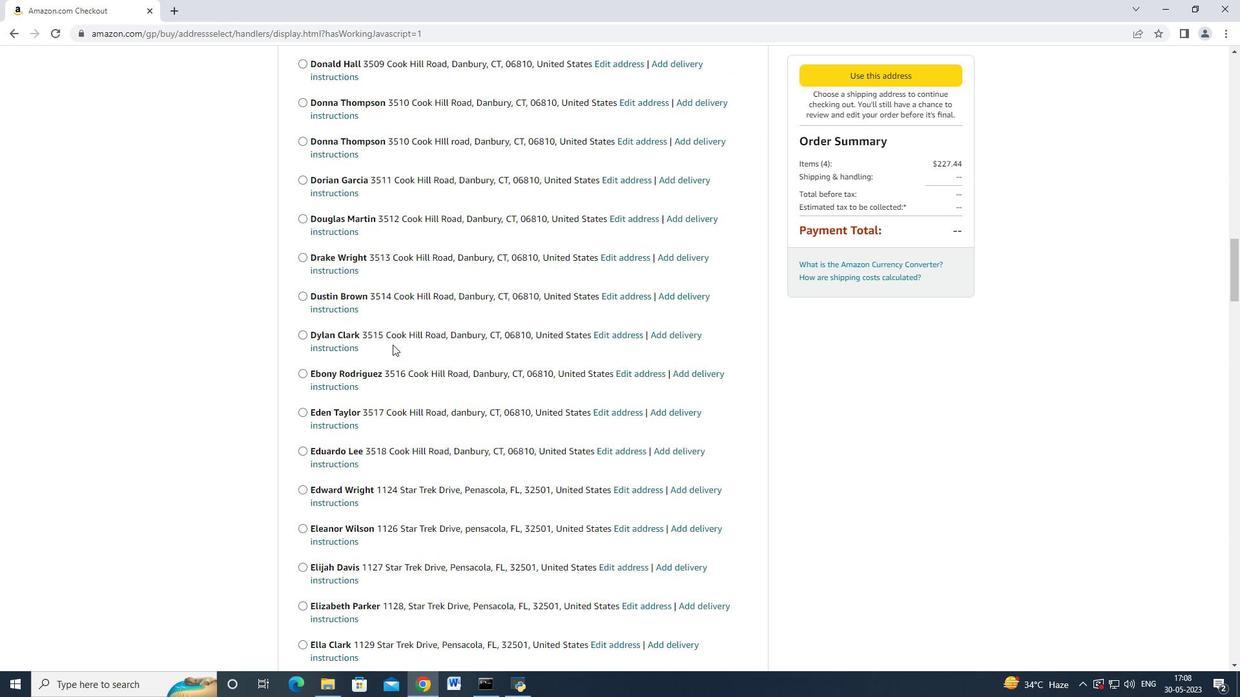
Action: Mouse moved to (392, 345)
Screenshot: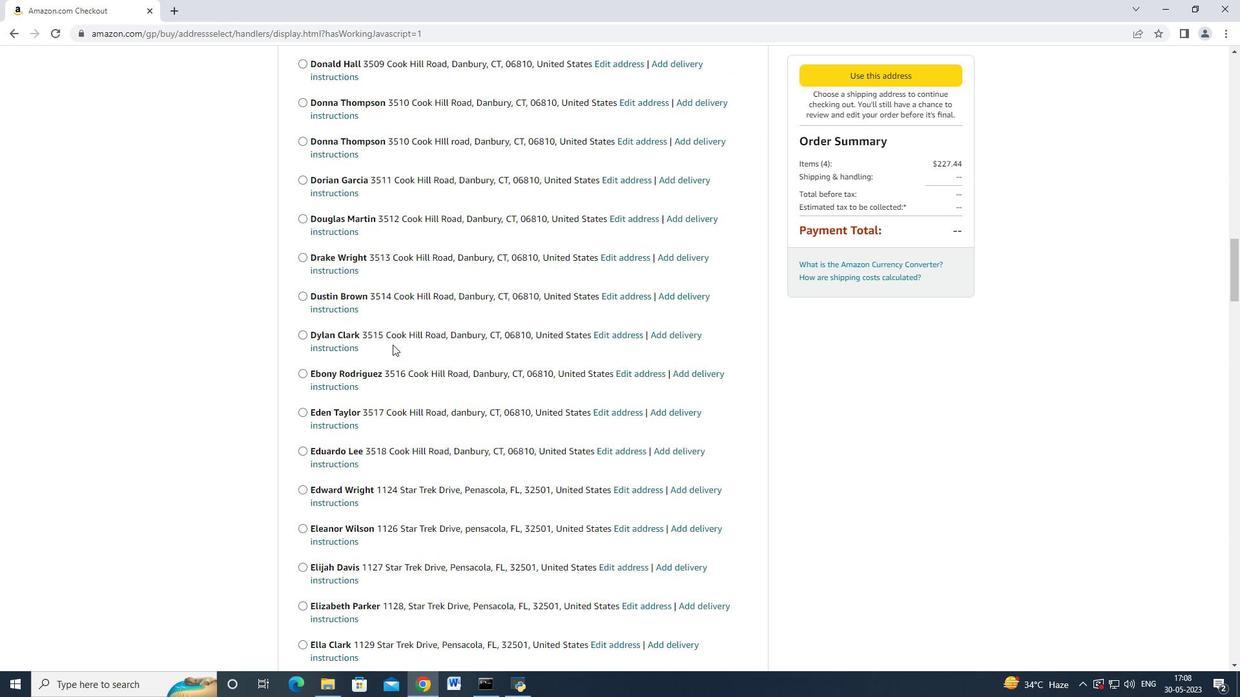 
Action: Mouse scrolled (392, 344) with delta (0, 0)
Screenshot: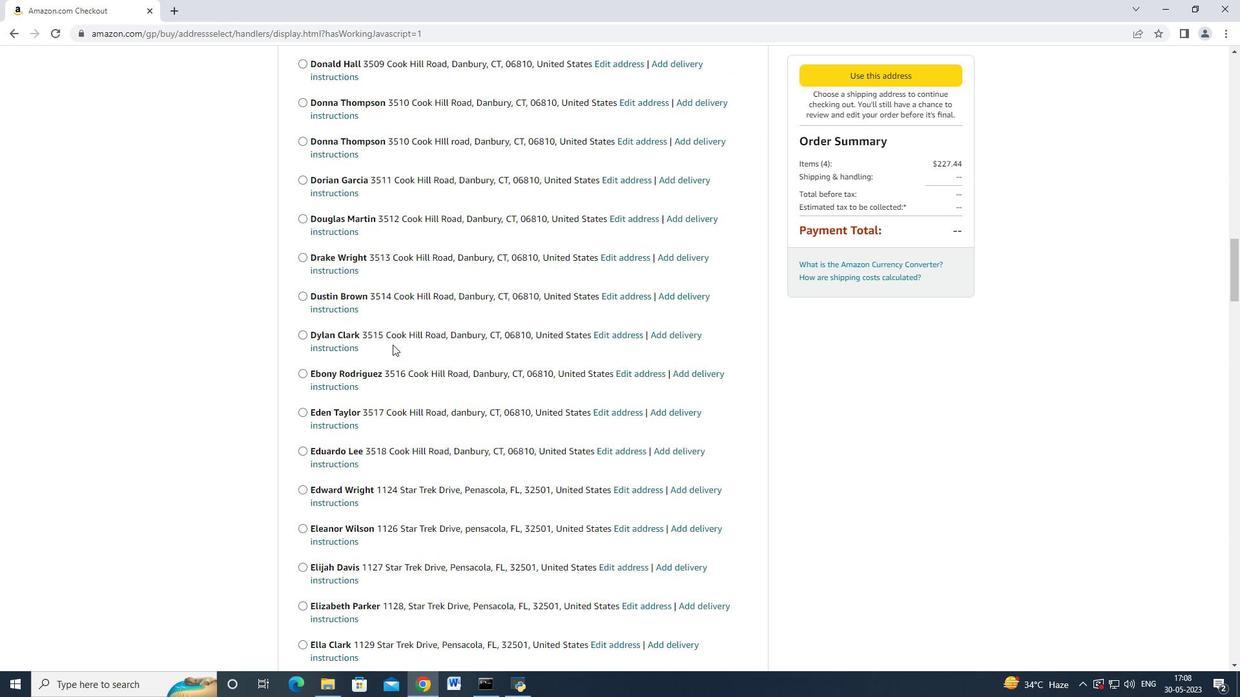 
Action: Mouse moved to (392, 344)
Screenshot: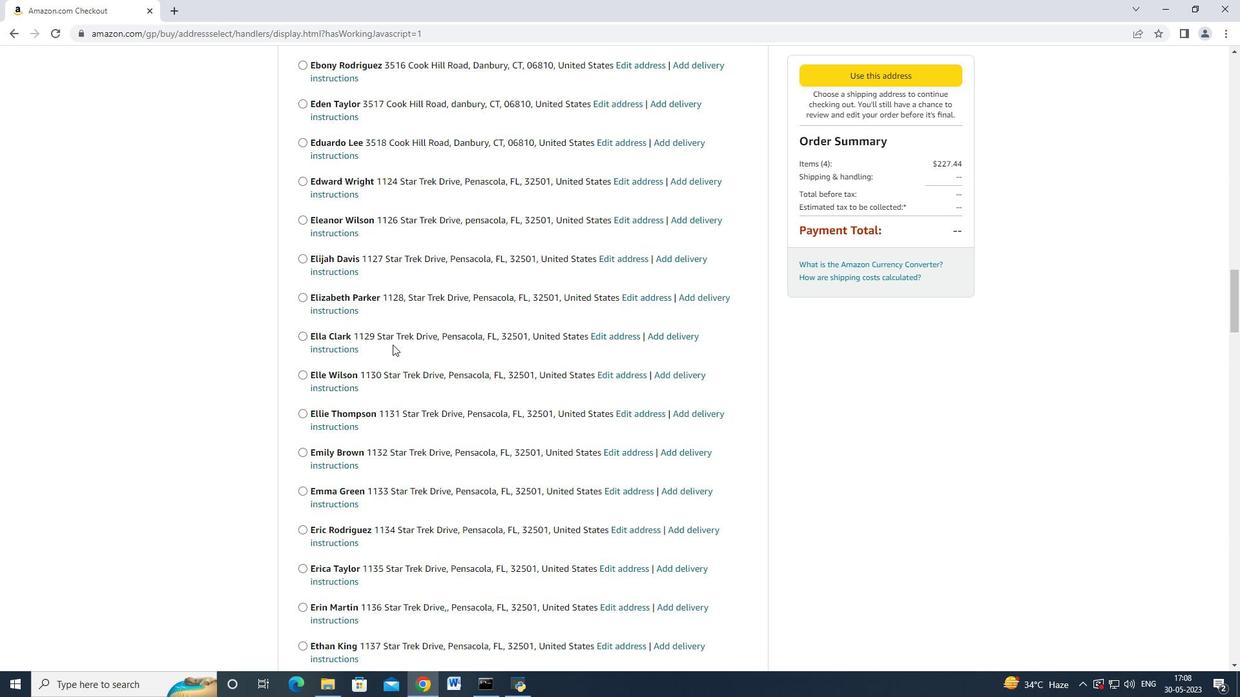 
Action: Mouse scrolled (392, 344) with delta (0, 0)
Screenshot: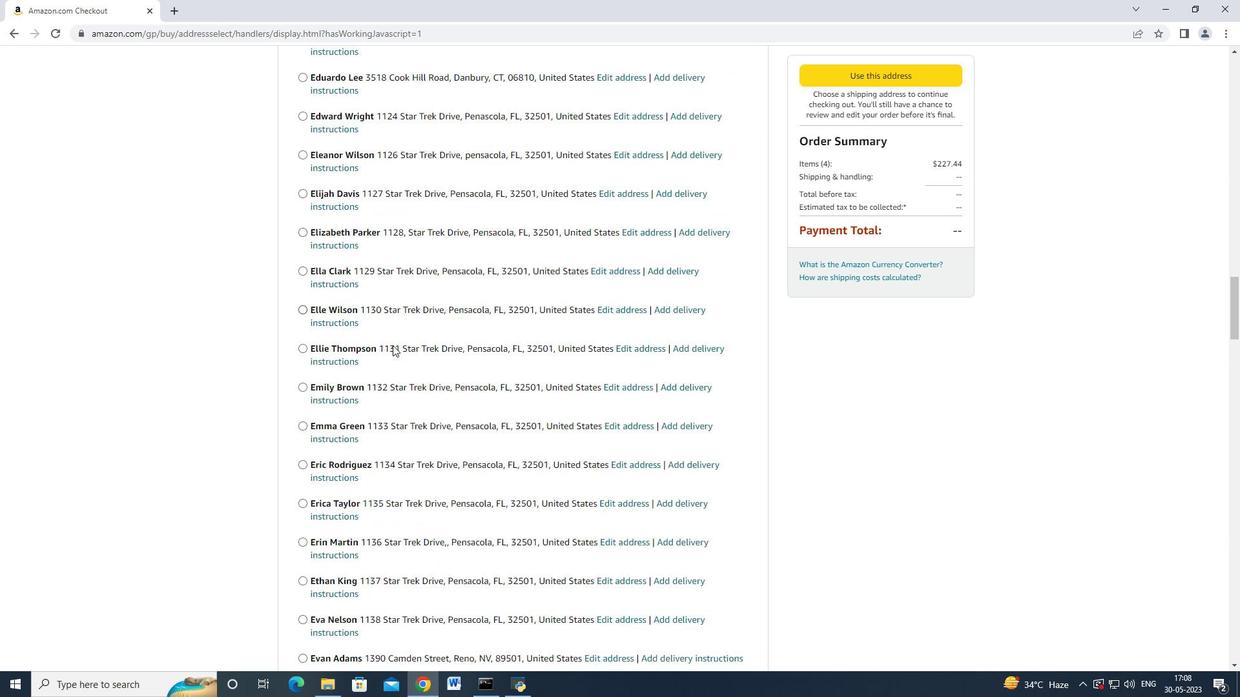 
Action: Mouse scrolled (392, 344) with delta (0, 0)
Screenshot: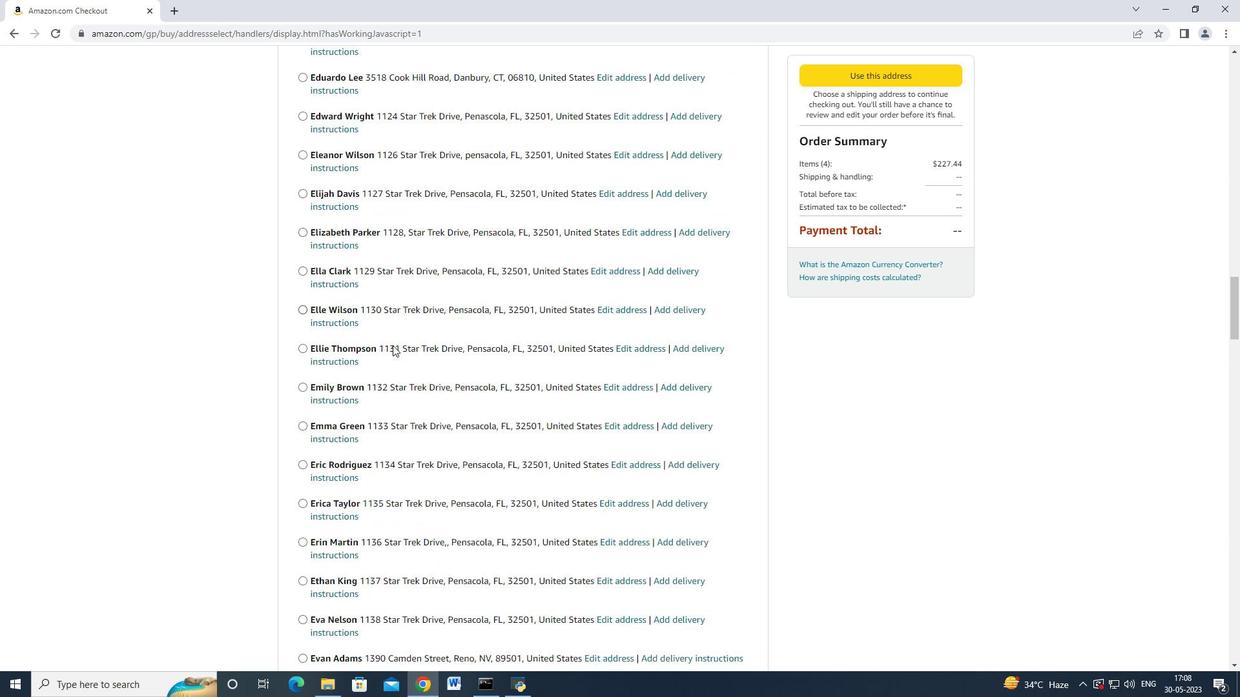 
Action: Mouse scrolled (392, 344) with delta (0, 0)
Screenshot: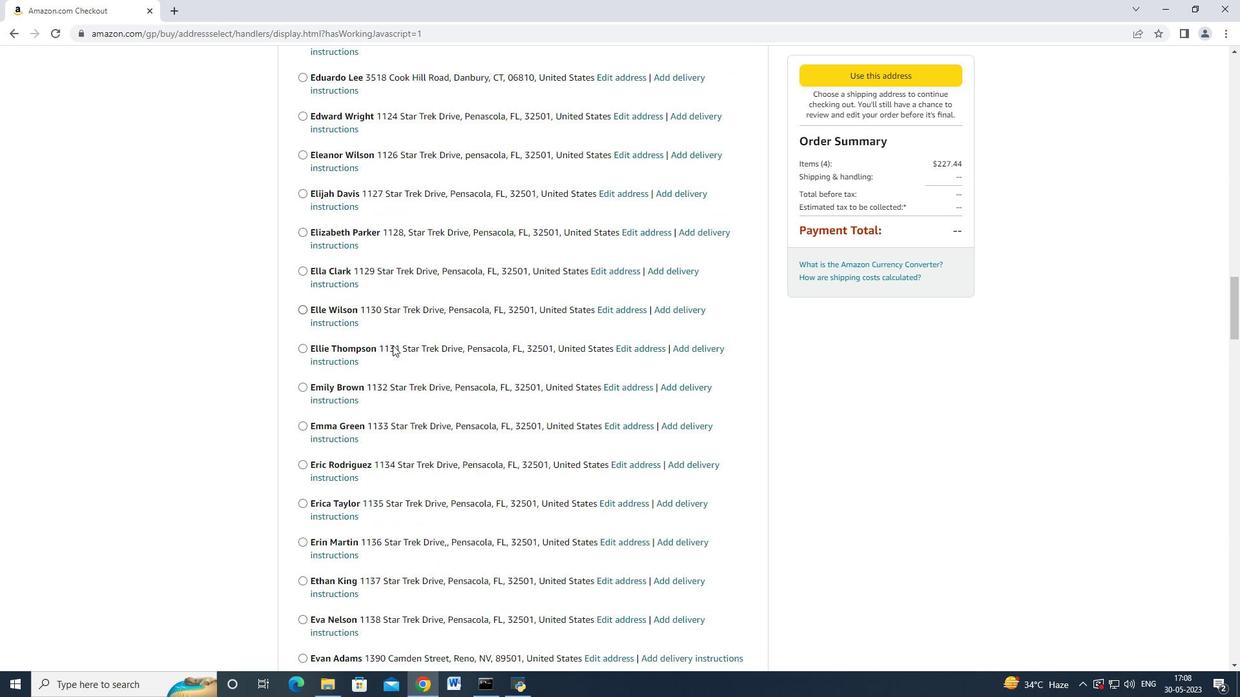 
Action: Mouse scrolled (392, 344) with delta (0, 0)
Screenshot: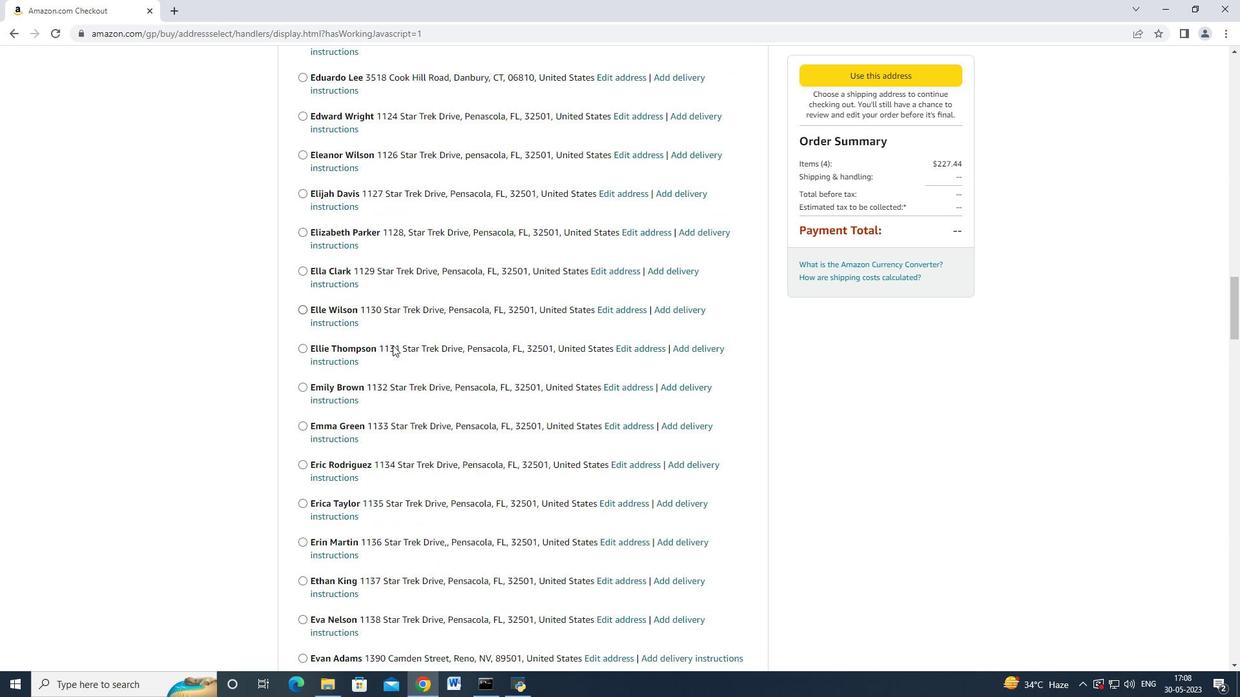 
Action: Mouse scrolled (392, 344) with delta (0, 0)
Screenshot: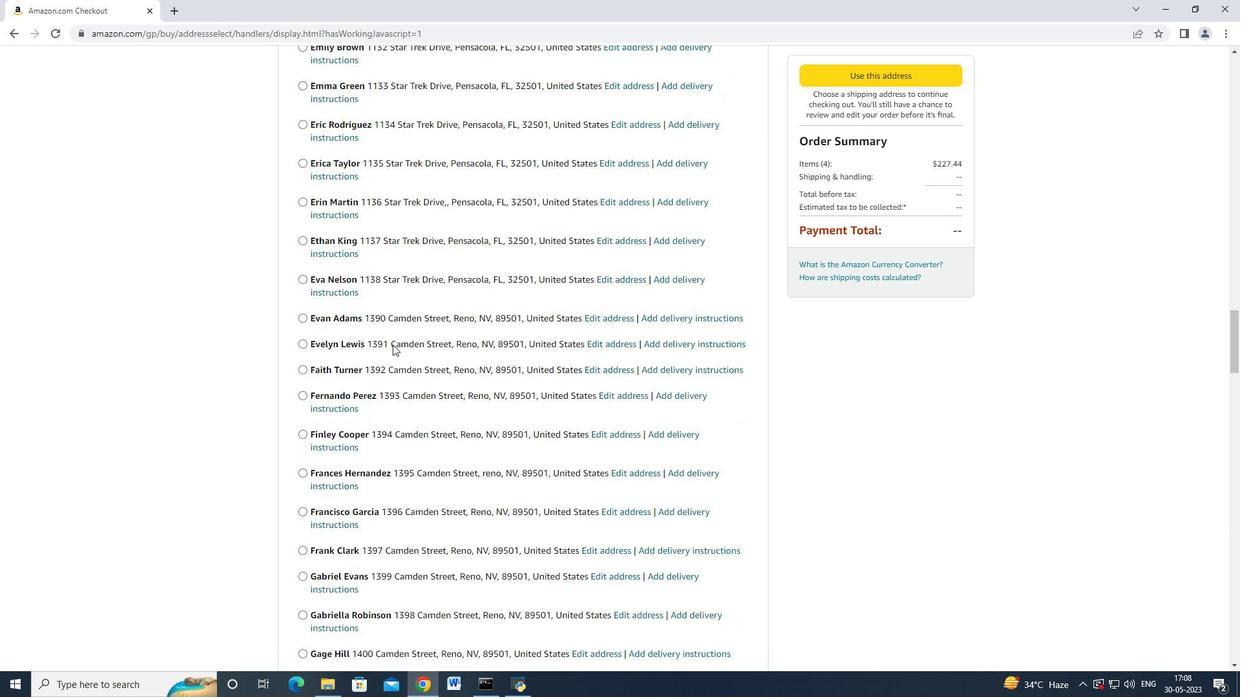 
Action: Mouse scrolled (392, 343) with delta (0, -1)
Screenshot: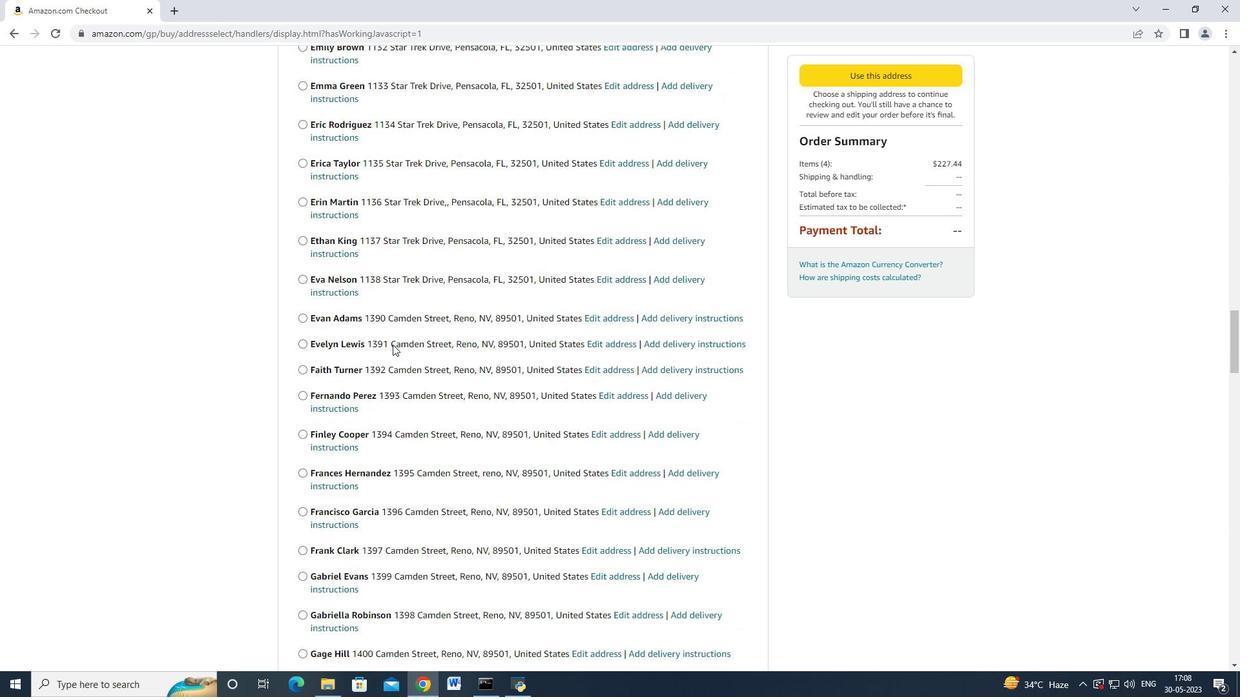 
Action: Mouse scrolled (392, 344) with delta (0, 0)
Screenshot: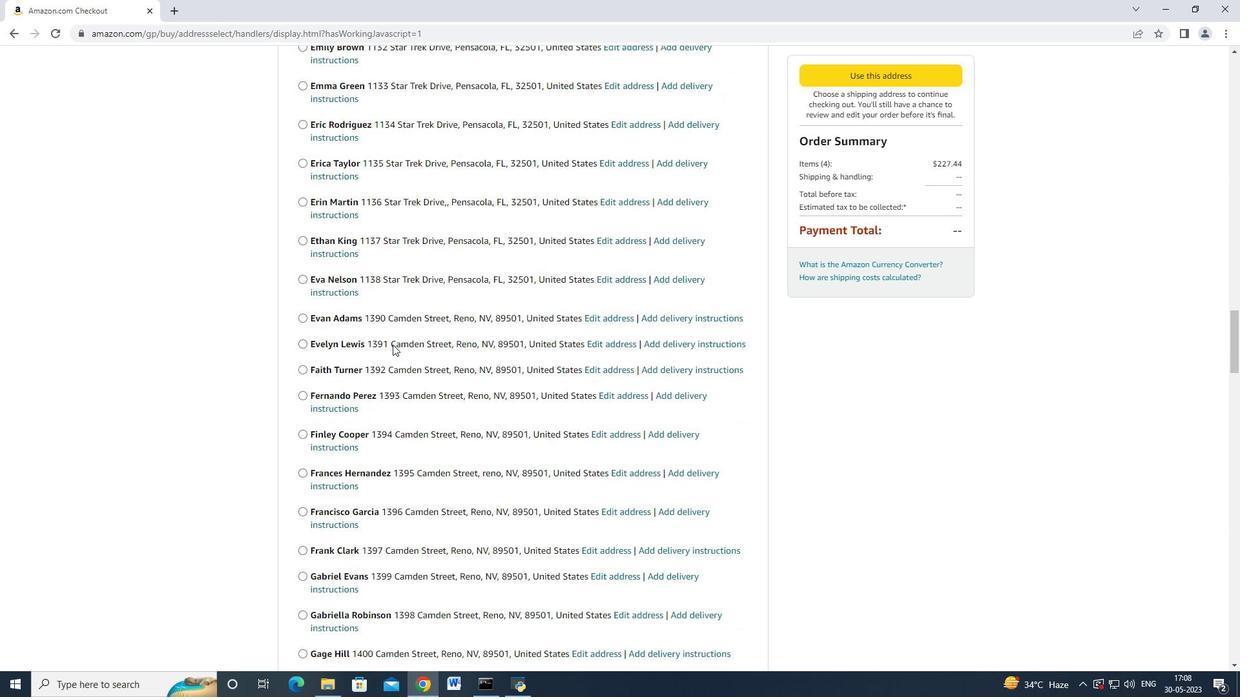 
Action: Mouse scrolled (392, 344) with delta (0, 0)
Screenshot: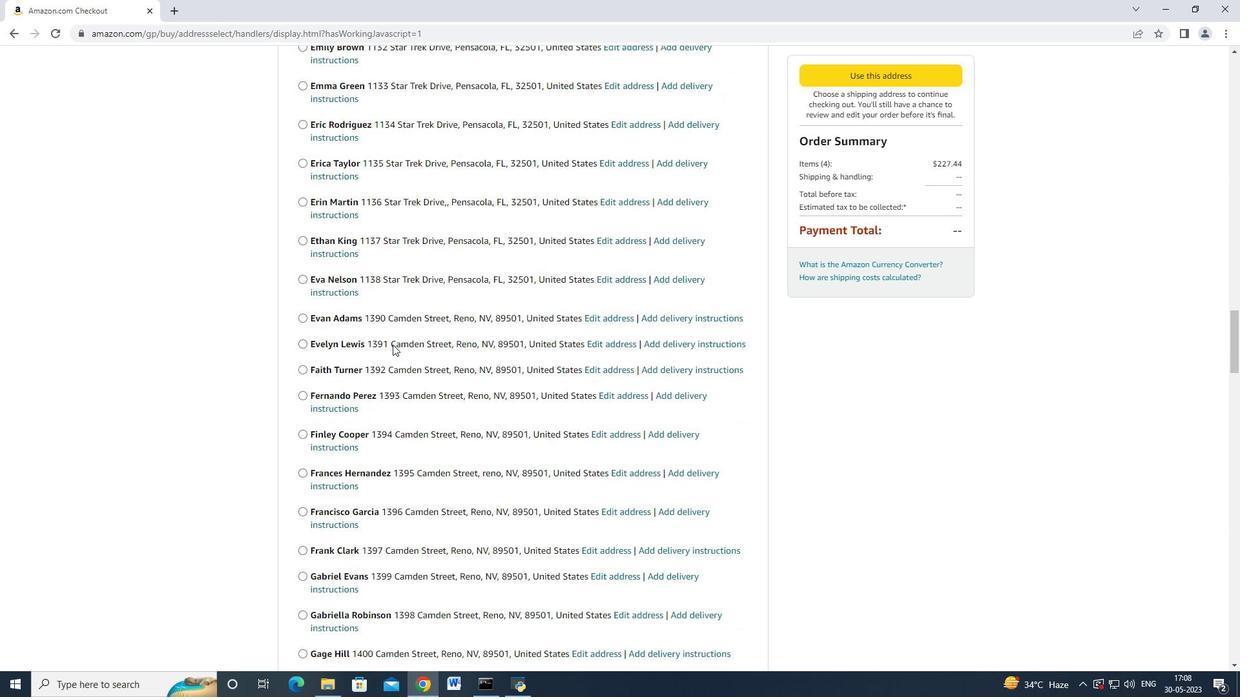
Action: Mouse moved to (392, 344)
Screenshot: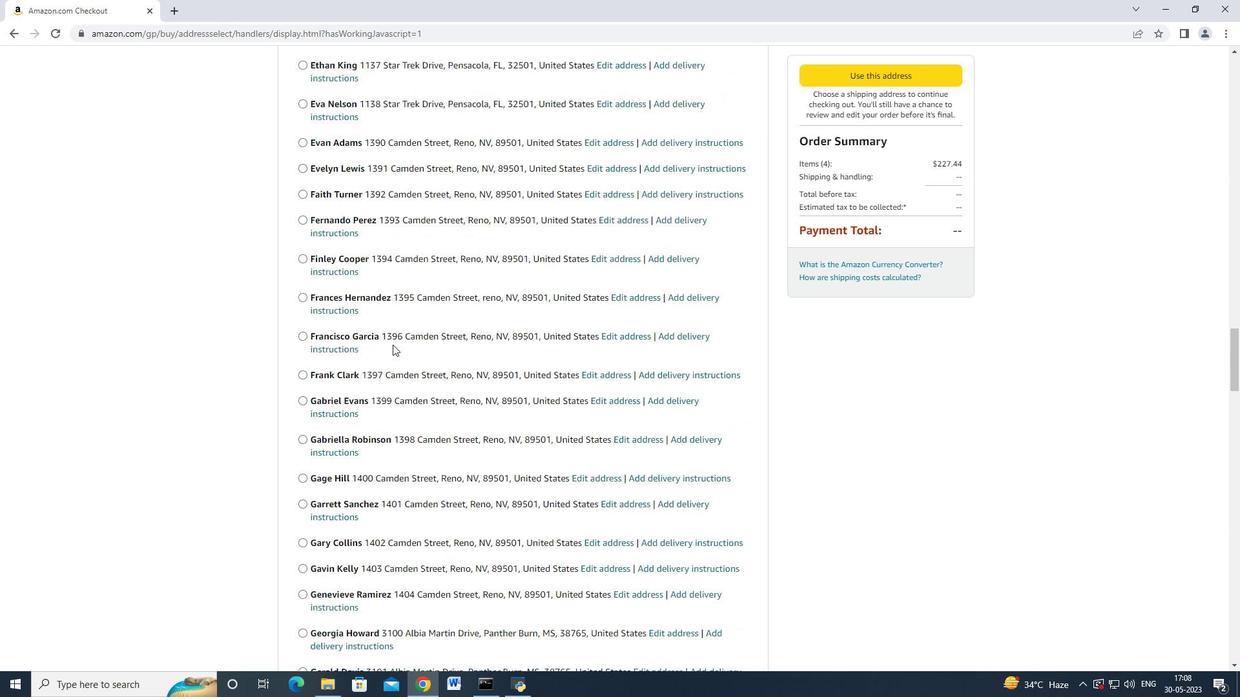 
Action: Mouse scrolled (392, 344) with delta (0, 0)
Screenshot: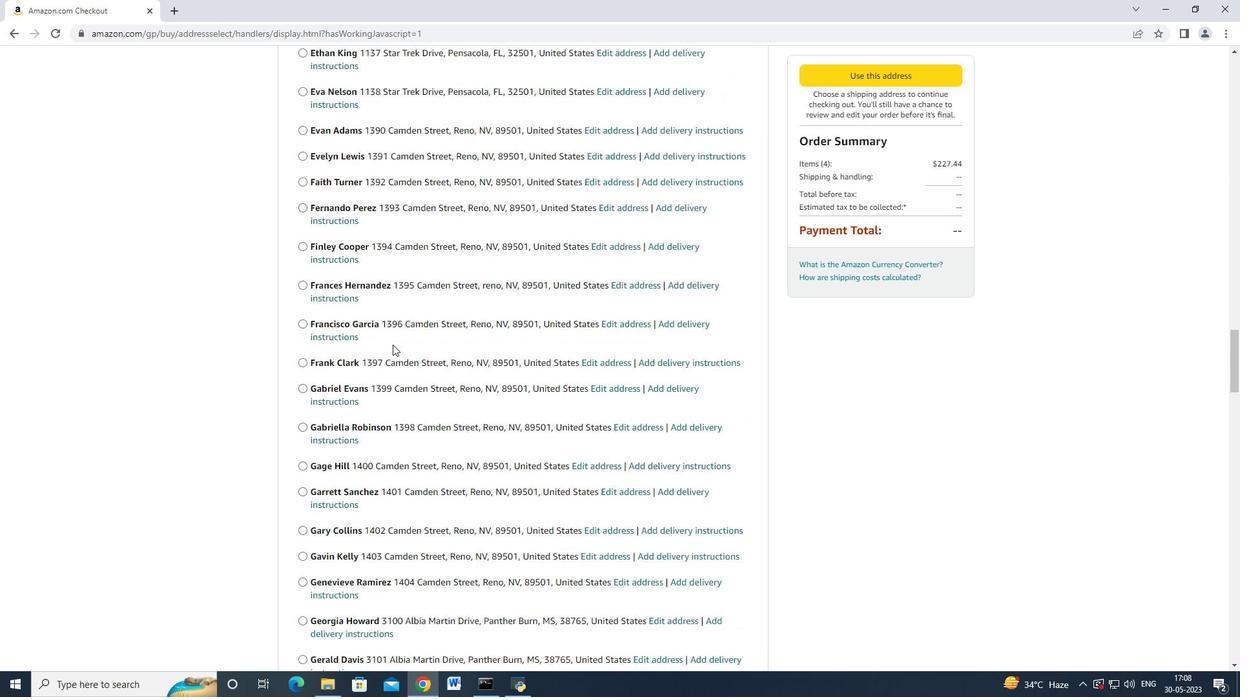 
Action: Mouse scrolled (392, 344) with delta (0, 0)
Screenshot: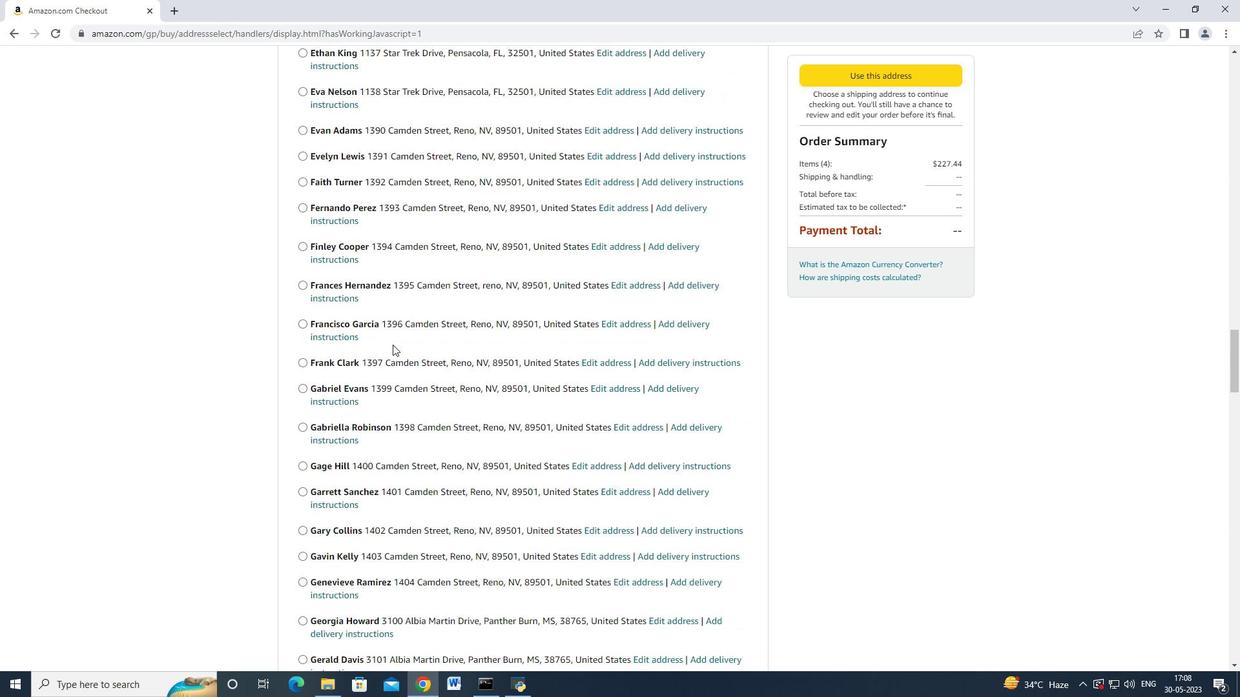 
Action: Mouse scrolled (392, 344) with delta (0, 0)
Screenshot: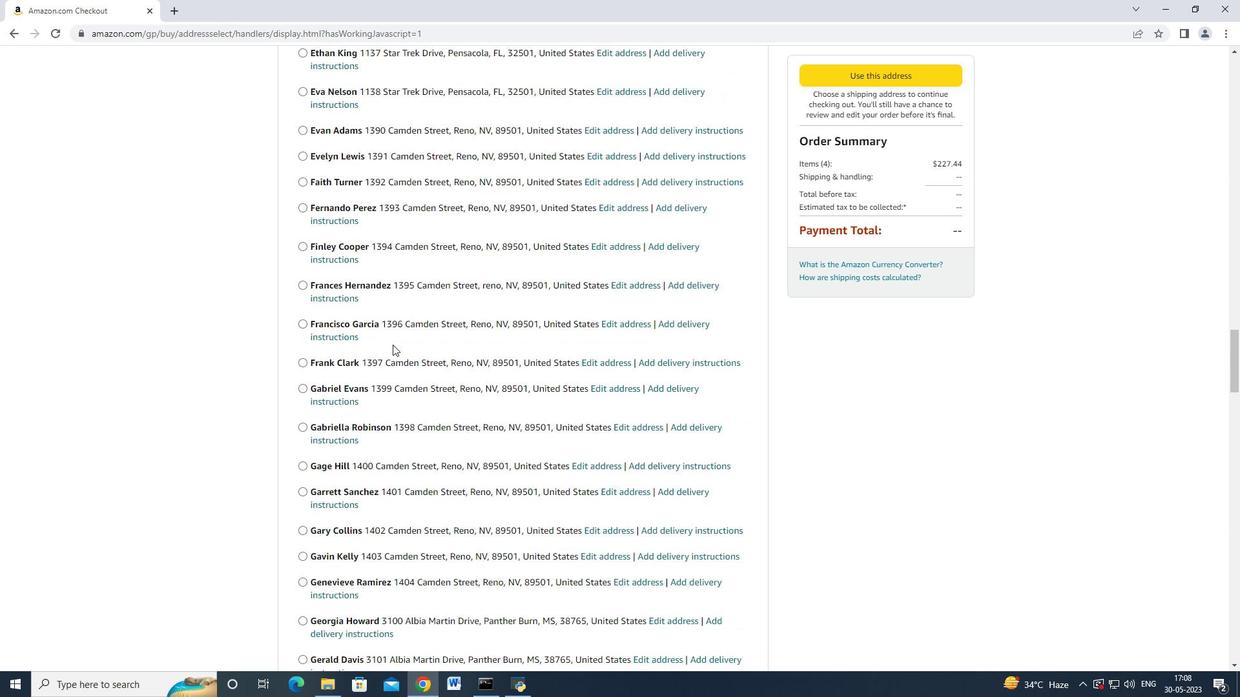 
Action: Mouse scrolled (392, 344) with delta (0, 0)
Screenshot: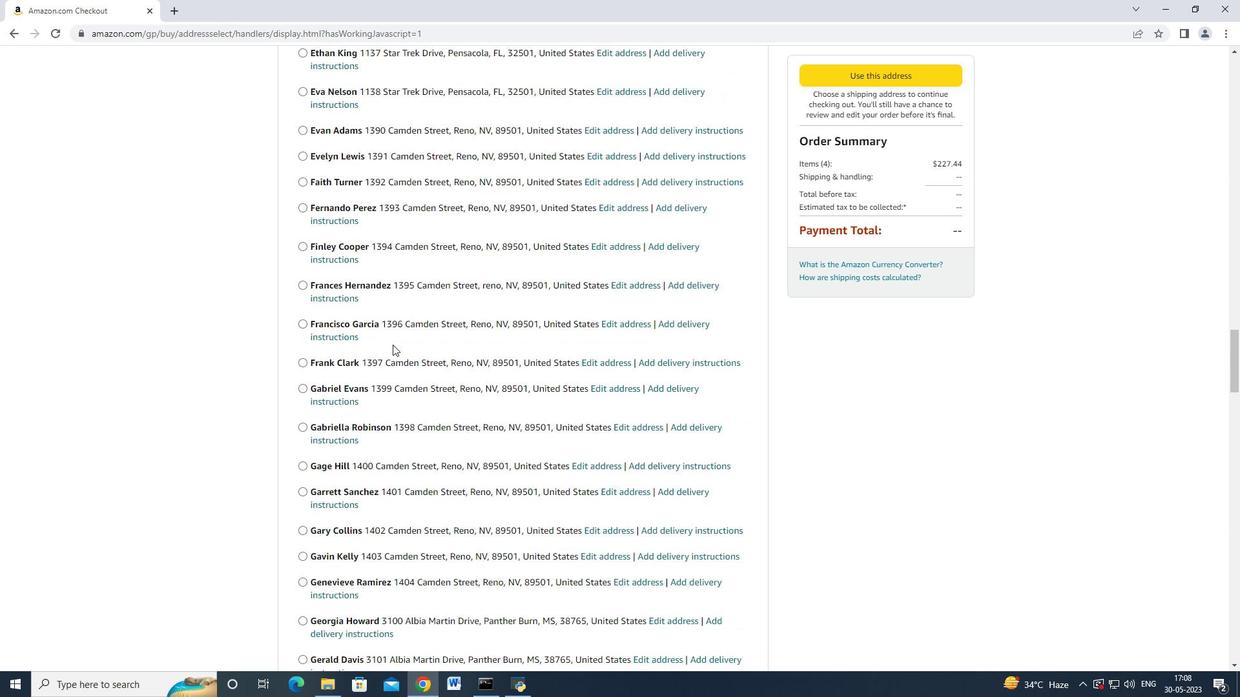
Action: Mouse scrolled (392, 344) with delta (0, 0)
Screenshot: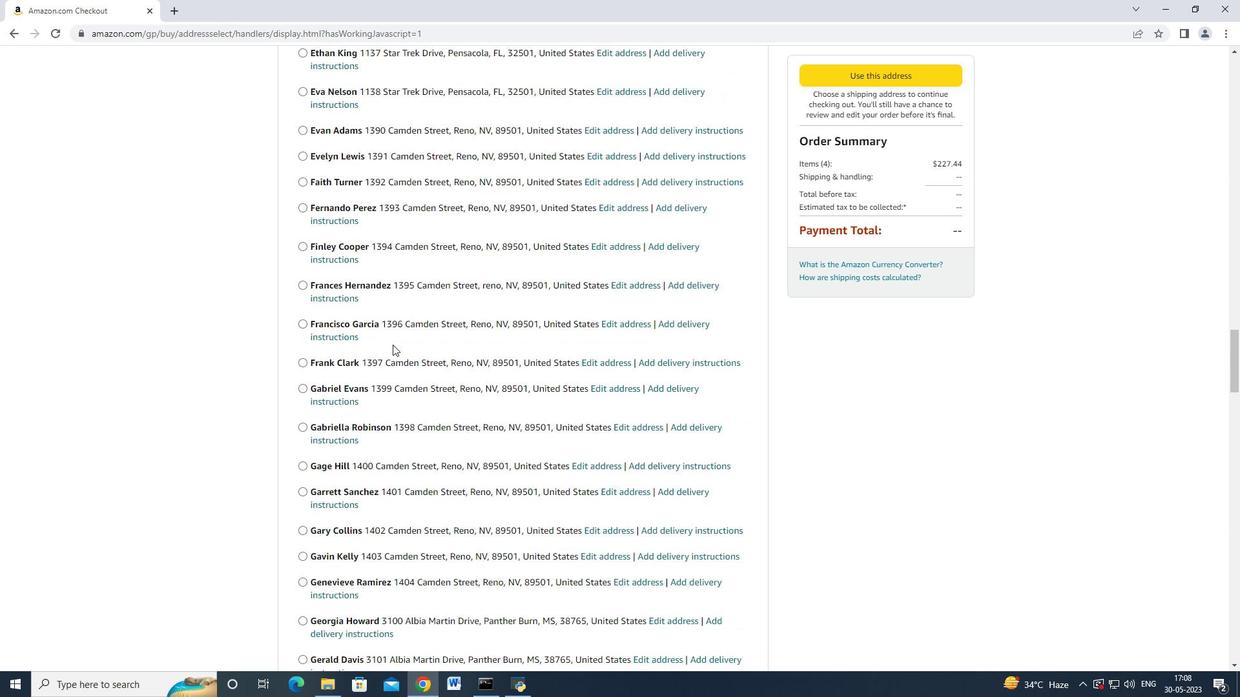 
Action: Mouse scrolled (392, 344) with delta (0, 0)
Screenshot: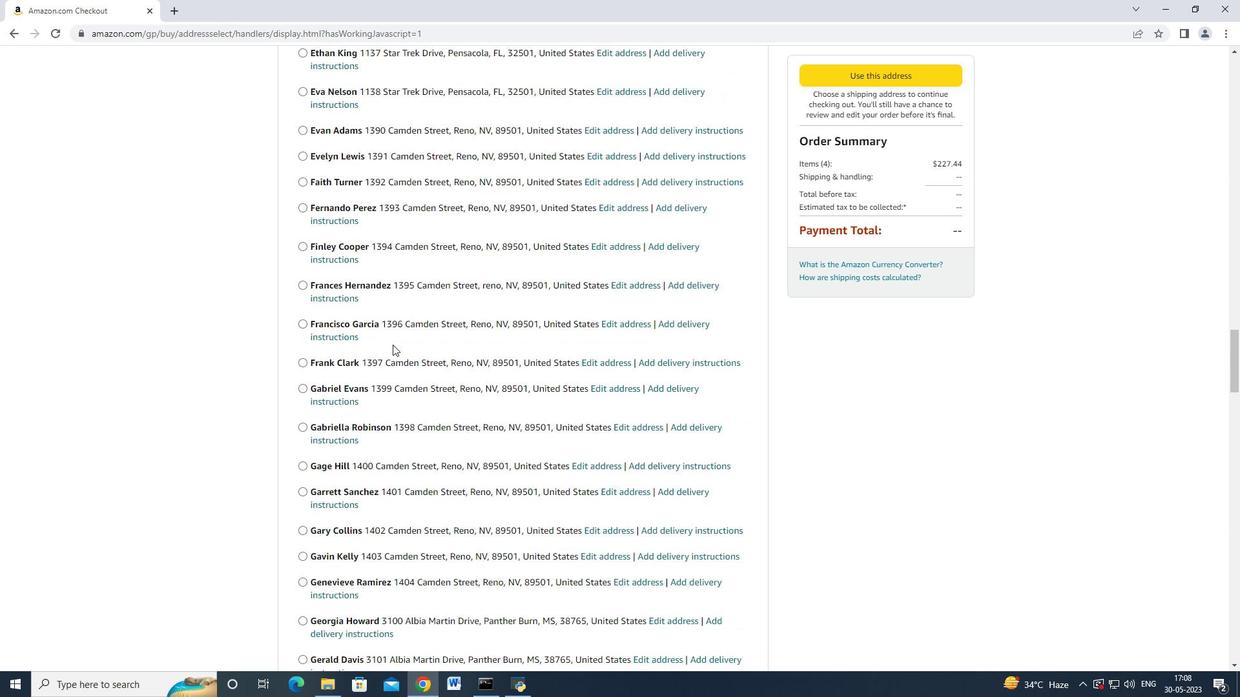 
Action: Mouse scrolled (392, 344) with delta (0, 0)
Screenshot: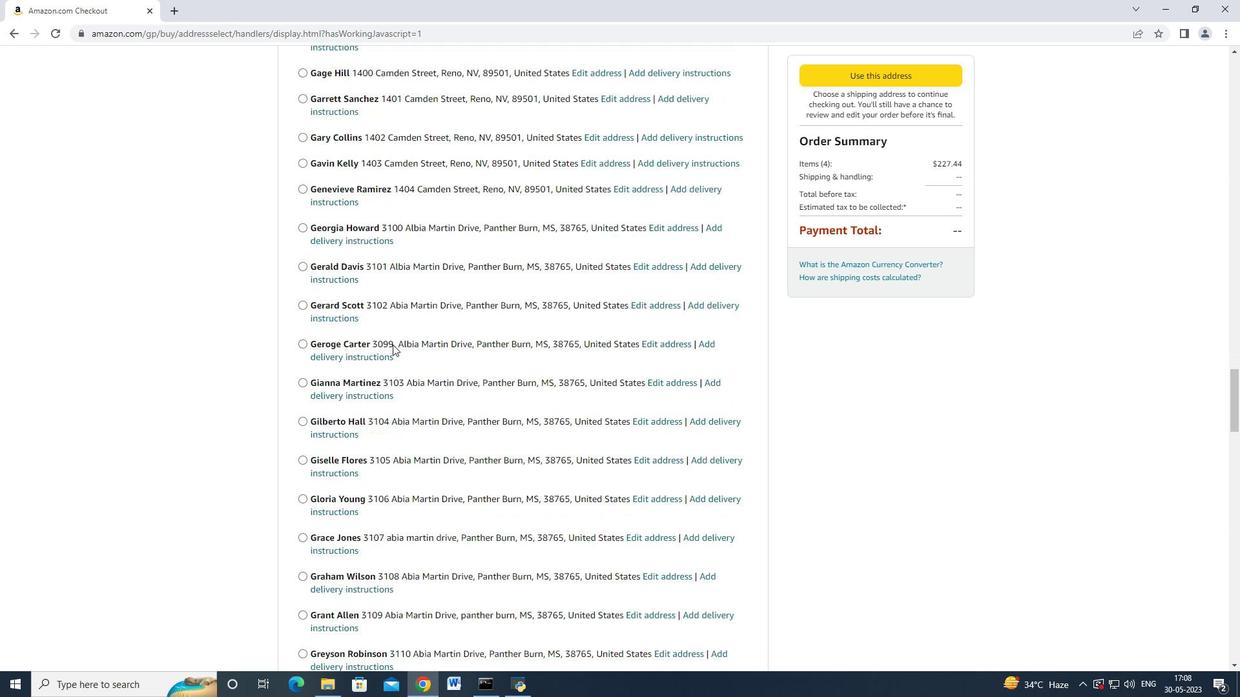
Action: Mouse scrolled (392, 344) with delta (0, 0)
Screenshot: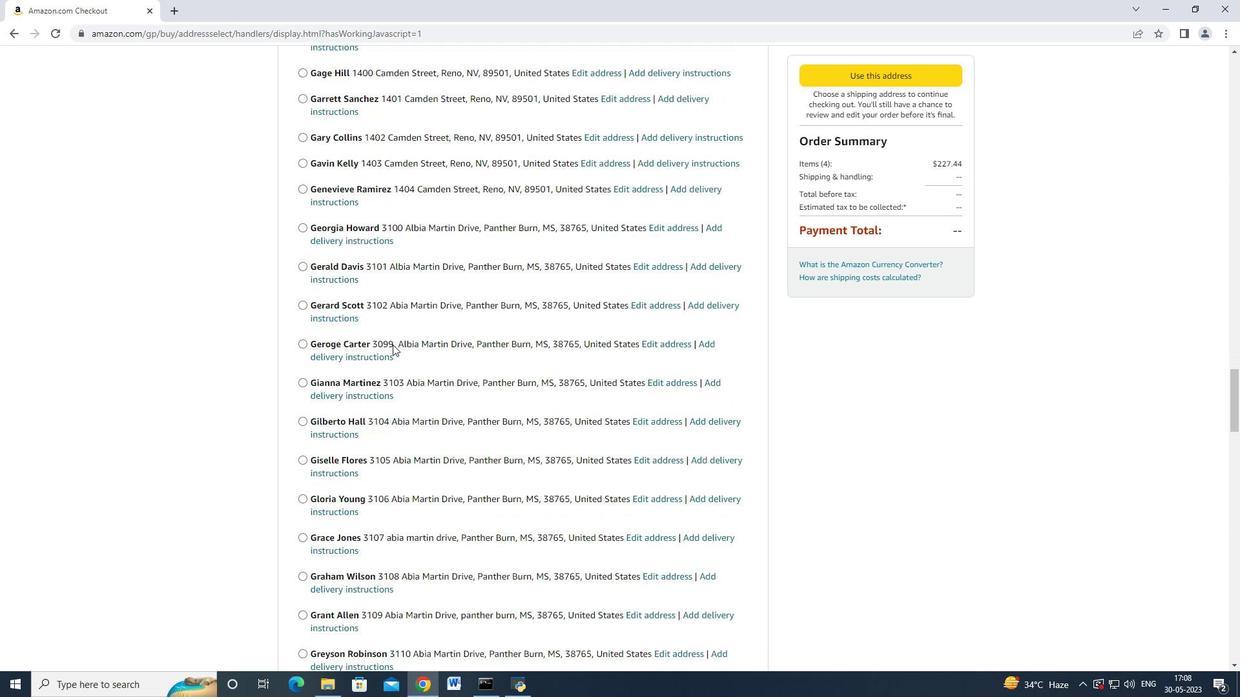 
Action: Mouse scrolled (392, 344) with delta (0, 0)
Screenshot: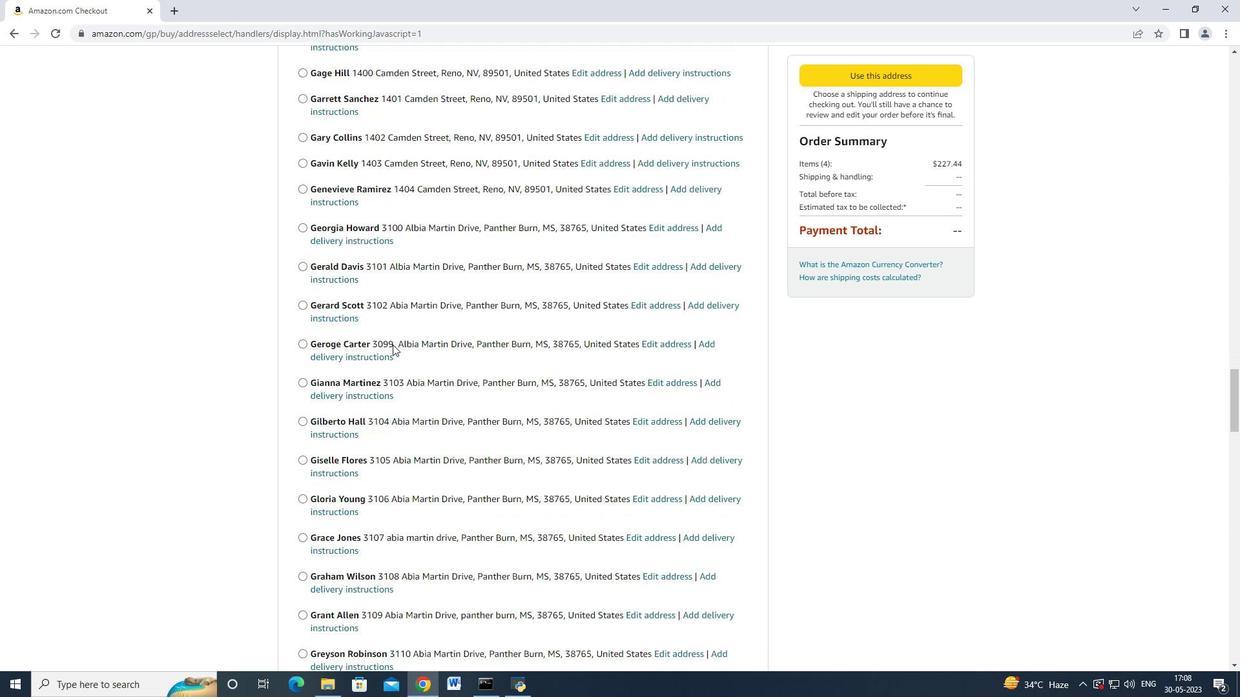 
Action: Mouse scrolled (392, 344) with delta (0, 0)
Screenshot: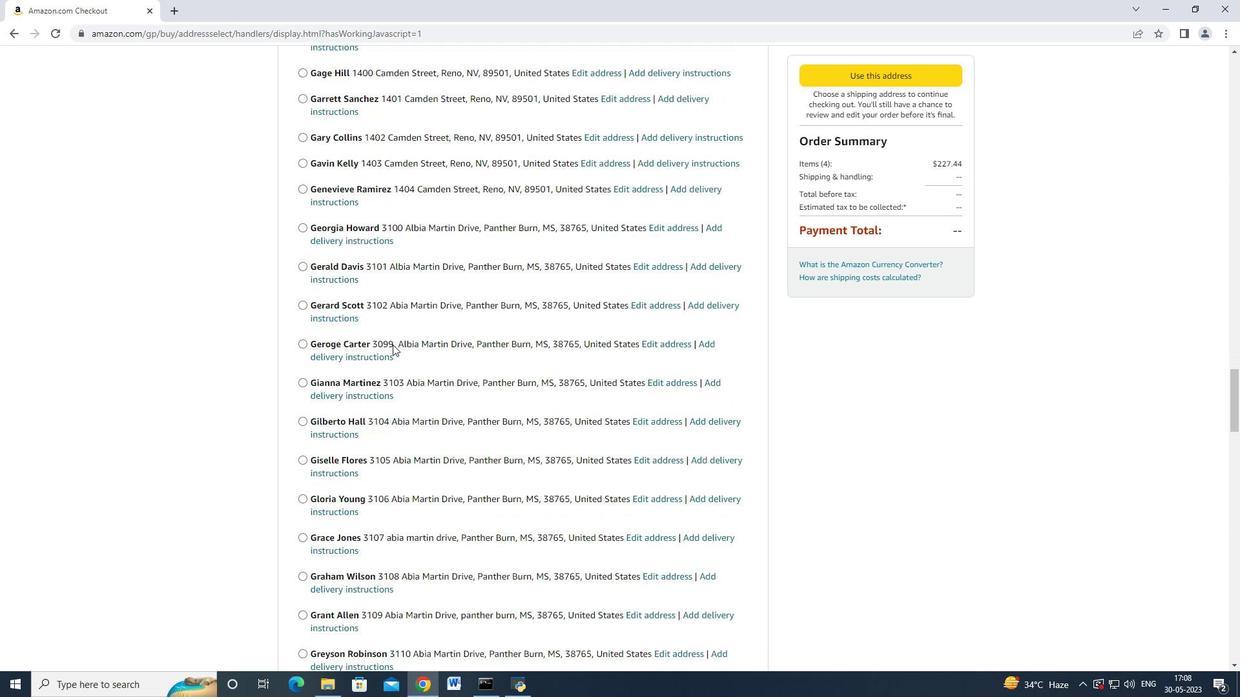 
Action: Mouse scrolled (392, 344) with delta (0, 0)
Screenshot: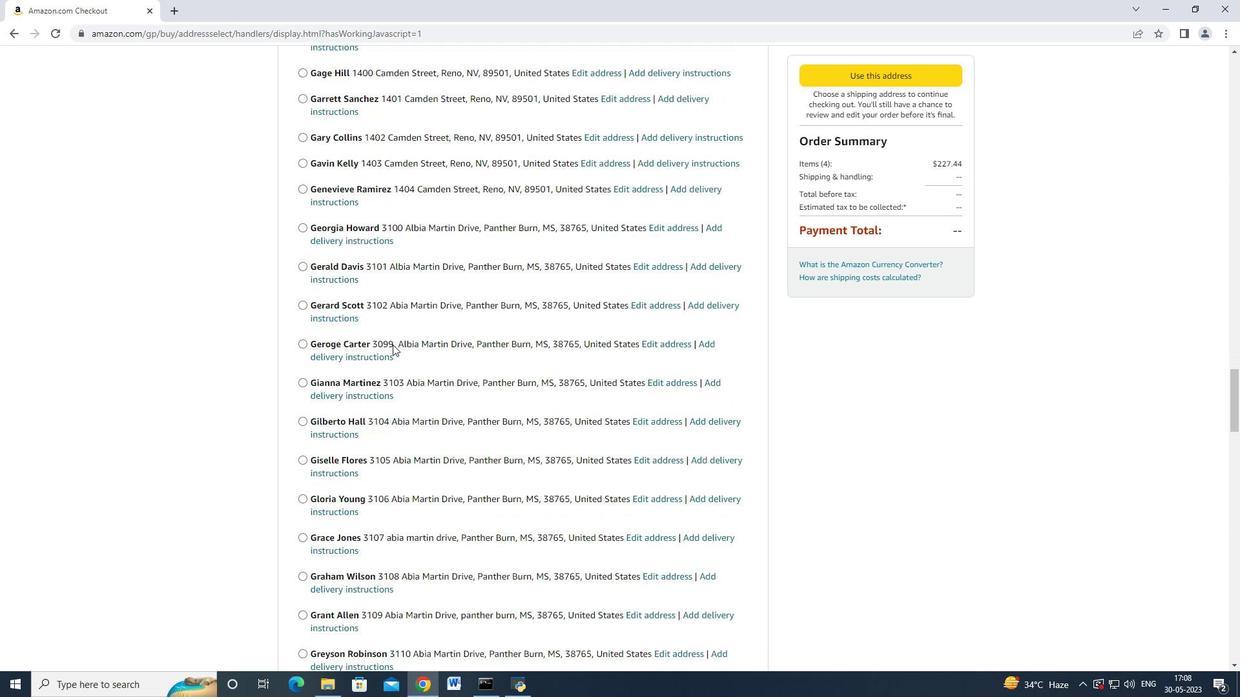 
Action: Mouse scrolled (392, 344) with delta (0, 0)
Screenshot: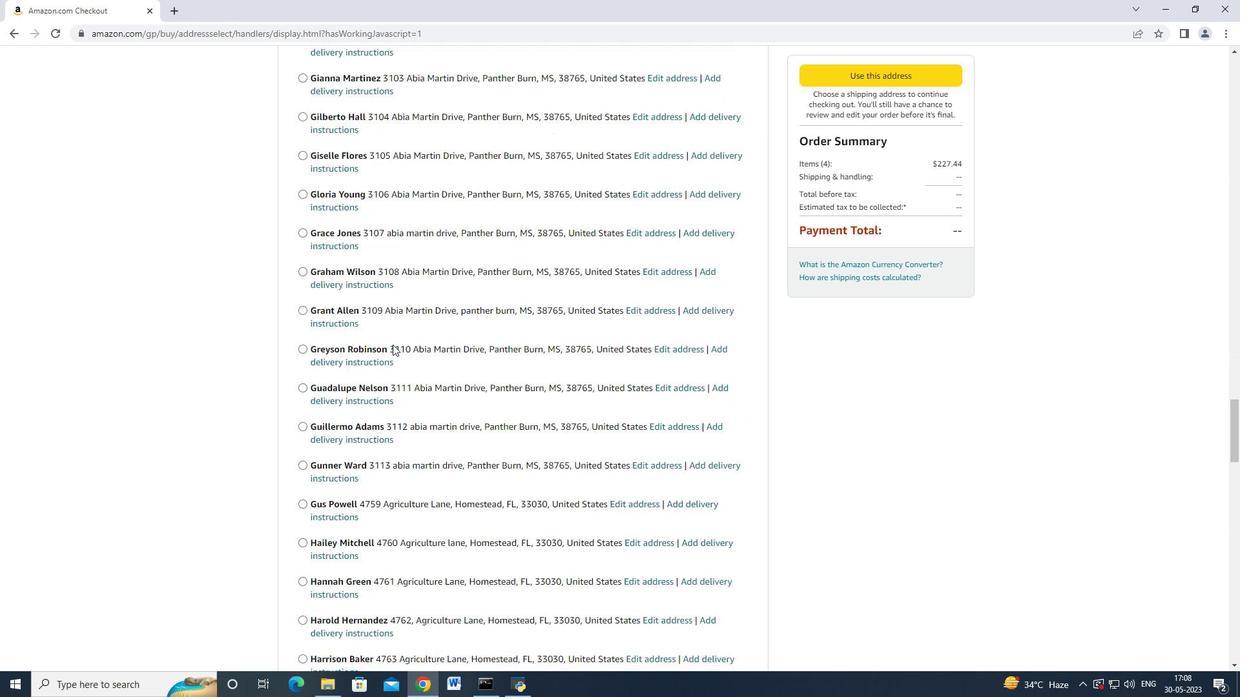 
Action: Mouse scrolled (392, 344) with delta (0, 0)
Screenshot: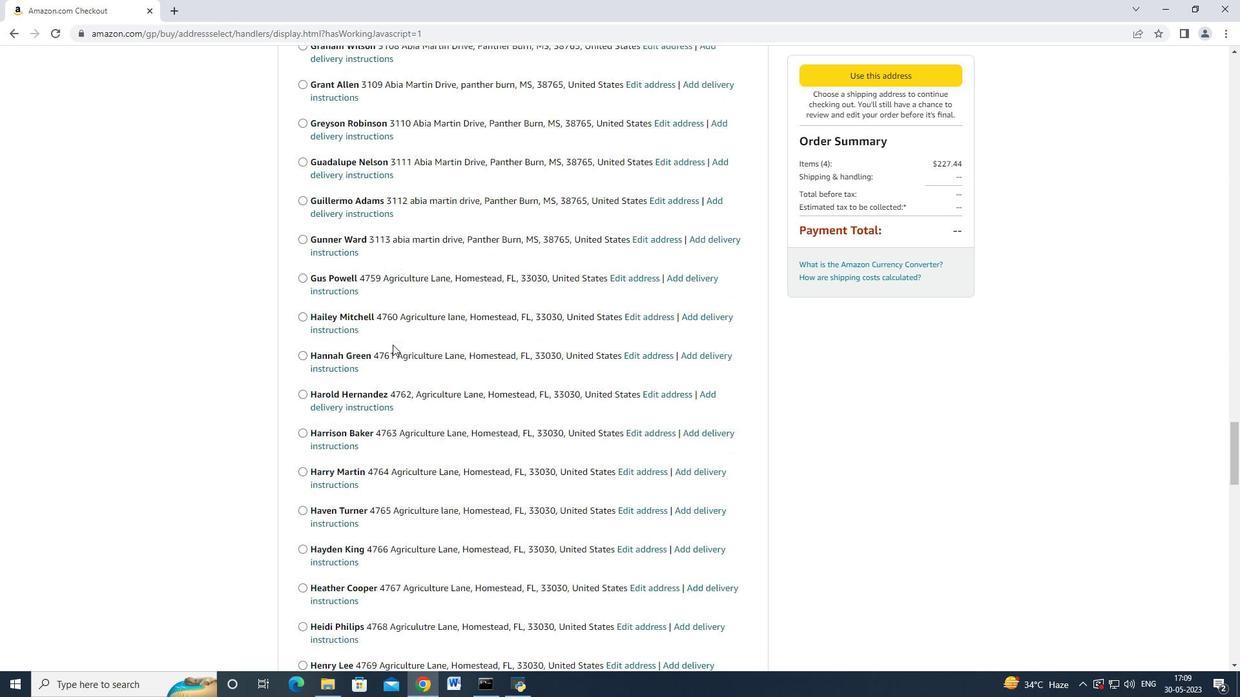 
Action: Mouse scrolled (392, 344) with delta (0, 0)
Screenshot: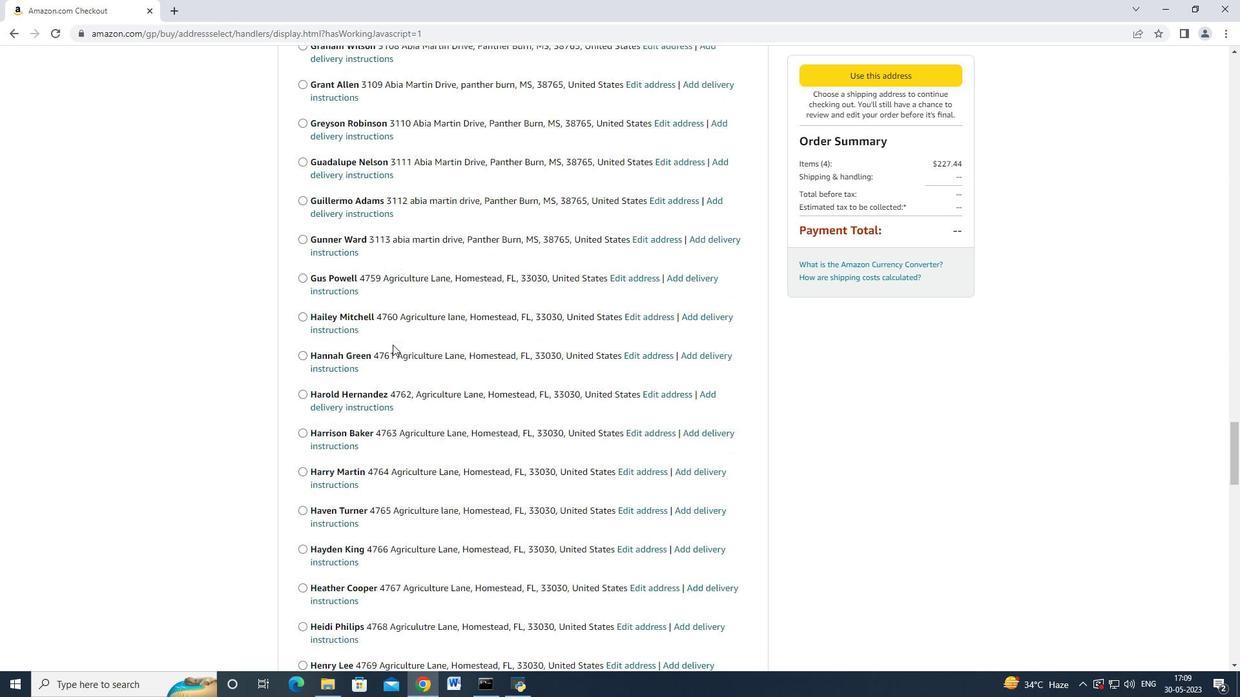 
Action: Mouse scrolled (392, 344) with delta (0, 0)
Screenshot: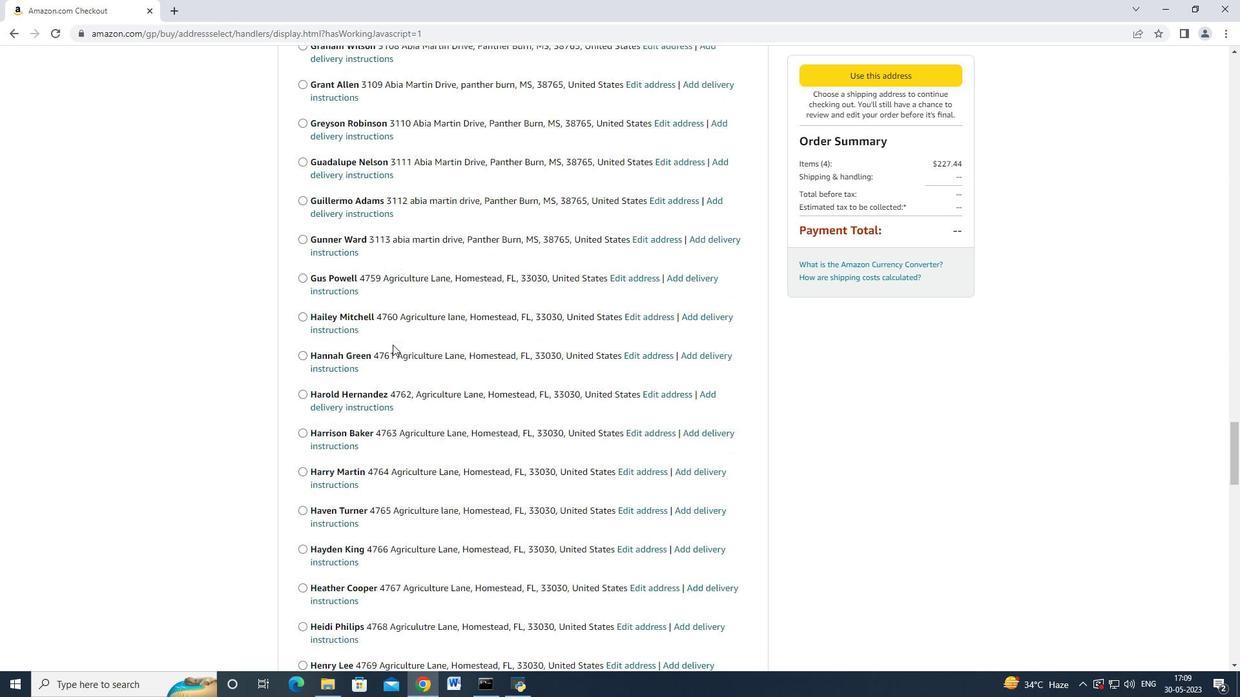 
Action: Mouse scrolled (392, 344) with delta (0, 0)
Screenshot: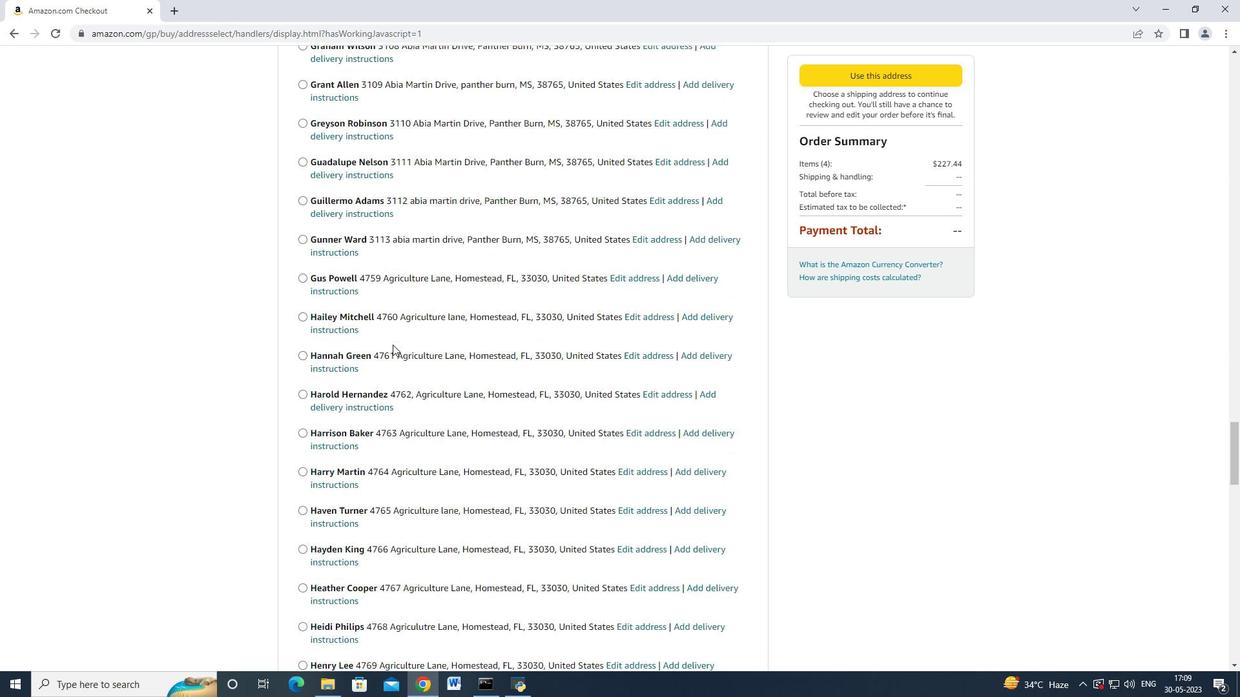 
Action: Mouse scrolled (392, 344) with delta (0, 0)
Screenshot: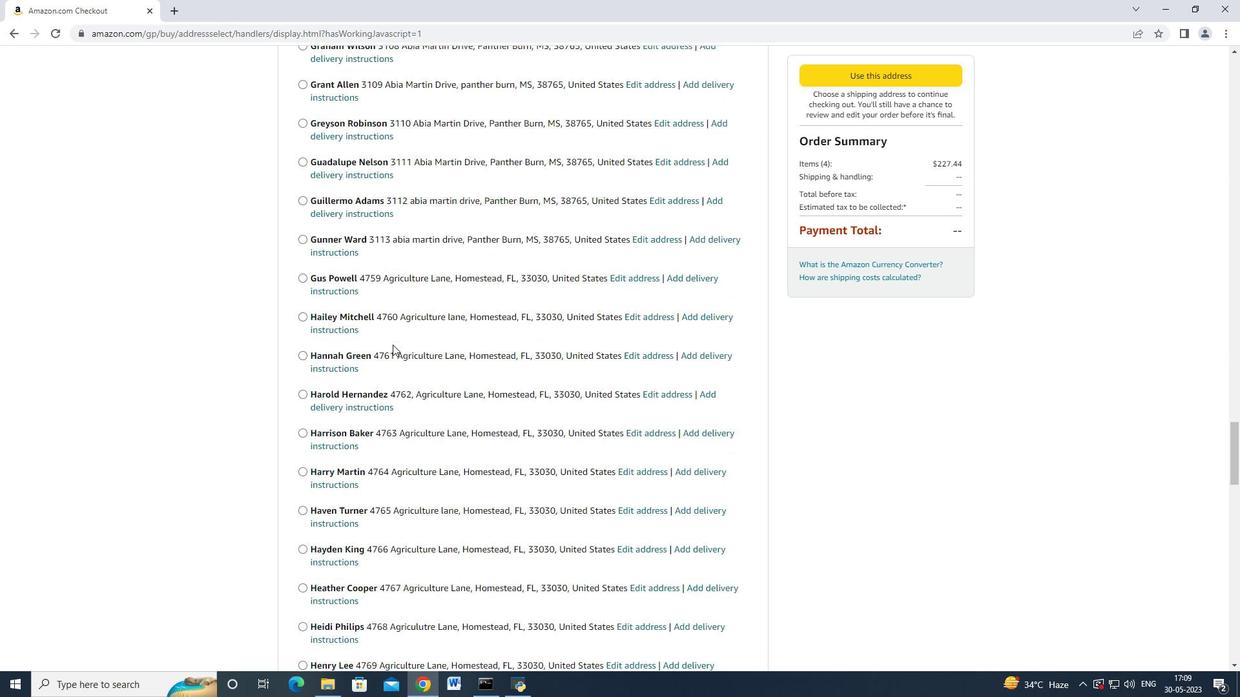 
Action: Mouse scrolled (392, 344) with delta (0, 0)
Screenshot: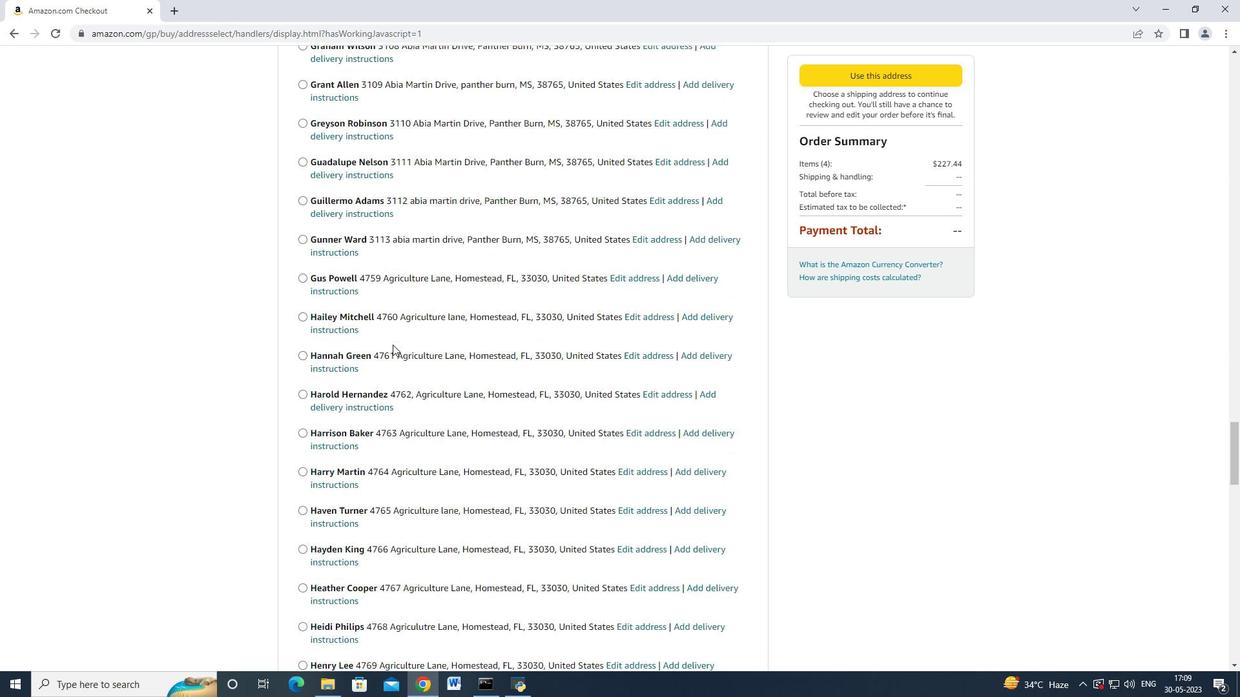 
Action: Mouse moved to (392, 344)
Screenshot: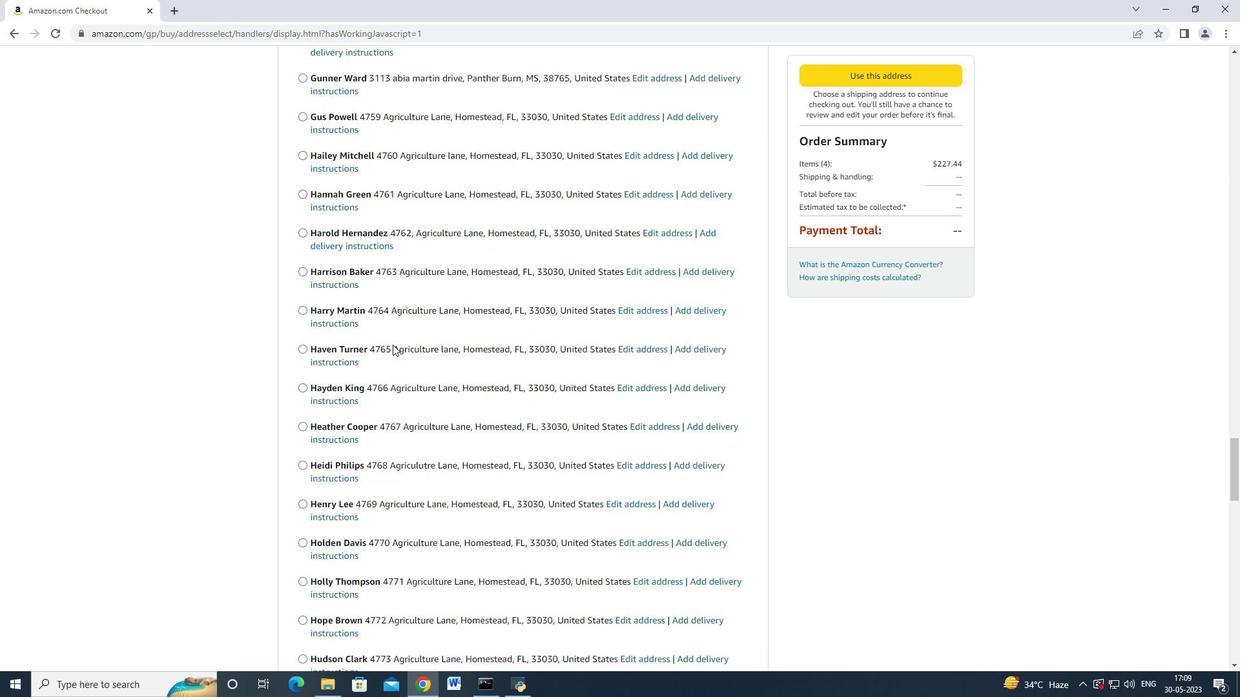 
Action: Mouse scrolled (392, 343) with delta (0, 0)
Screenshot: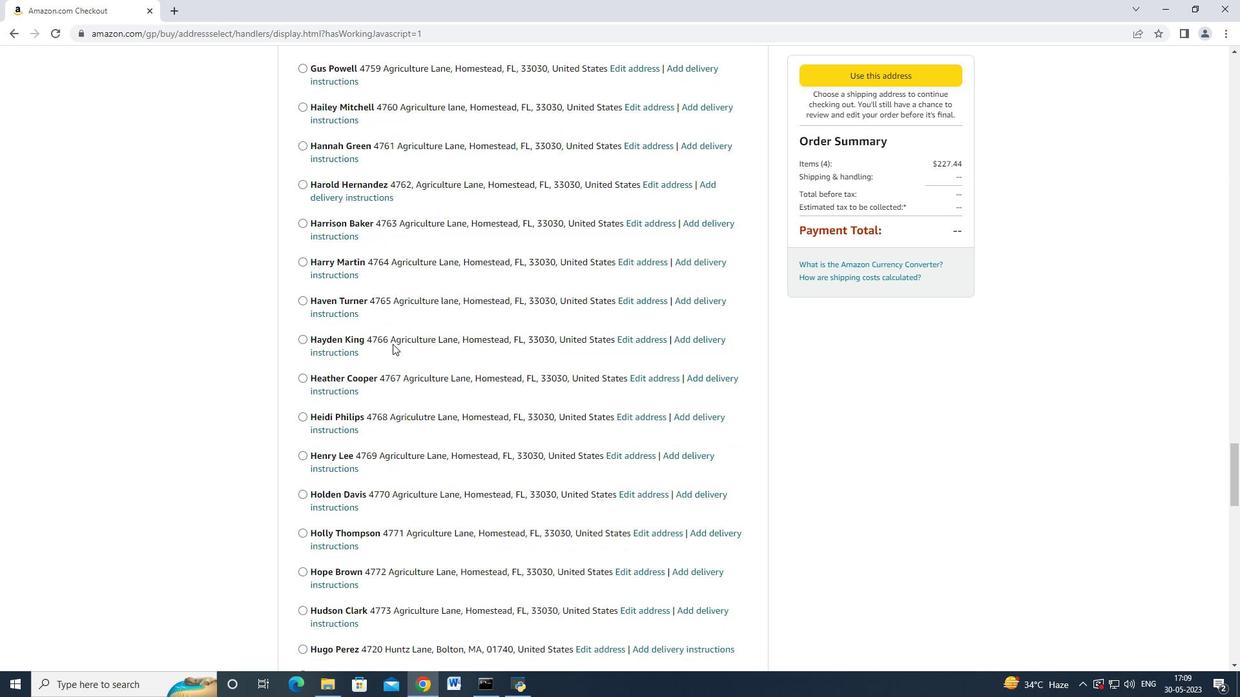 
Action: Mouse moved to (392, 344)
Screenshot: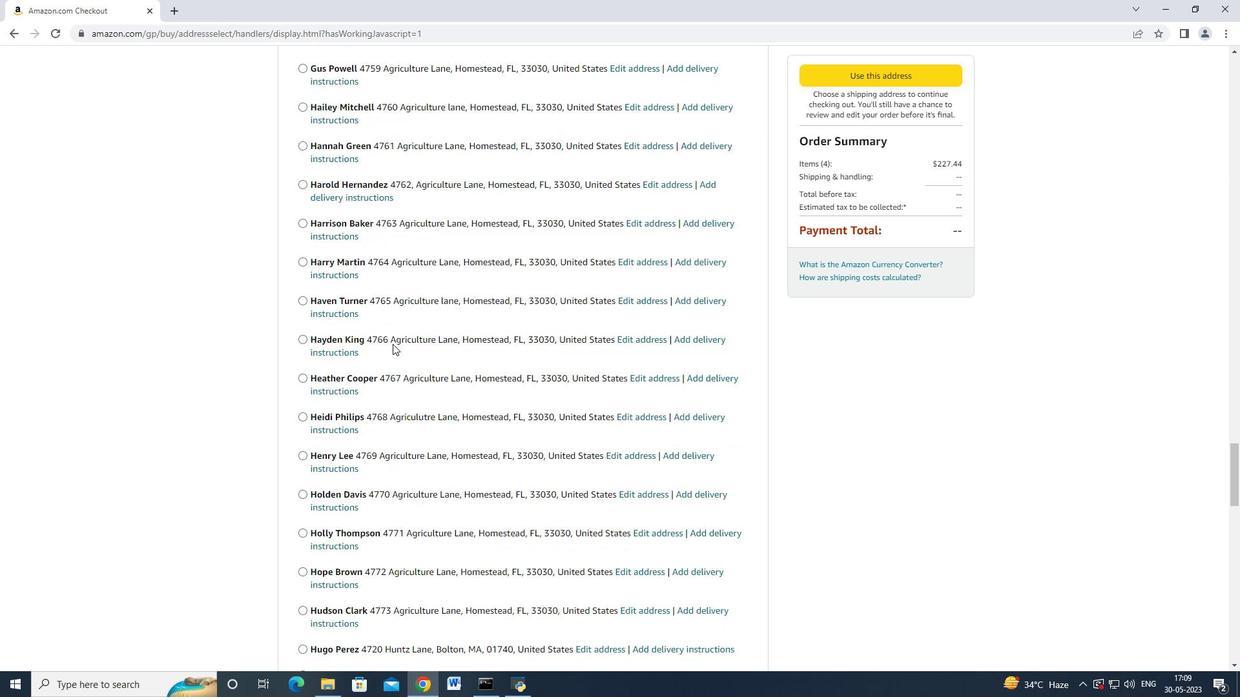 
Action: Mouse scrolled (392, 343) with delta (0, 0)
Screenshot: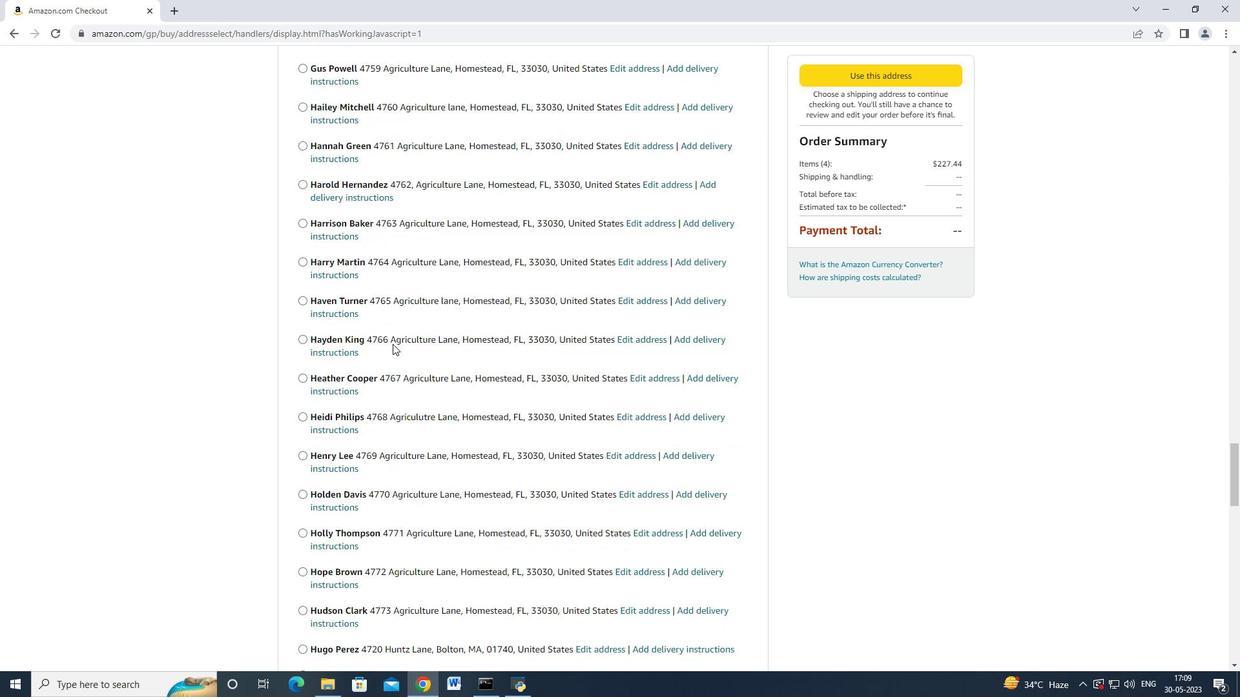 
Action: Mouse scrolled (392, 343) with delta (0, 0)
Screenshot: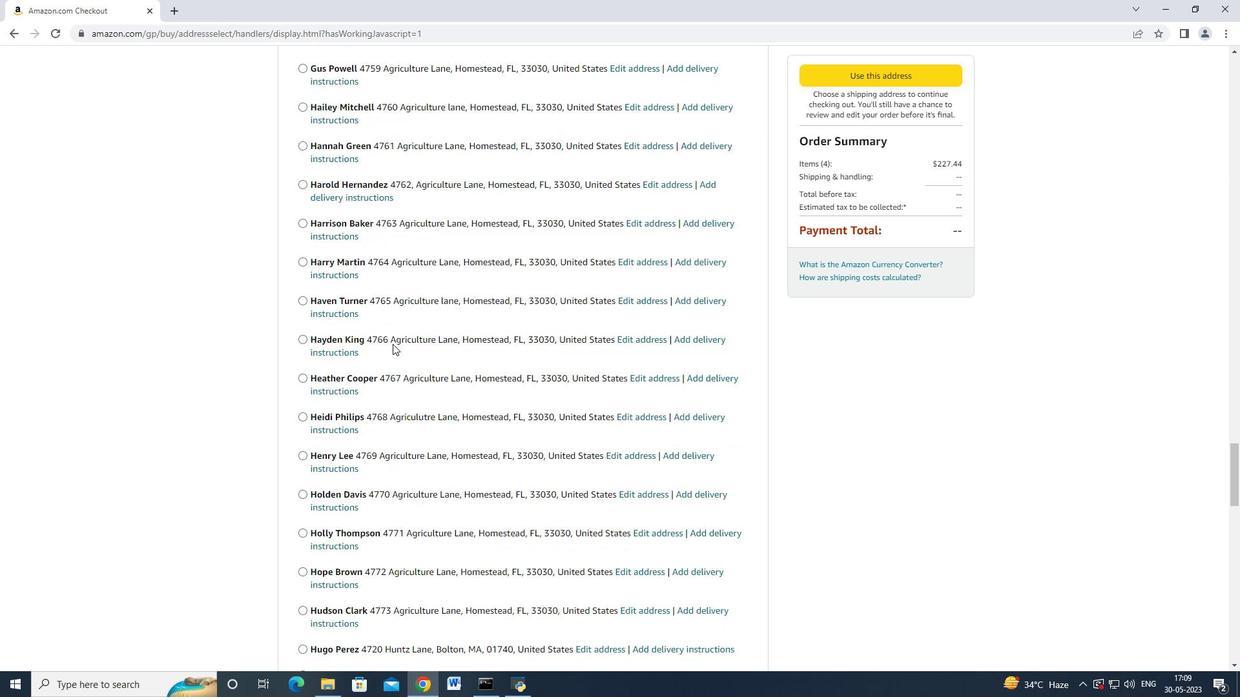
Action: Mouse scrolled (392, 343) with delta (0, 0)
Screenshot: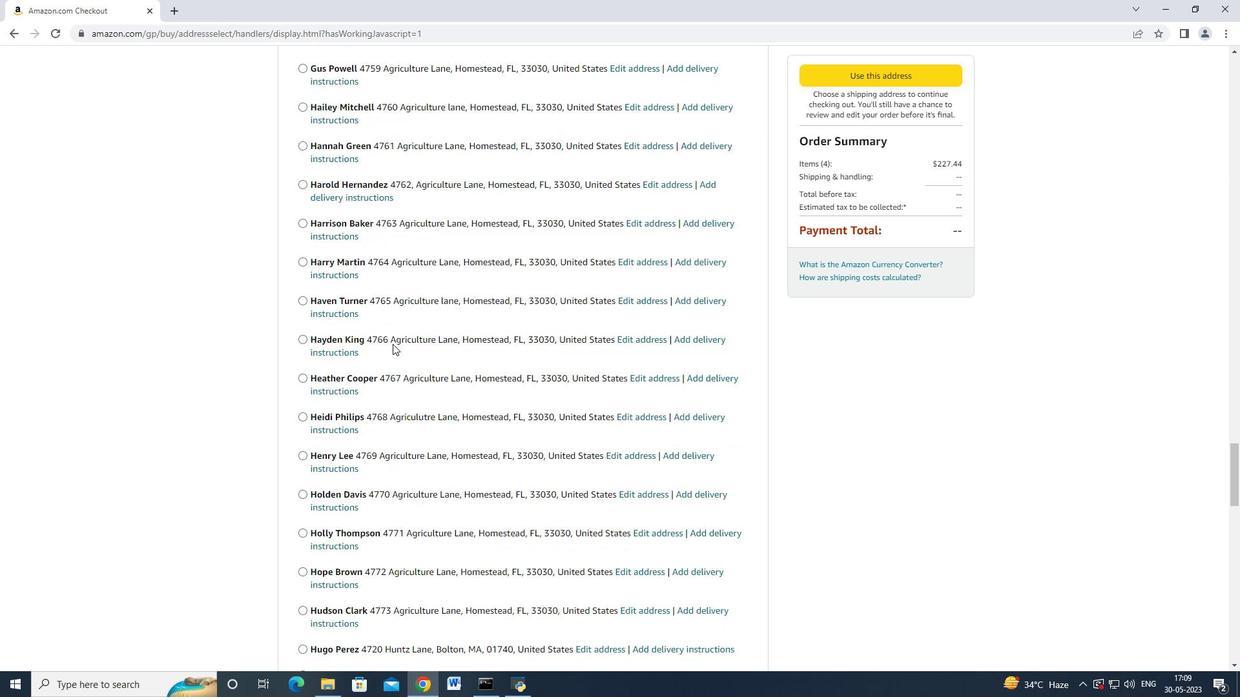 
Action: Mouse scrolled (392, 343) with delta (0, 0)
Screenshot: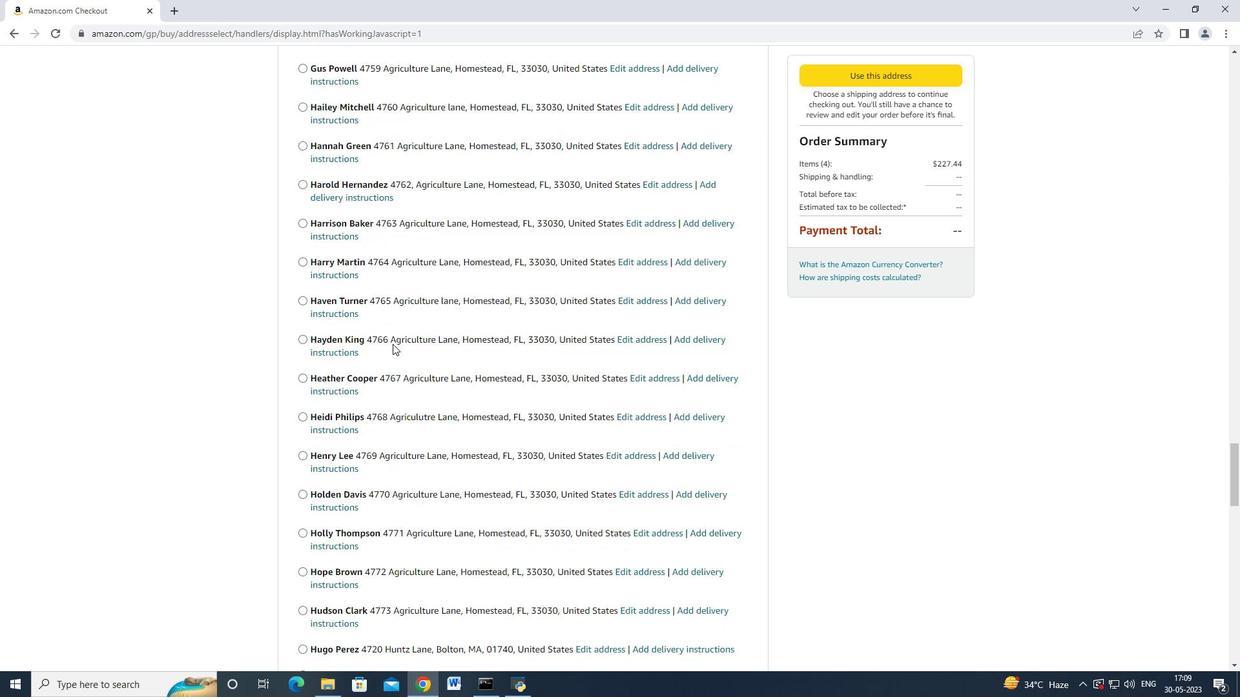 
Action: Mouse scrolled (392, 343) with delta (0, 0)
Screenshot: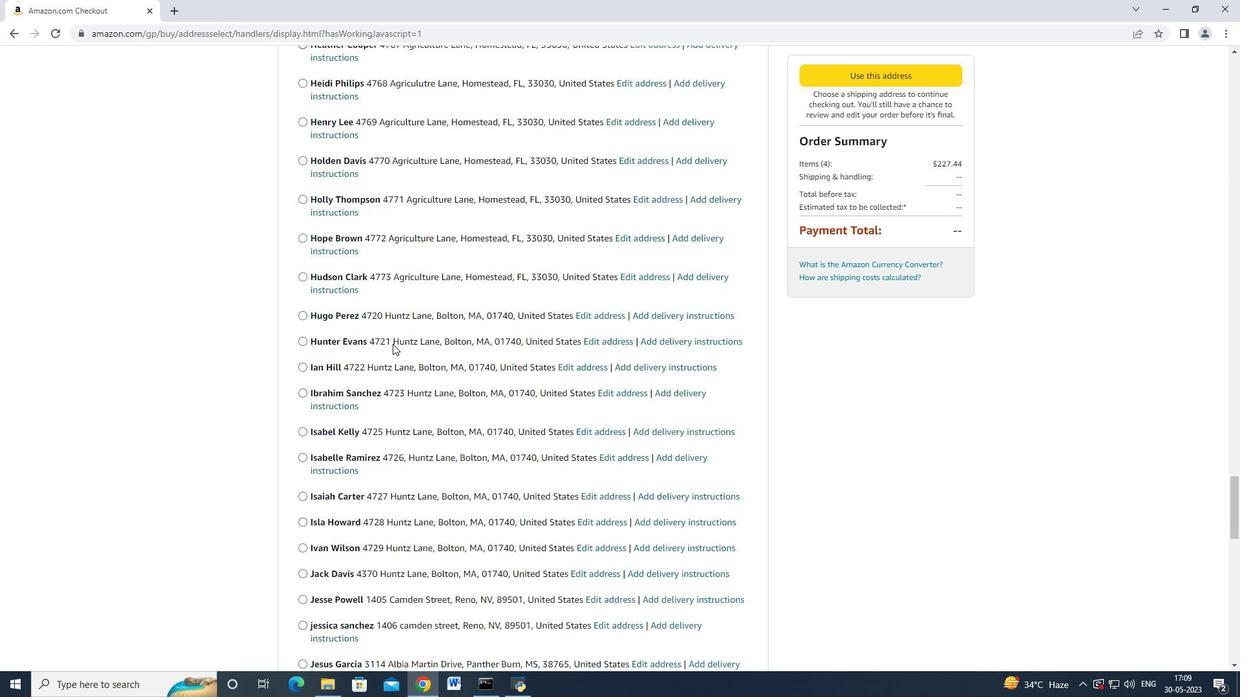 
Action: Mouse scrolled (392, 343) with delta (0, 0)
Screenshot: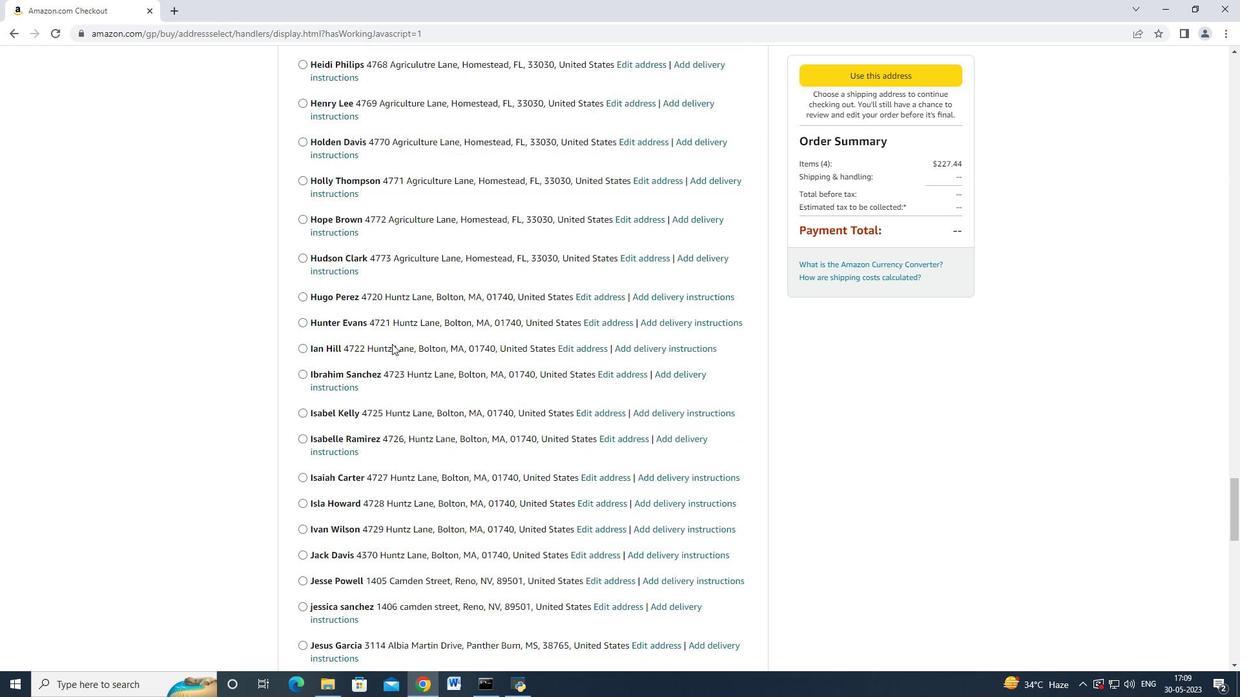 
Action: Mouse moved to (392, 344)
Screenshot: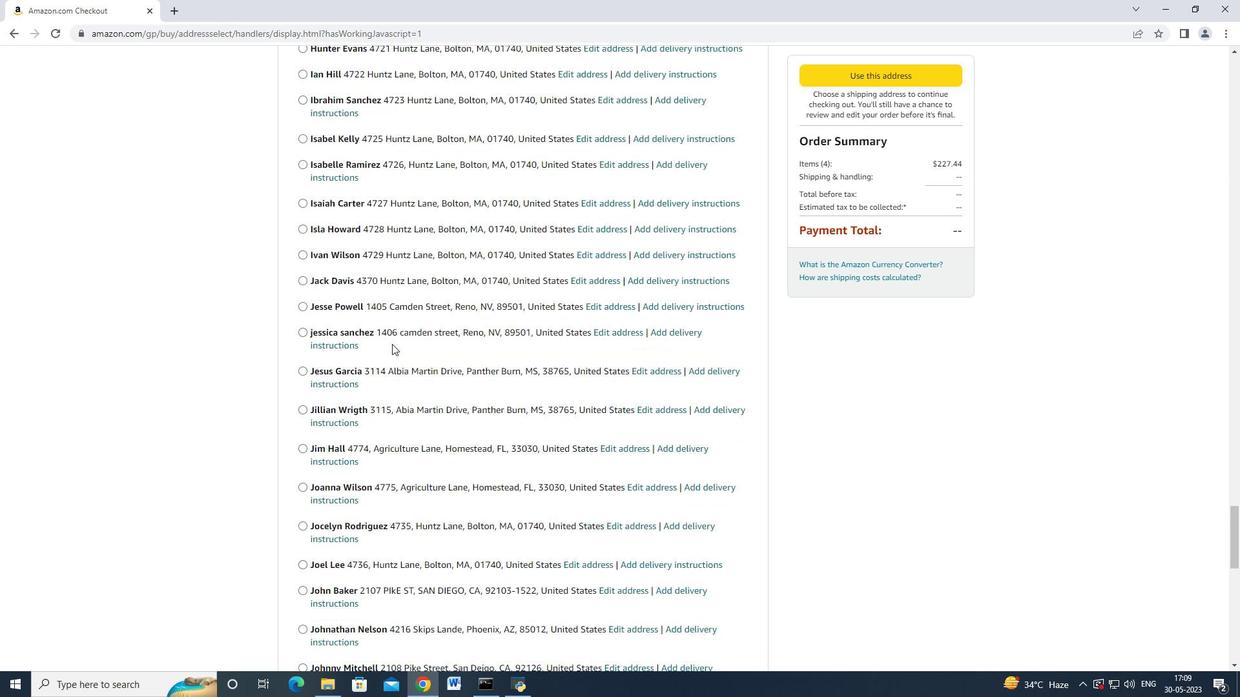 
Action: Mouse scrolled (392, 343) with delta (0, 0)
Screenshot: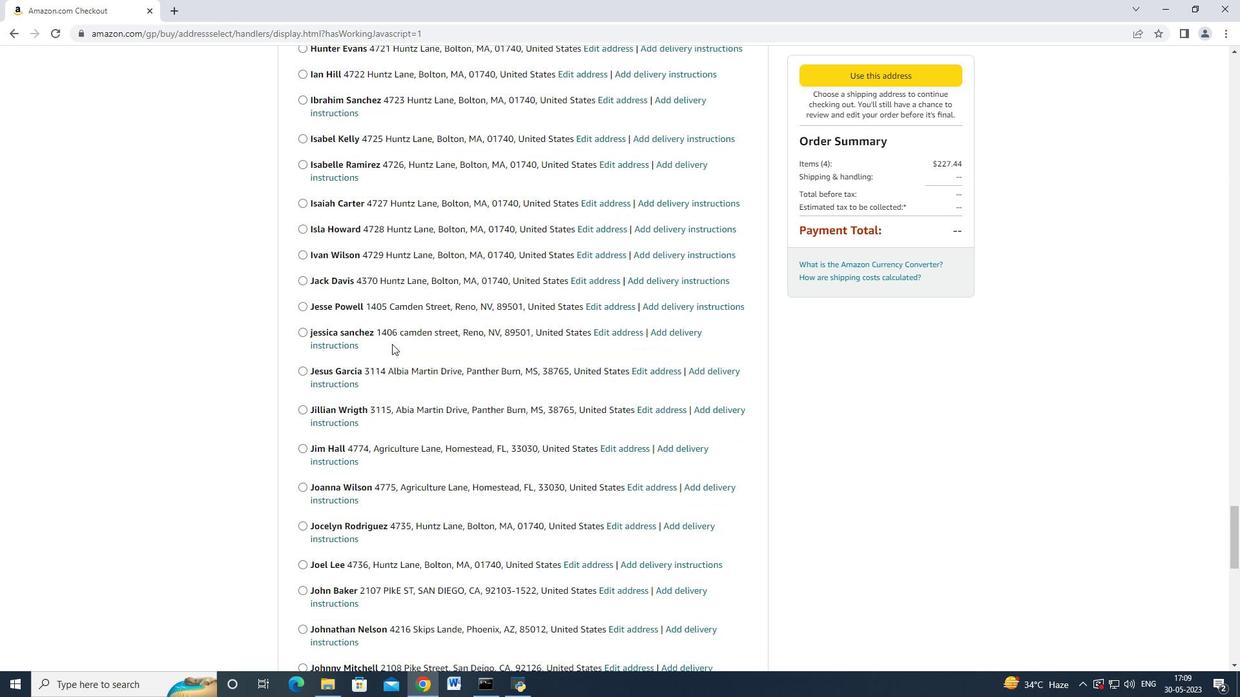 
Action: Mouse scrolled (392, 343) with delta (0, 0)
Screenshot: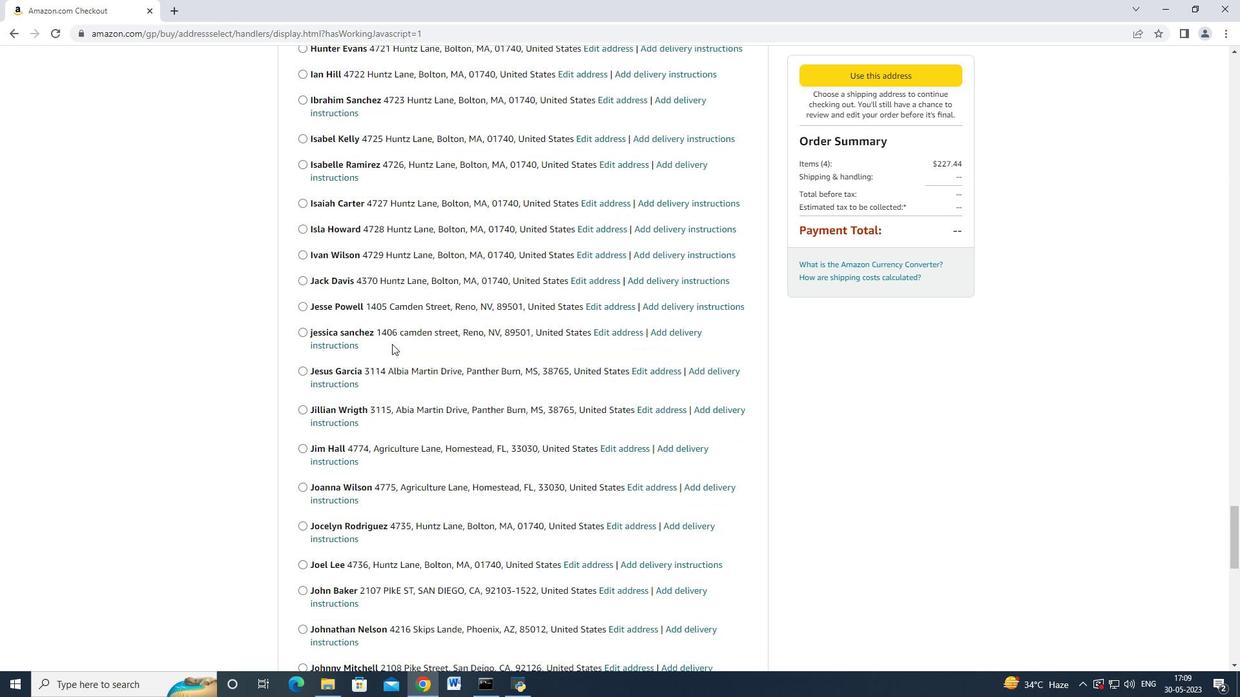 
Action: Mouse scrolled (392, 343) with delta (0, 0)
Screenshot: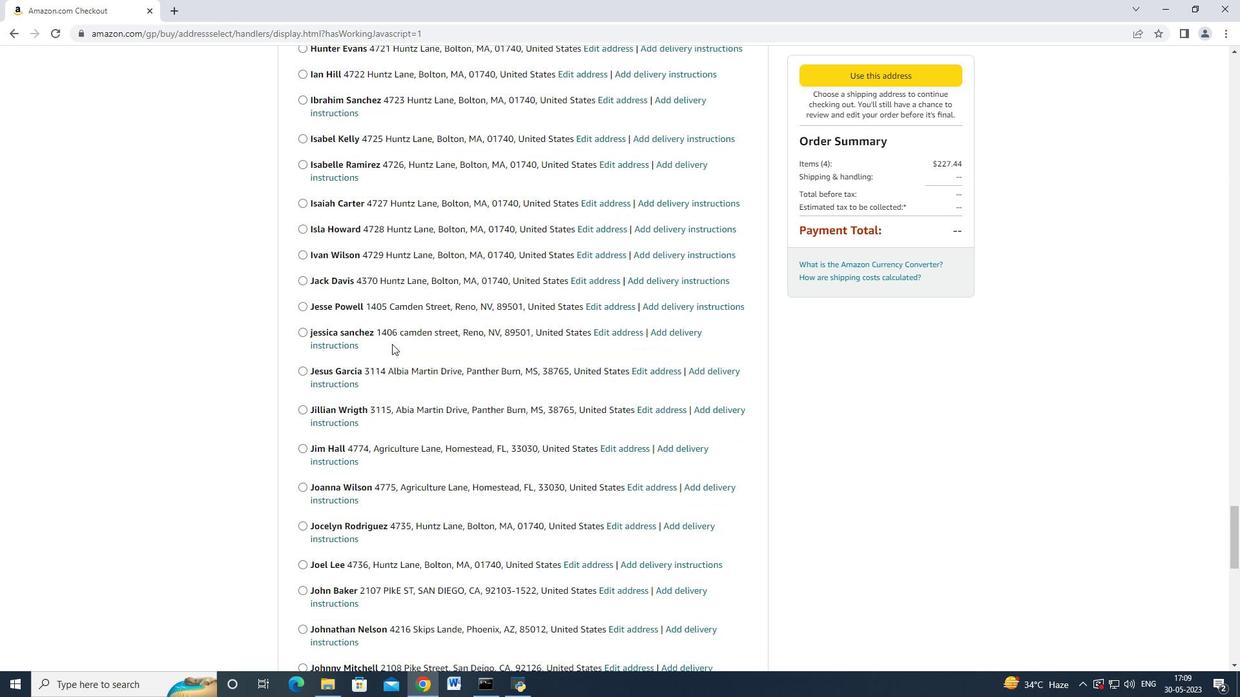 
Action: Mouse scrolled (392, 343) with delta (0, 0)
Screenshot: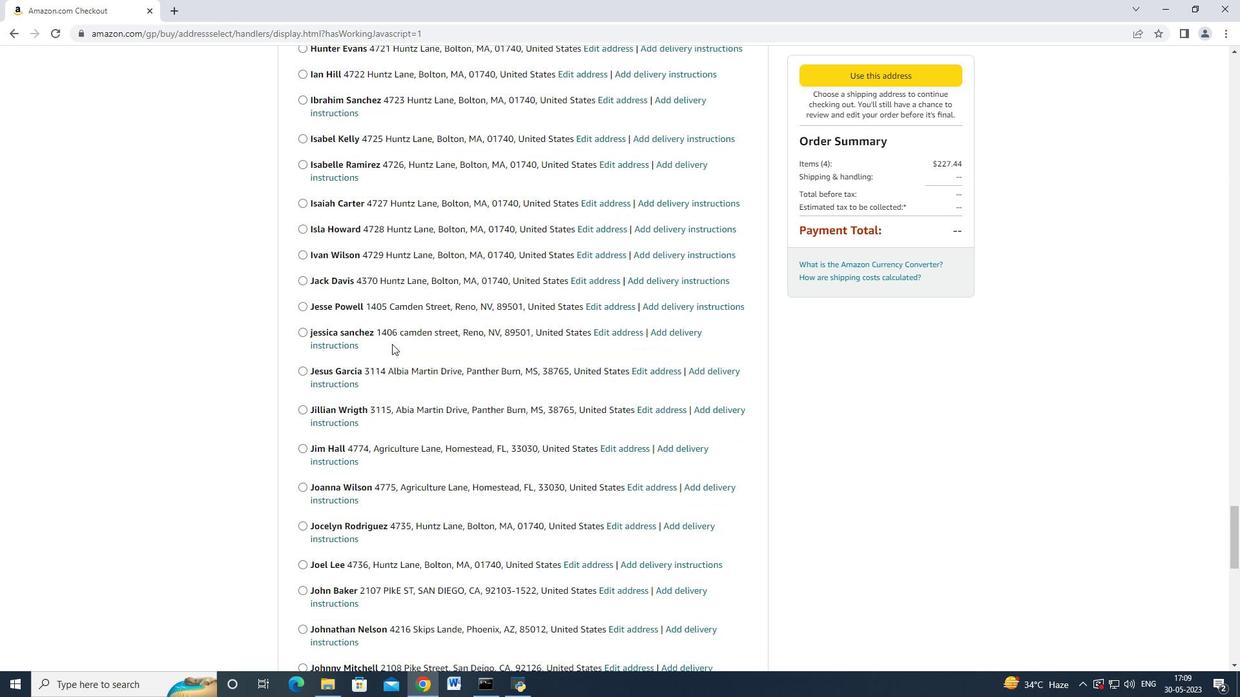 
Action: Mouse scrolled (392, 343) with delta (0, 0)
Screenshot: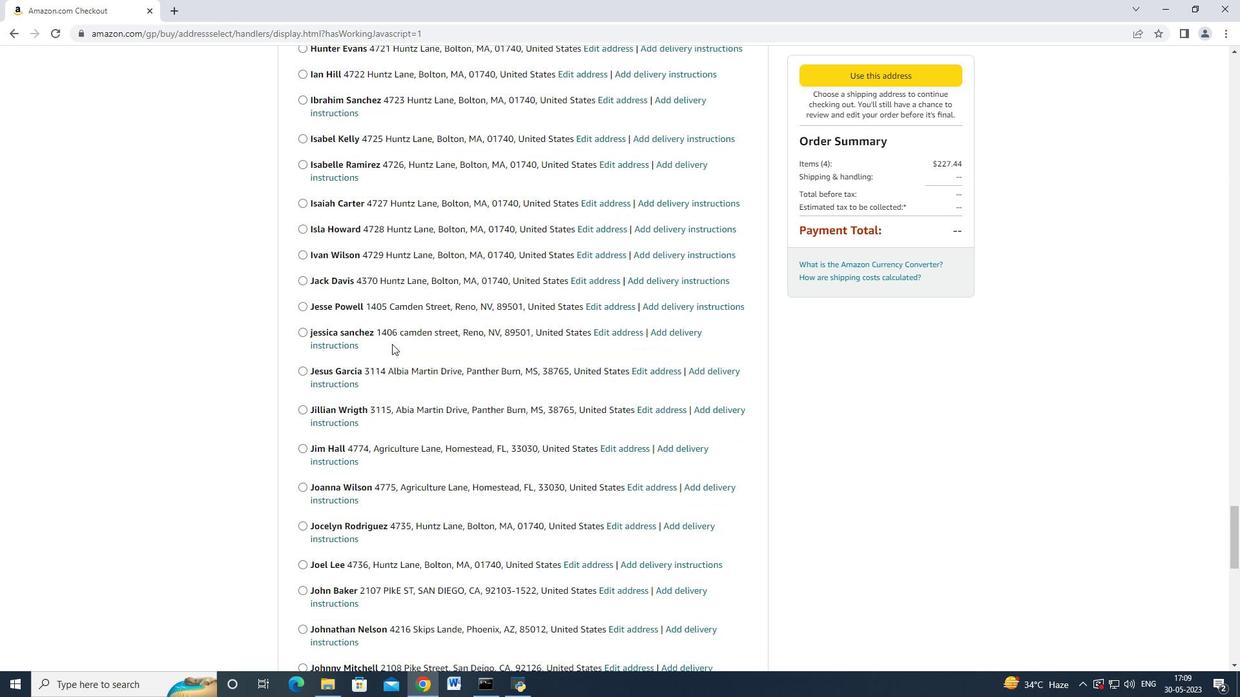 
Action: Mouse moved to (392, 344)
Screenshot: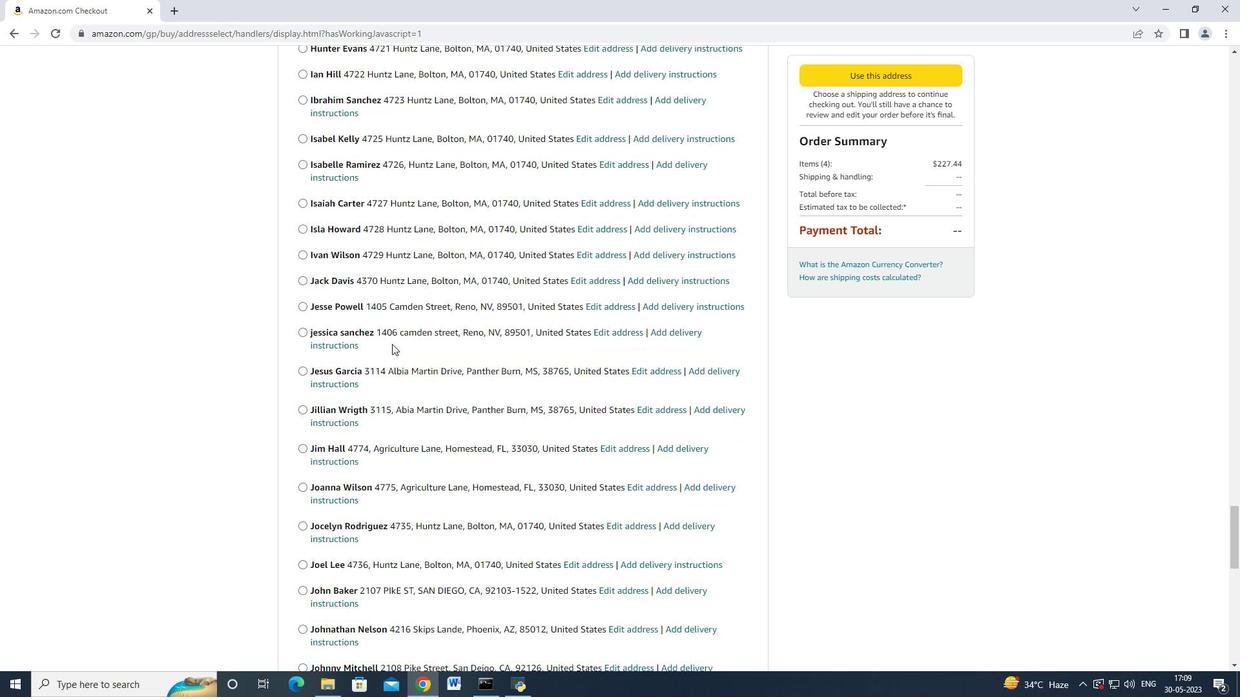 
Action: Mouse scrolled (392, 343) with delta (0, 0)
Screenshot: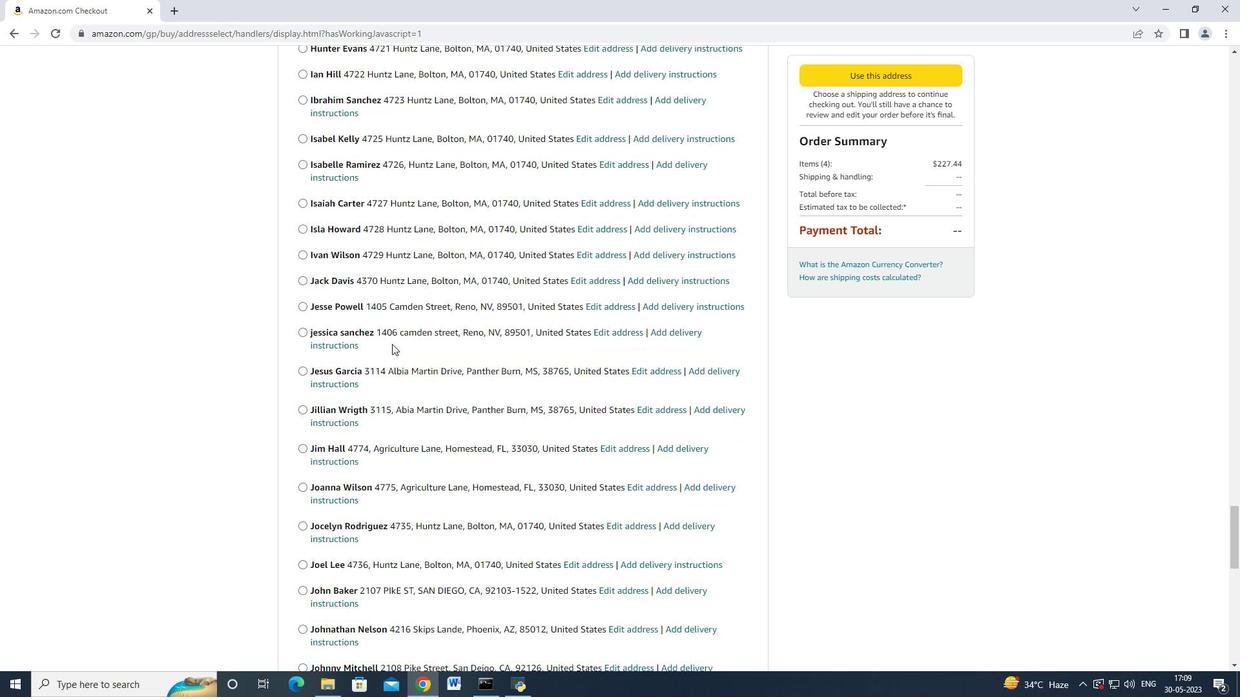 
Action: Mouse moved to (392, 344)
Screenshot: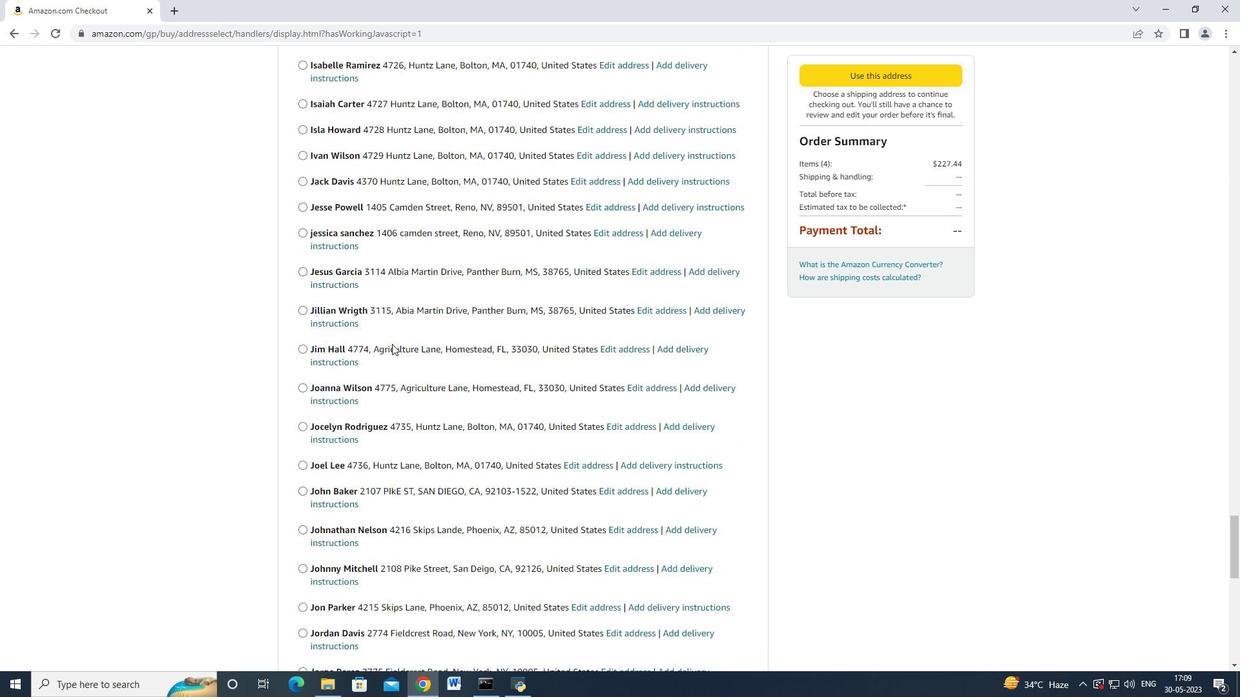 
Action: Mouse scrolled (392, 343) with delta (0, 0)
Screenshot: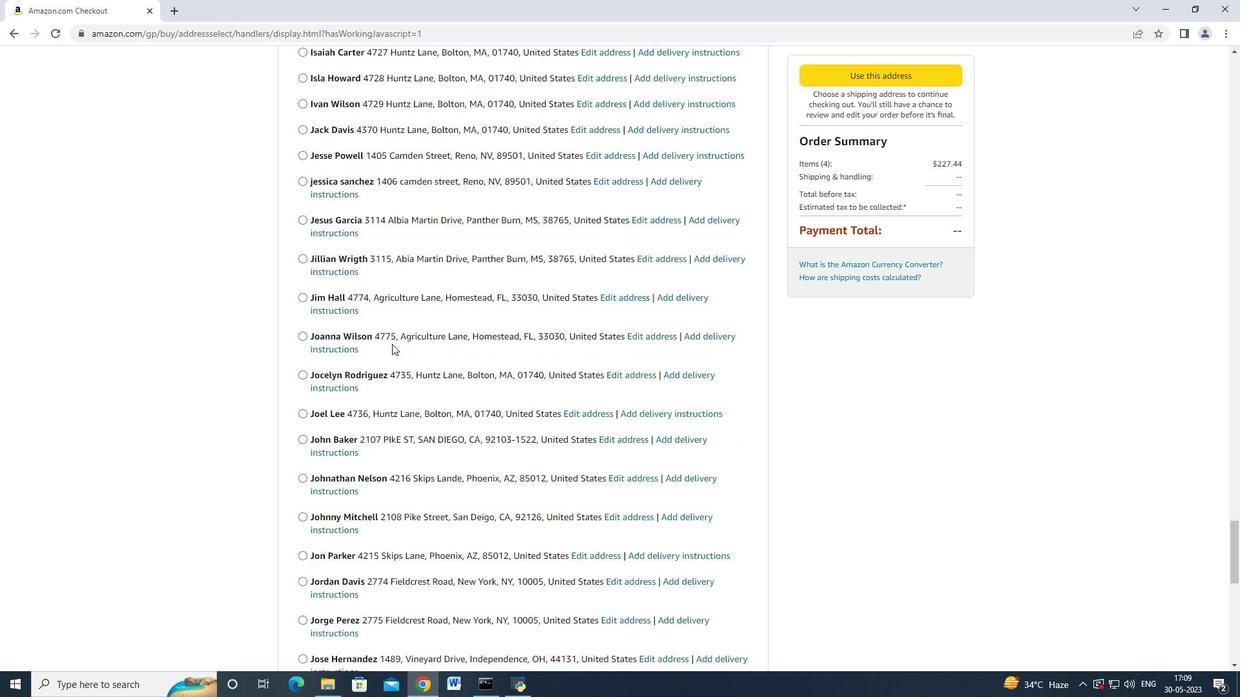 
Action: Mouse moved to (390, 344)
Screenshot: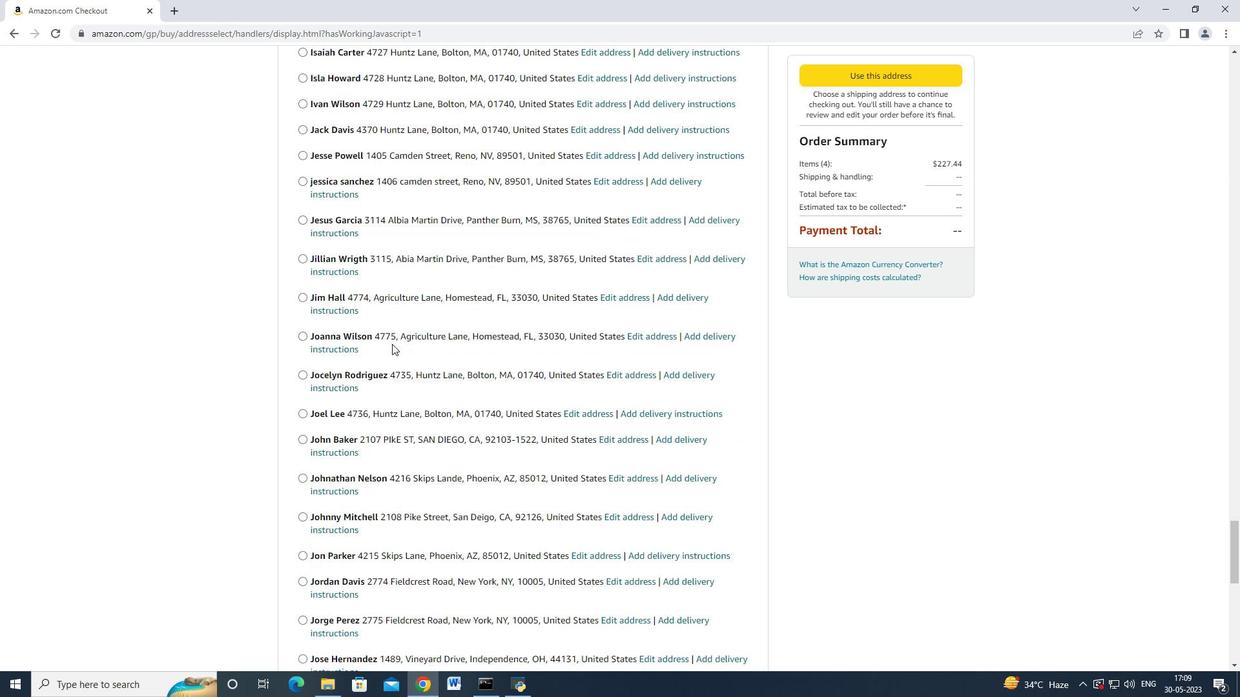 
Action: Mouse scrolled (390, 344) with delta (0, 0)
Screenshot: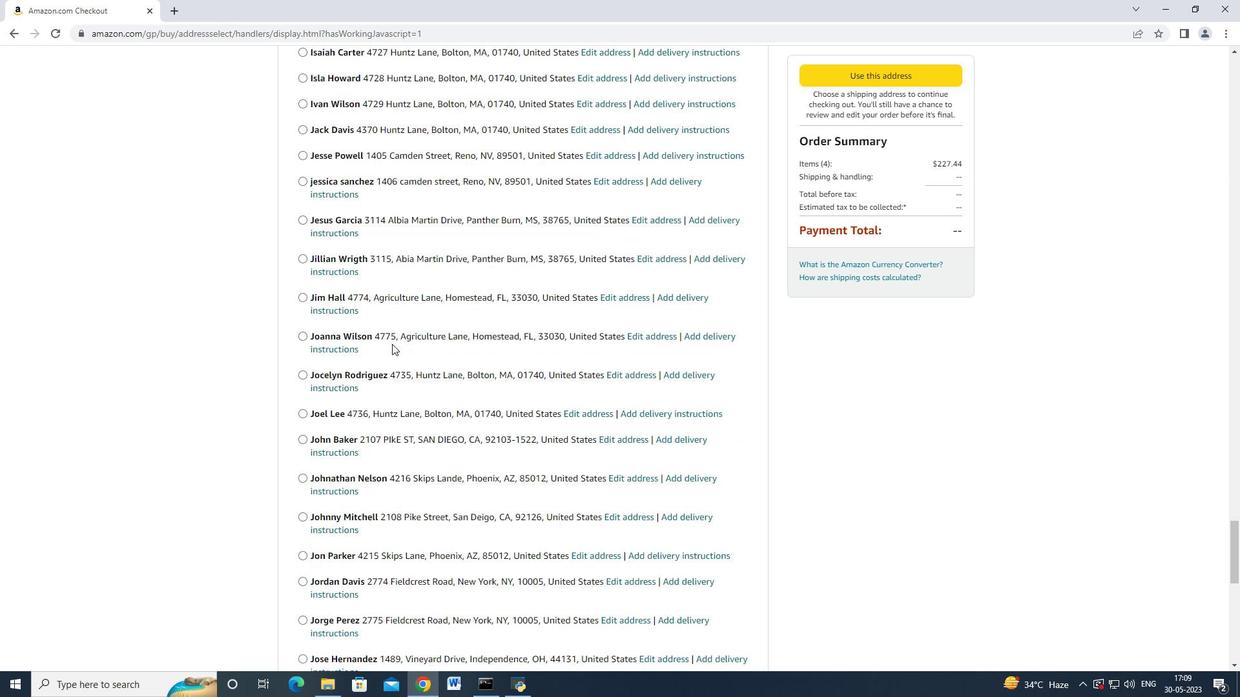 
Action: Mouse moved to (390, 345)
Screenshot: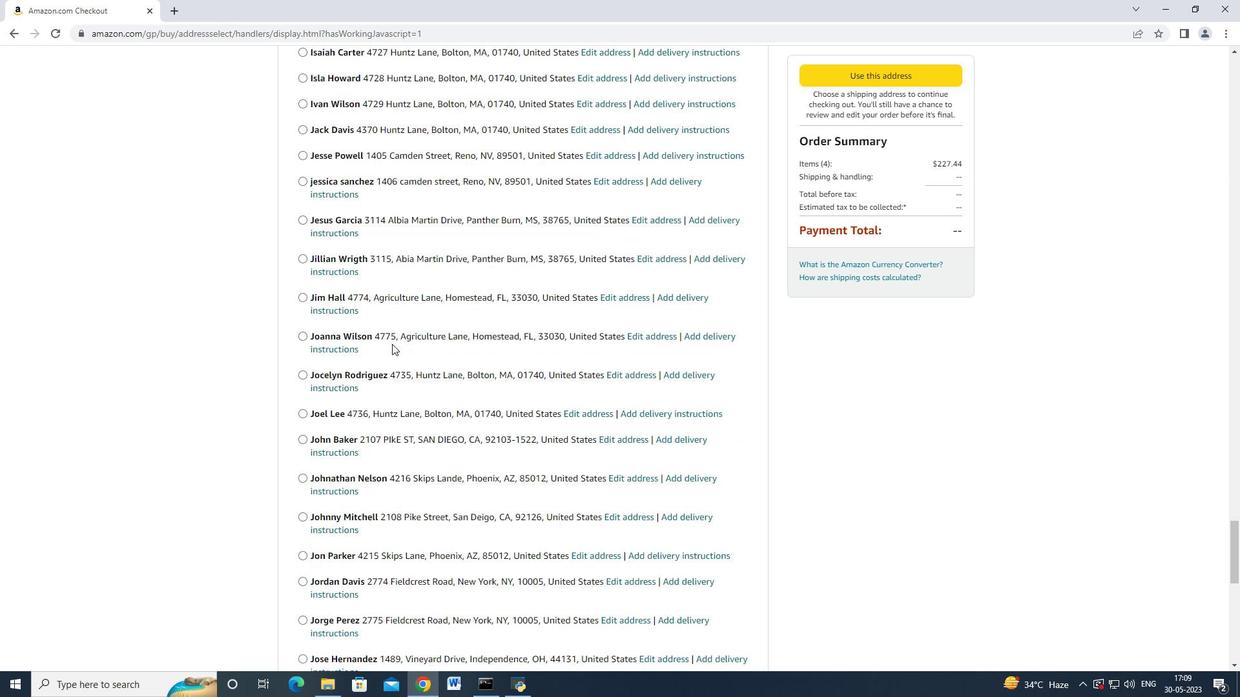 
Action: Mouse scrolled (390, 344) with delta (0, 0)
Screenshot: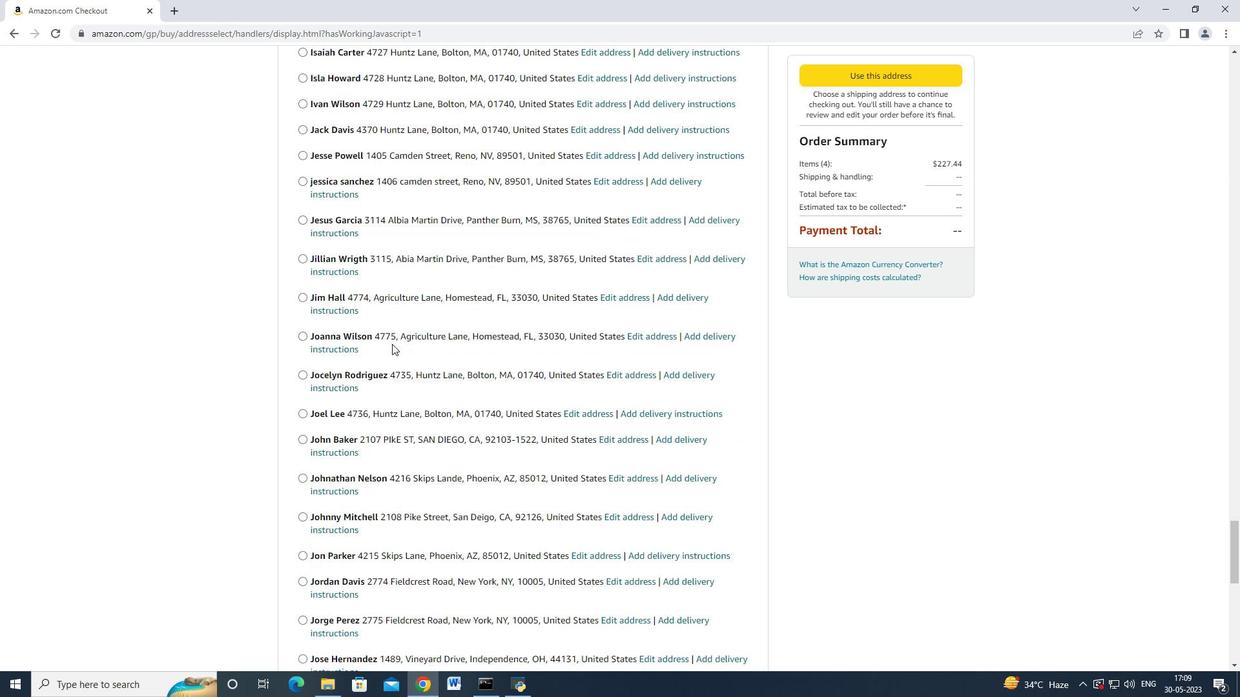 
Action: Mouse scrolled (390, 344) with delta (0, 0)
Screenshot: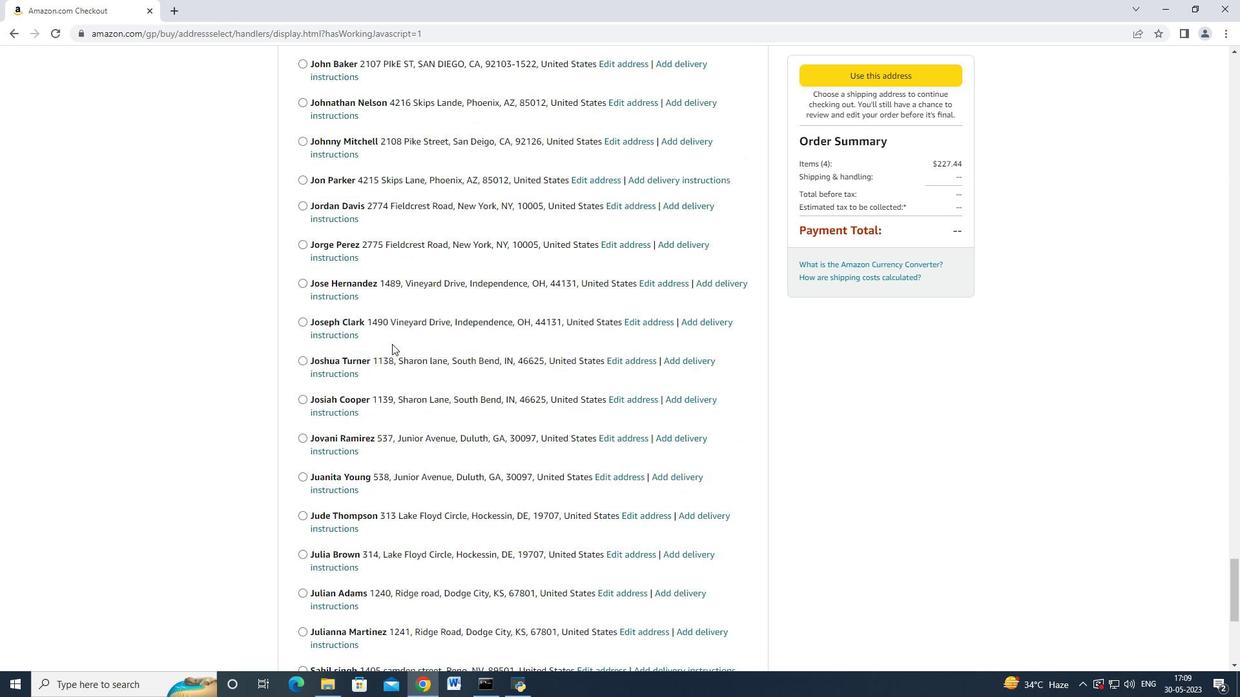 
Action: Mouse scrolled (390, 344) with delta (0, 0)
Screenshot: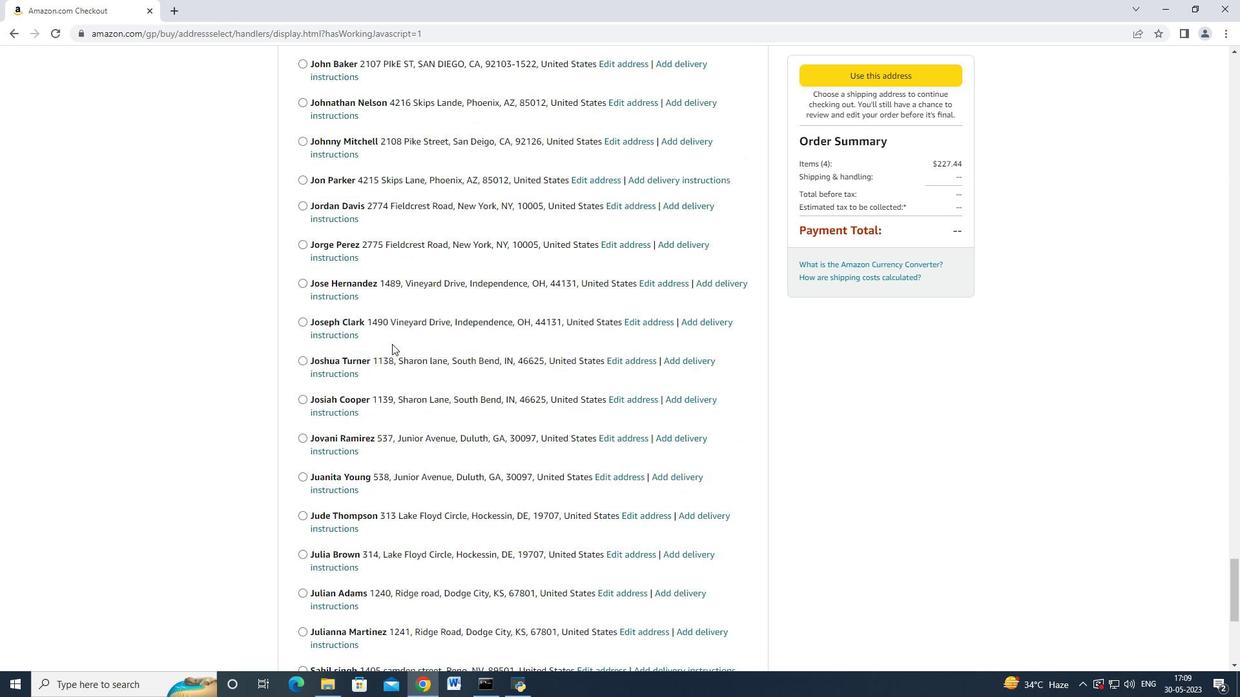 
Action: Mouse scrolled (390, 344) with delta (0, 0)
Screenshot: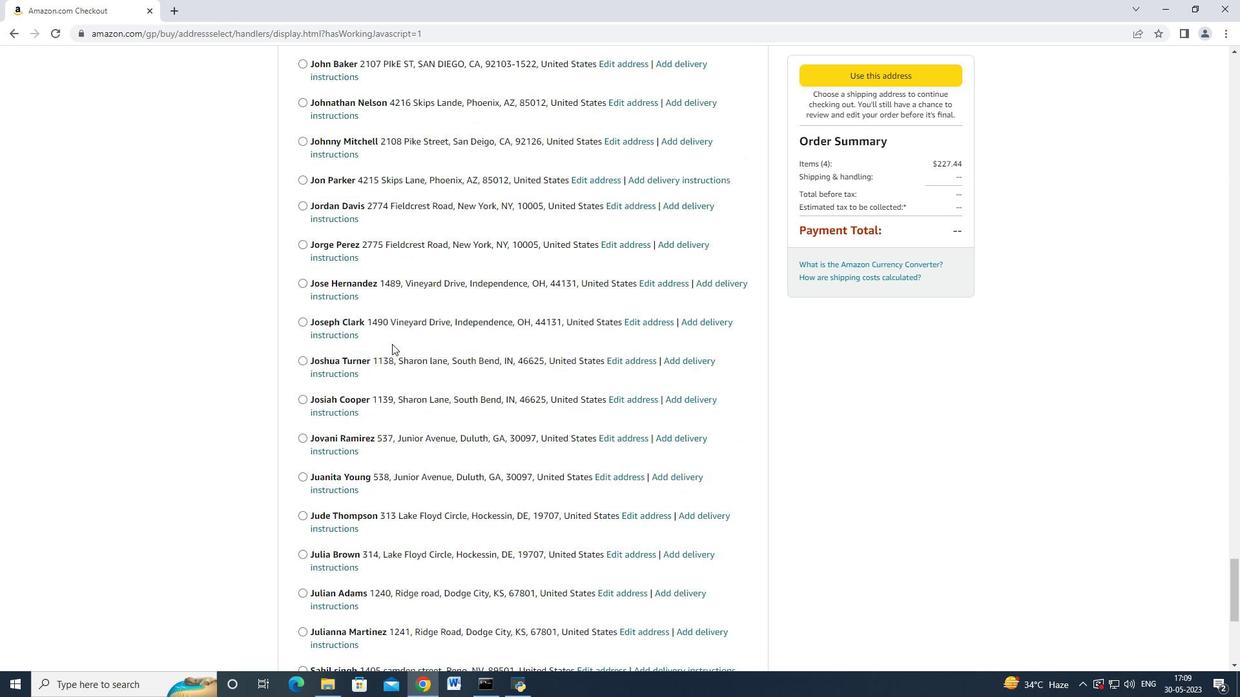 
Action: Mouse moved to (390, 345)
Screenshot: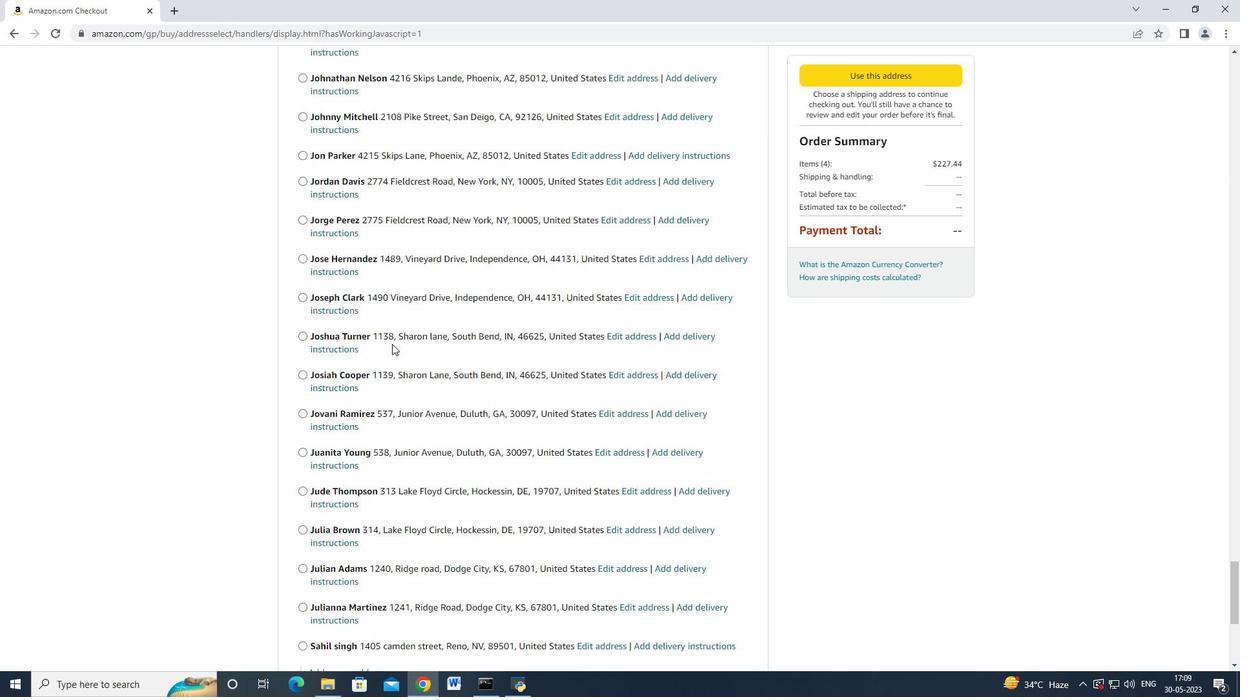 
Action: Mouse scrolled (390, 344) with delta (0, 0)
Screenshot: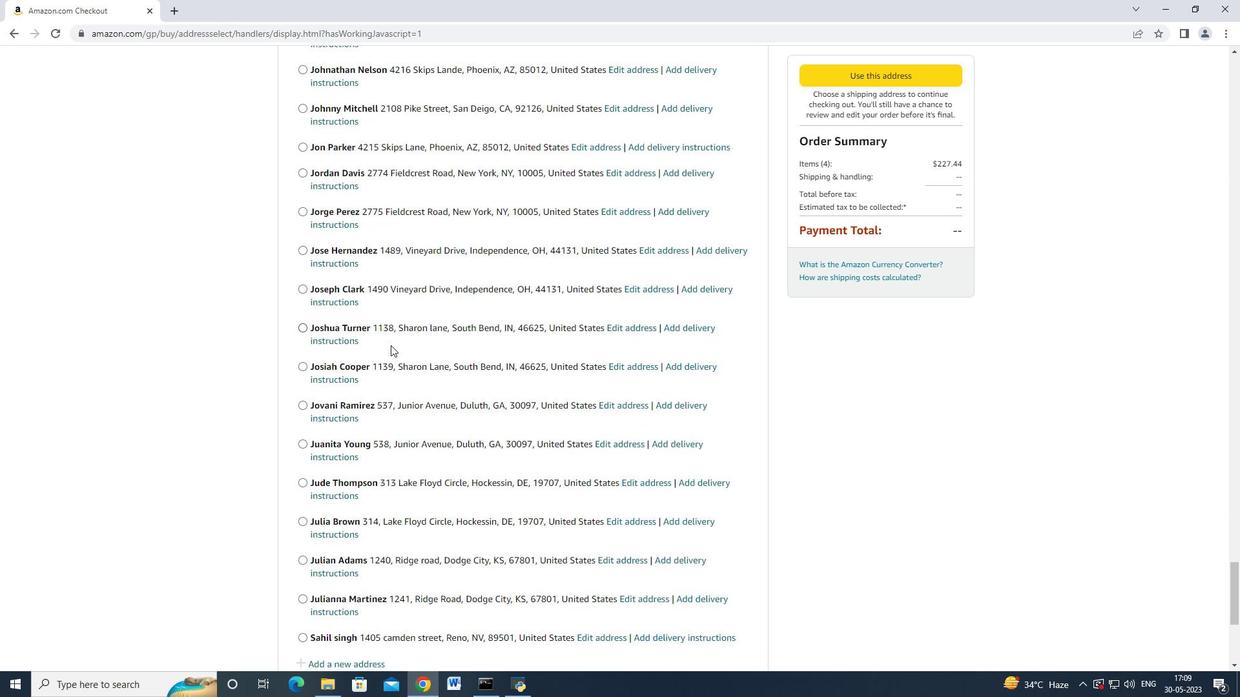 
Action: Mouse moved to (390, 345)
Screenshot: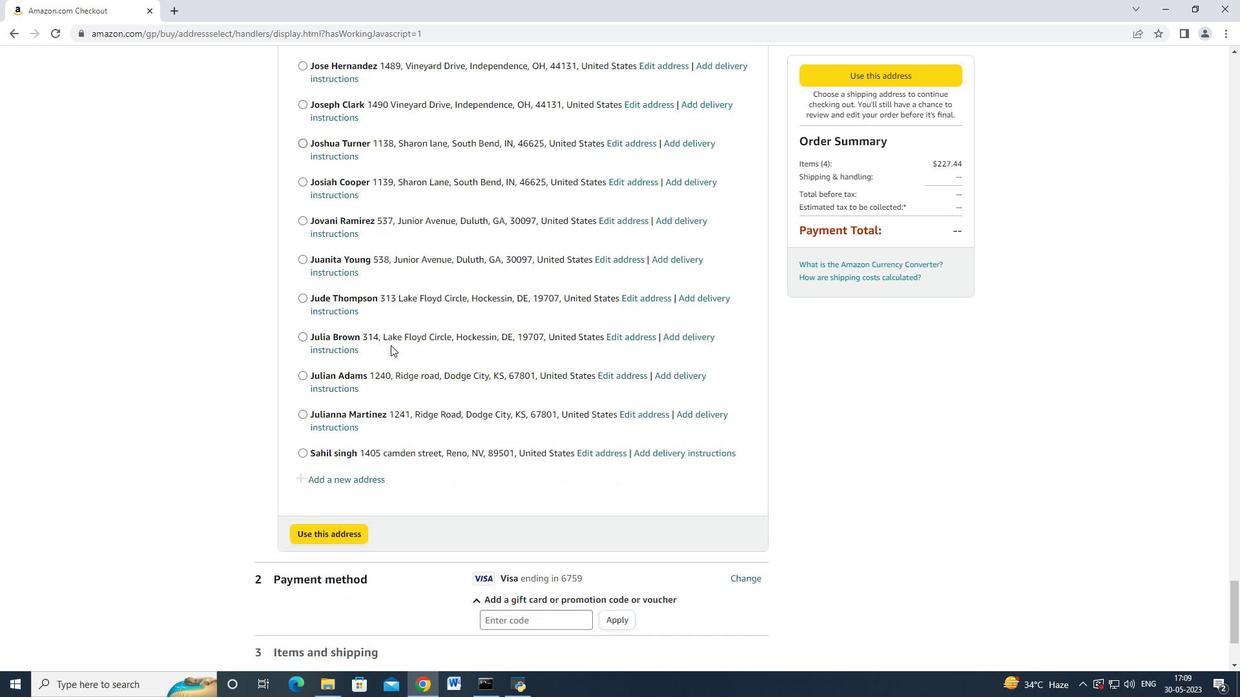 
Action: Mouse scrolled (390, 344) with delta (0, 0)
Screenshot: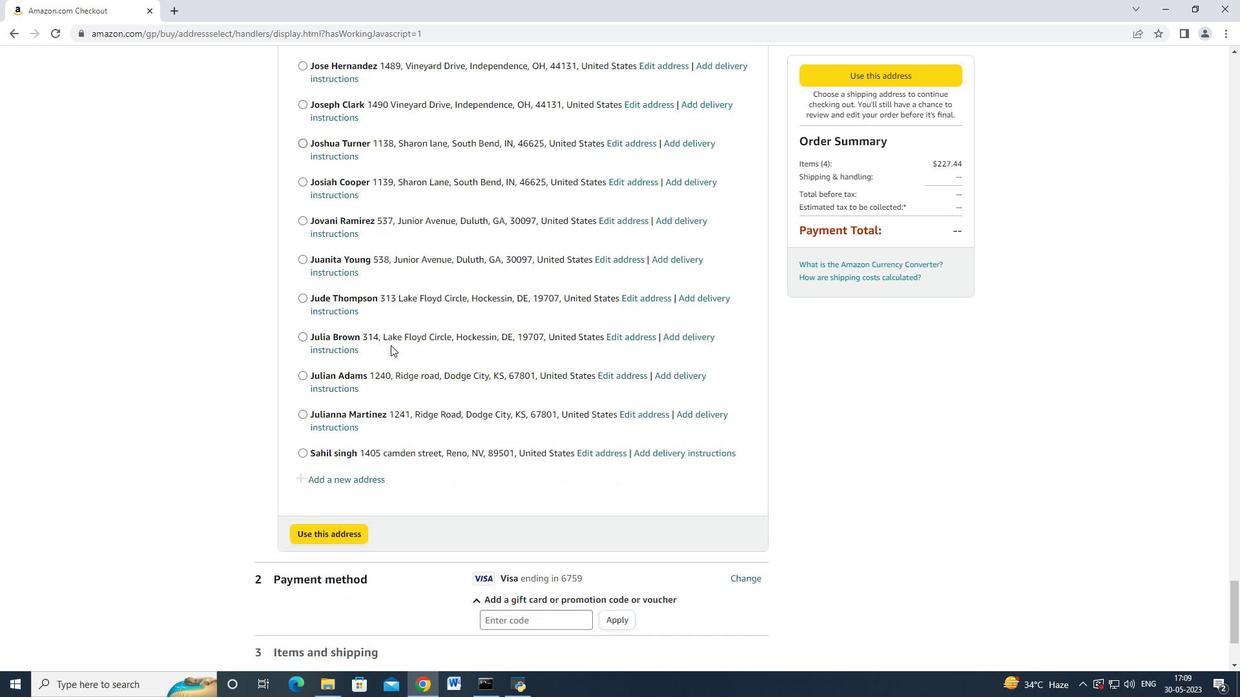 
Action: Mouse moved to (390, 345)
Screenshot: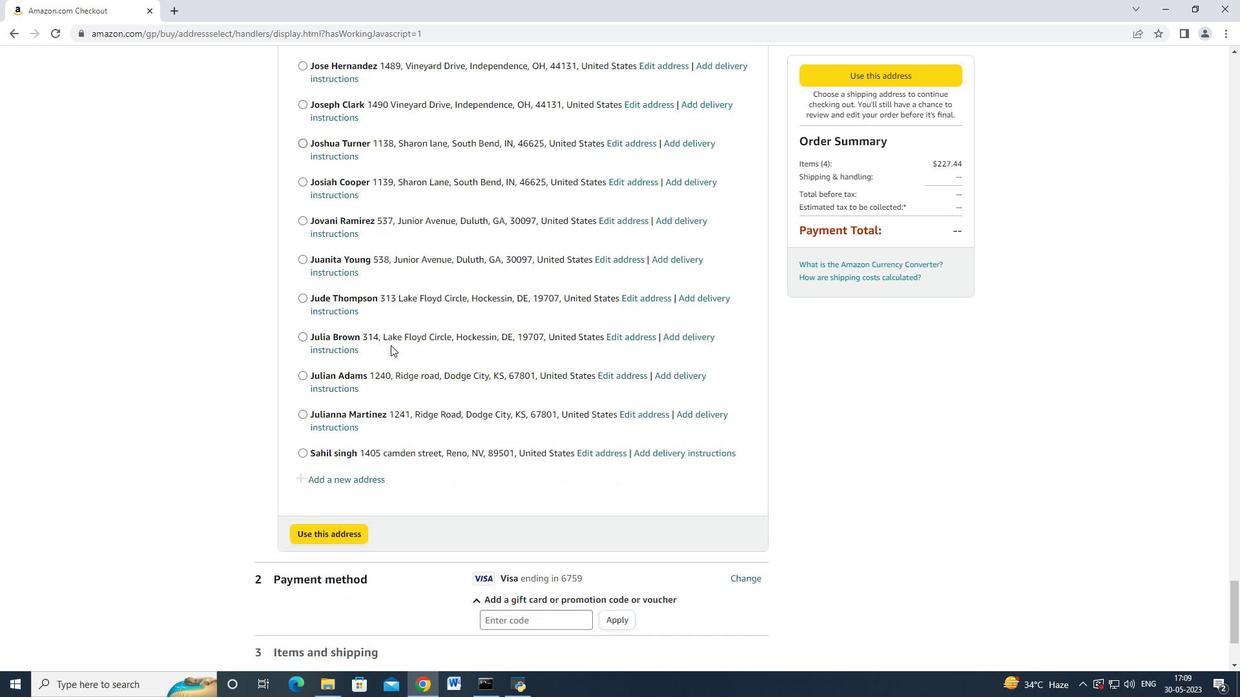 
Action: Mouse scrolled (390, 344) with delta (0, -1)
Screenshot: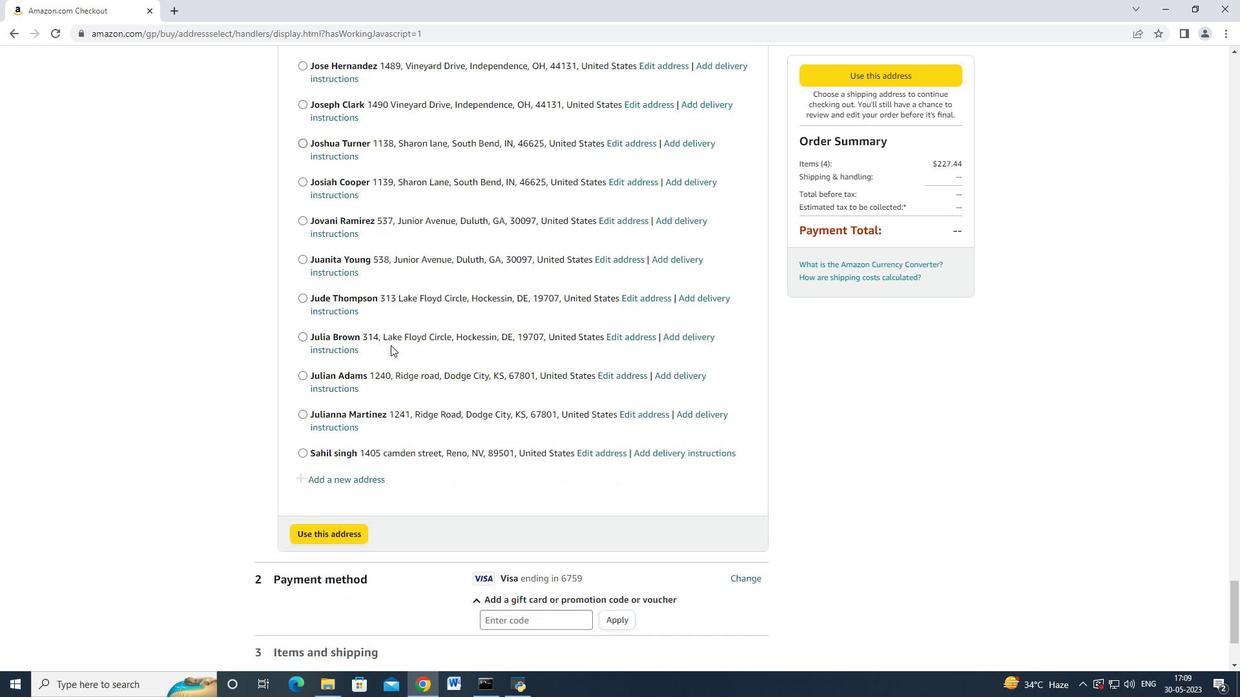 
Action: Mouse scrolled (390, 344) with delta (0, 0)
Screenshot: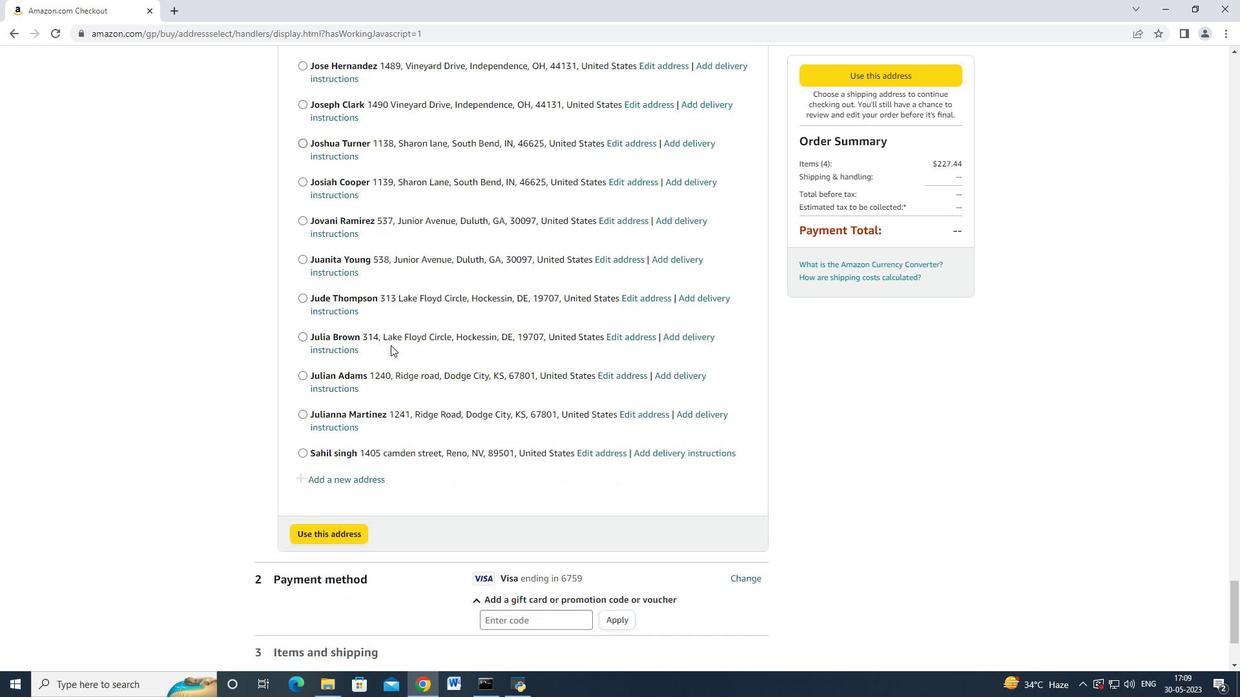 
Action: Mouse moved to (389, 345)
Screenshot: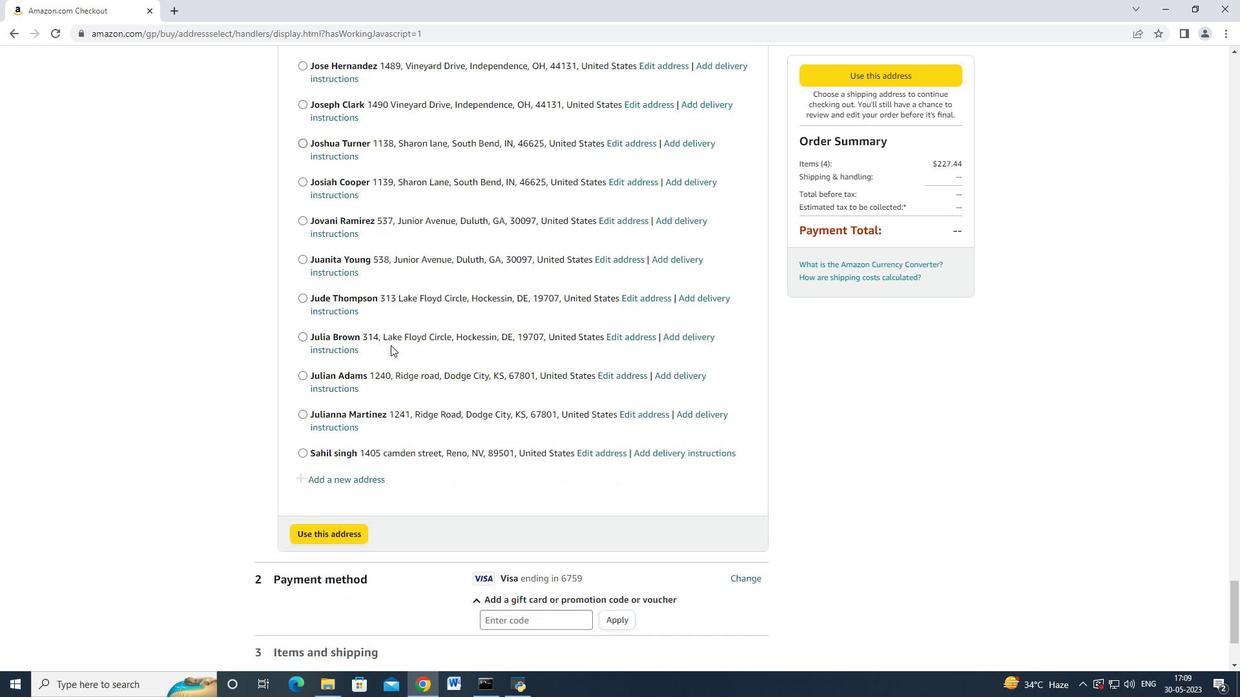 
Action: Mouse scrolled (389, 344) with delta (0, 0)
Screenshot: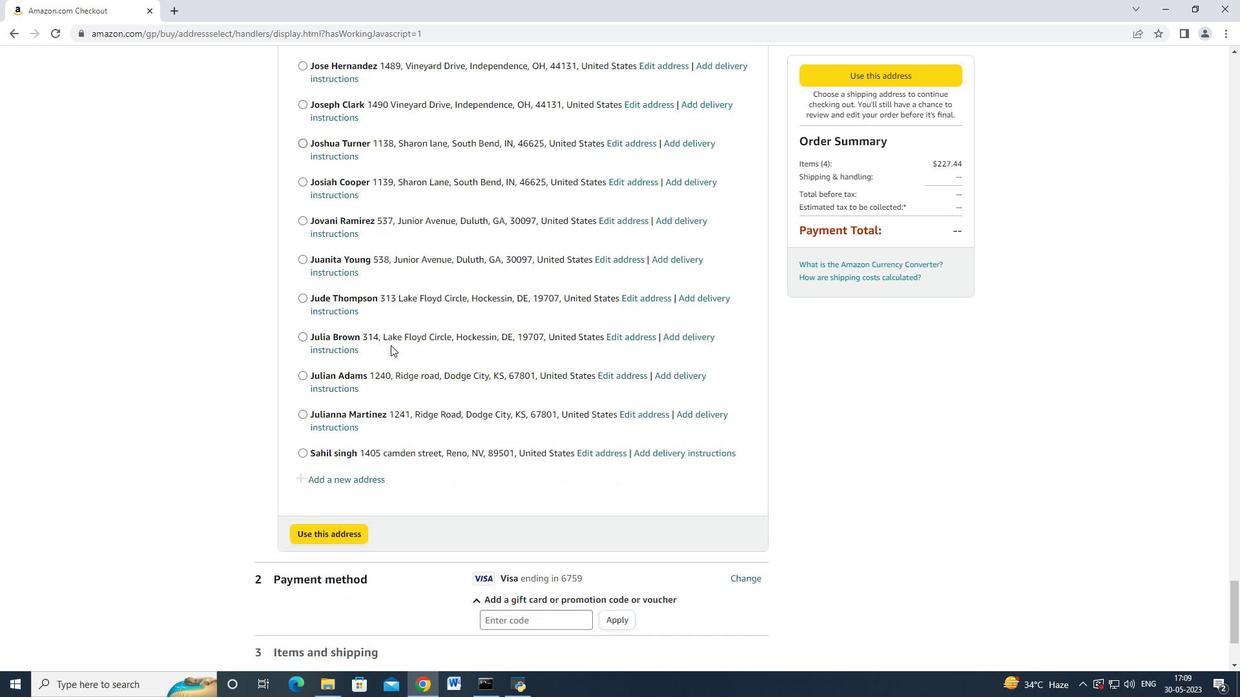 
Action: Mouse scrolled (389, 344) with delta (0, 0)
Screenshot: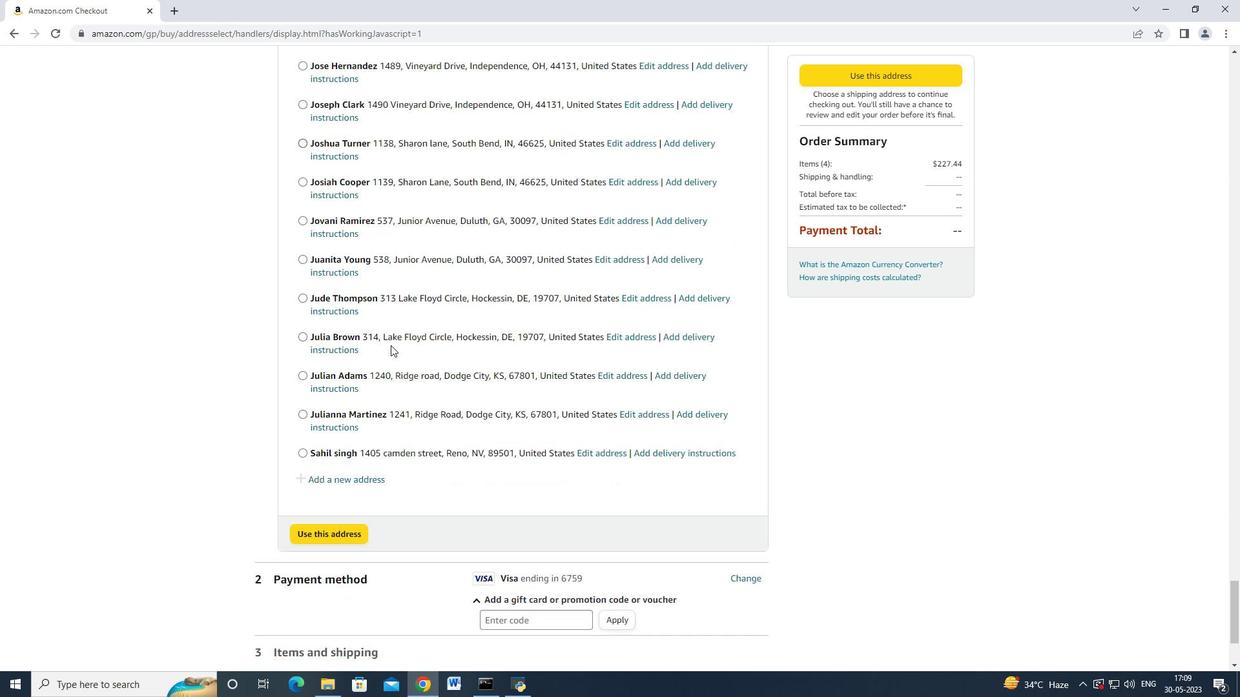 
Action: Mouse moved to (374, 314)
Screenshot: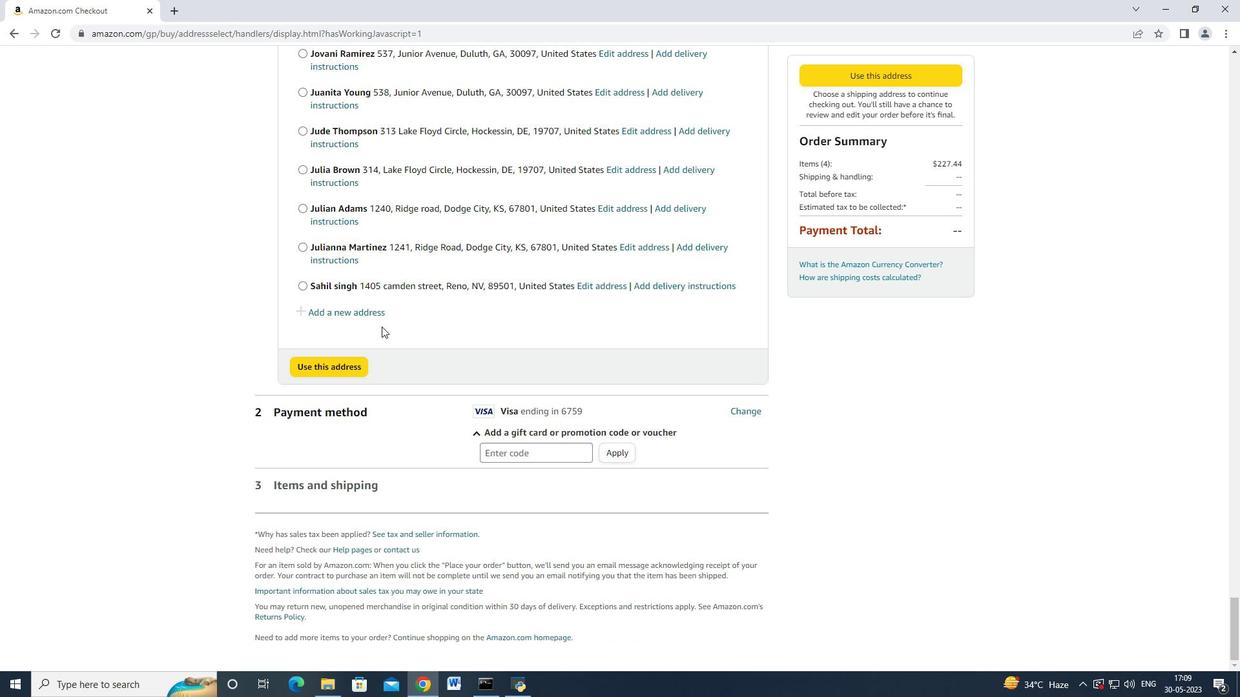 
Action: Mouse pressed left at (374, 314)
Screenshot: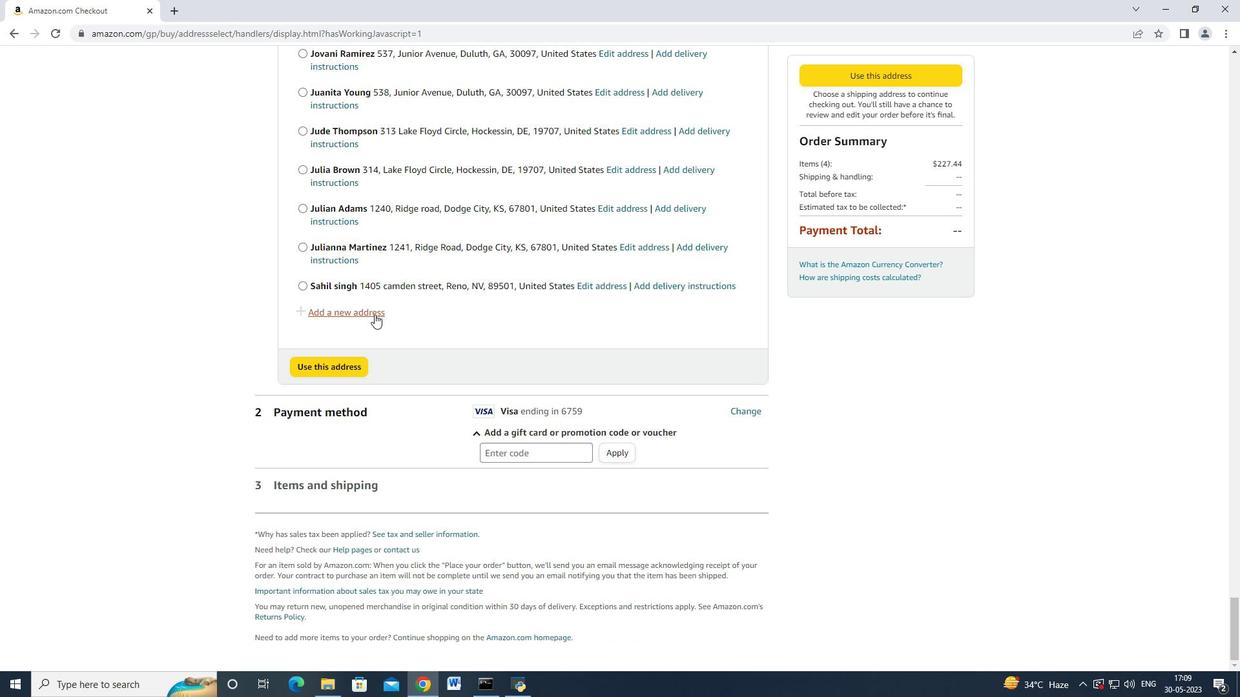 
Action: Mouse moved to (428, 313)
Screenshot: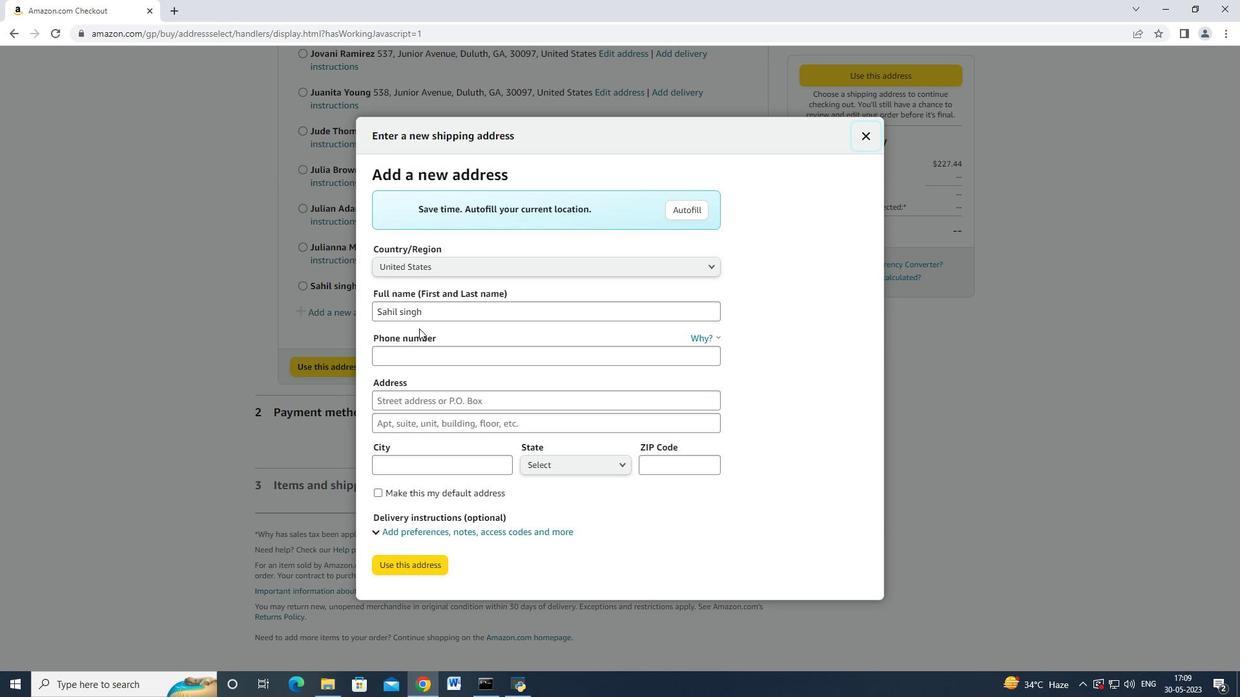 
Action: Mouse pressed left at (428, 313)
Screenshot: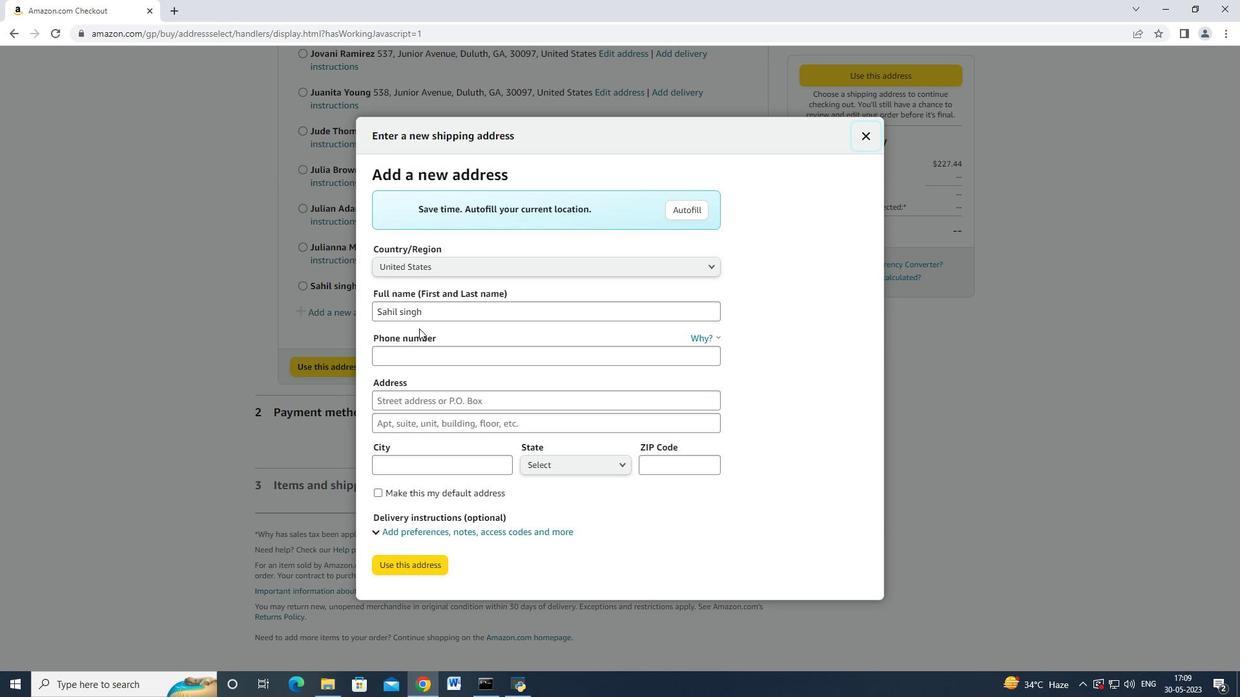 
Action: Mouse moved to (386, 308)
Screenshot: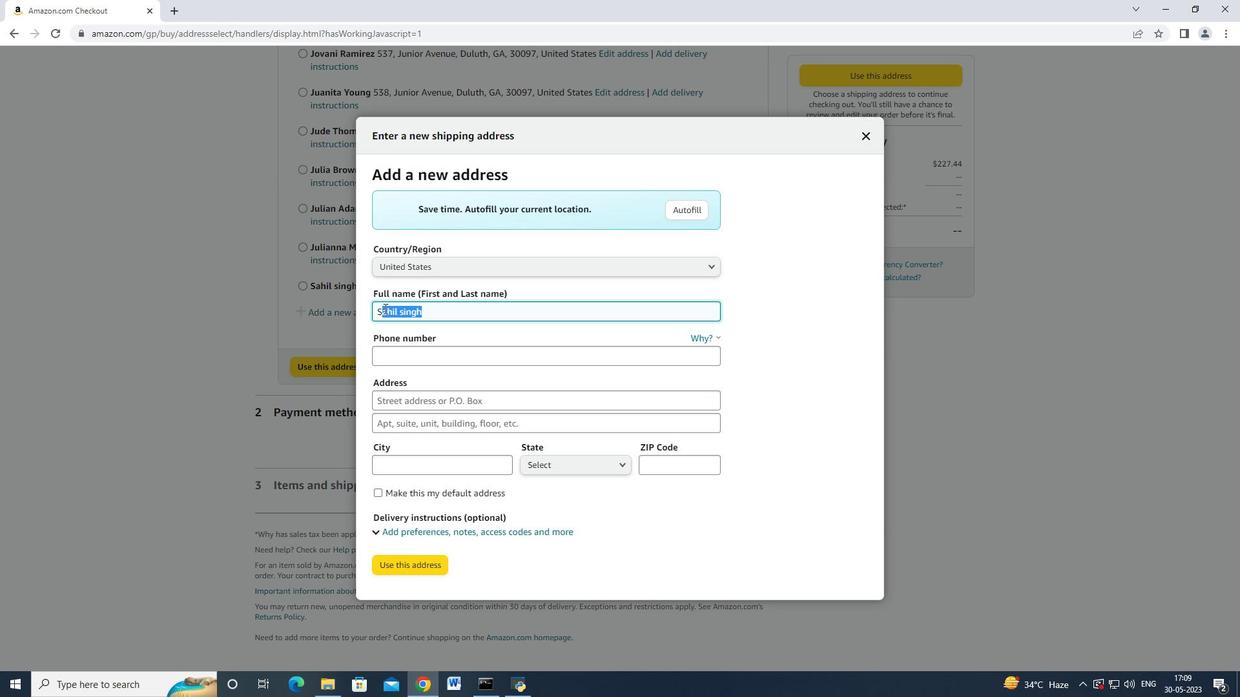 
Action: Key pressed <Key.backspace><Key.backspace><Key.shift>Jackson<Key.space><Key.shift_r>Scott<Key.space><Key.tab><Key.tab>9785492947<Key.tab>4731<Key.space><Key.shift>Huntz<Key.space><Key.shift>Lane<Key.space><Key.tab><Key.tab><Key.tab><Key.tab>
Screenshot: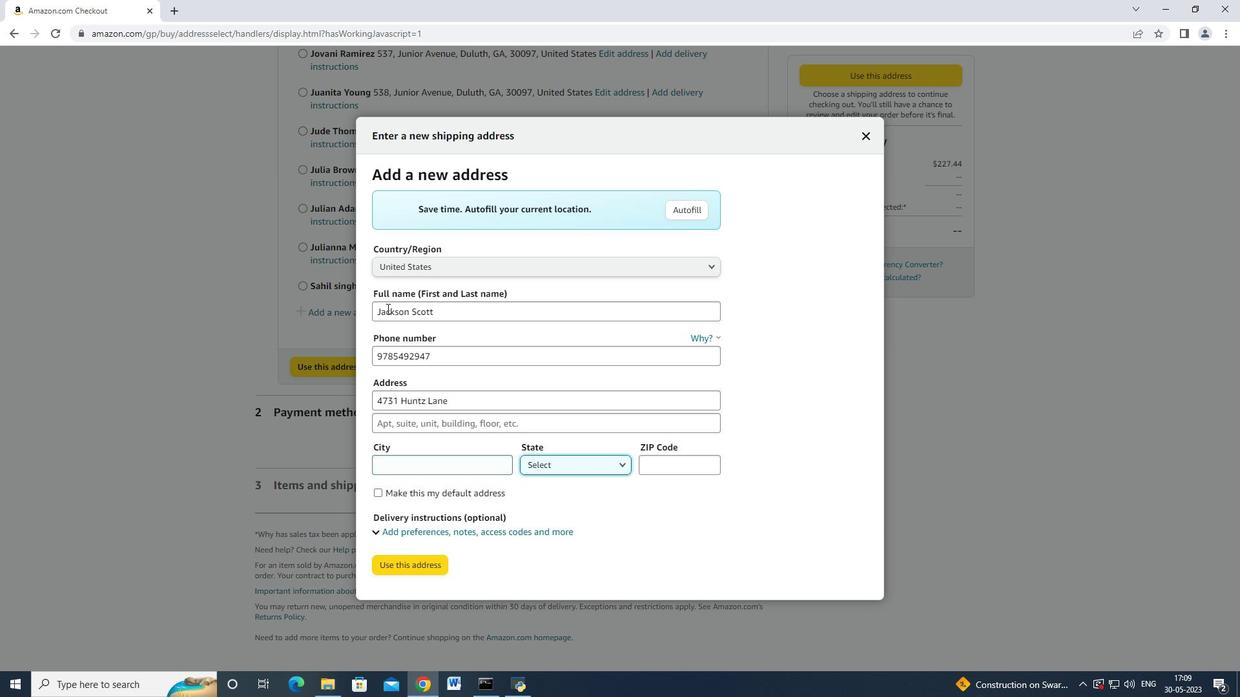 
Action: Mouse moved to (566, 454)
Screenshot: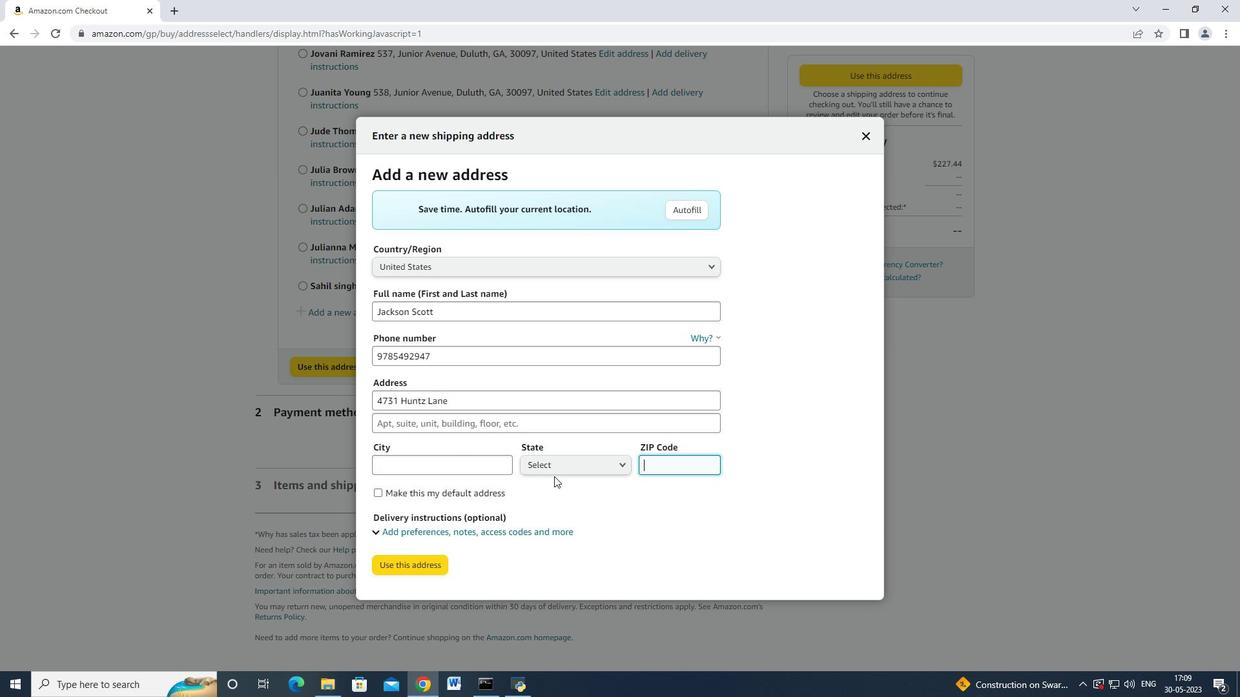 
Action: Mouse pressed left at (566, 454)
Screenshot: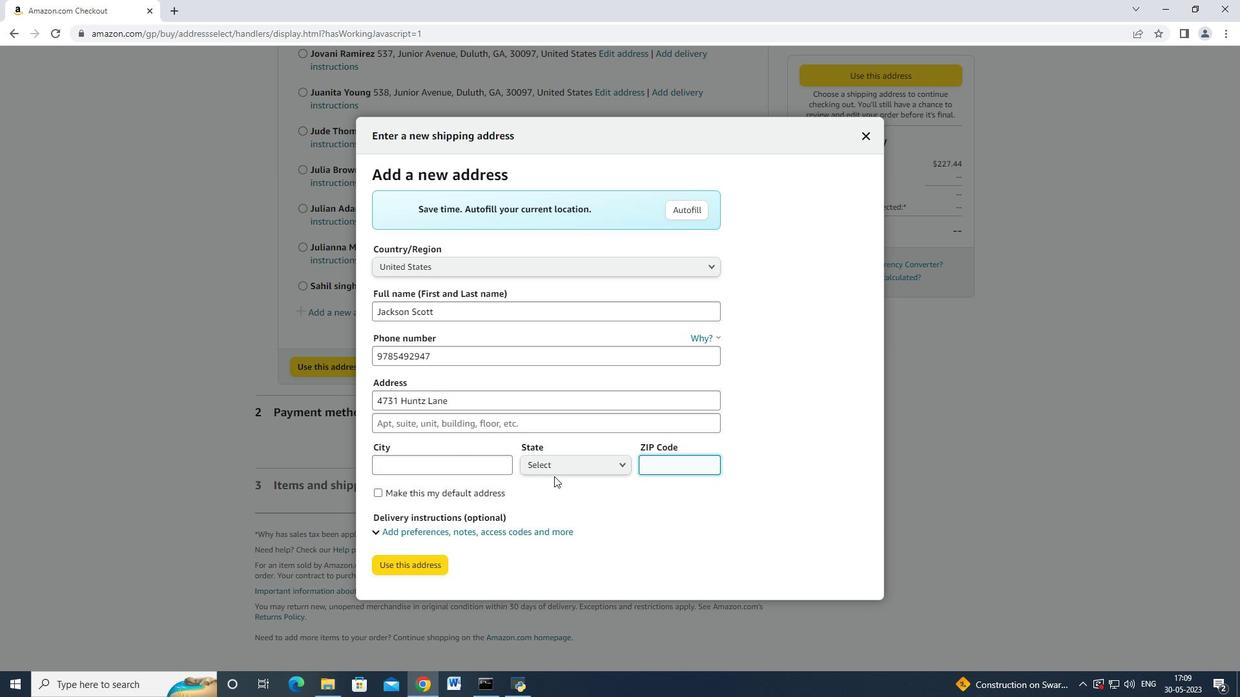 
Action: Mouse moved to (563, 456)
Screenshot: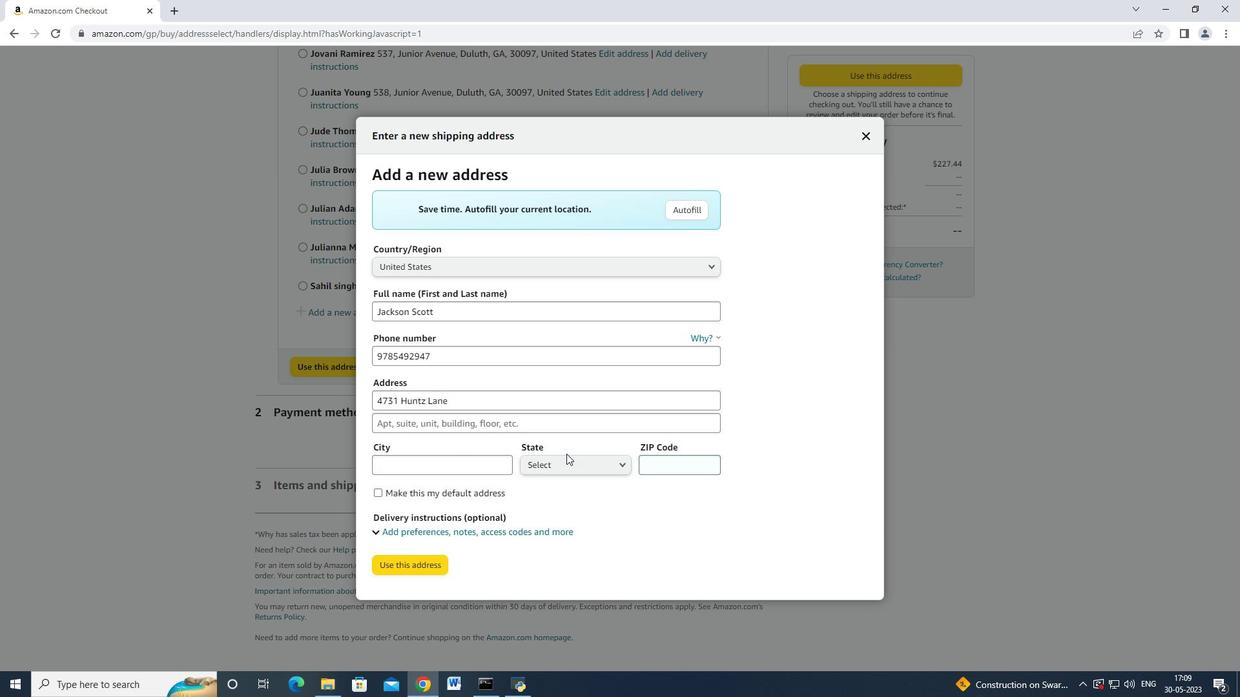 
Action: Mouse pressed left at (563, 456)
Screenshot: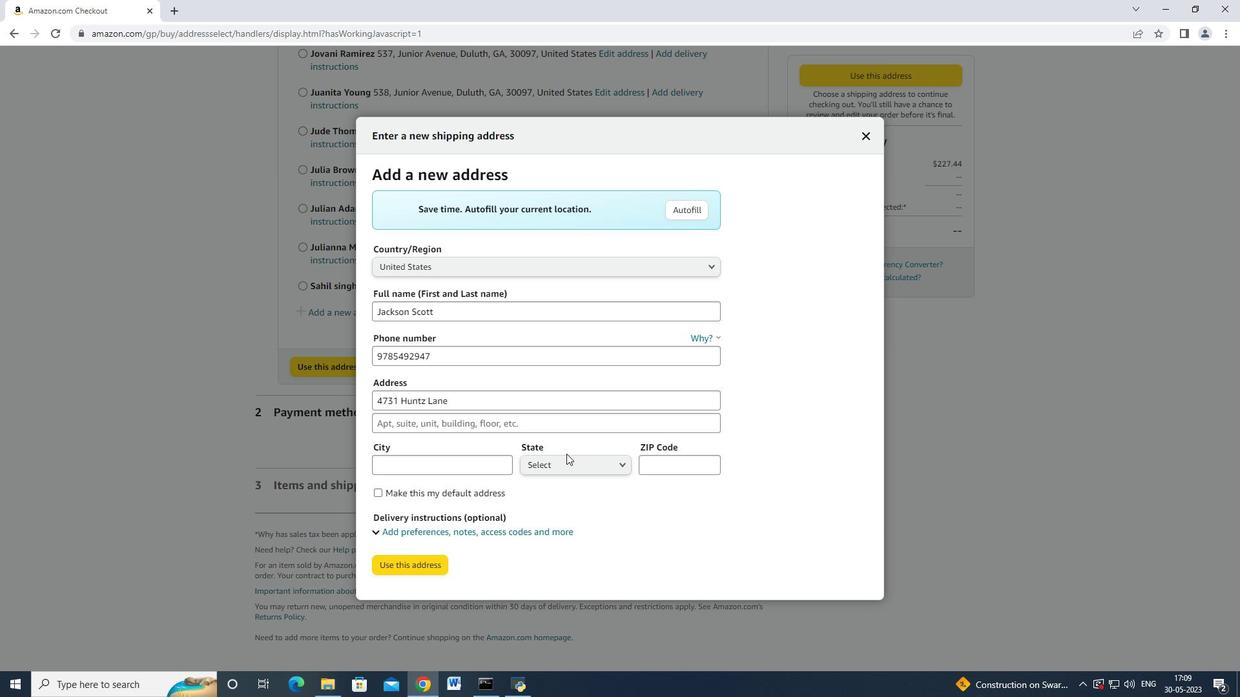 
Action: Mouse moved to (572, 407)
Screenshot: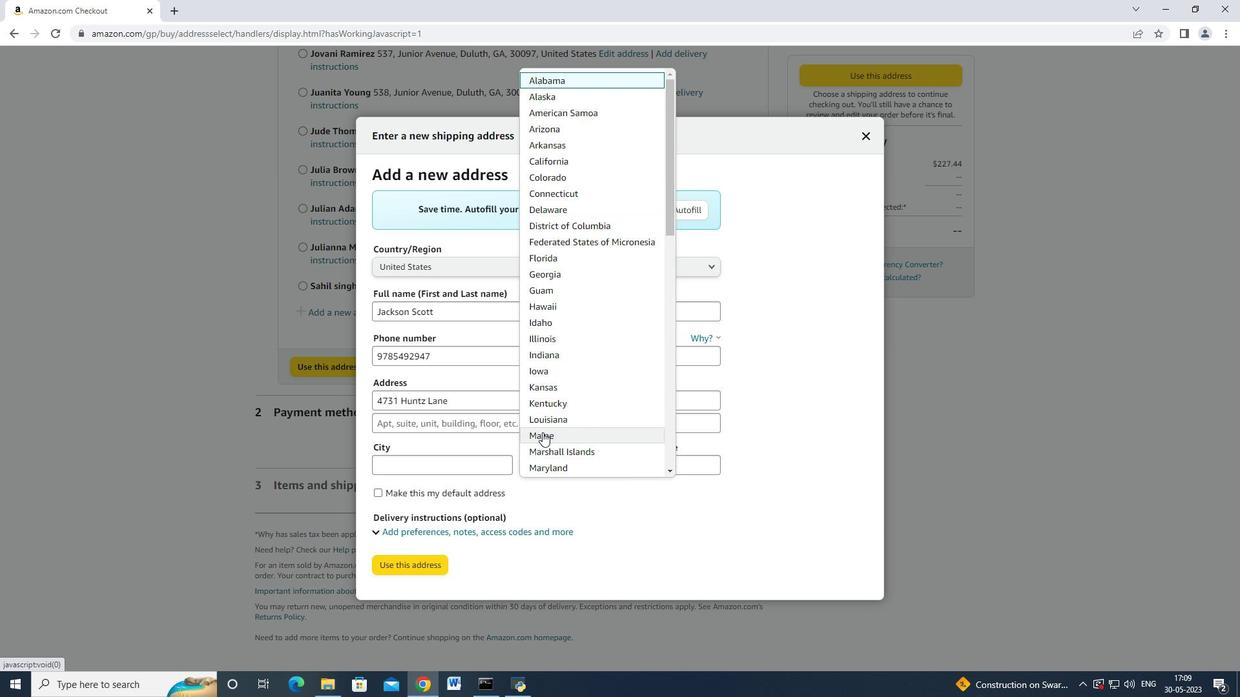 
Action: Mouse scrolled (572, 406) with delta (0, 0)
Screenshot: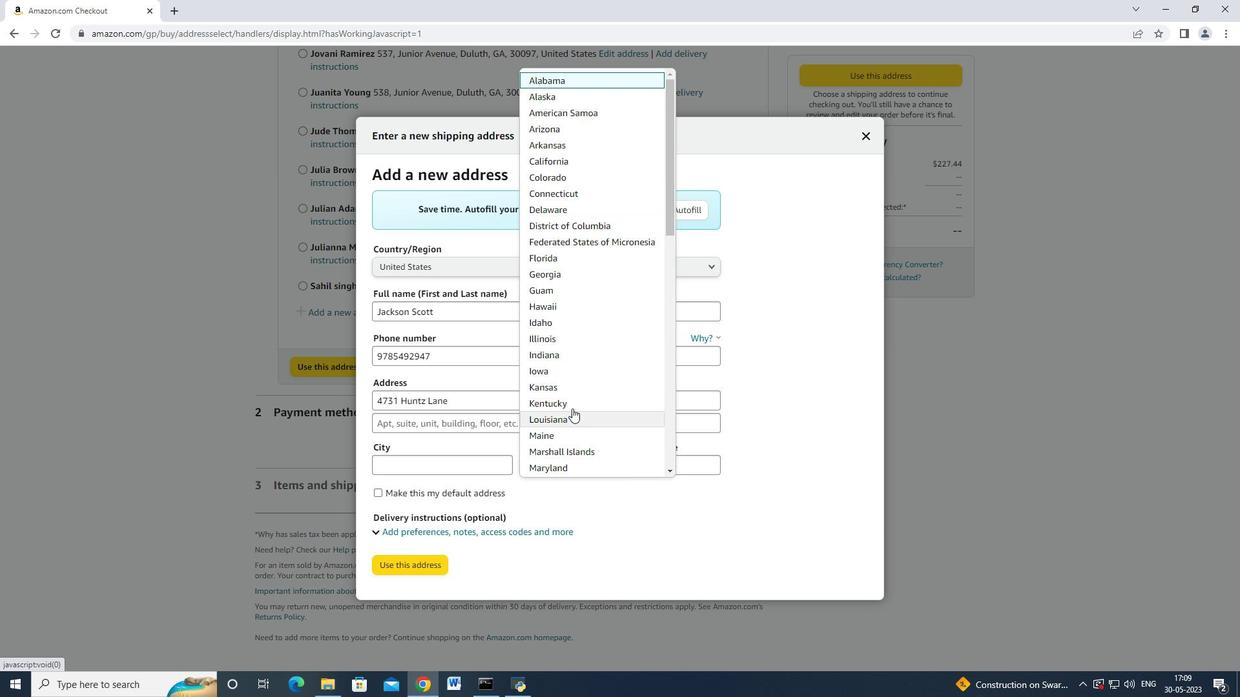 
Action: Mouse moved to (570, 416)
Screenshot: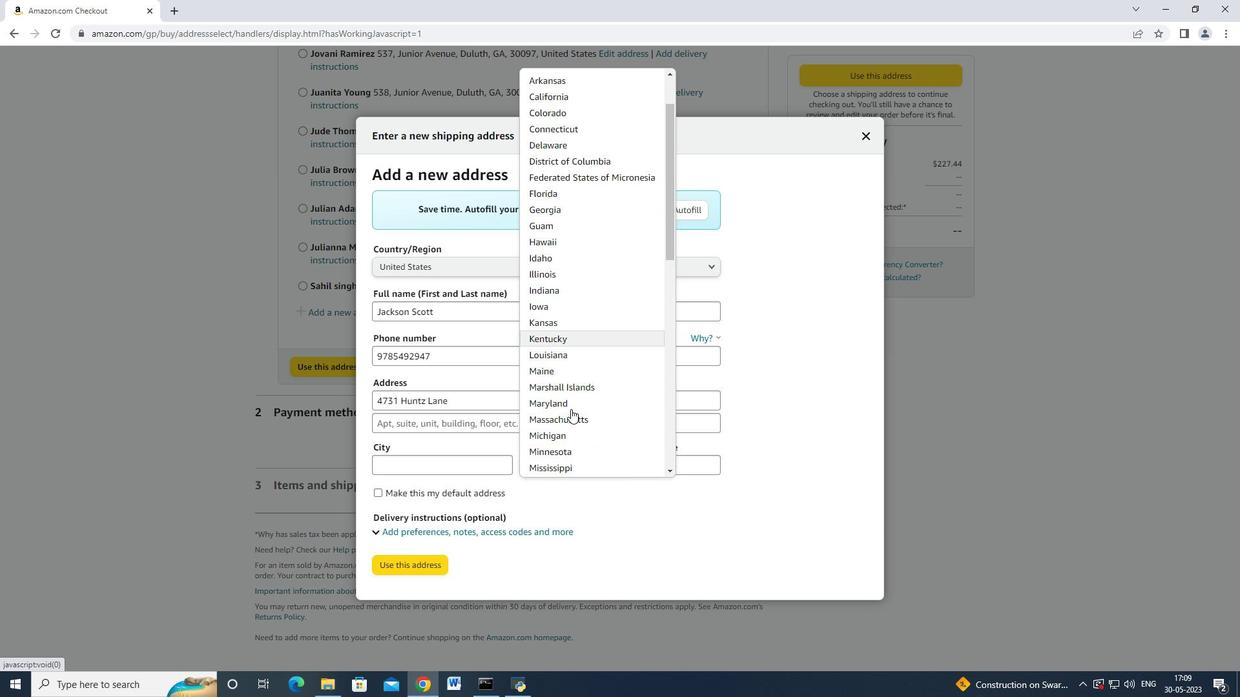 
Action: Mouse pressed left at (570, 416)
Screenshot: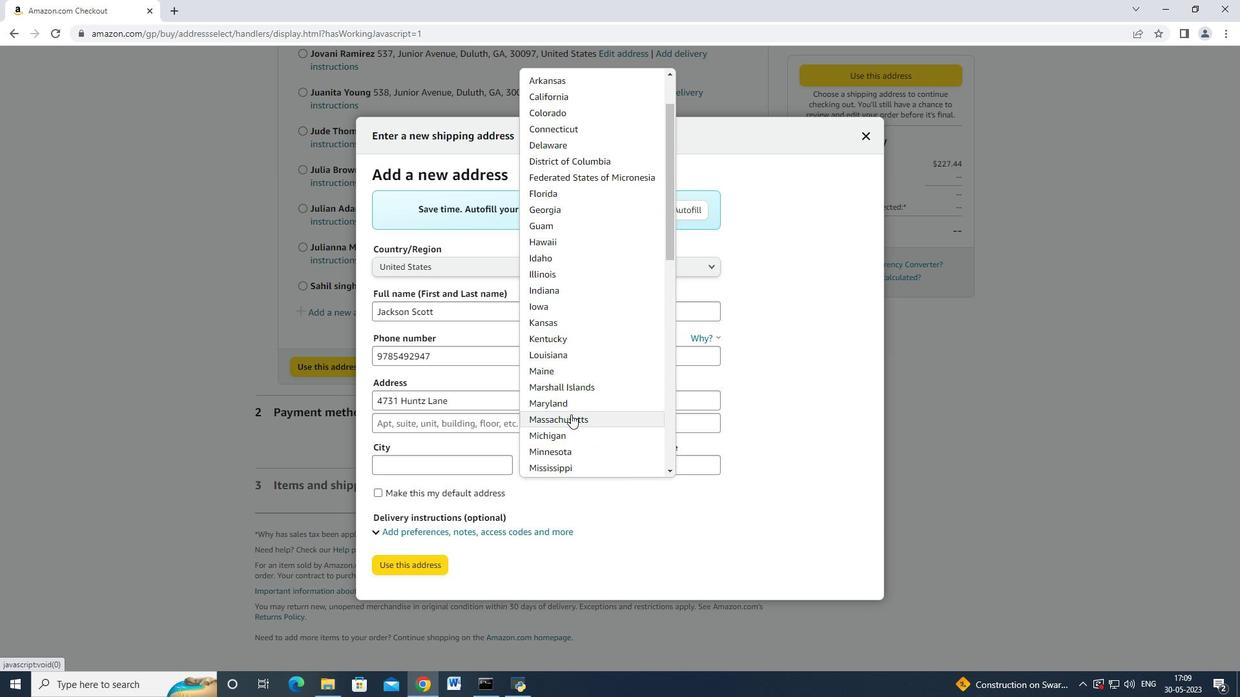 
Action: Mouse moved to (450, 460)
Screenshot: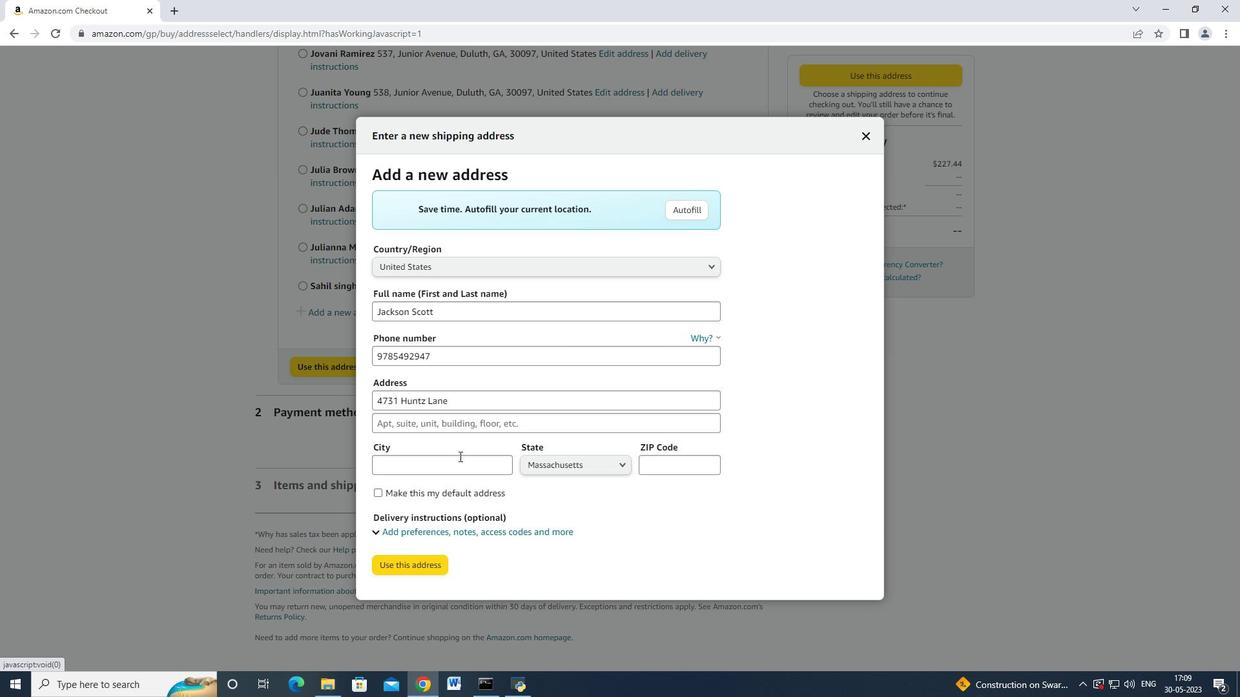 
Action: Mouse pressed left at (450, 460)
Screenshot: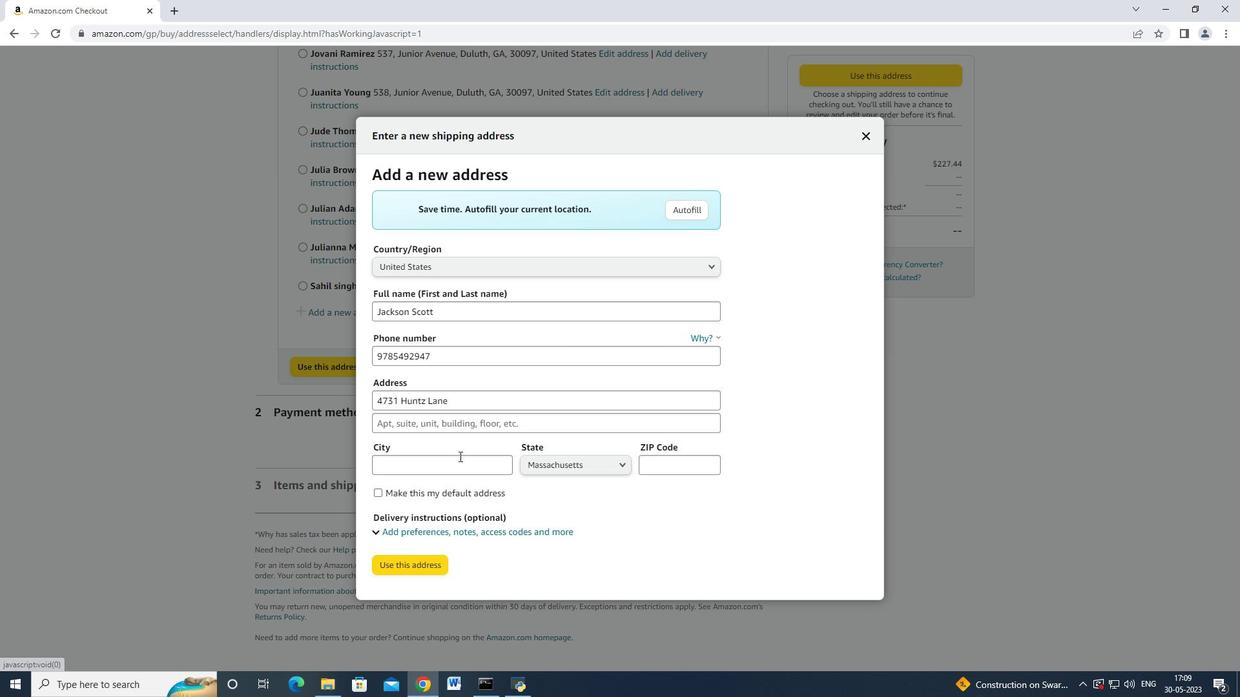 
Action: Mouse moved to (450, 460)
Screenshot: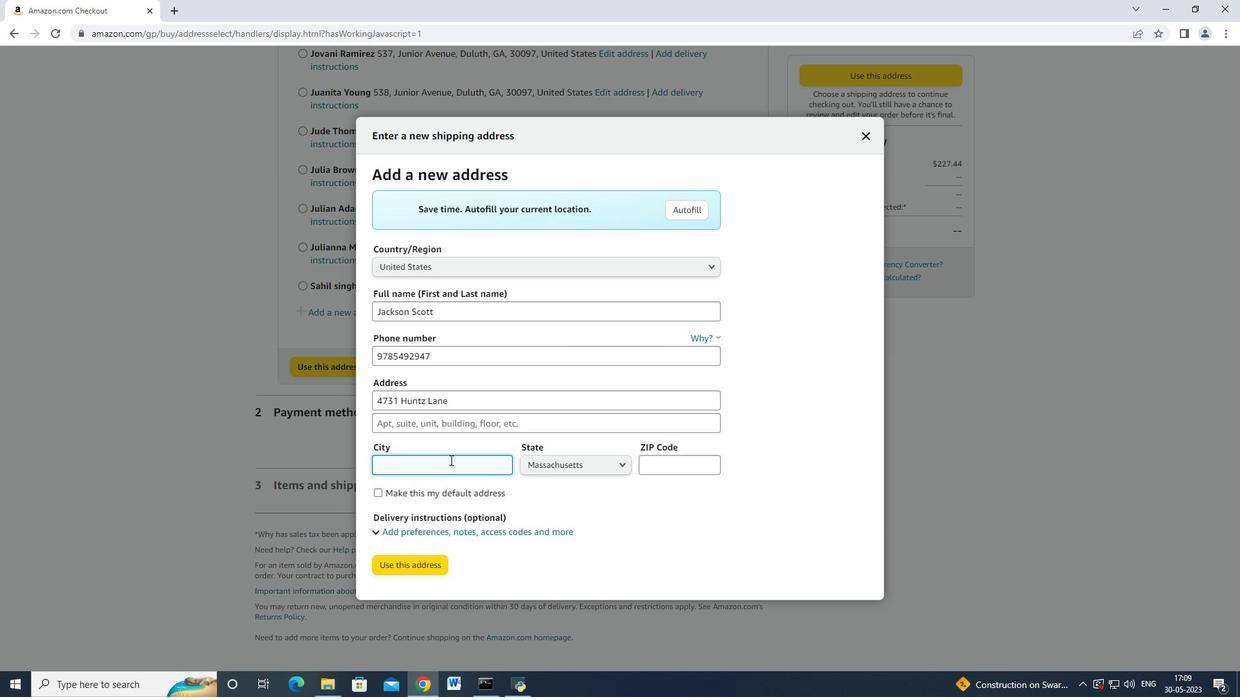 
Action: Key pressed <Key.shift>Bolton<Key.space>
Screenshot: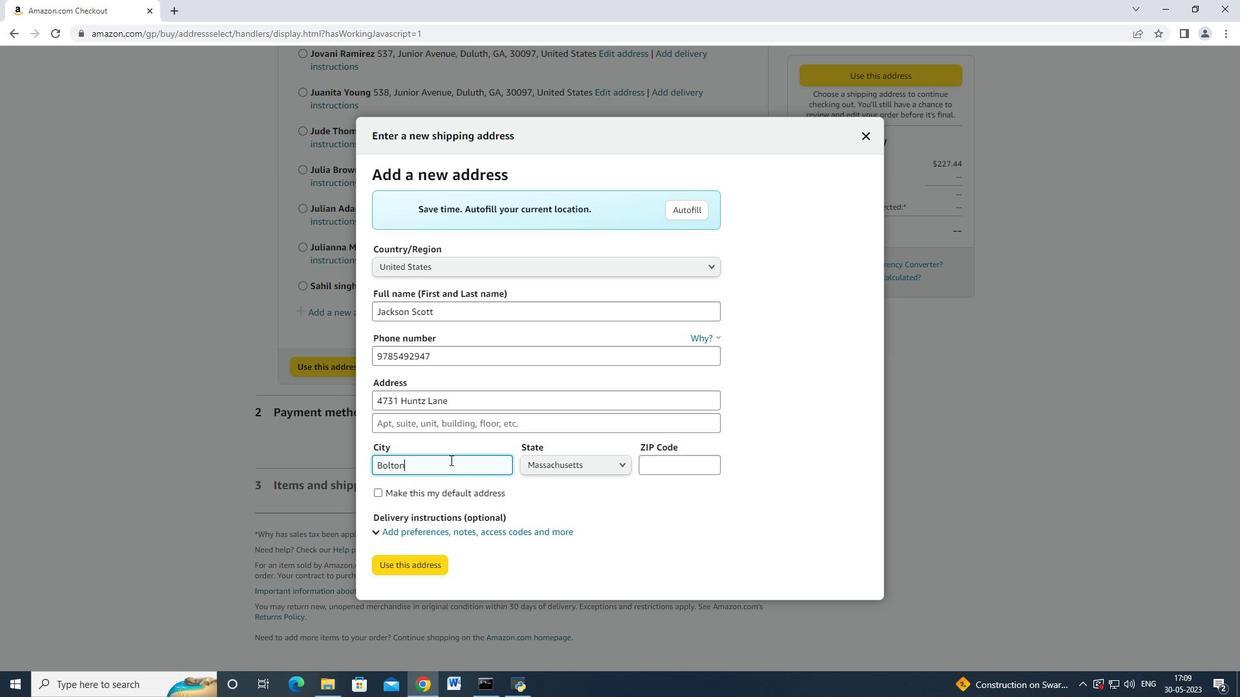 
Action: Mouse moved to (684, 459)
Screenshot: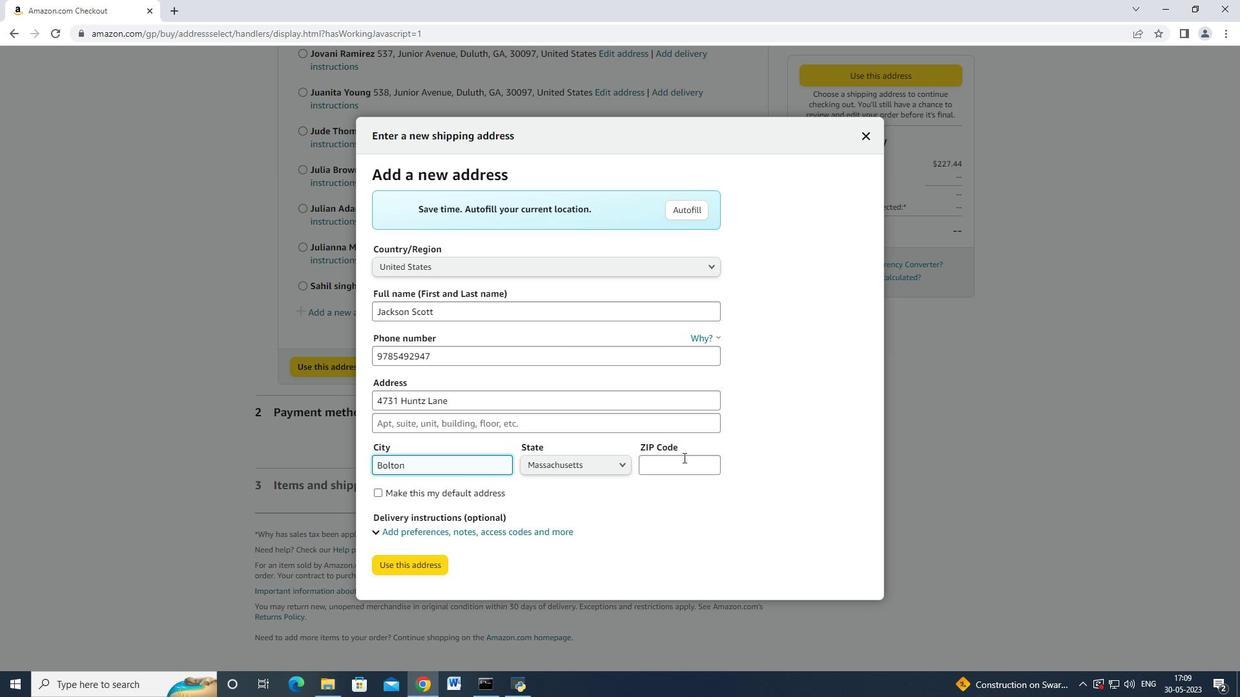 
Action: Mouse pressed left at (684, 459)
Screenshot: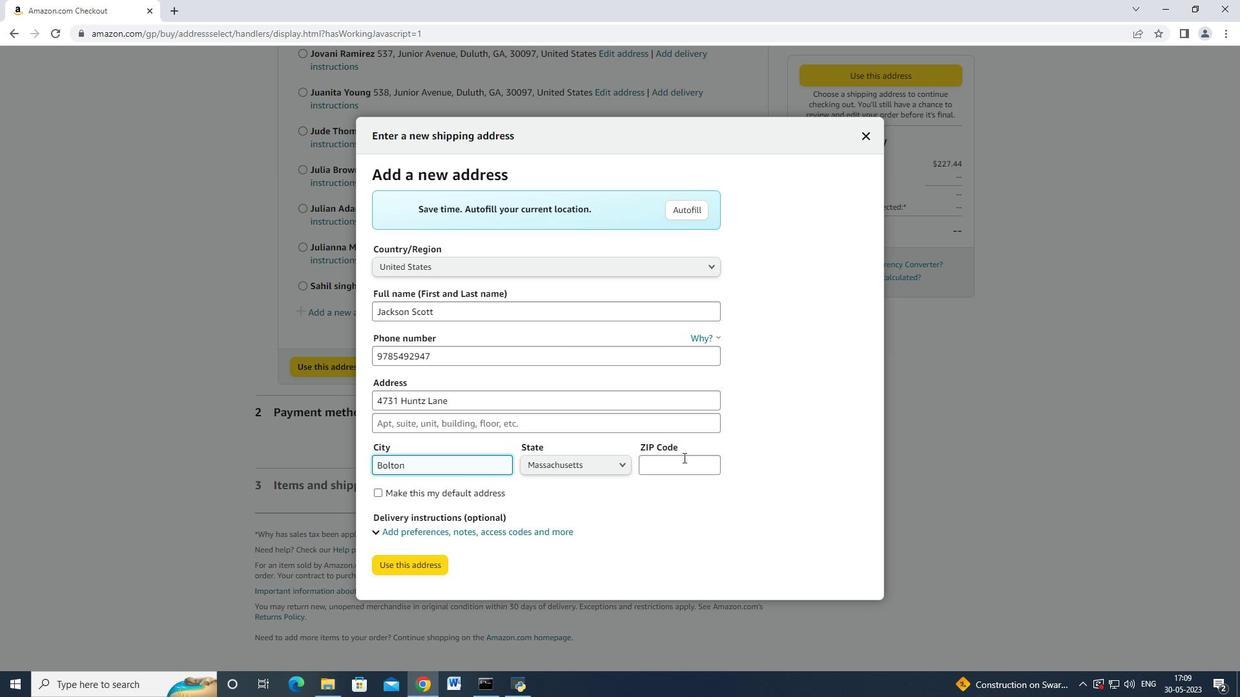 
Action: Key pressed 01740
Screenshot: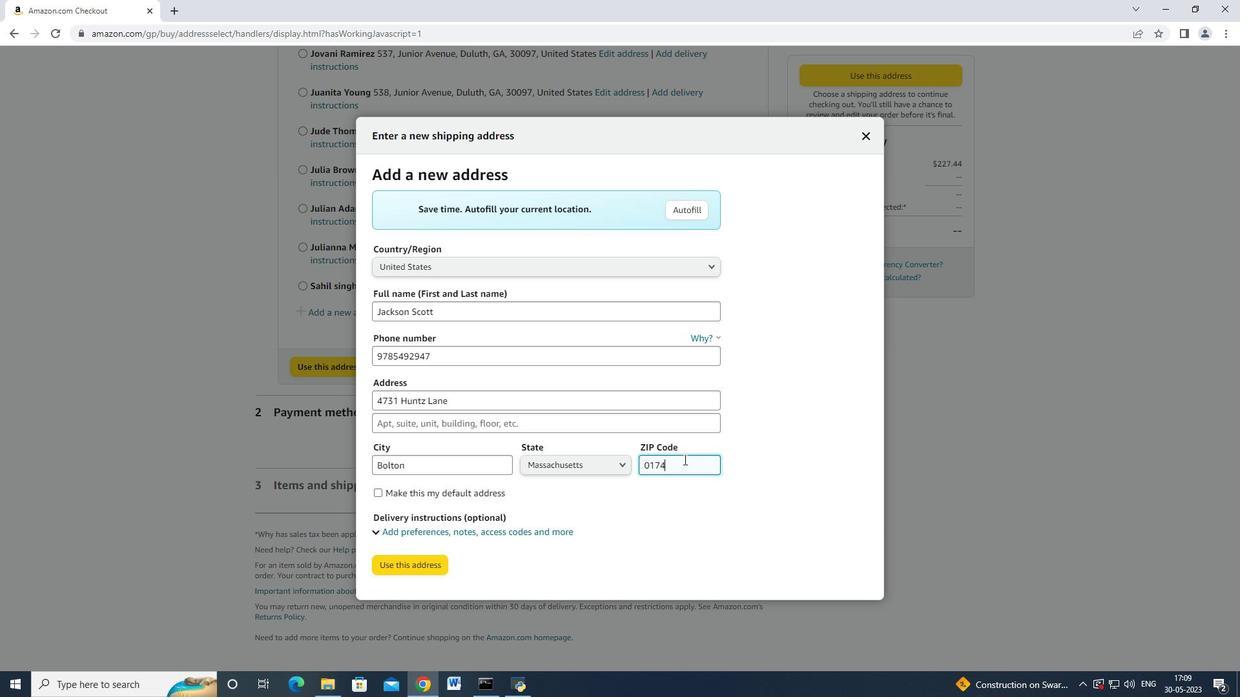 
Action: Mouse moved to (410, 567)
Screenshot: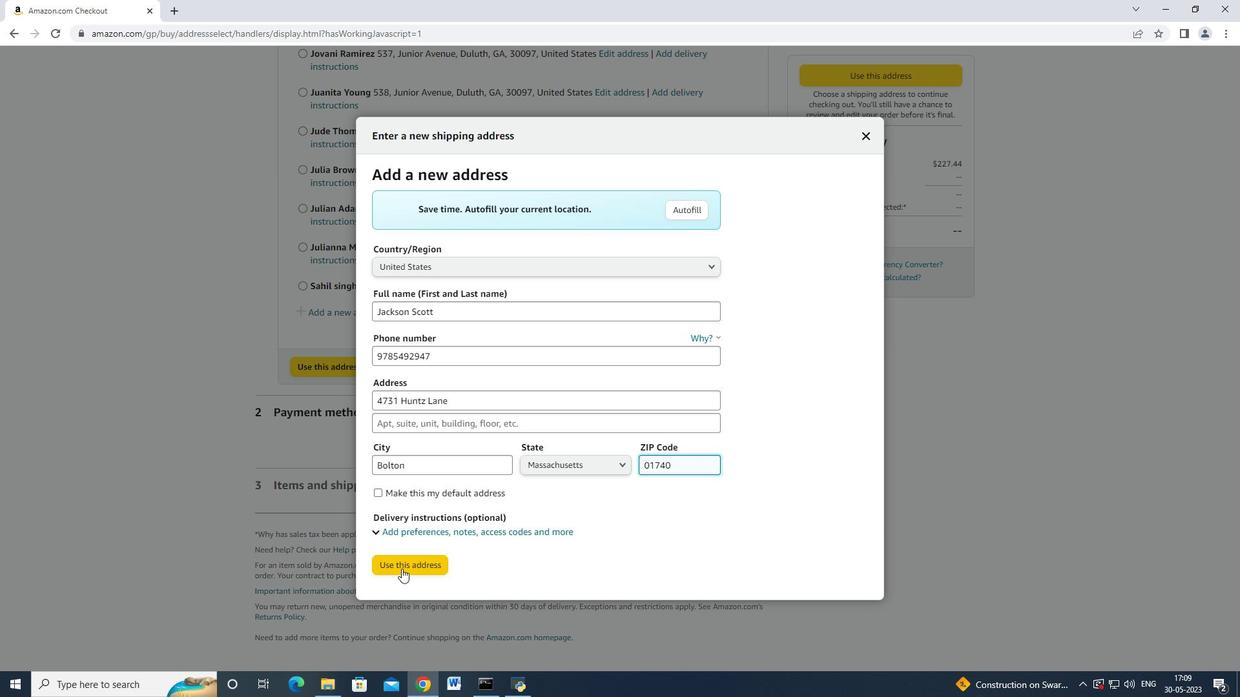 
Action: Mouse pressed left at (410, 567)
Screenshot: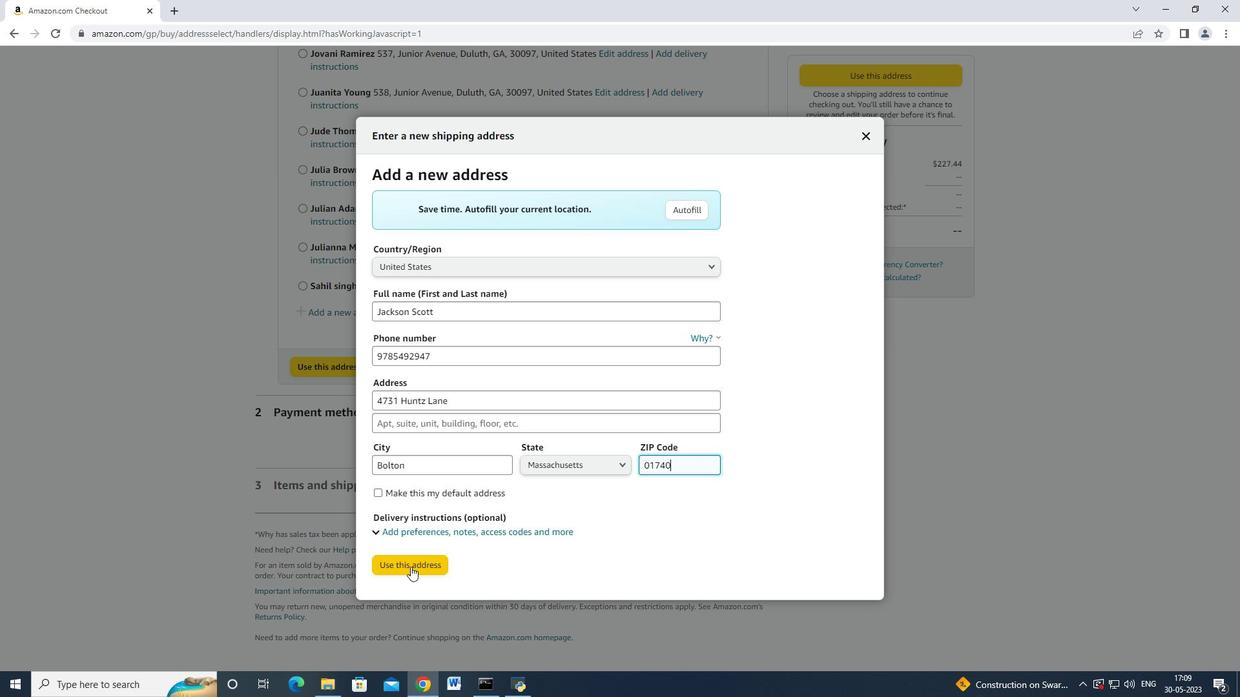 
Action: Mouse moved to (525, 469)
